 Task: Buy 2 Antiperspirants from Deodorants & Antiperspirants section under best seller category for shipping address: Jorge Perez, 2760 Fieldcrest Road, New York, New York 10005, Cell Number 6318992398. Pay from credit card ending with 7965, CVV 549
Action: Mouse moved to (448, 58)
Screenshot: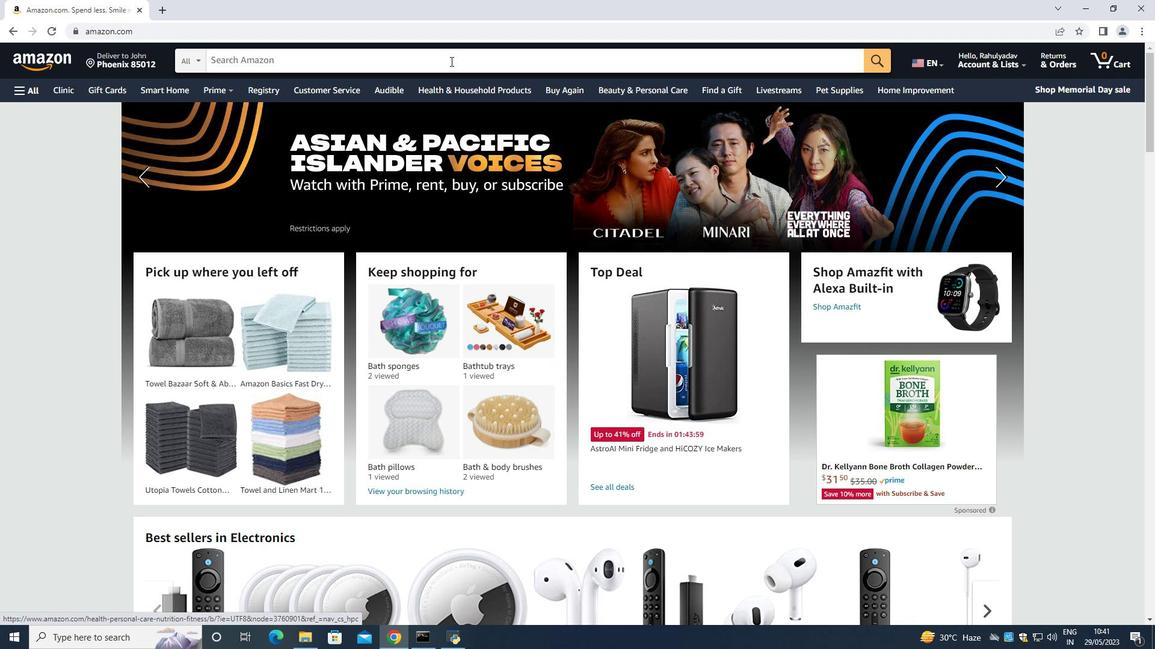 
Action: Mouse pressed left at (448, 58)
Screenshot: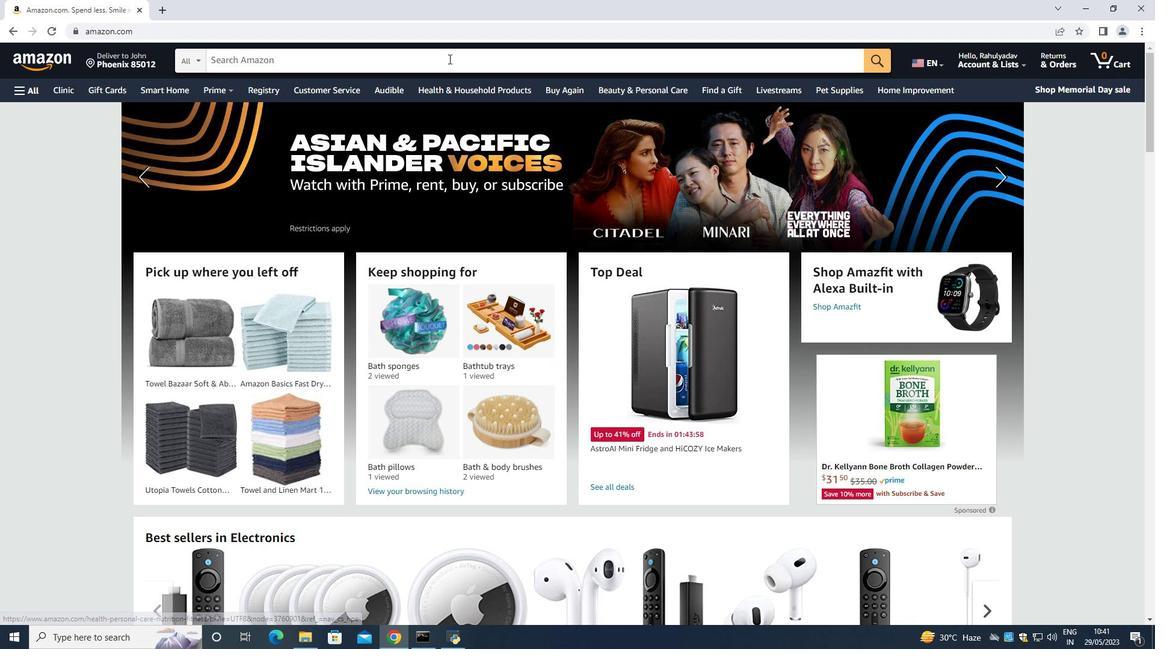 
Action: Mouse moved to (446, 57)
Screenshot: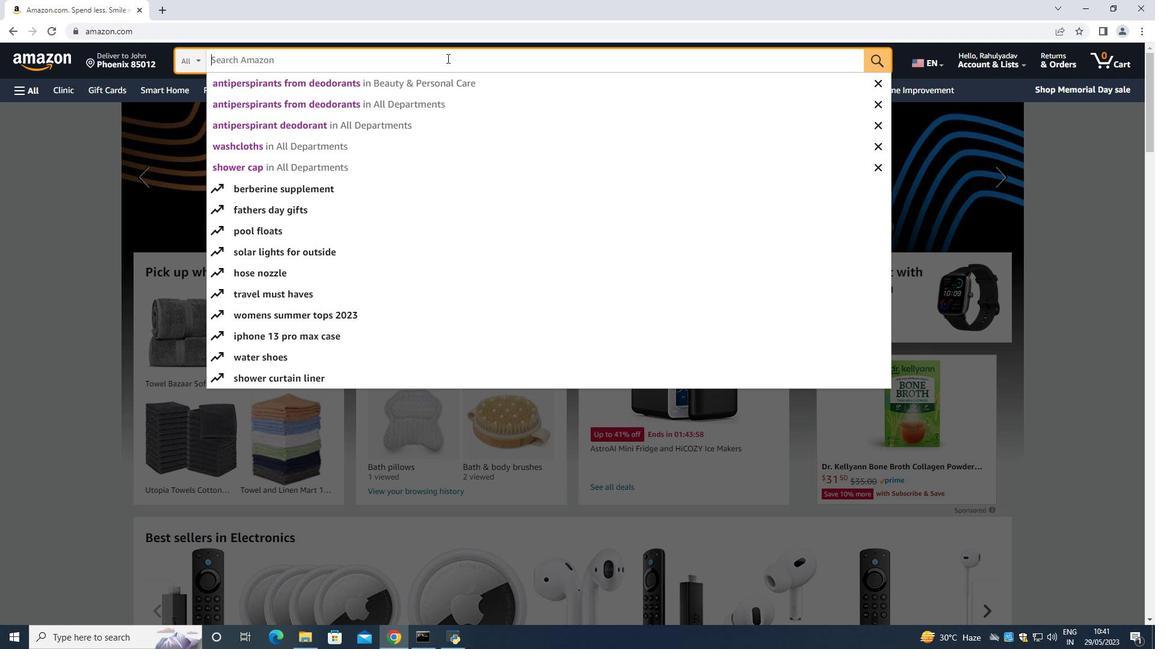 
Action: Key pressed <Key.shift><Key.shift><Key.shift><Key.shift><Key.shift><Key.shift>N<Key.backspace><Key.shift><Key.shift><Key.shift><Key.shift><Key.shift><Key.shift><Key.shift>Antiperspirant<Key.space><Key.enter>
Screenshot: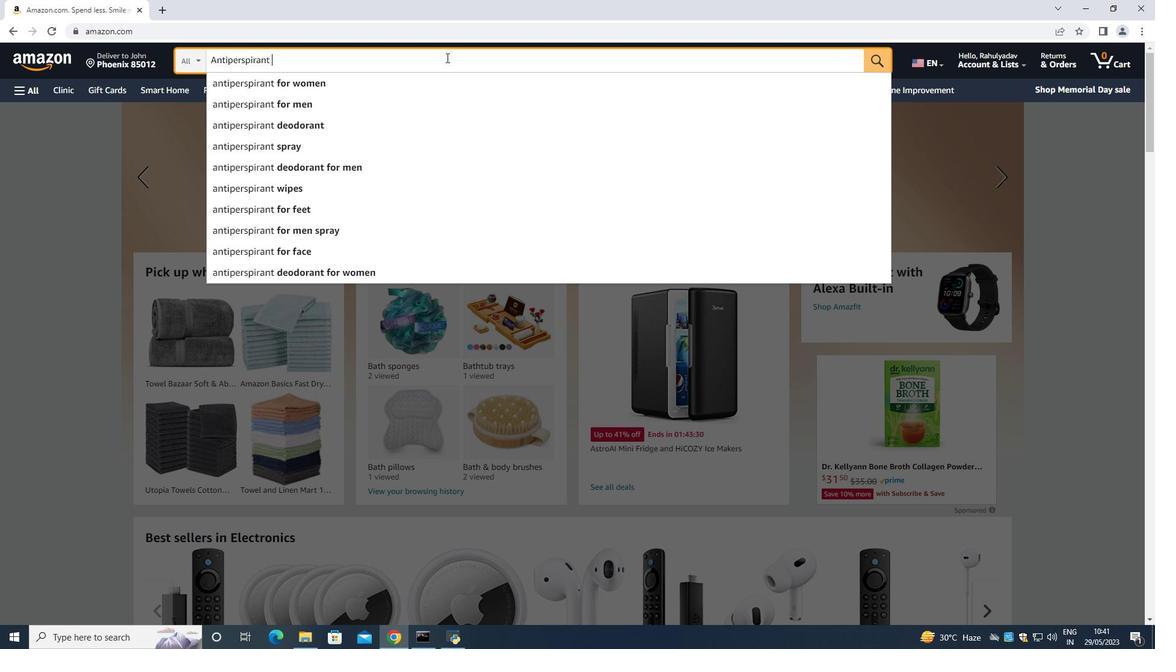 
Action: Mouse moved to (86, 296)
Screenshot: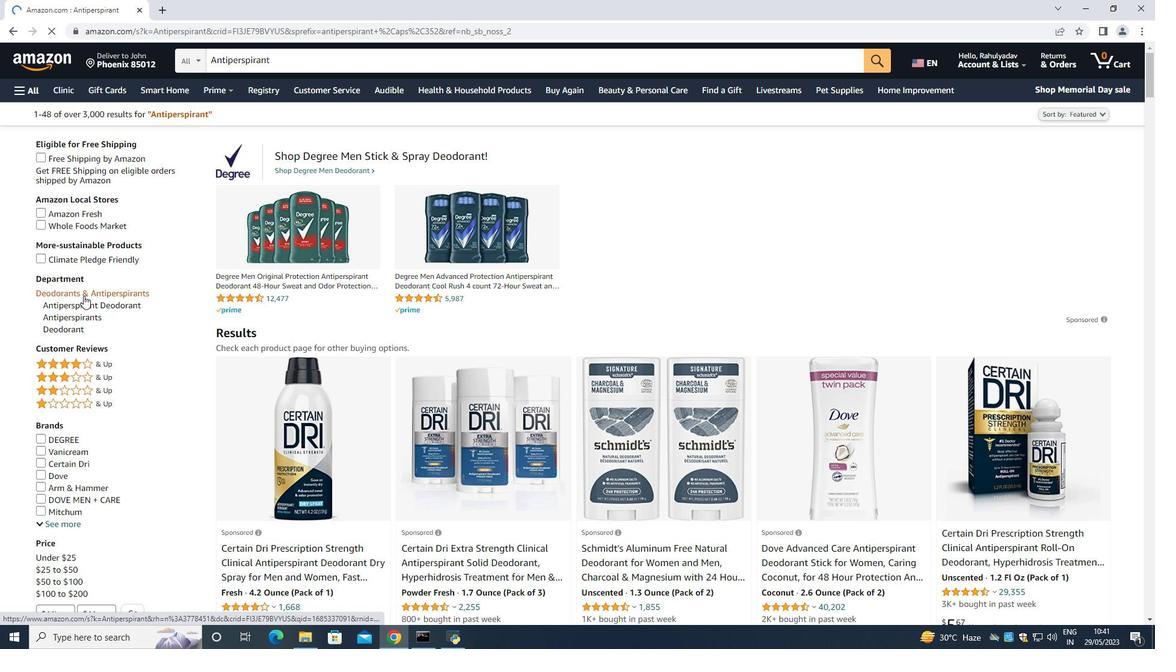 
Action: Mouse pressed left at (86, 296)
Screenshot: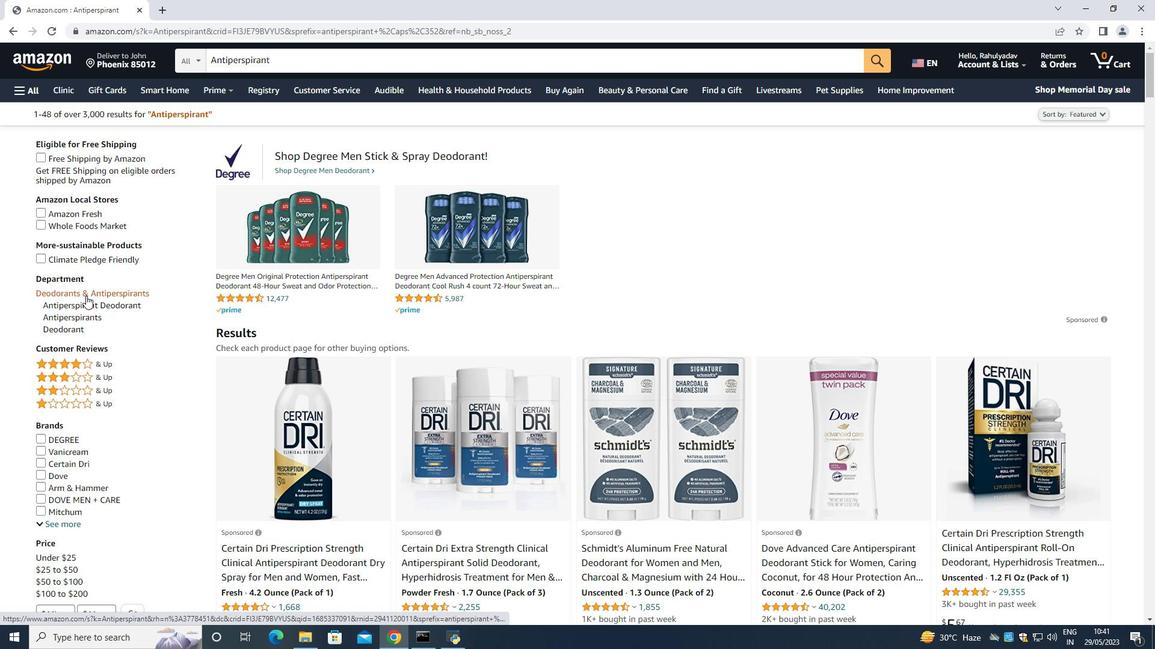 
Action: Mouse moved to (342, 443)
Screenshot: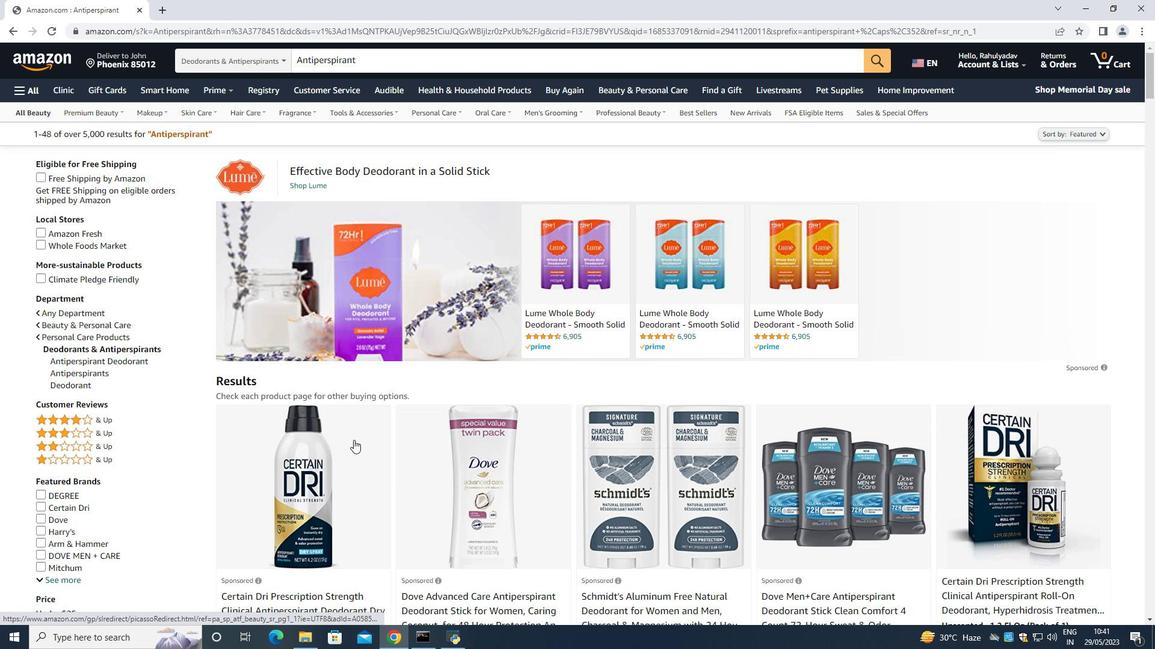 
Action: Mouse scrolled (343, 442) with delta (0, 0)
Screenshot: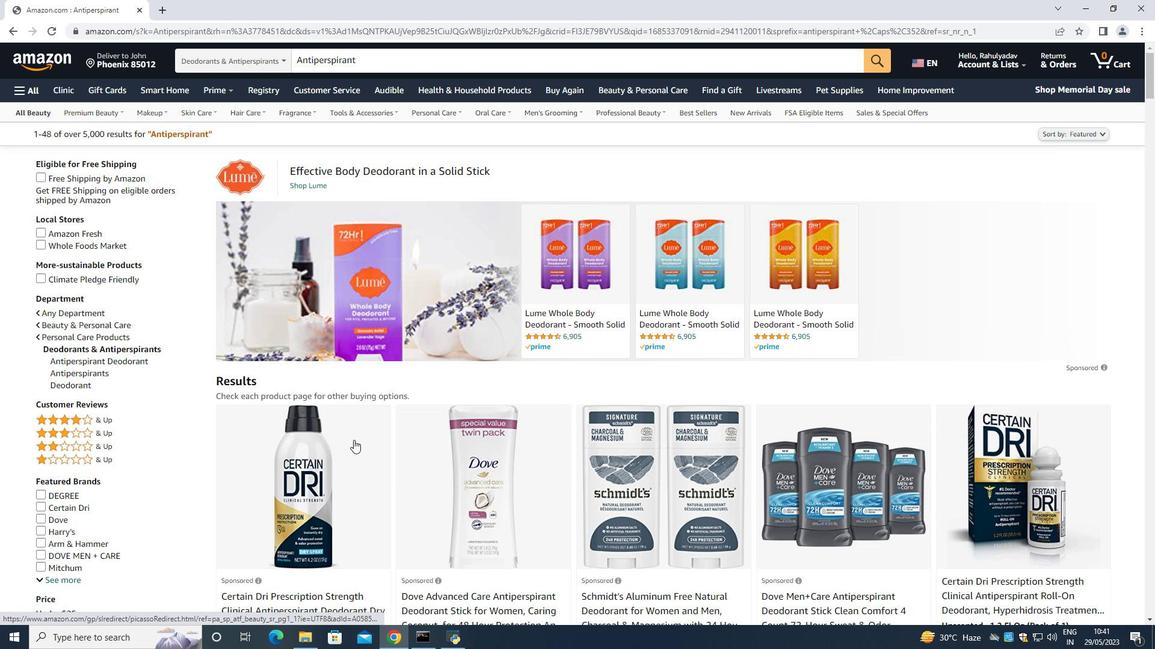 
Action: Mouse scrolled (342, 442) with delta (0, 0)
Screenshot: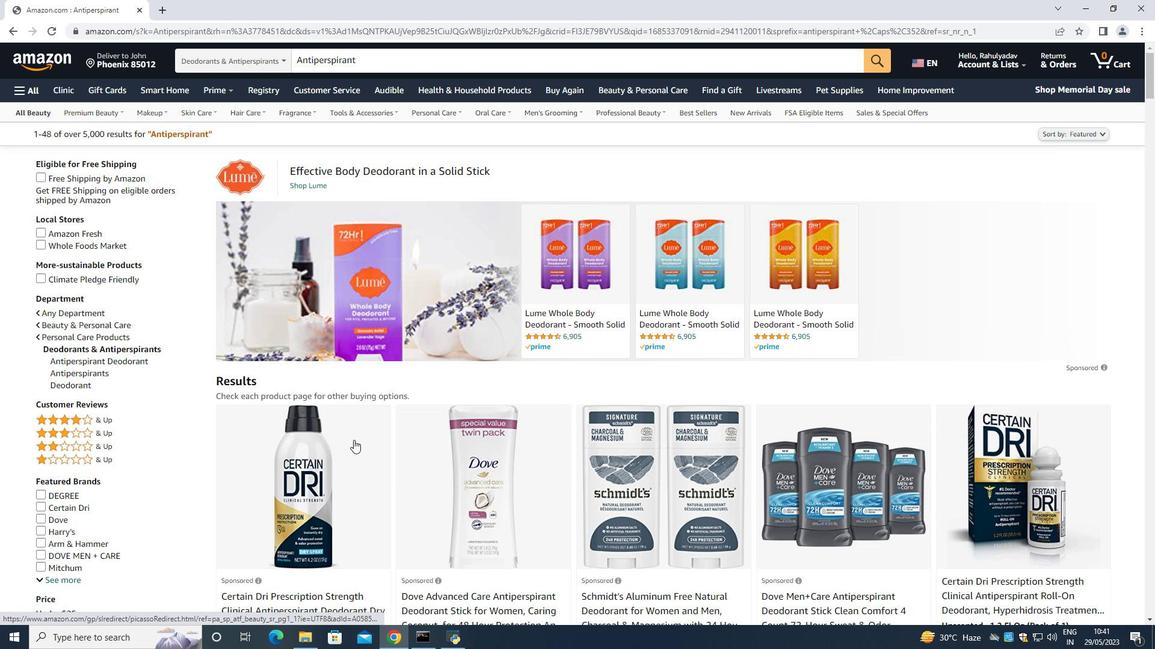 
Action: Mouse moved to (340, 444)
Screenshot: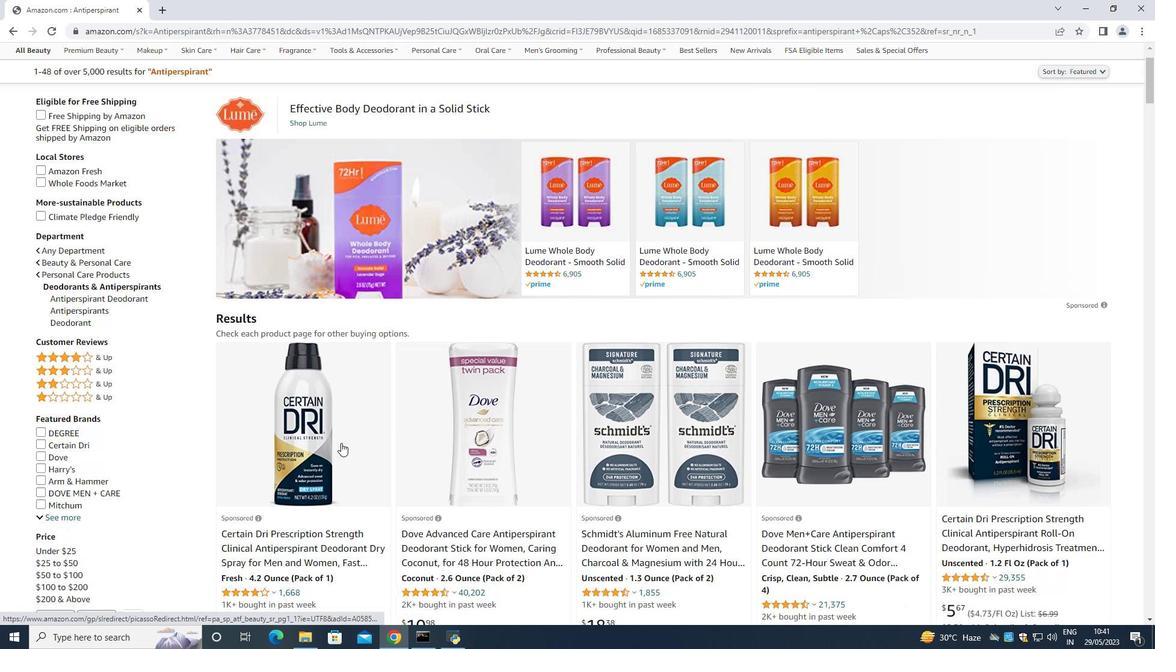 
Action: Mouse scrolled (340, 443) with delta (0, 0)
Screenshot: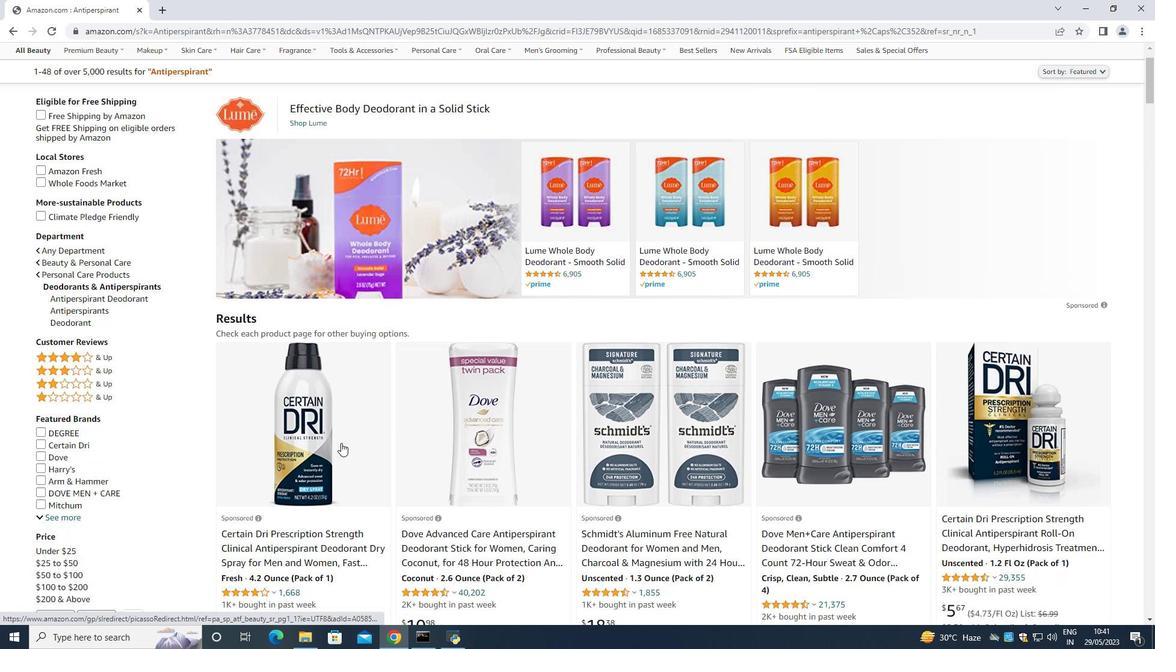 
Action: Mouse moved to (482, 424)
Screenshot: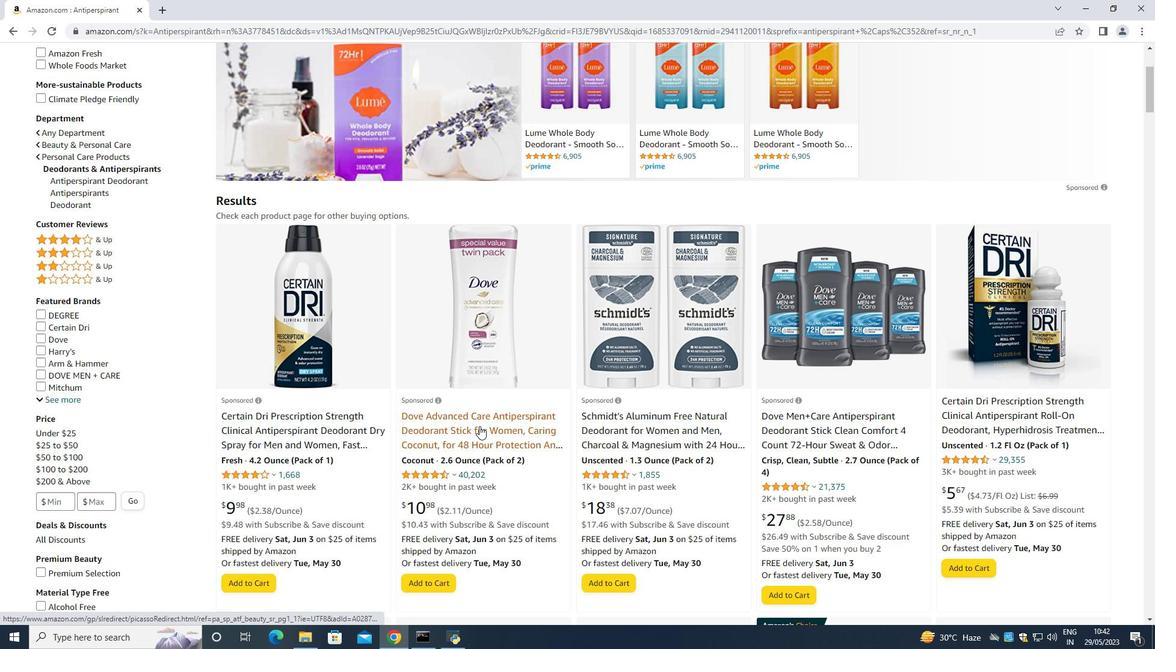 
Action: Mouse scrolled (482, 424) with delta (0, 0)
Screenshot: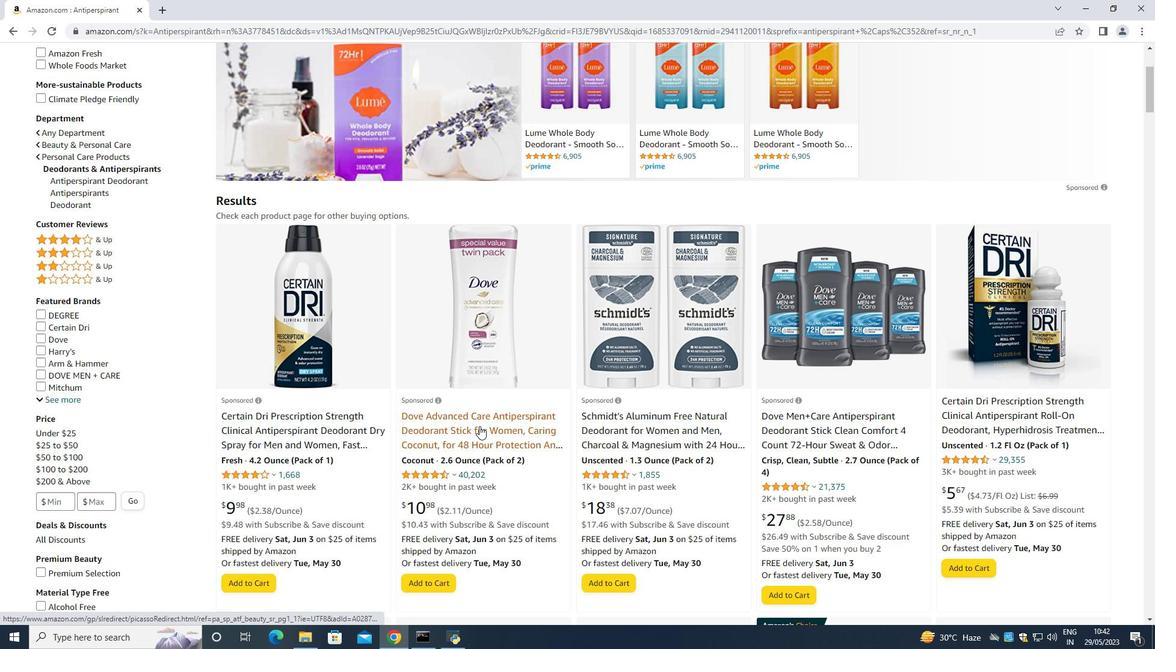 
Action: Mouse moved to (314, 385)
Screenshot: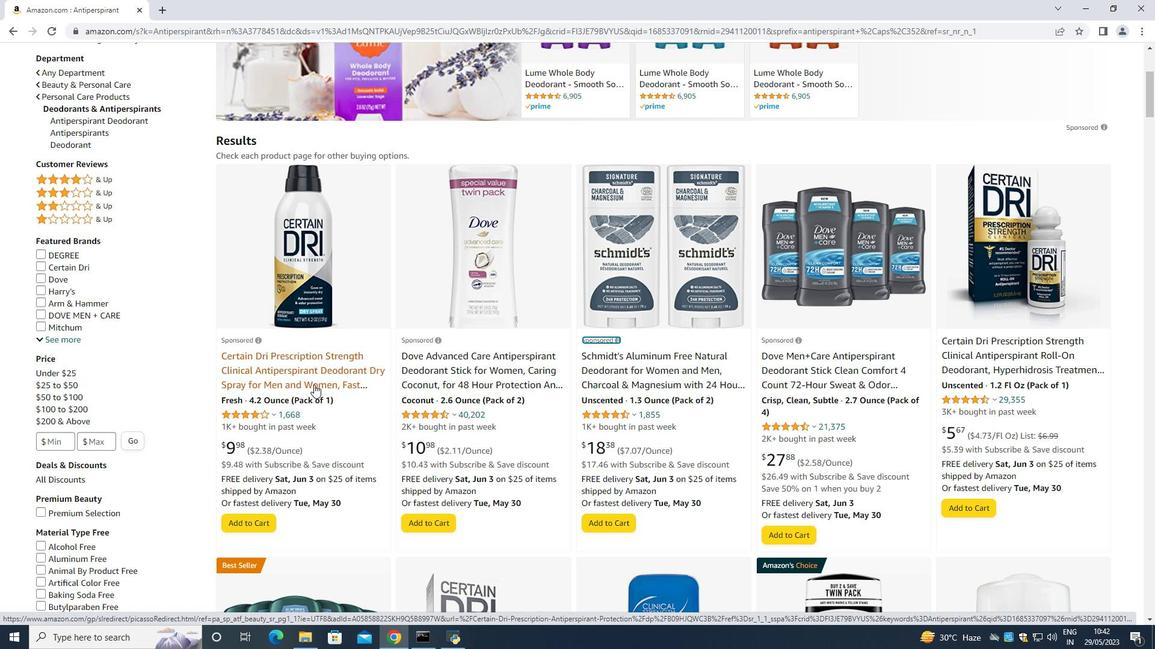 
Action: Mouse scrolled (314, 385) with delta (0, 0)
Screenshot: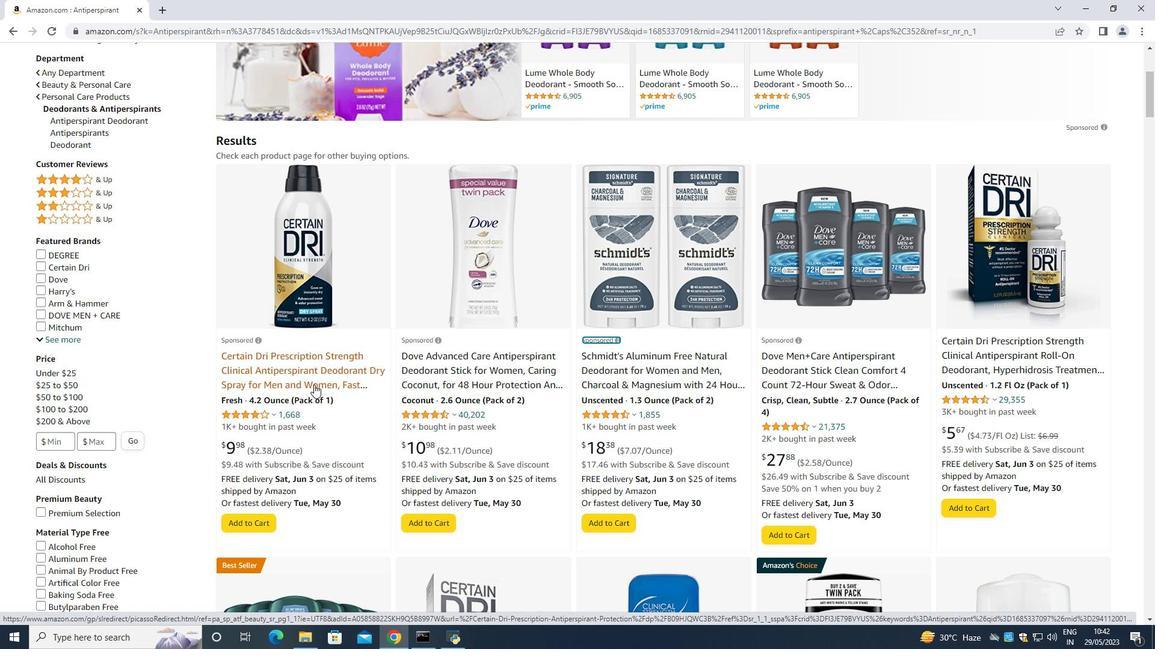 
Action: Mouse scrolled (314, 385) with delta (0, 0)
Screenshot: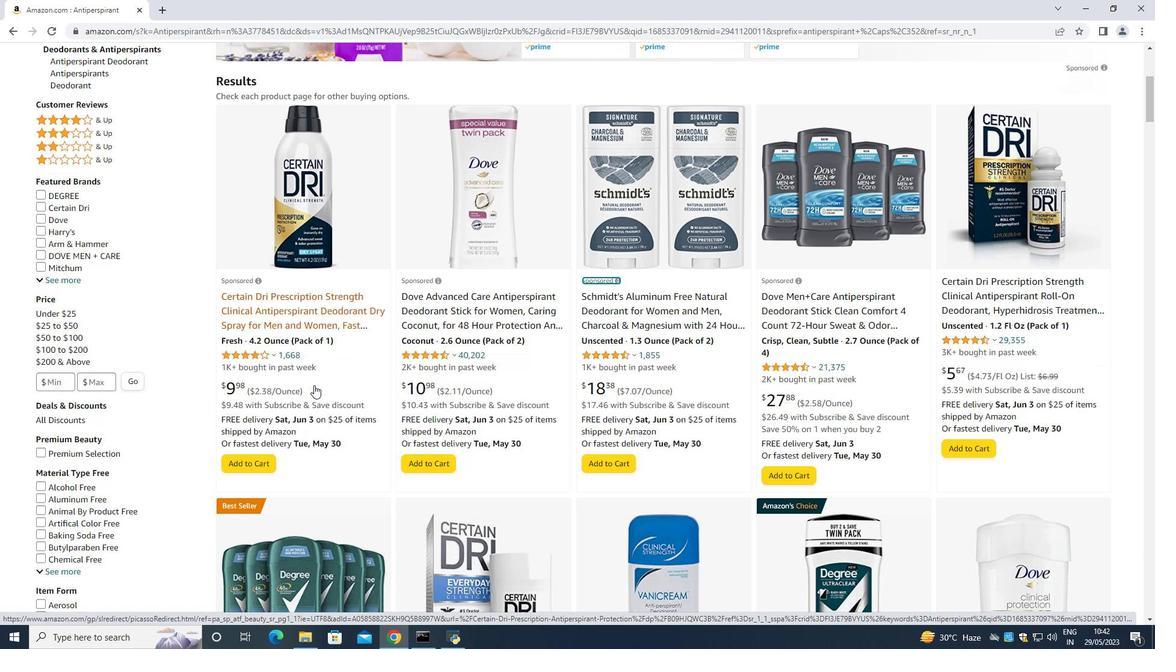 
Action: Mouse scrolled (314, 385) with delta (0, 0)
Screenshot: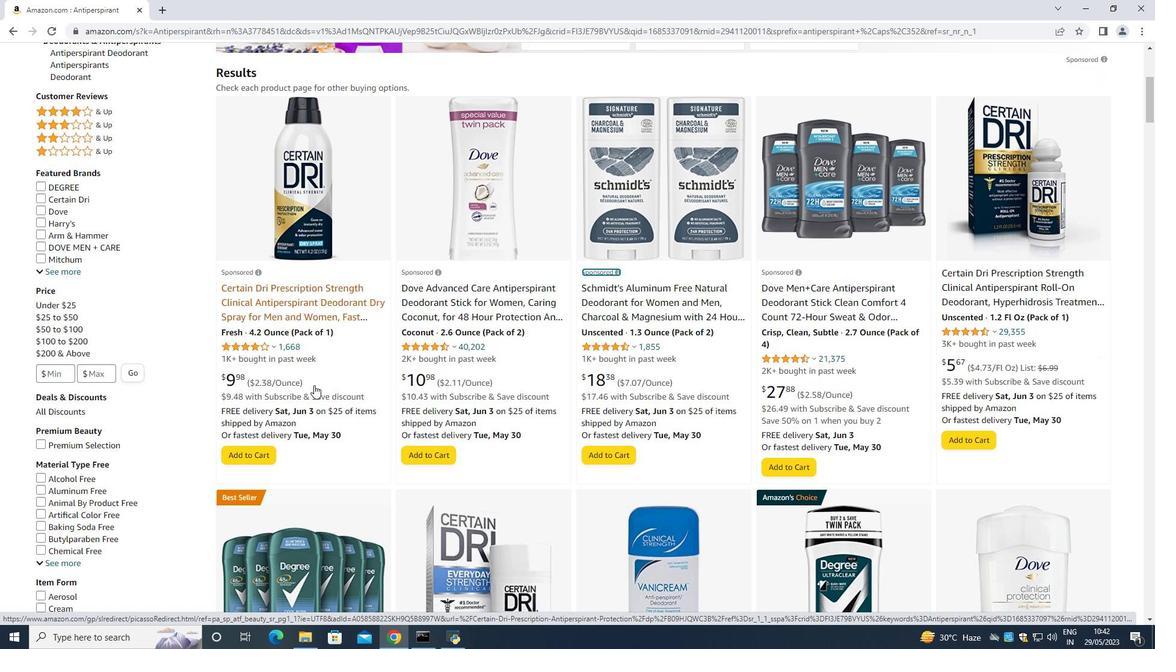 
Action: Mouse scrolled (314, 385) with delta (0, 0)
Screenshot: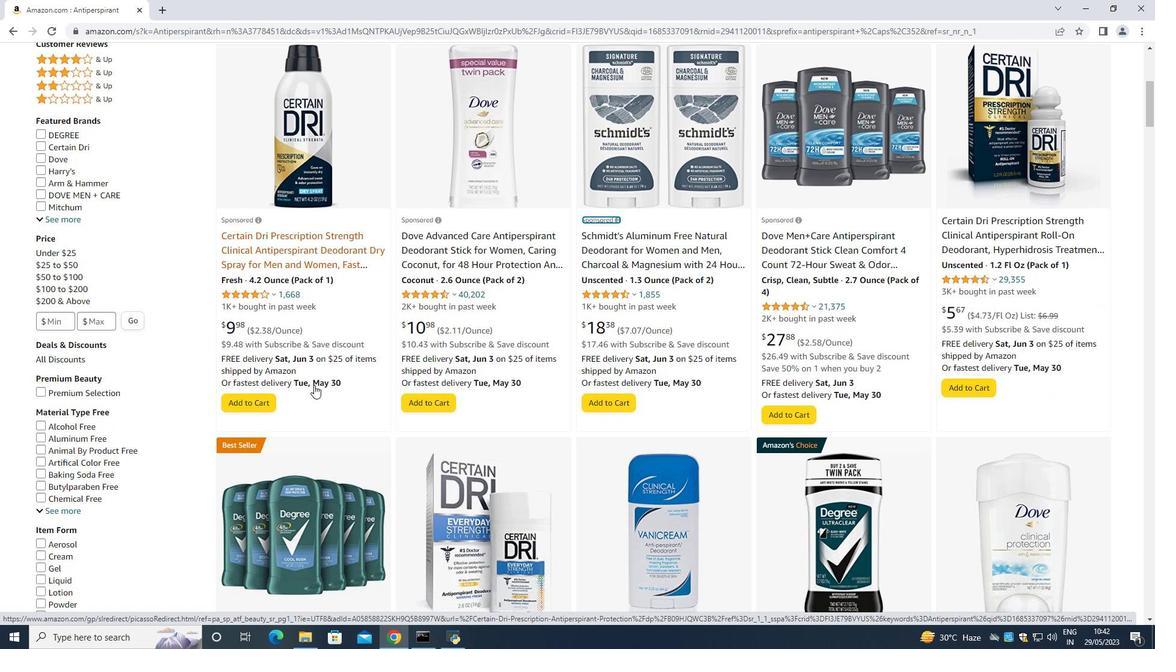 
Action: Mouse scrolled (314, 385) with delta (0, 0)
Screenshot: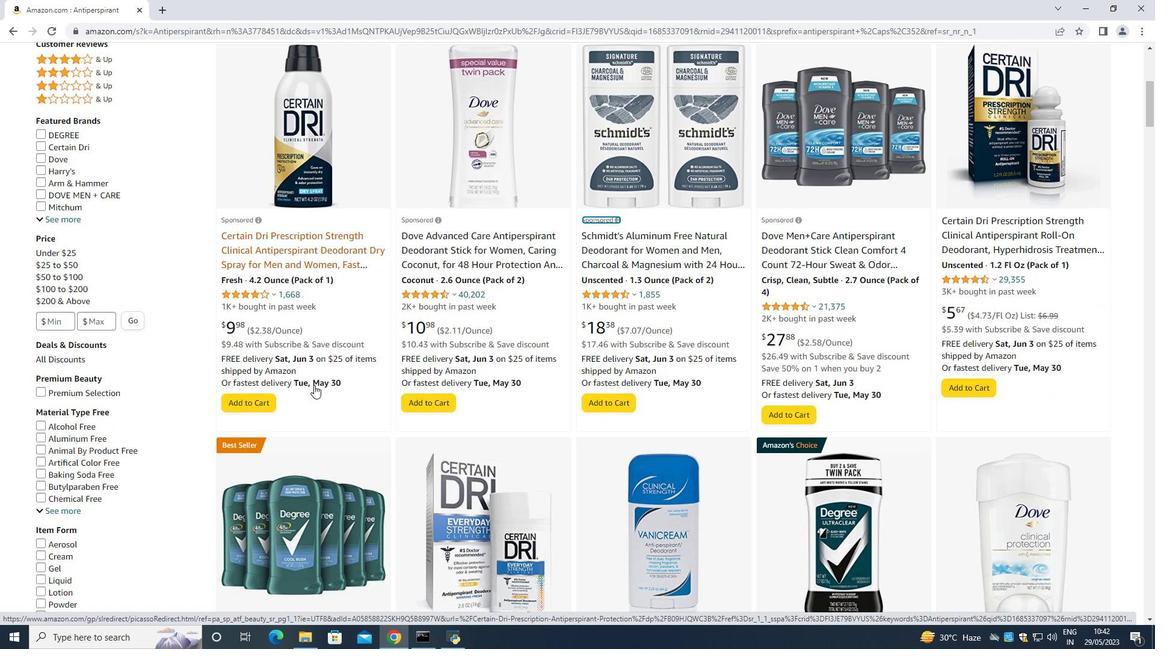
Action: Mouse moved to (283, 469)
Screenshot: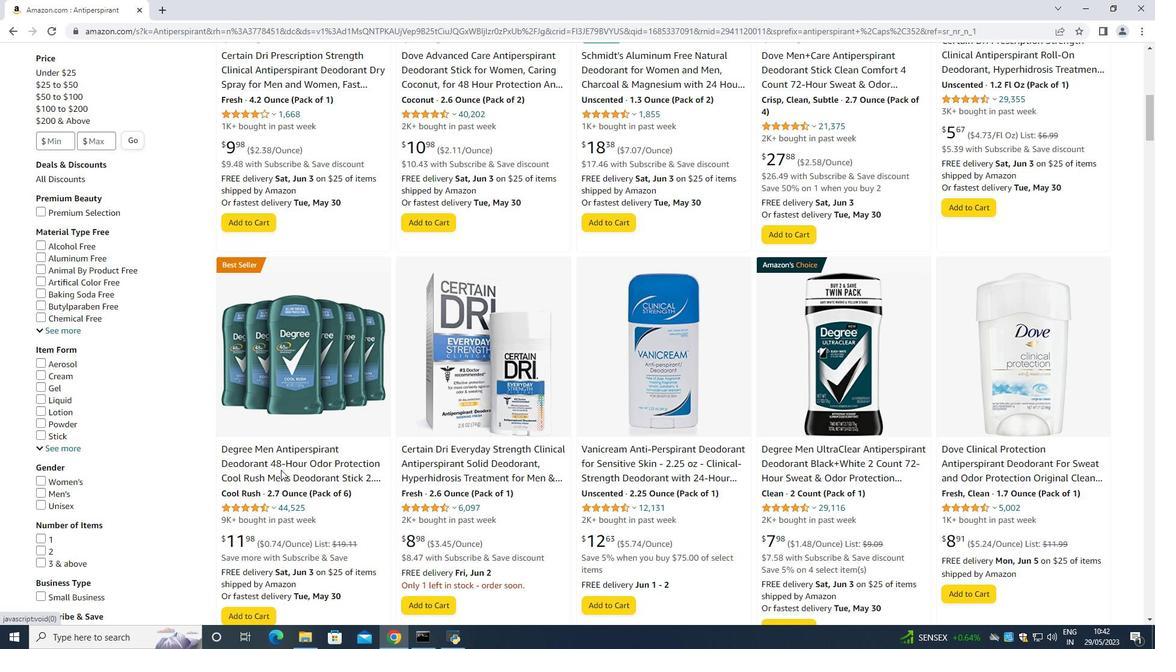 
Action: Mouse scrolled (283, 469) with delta (0, 0)
Screenshot: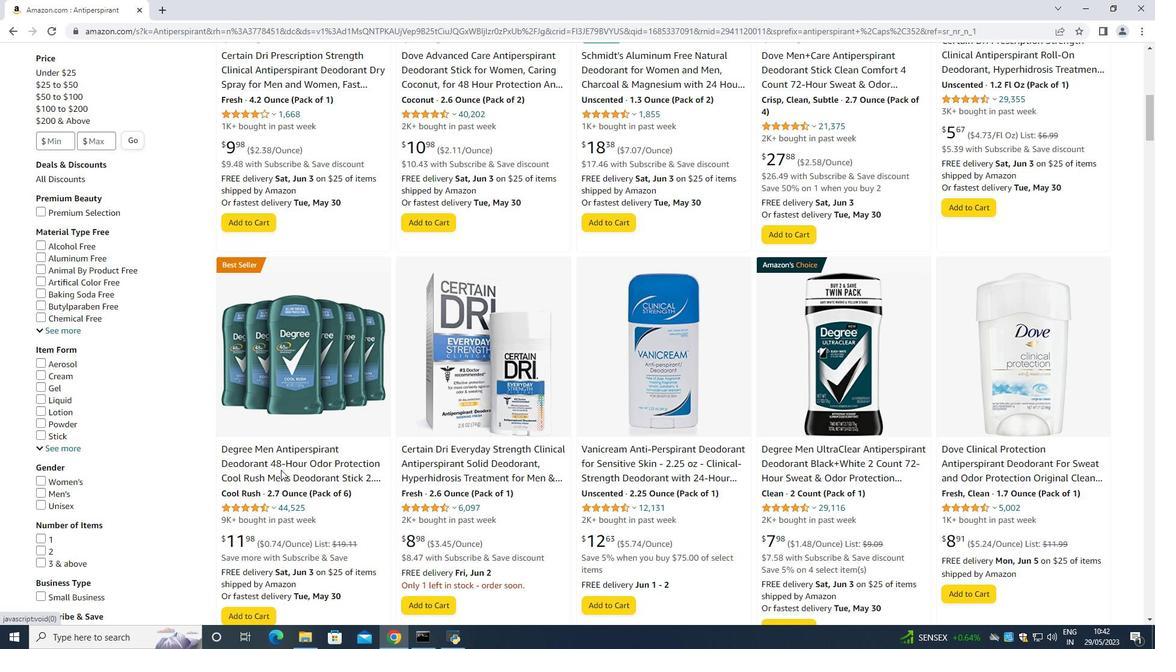
Action: Mouse moved to (198, 457)
Screenshot: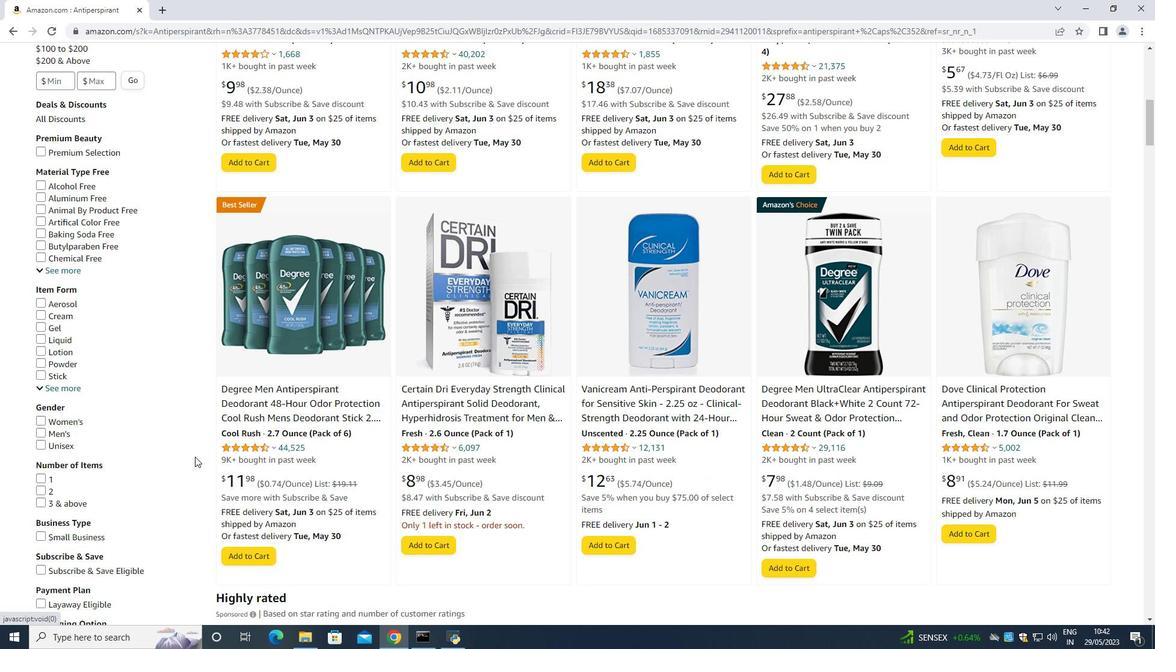 
Action: Mouse scrolled (196, 457) with delta (0, 0)
Screenshot: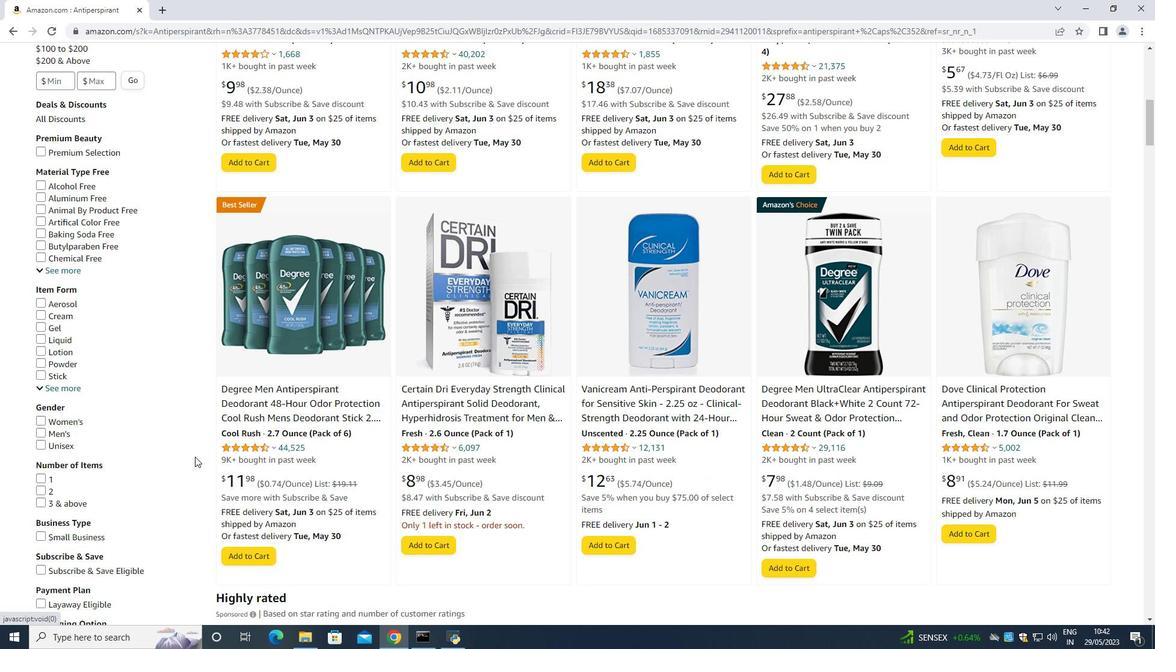 
Action: Mouse moved to (308, 447)
Screenshot: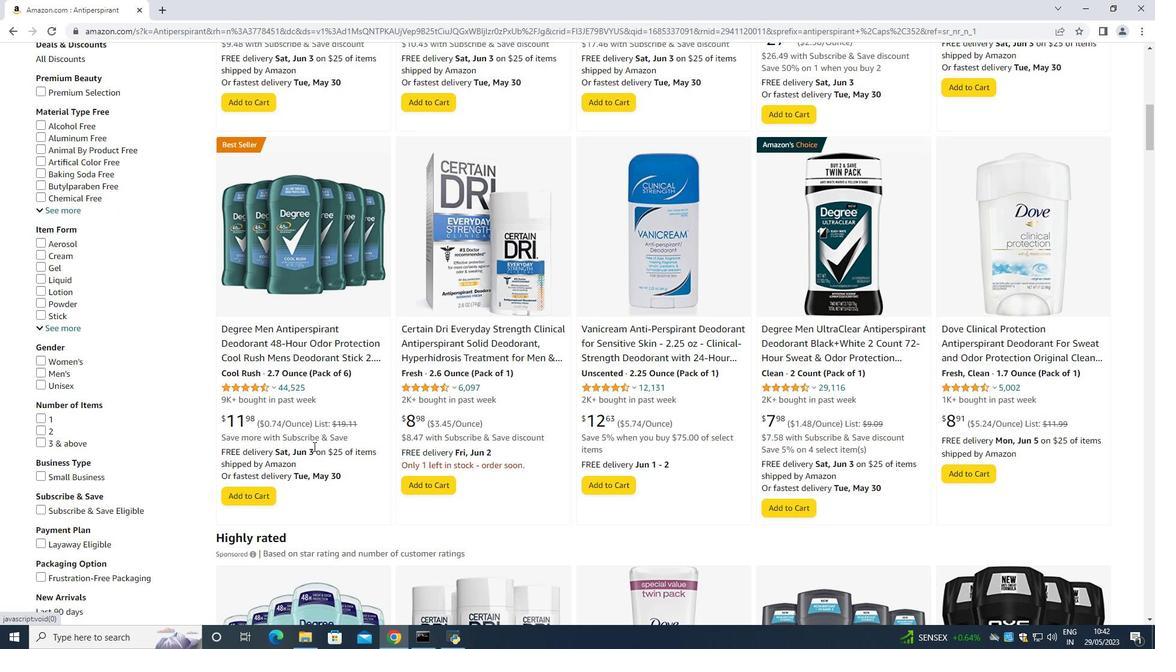 
Action: Mouse scrolled (308, 446) with delta (0, 0)
Screenshot: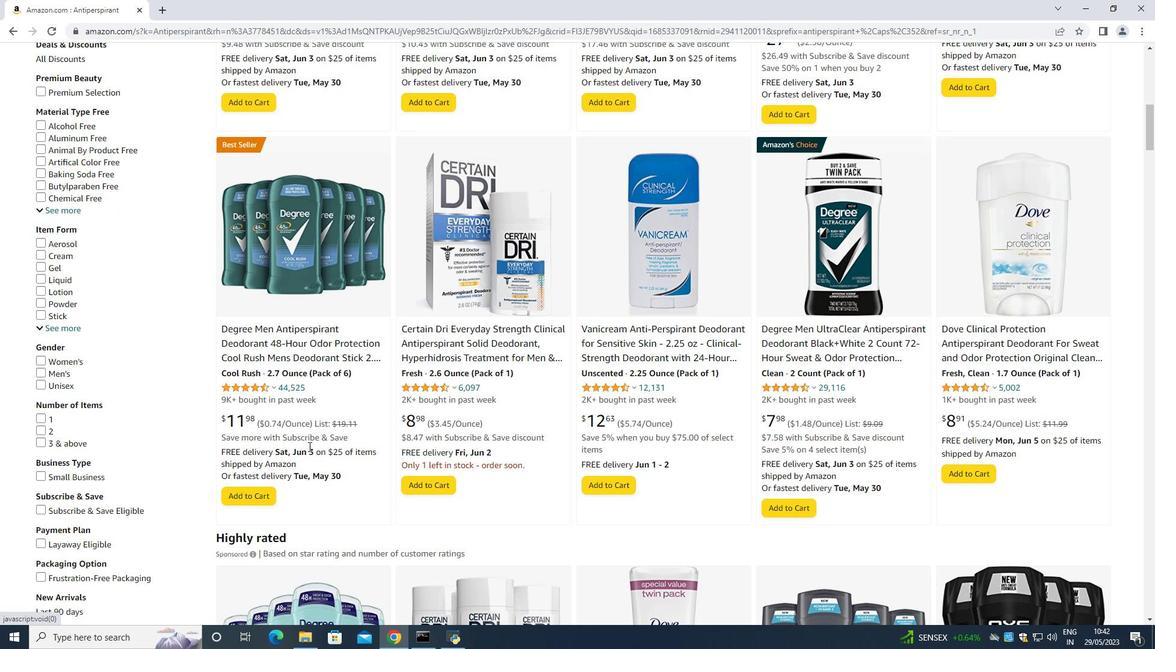 
Action: Mouse moved to (306, 451)
Screenshot: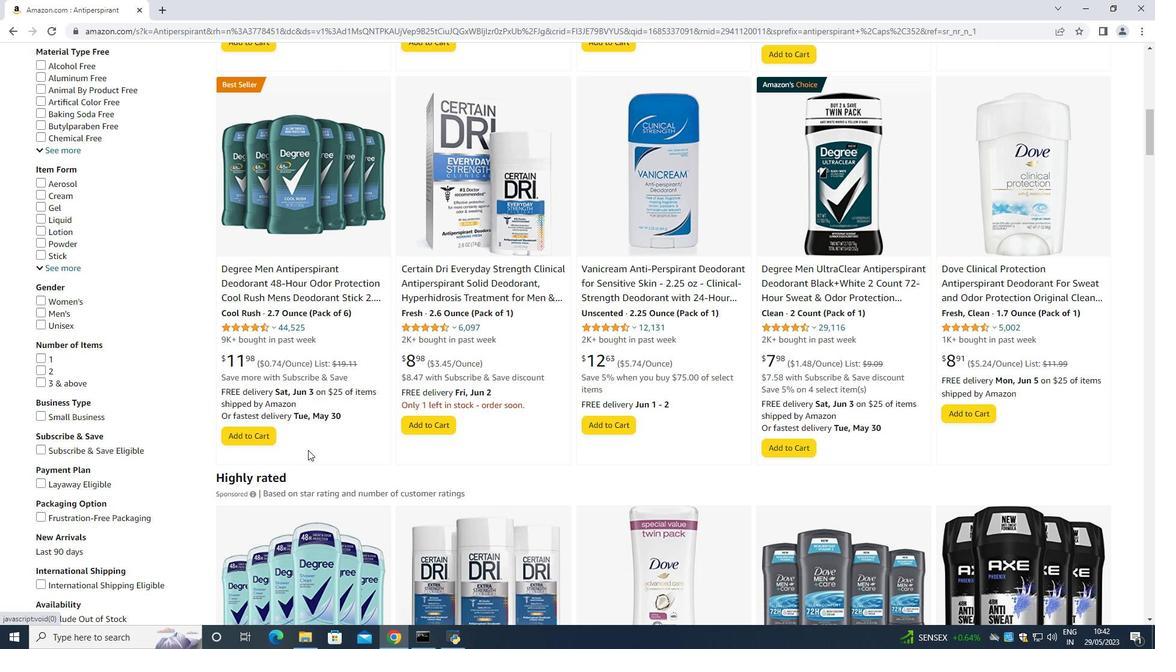 
Action: Mouse scrolled (306, 450) with delta (0, 0)
Screenshot: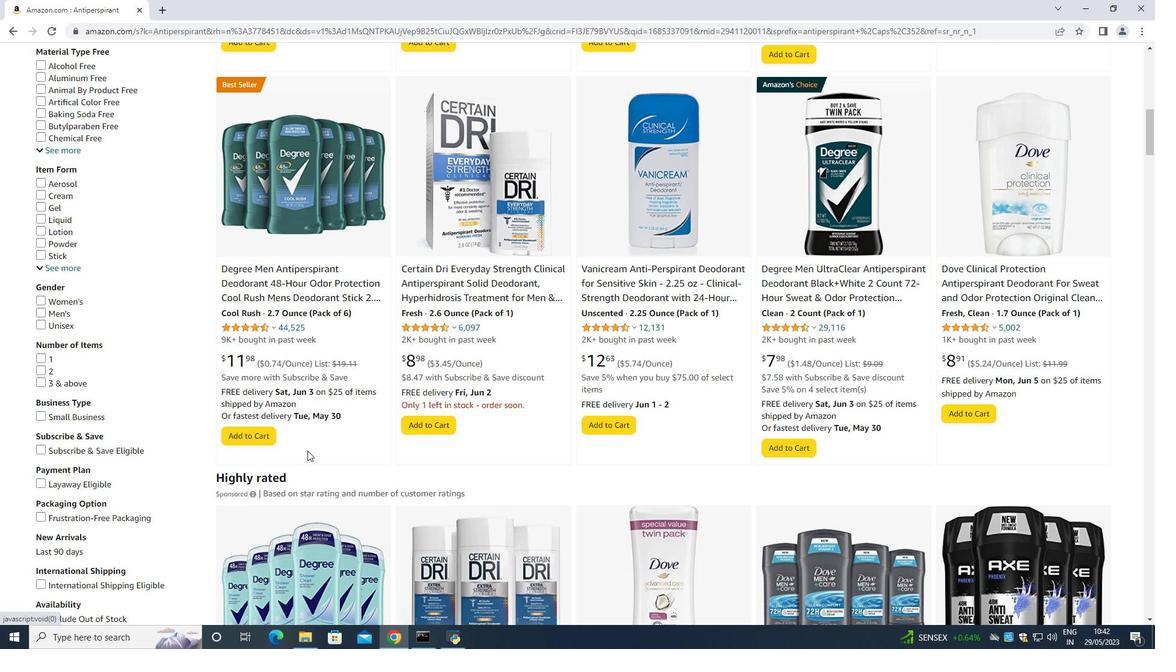 
Action: Mouse moved to (391, 338)
Screenshot: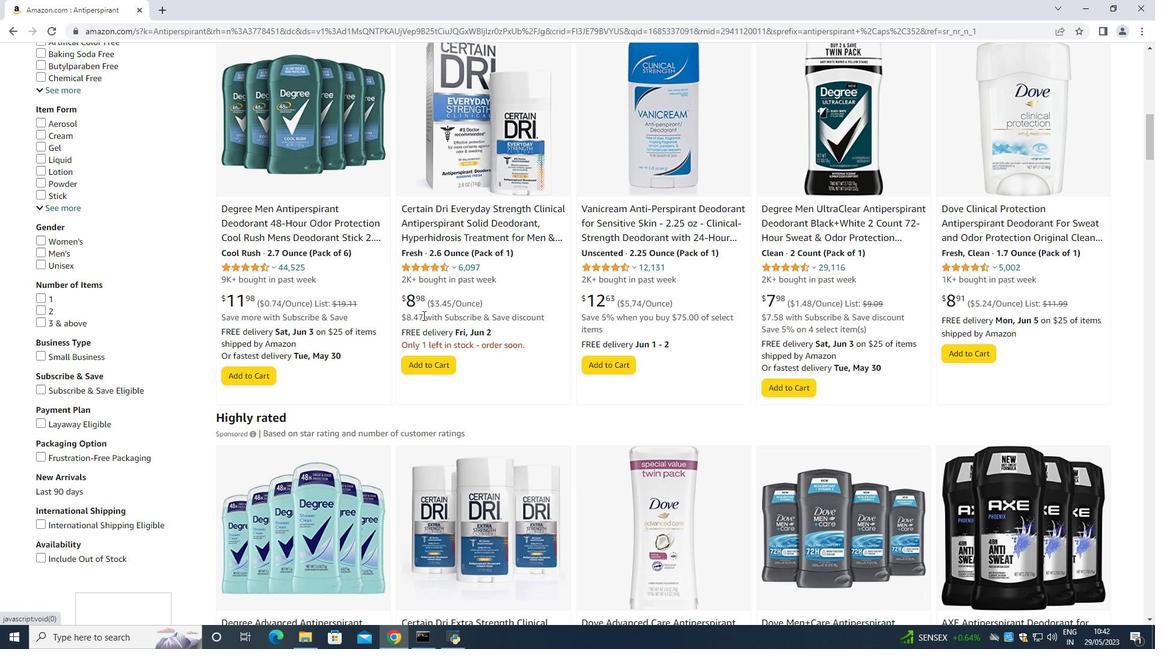 
Action: Mouse scrolled (391, 338) with delta (0, 0)
Screenshot: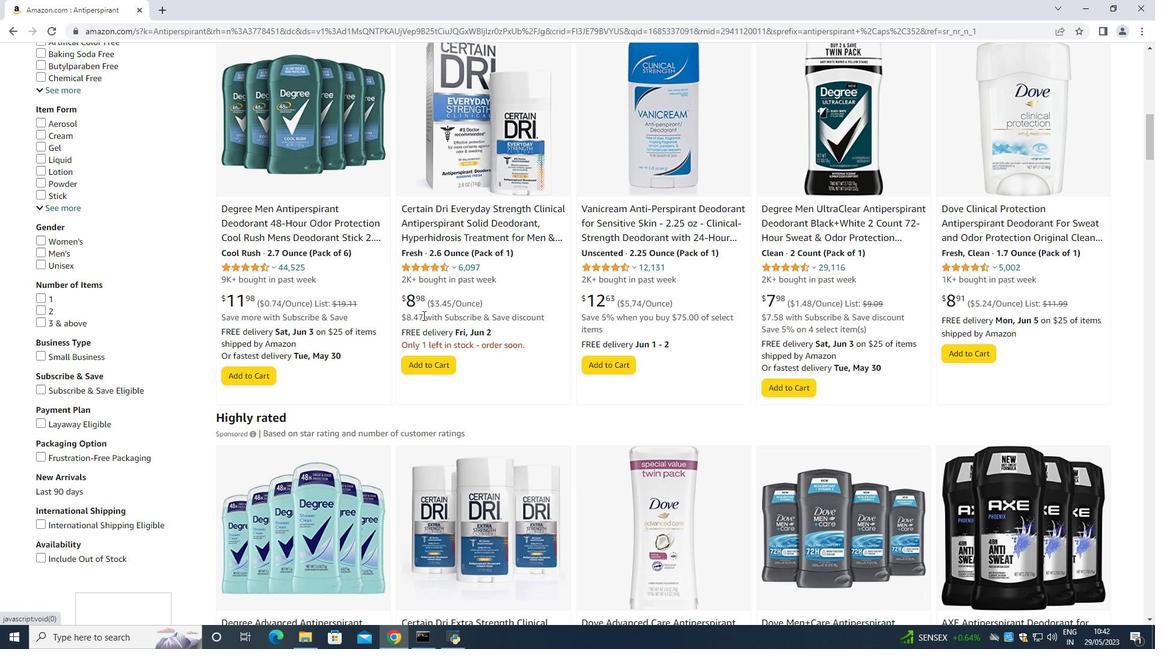 
Action: Mouse moved to (441, 526)
Screenshot: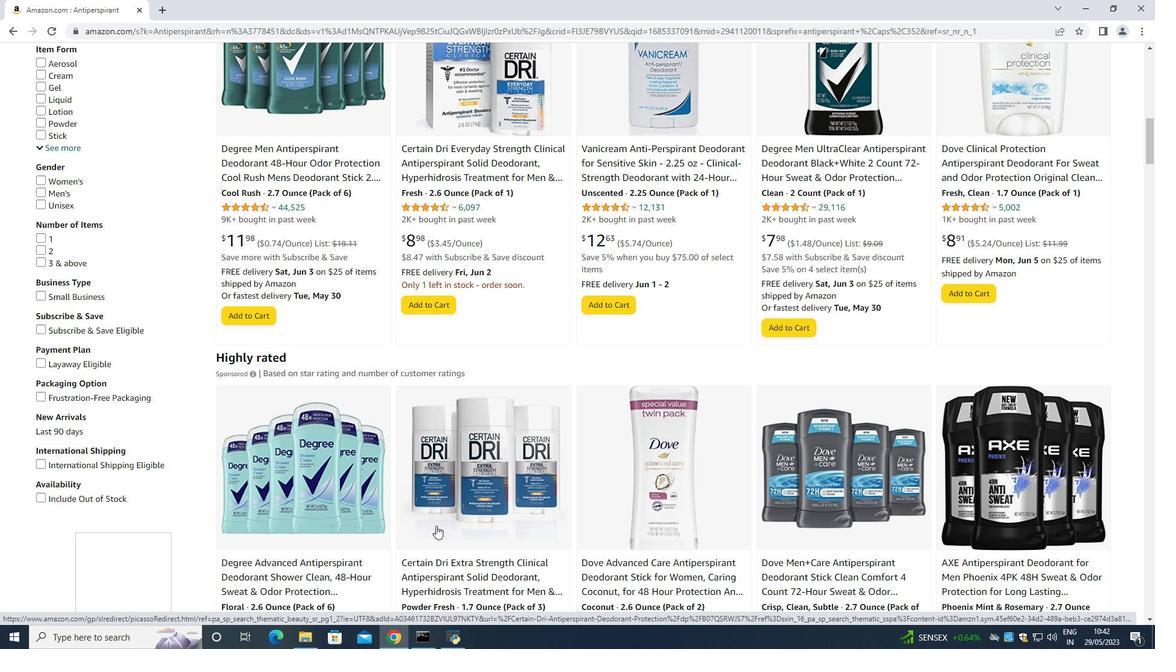 
Action: Mouse scrolled (441, 525) with delta (0, 0)
Screenshot: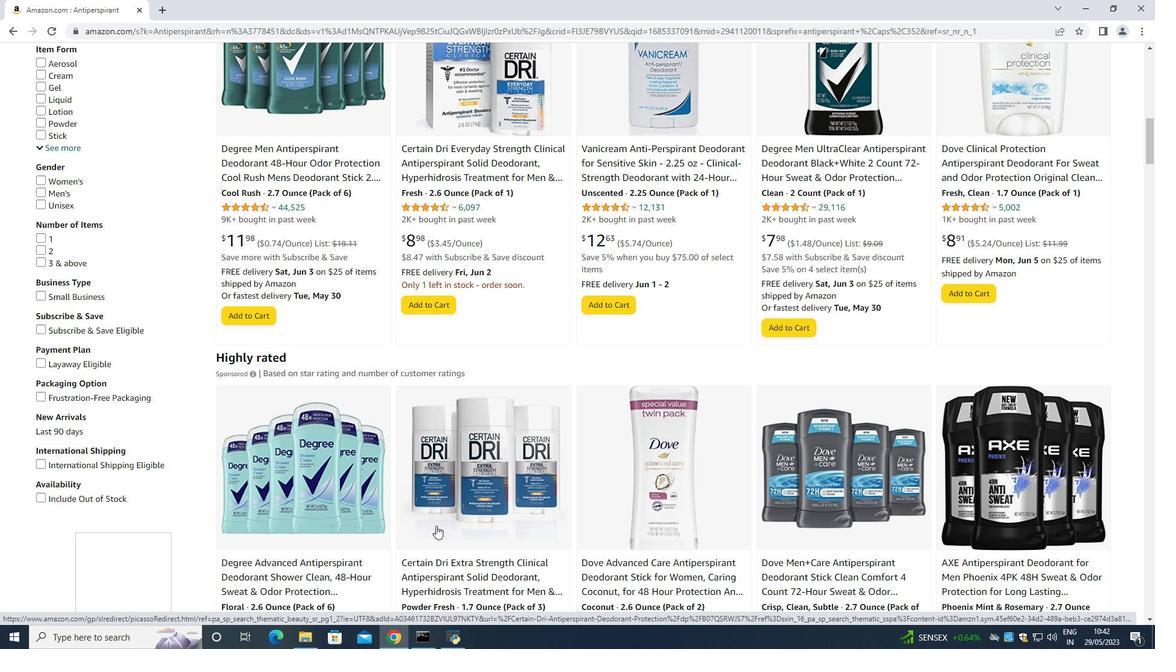 
Action: Mouse moved to (818, 493)
Screenshot: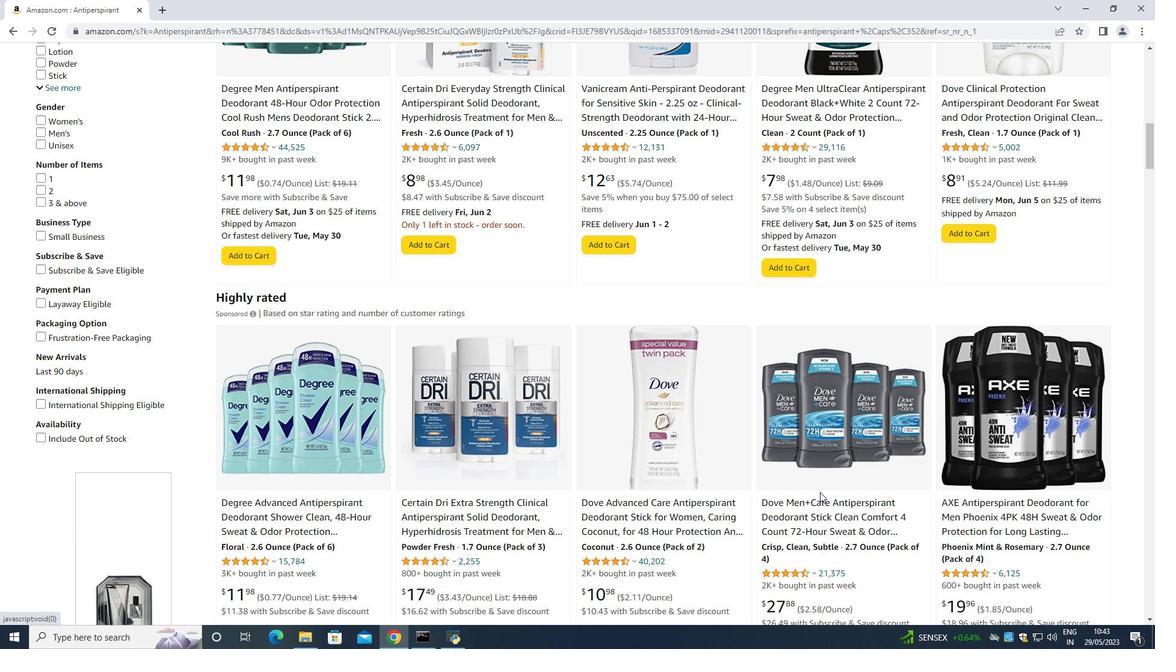 
Action: Mouse scrolled (818, 492) with delta (0, 0)
Screenshot: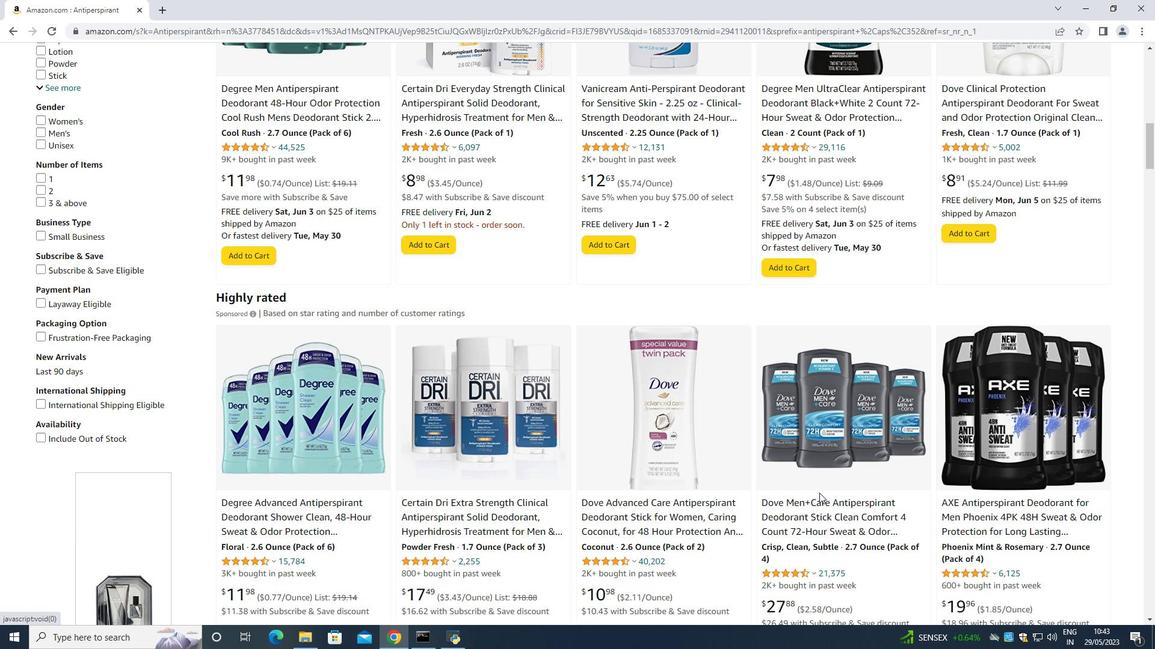 
Action: Mouse moved to (480, 457)
Screenshot: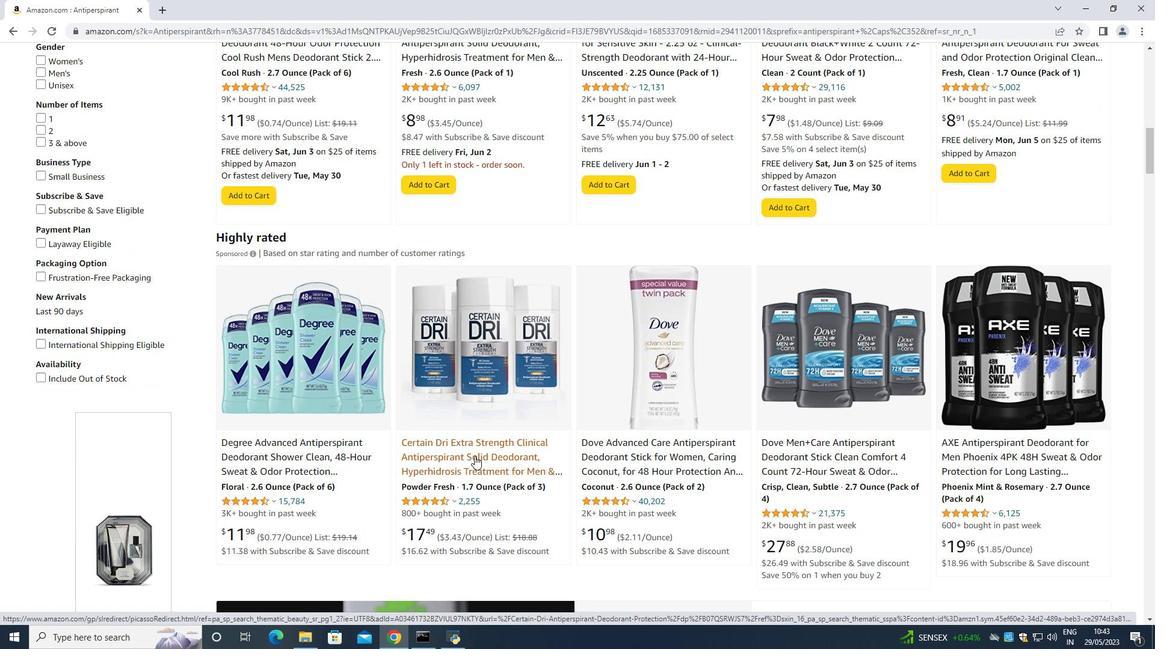 
Action: Mouse scrolled (480, 456) with delta (0, 0)
Screenshot: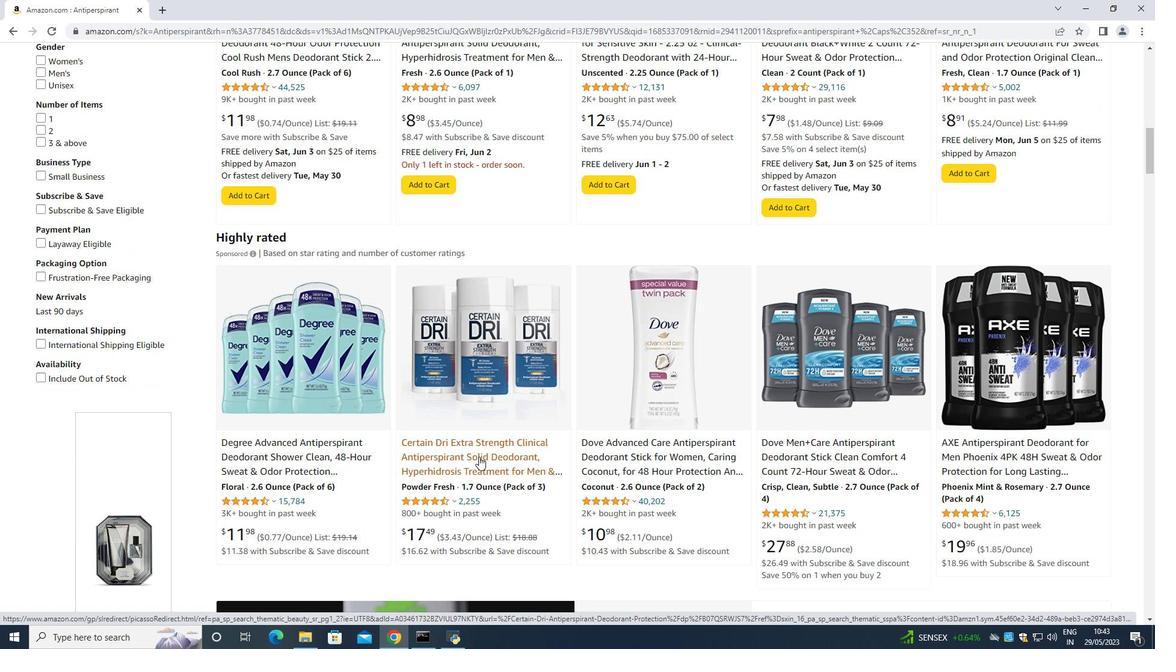 
Action: Mouse moved to (639, 424)
Screenshot: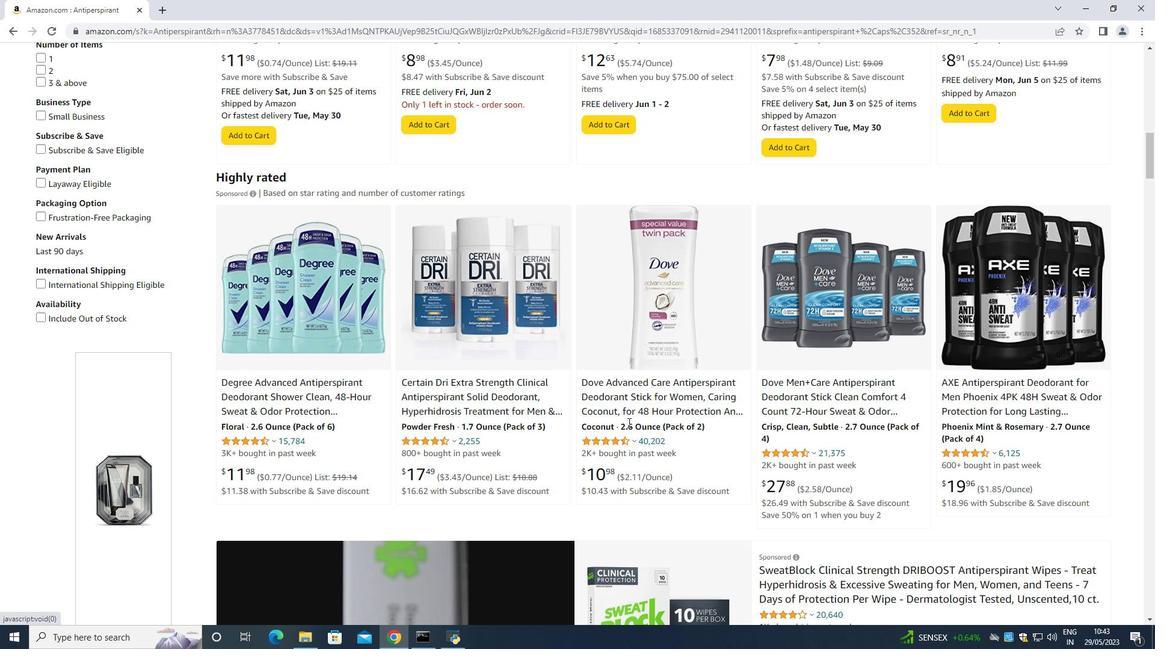
Action: Mouse scrolled (639, 423) with delta (0, 0)
Screenshot: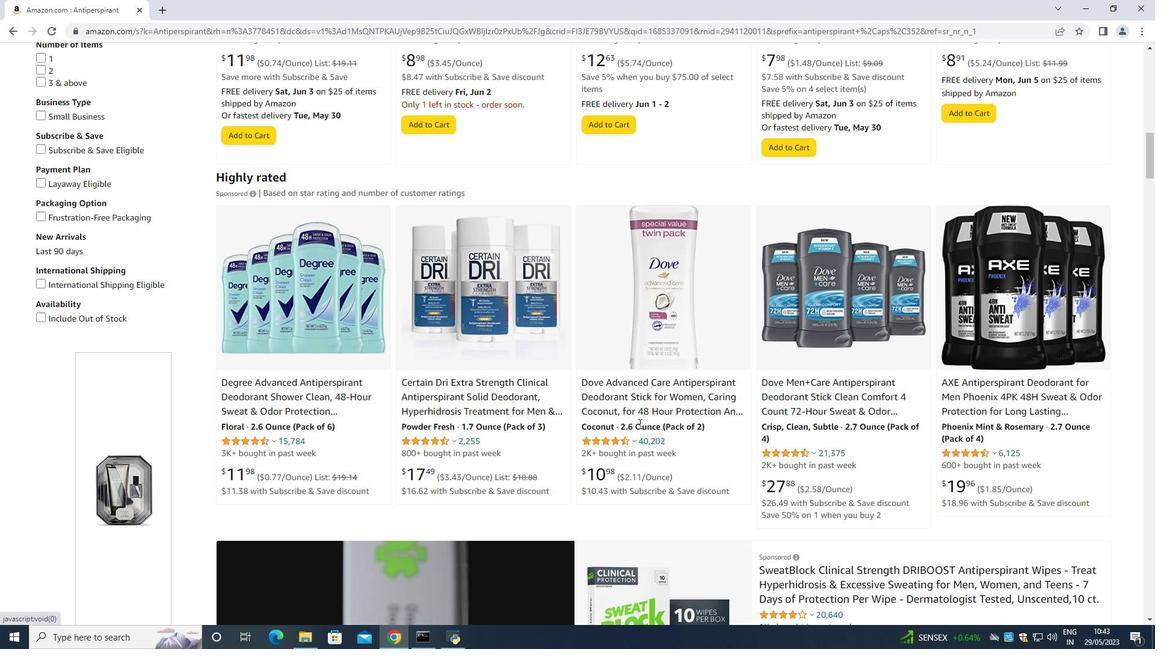 
Action: Mouse scrolled (639, 423) with delta (0, 0)
Screenshot: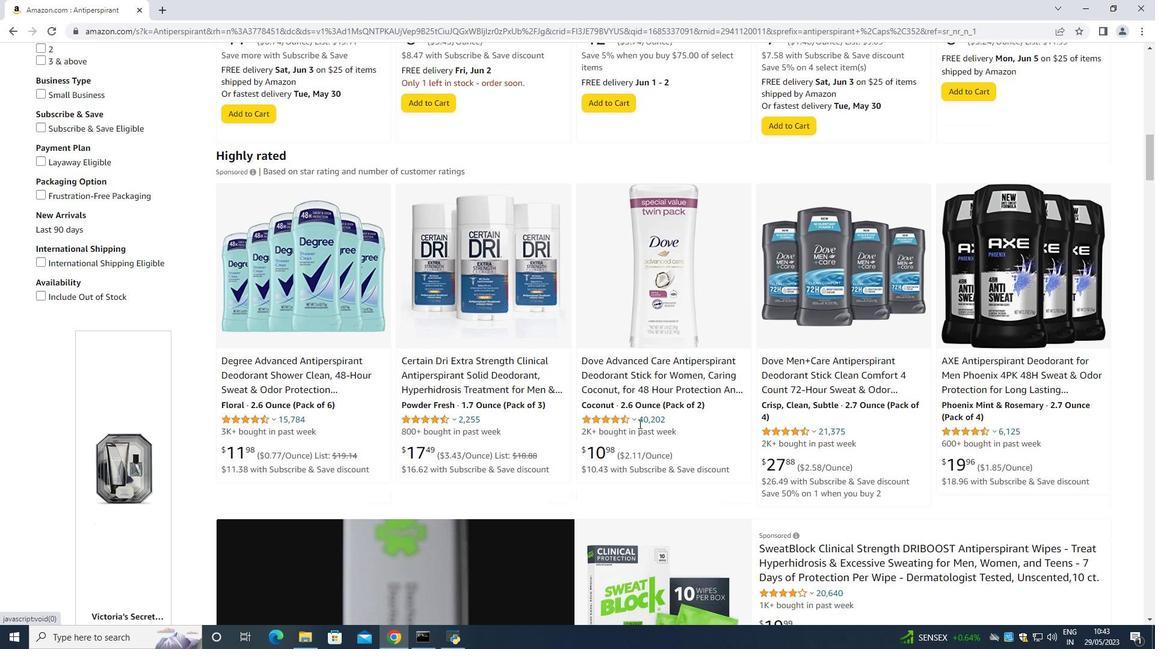 
Action: Mouse moved to (645, 426)
Screenshot: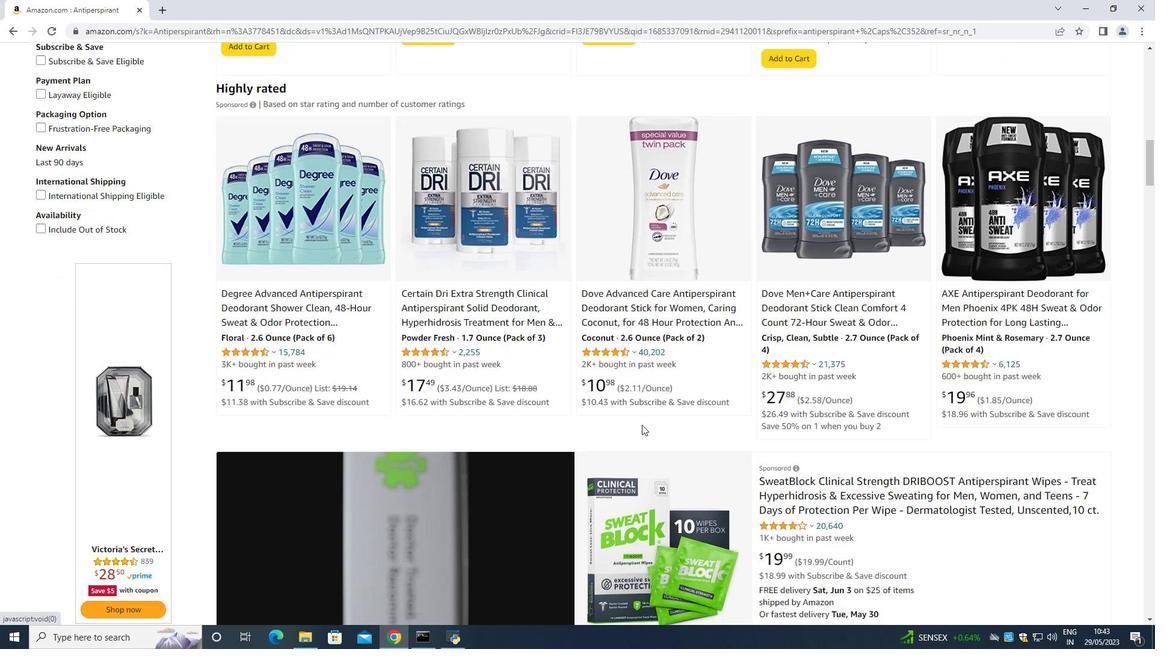 
Action: Mouse scrolled (645, 426) with delta (0, 0)
Screenshot: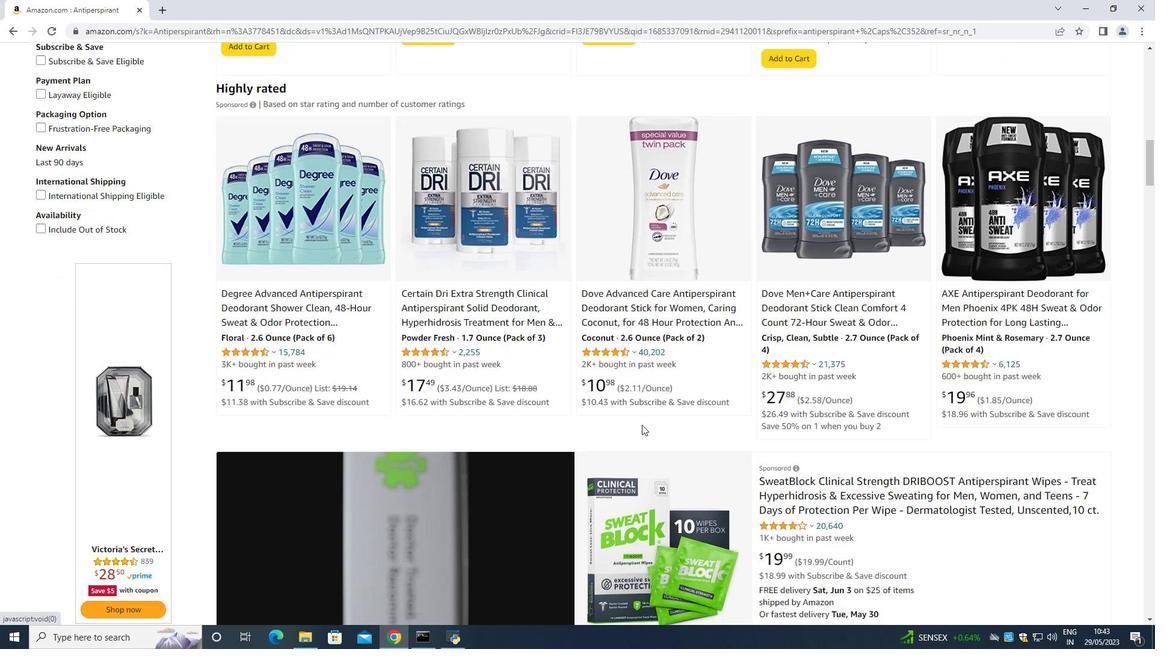 
Action: Mouse scrolled (645, 426) with delta (0, 0)
Screenshot: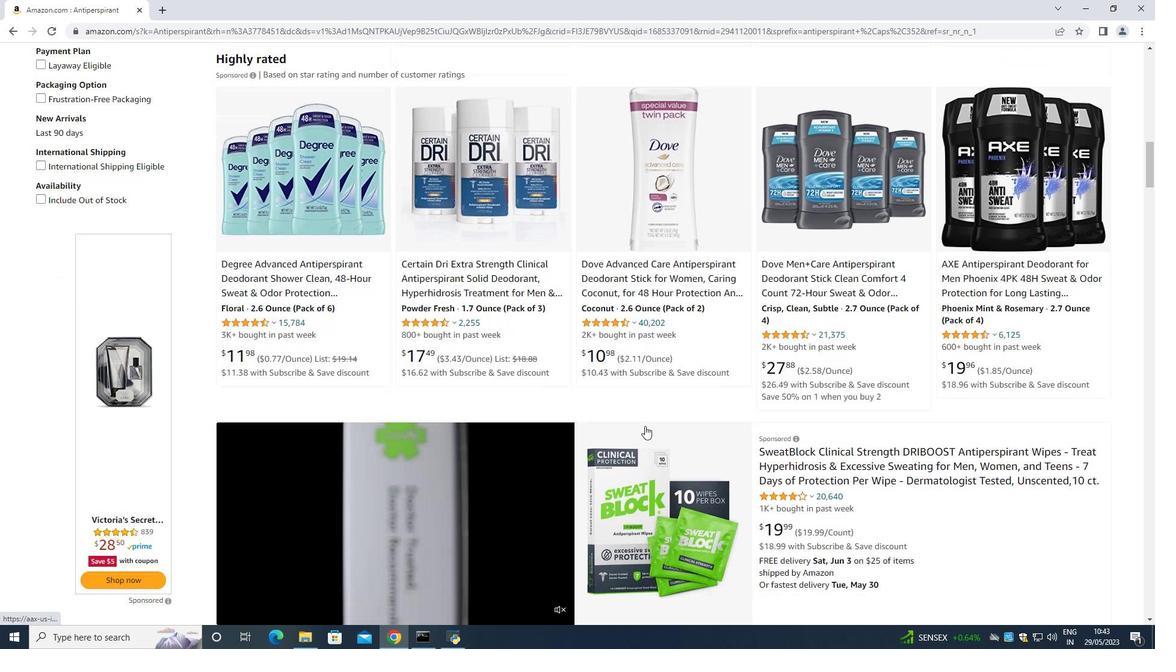 
Action: Mouse scrolled (645, 426) with delta (0, 0)
Screenshot: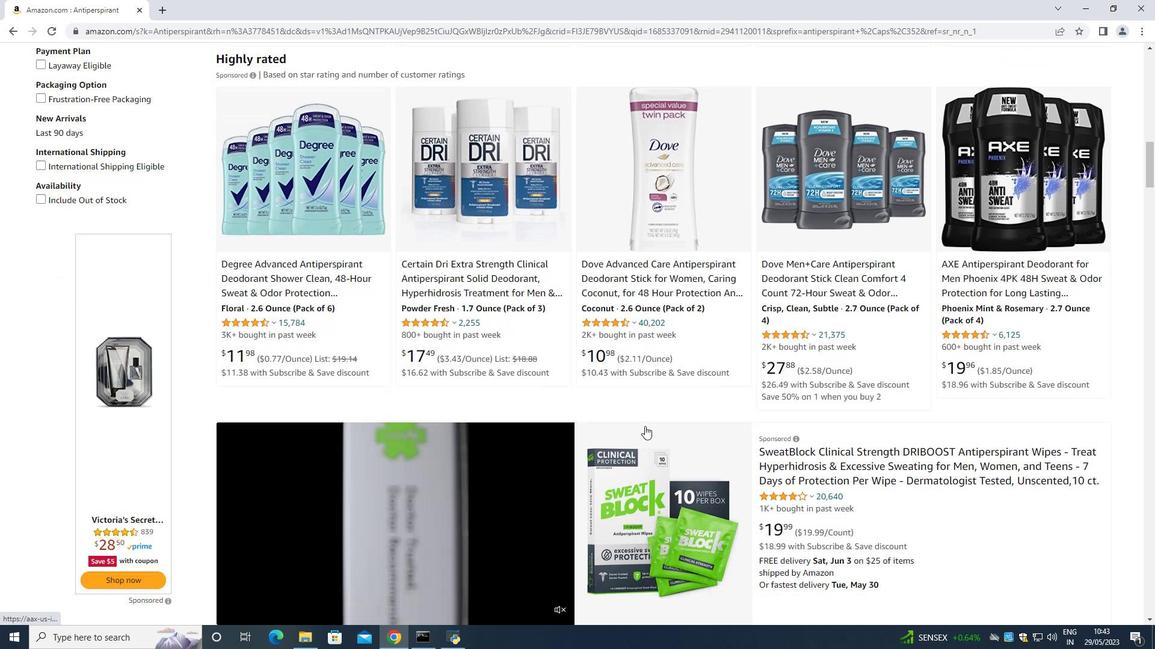 
Action: Mouse scrolled (645, 426) with delta (0, 0)
Screenshot: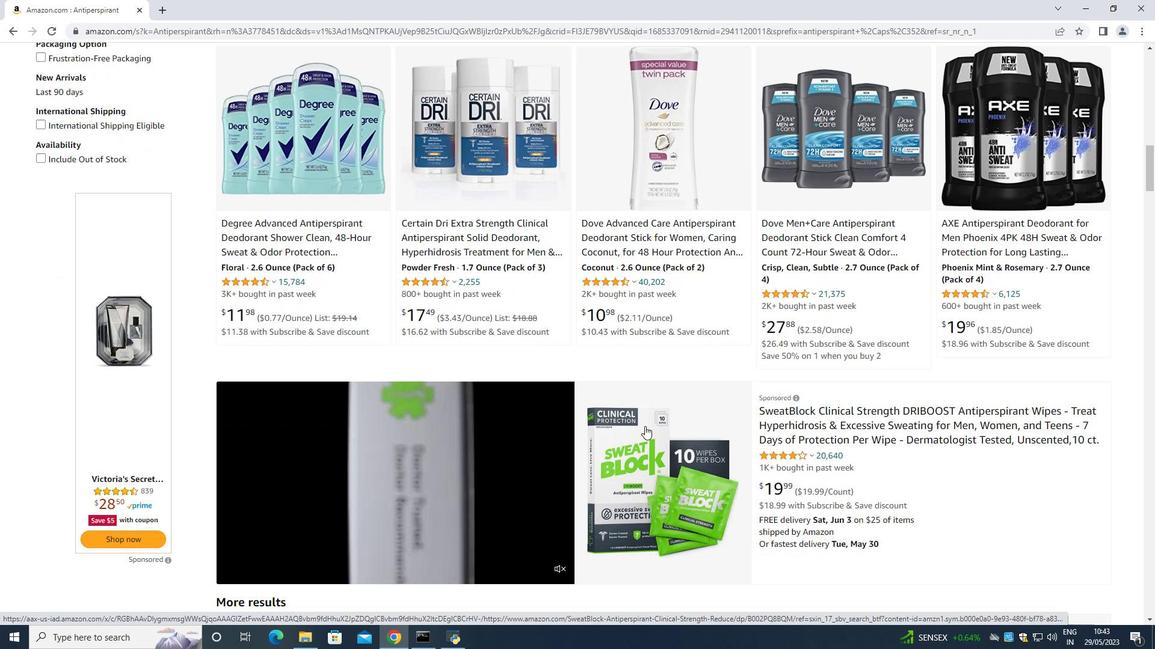 
Action: Mouse scrolled (645, 426) with delta (0, 0)
Screenshot: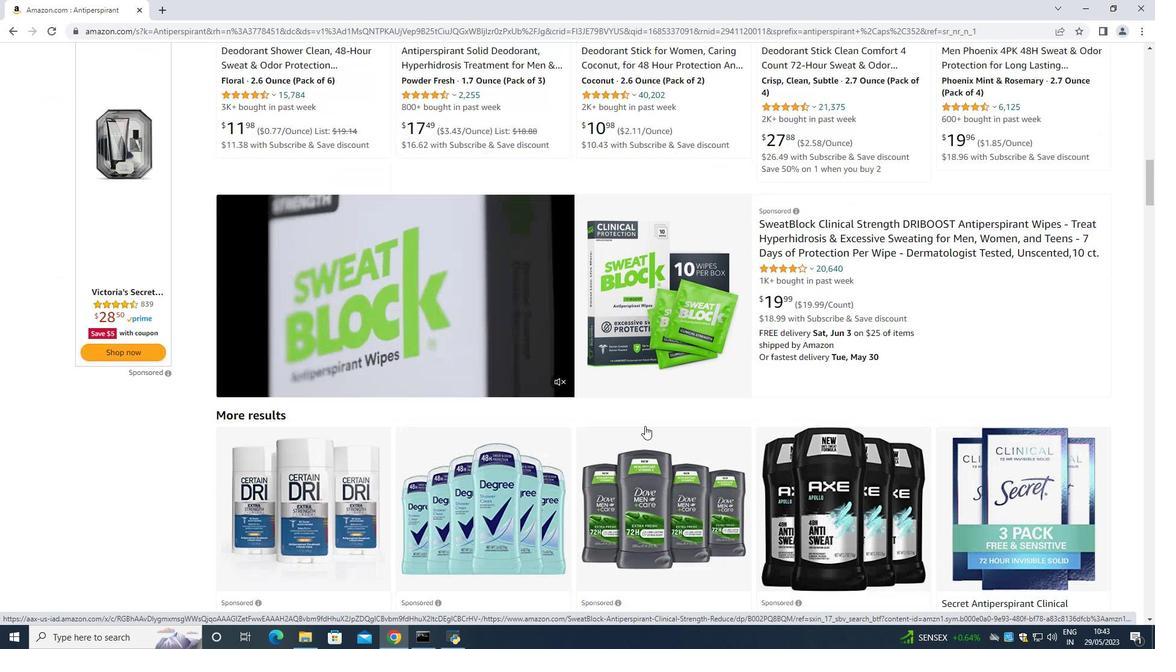 
Action: Mouse scrolled (645, 426) with delta (0, 0)
Screenshot: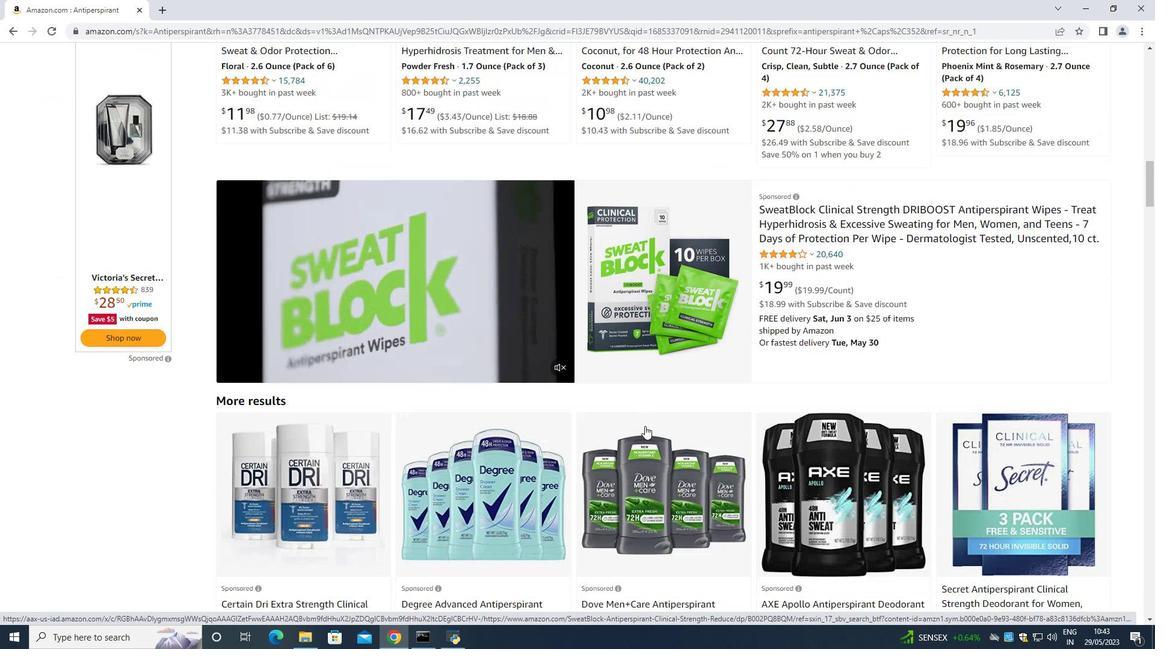 
Action: Mouse moved to (463, 494)
Screenshot: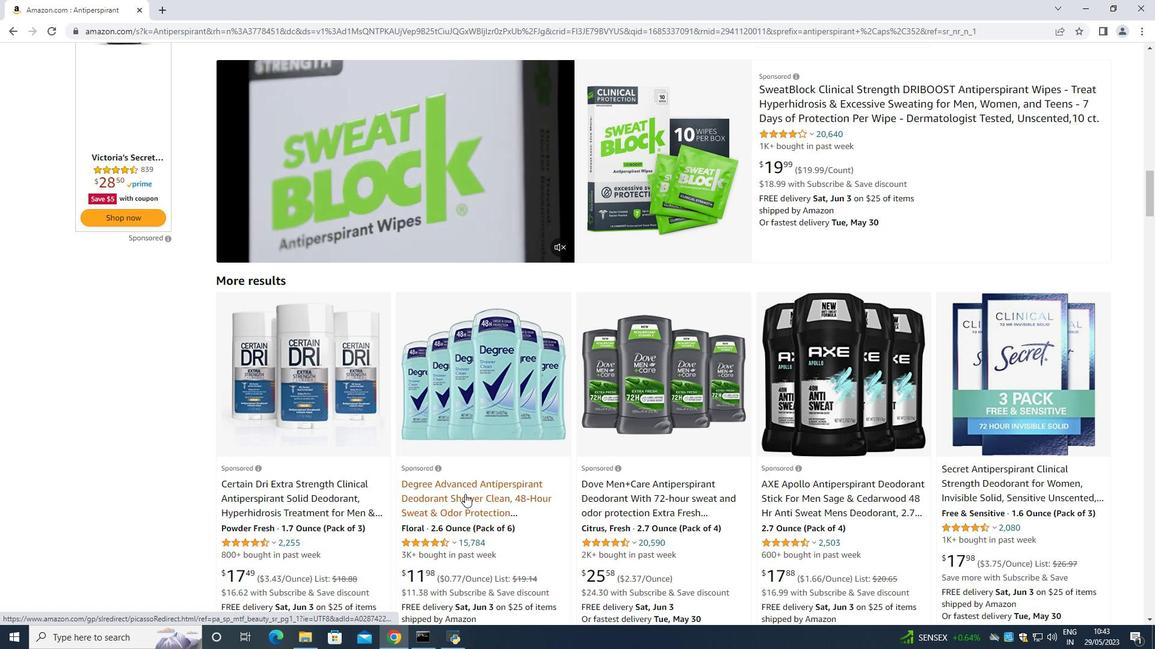 
Action: Mouse scrolled (463, 493) with delta (0, 0)
Screenshot: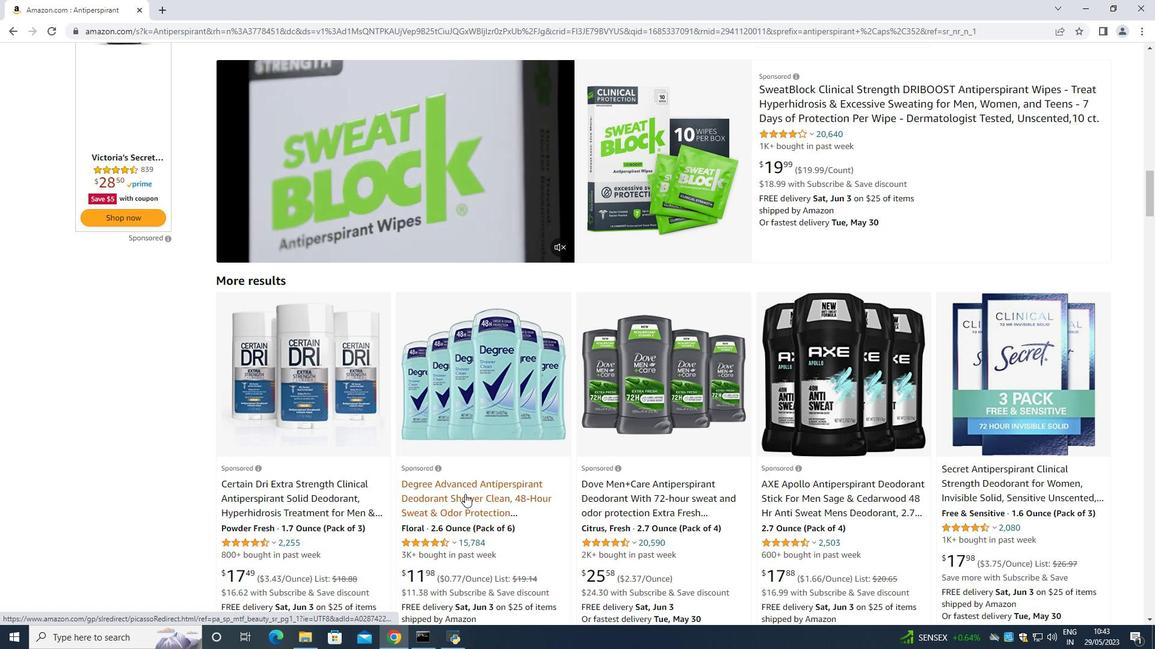 
Action: Mouse moved to (462, 493)
Screenshot: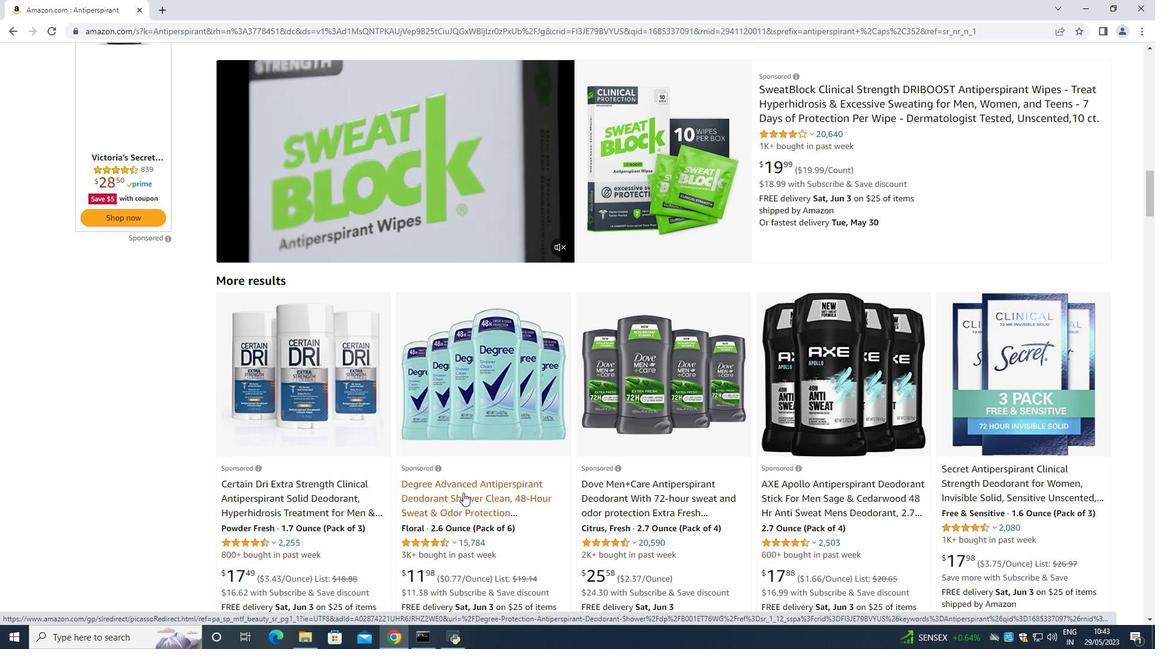 
Action: Mouse scrolled (462, 492) with delta (0, 0)
Screenshot: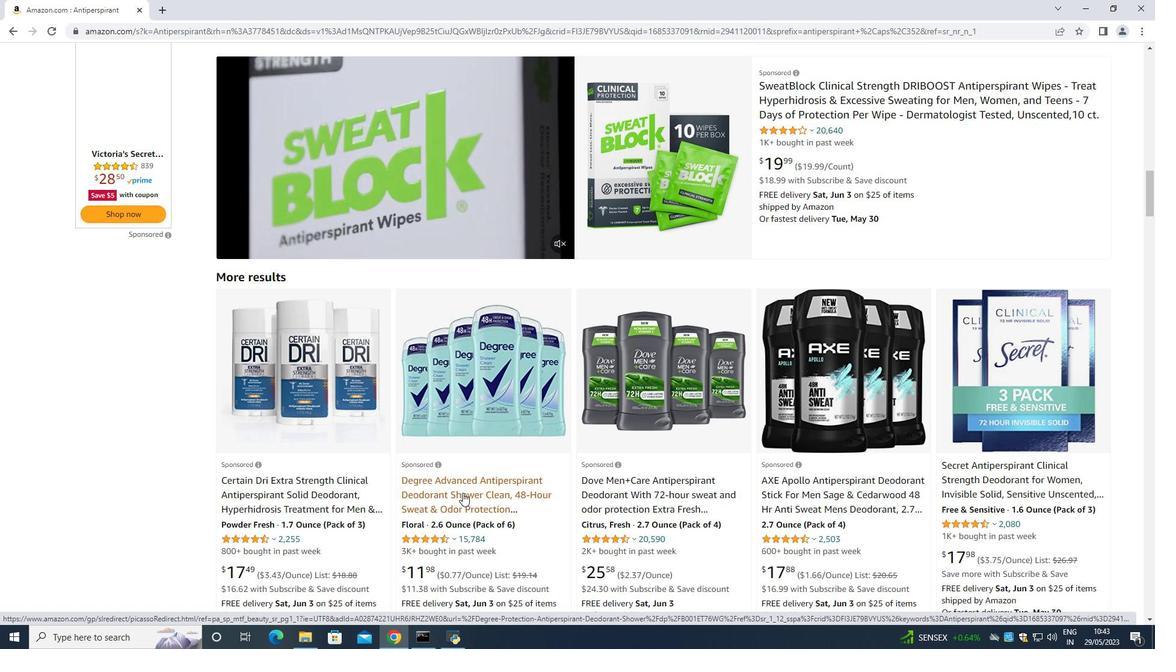 
Action: Mouse moved to (989, 447)
Screenshot: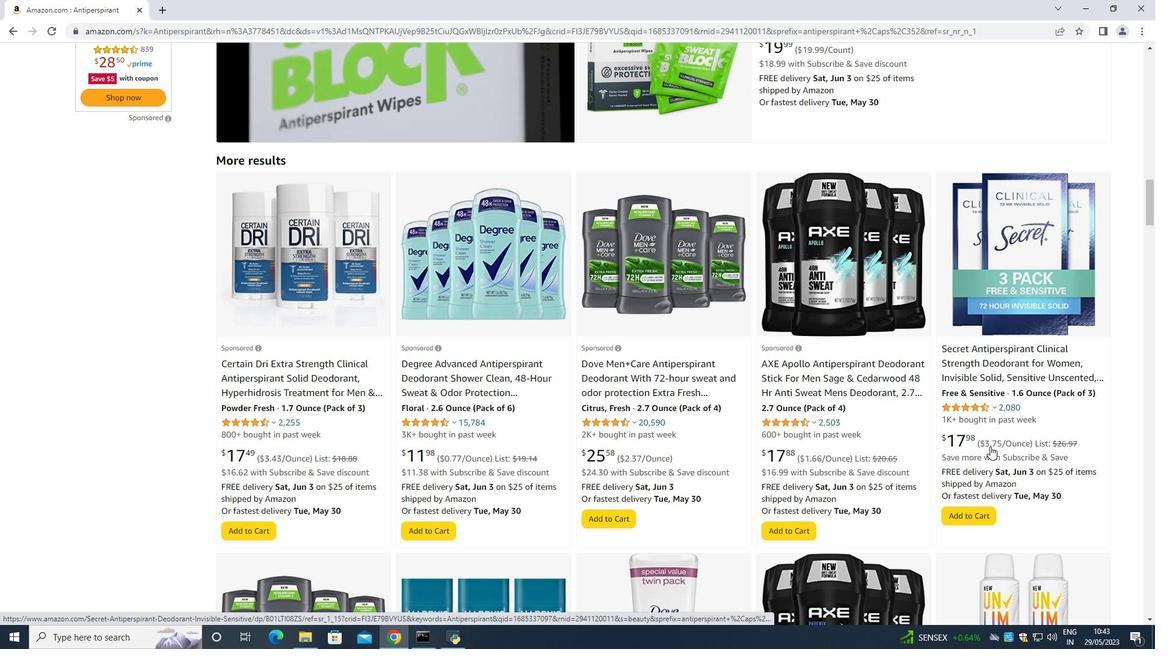 
Action: Mouse scrolled (989, 447) with delta (0, 0)
Screenshot: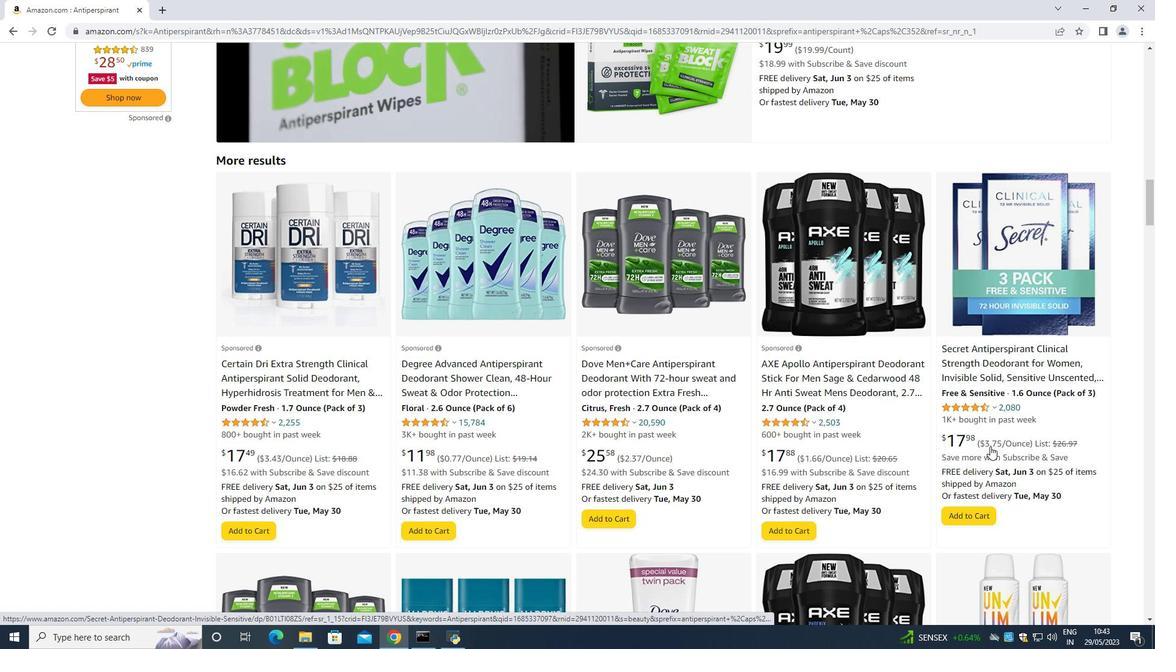 
Action: Mouse moved to (991, 453)
Screenshot: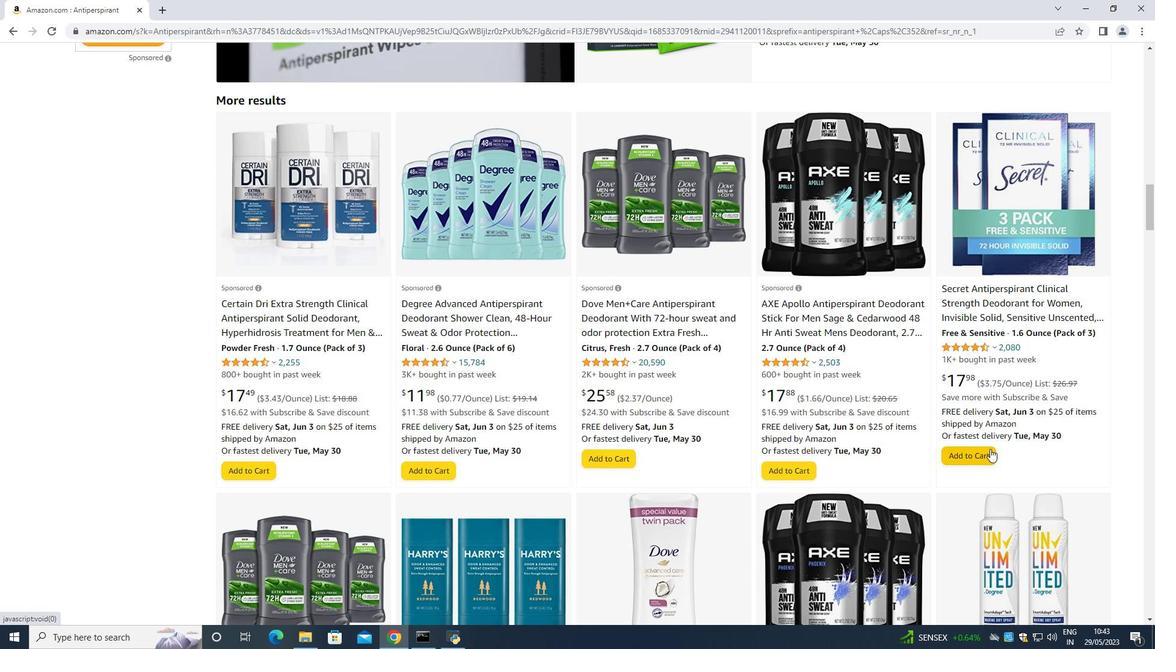 
Action: Mouse scrolled (991, 453) with delta (0, 0)
Screenshot: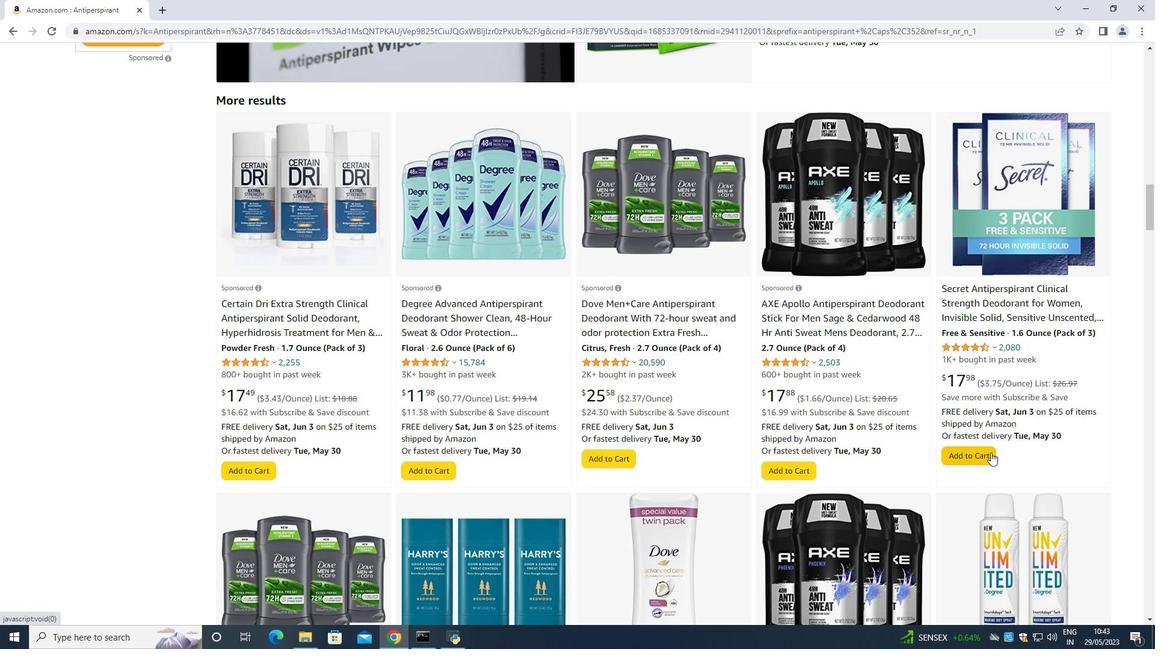 
Action: Mouse moved to (989, 456)
Screenshot: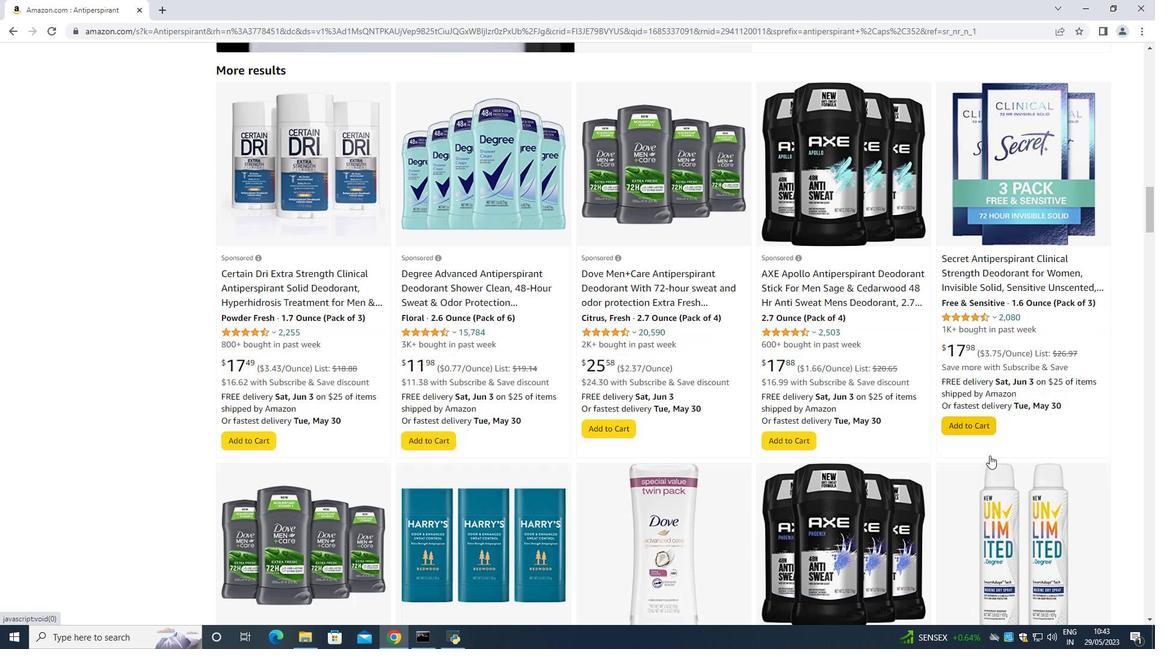 
Action: Mouse scrolled (989, 455) with delta (0, 0)
Screenshot: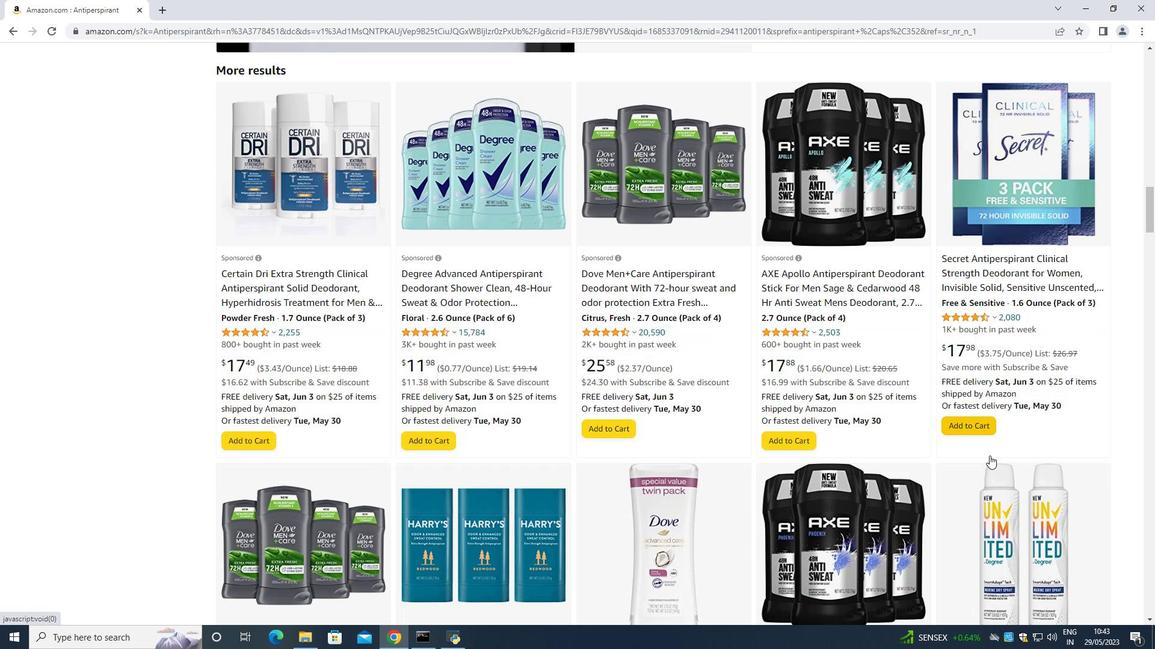 
Action: Mouse moved to (986, 459)
Screenshot: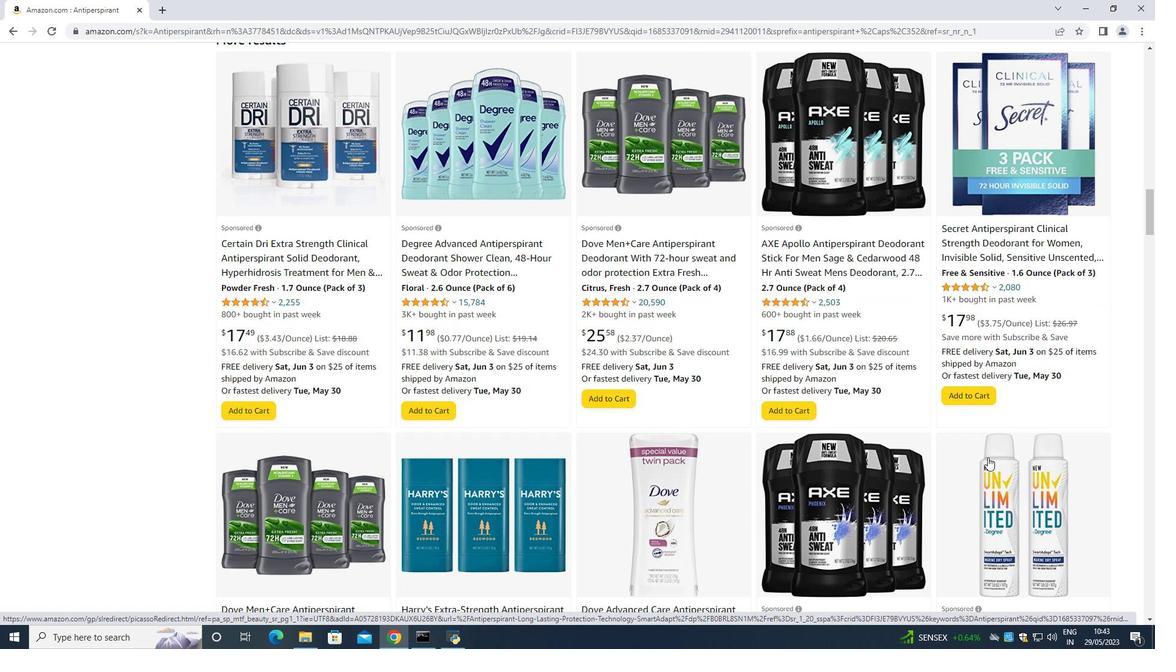 
Action: Mouse scrolled (986, 459) with delta (0, 0)
Screenshot: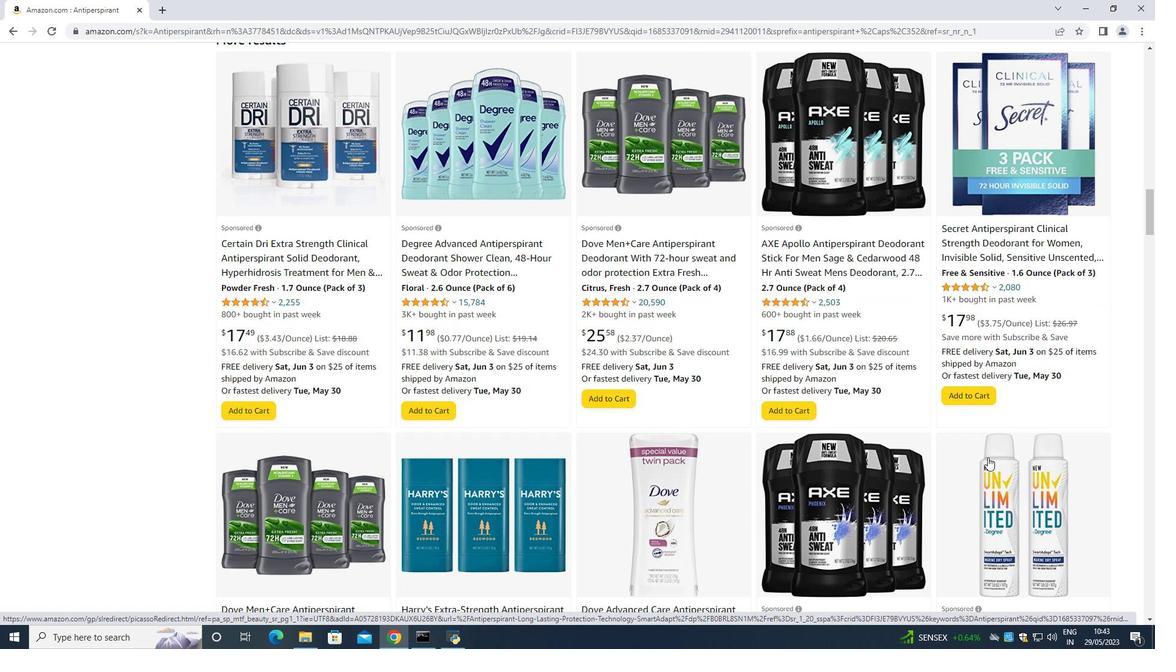 
Action: Mouse moved to (308, 507)
Screenshot: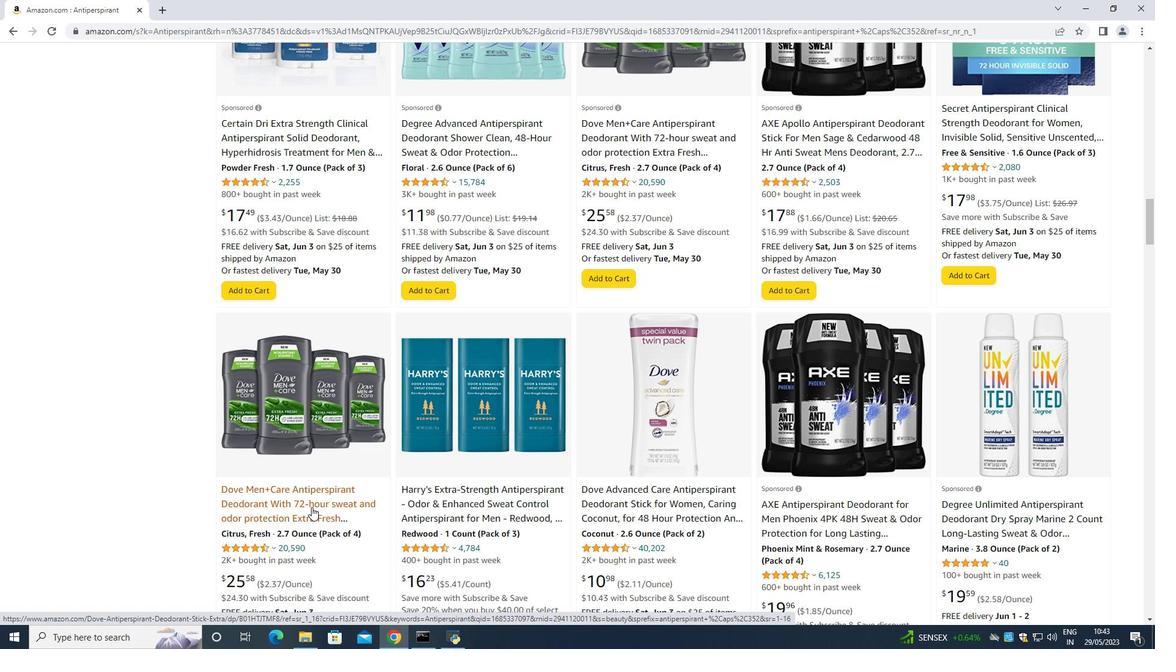 
Action: Mouse scrolled (308, 507) with delta (0, 0)
Screenshot: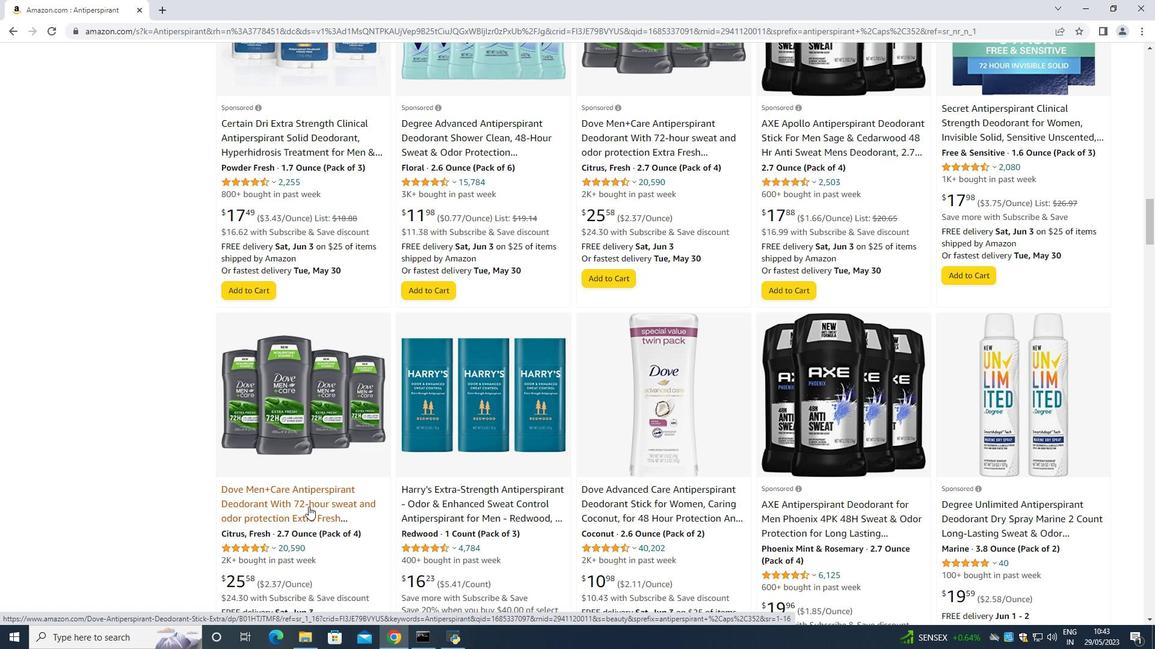 
Action: Mouse scrolled (308, 507) with delta (0, 0)
Screenshot: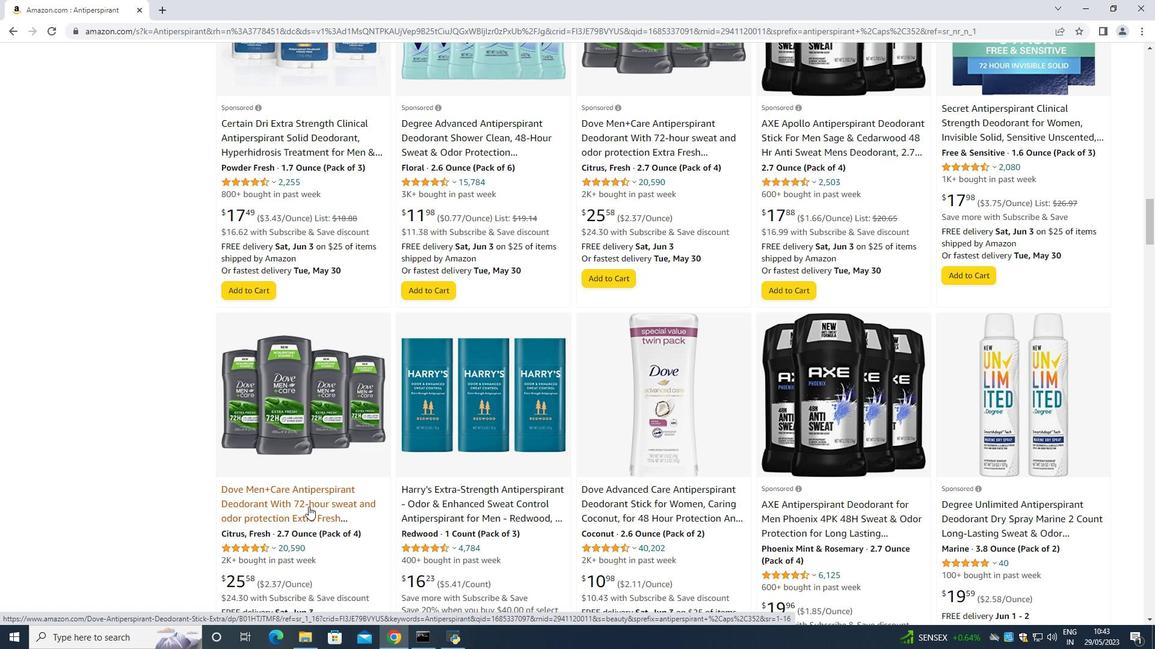 
Action: Mouse scrolled (308, 507) with delta (0, 0)
Screenshot: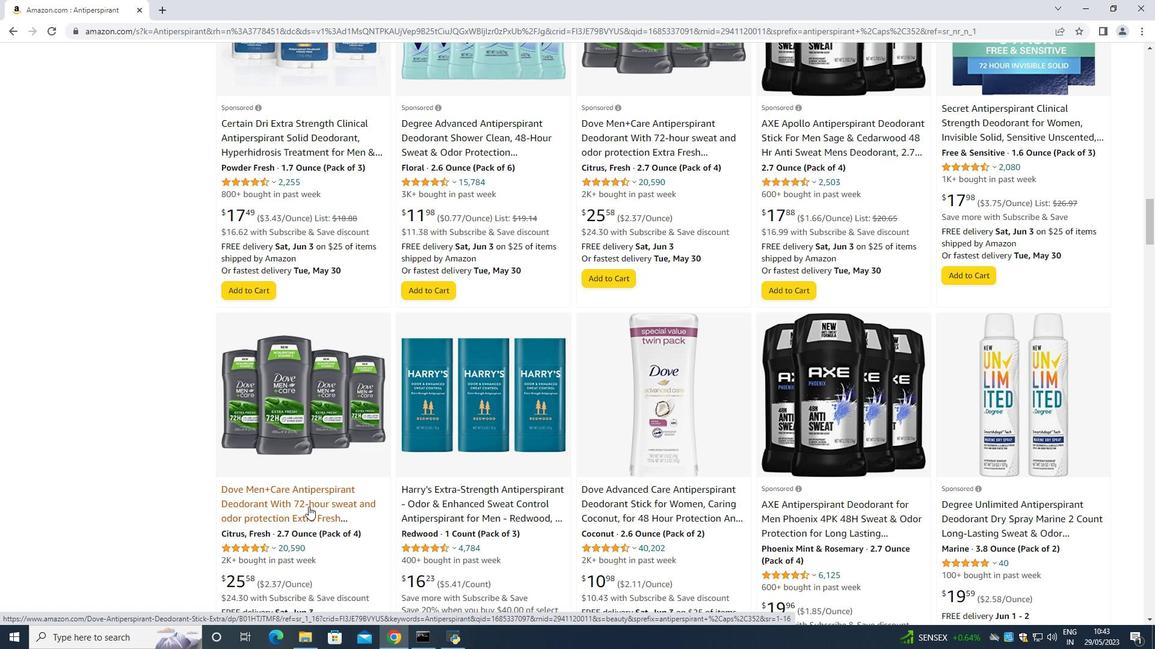 
Action: Mouse scrolled (308, 507) with delta (0, 0)
Screenshot: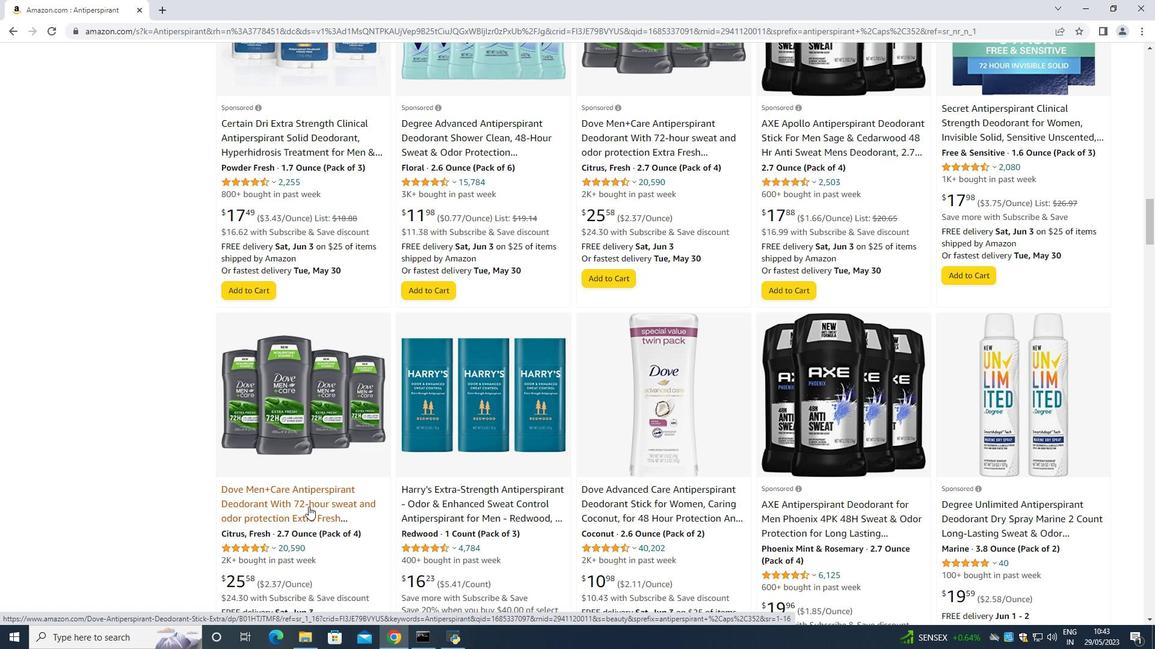 
Action: Mouse moved to (302, 503)
Screenshot: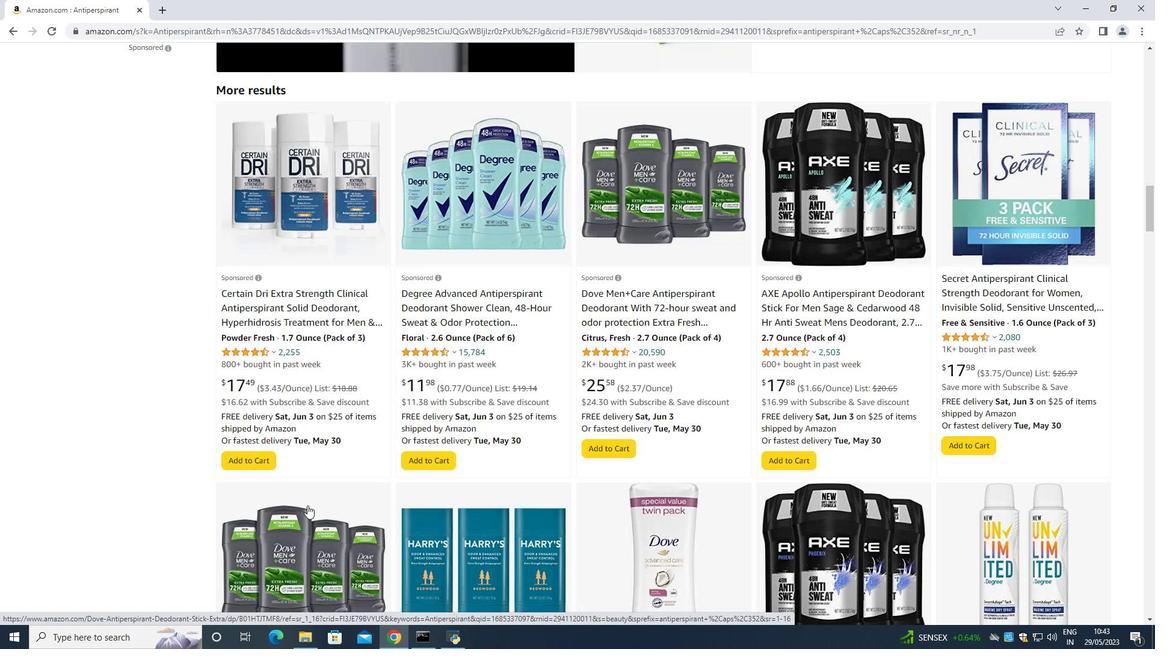 
Action: Mouse scrolled (302, 503) with delta (0, 0)
Screenshot: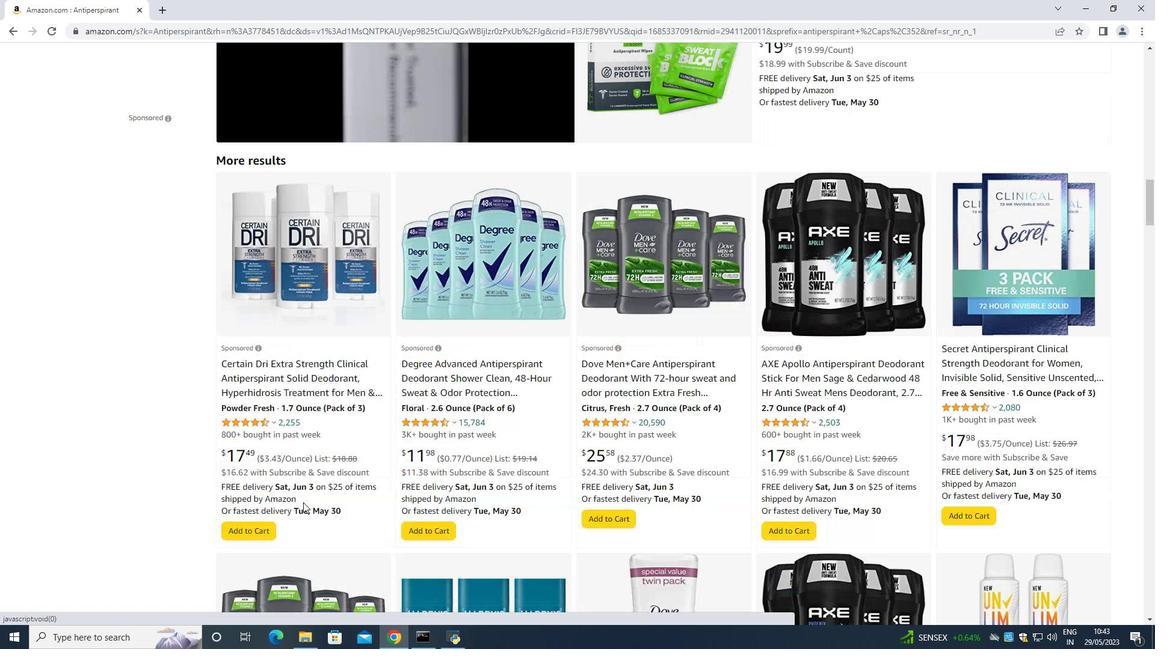 
Action: Mouse scrolled (302, 503) with delta (0, 0)
Screenshot: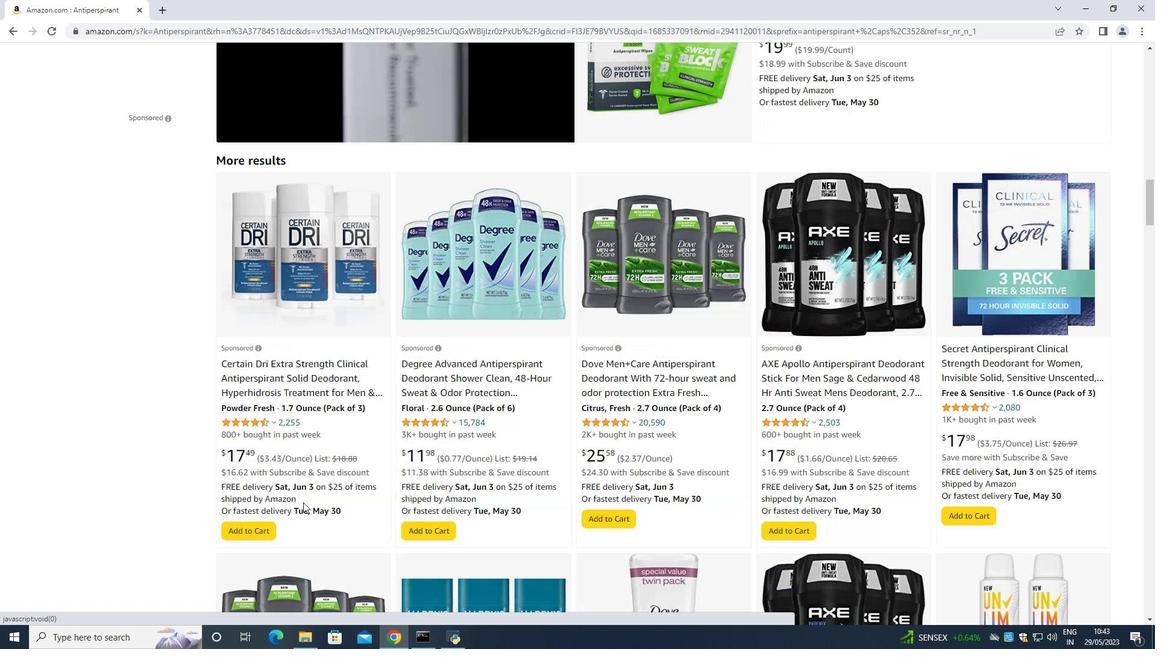 
Action: Mouse scrolled (302, 503) with delta (0, 0)
Screenshot: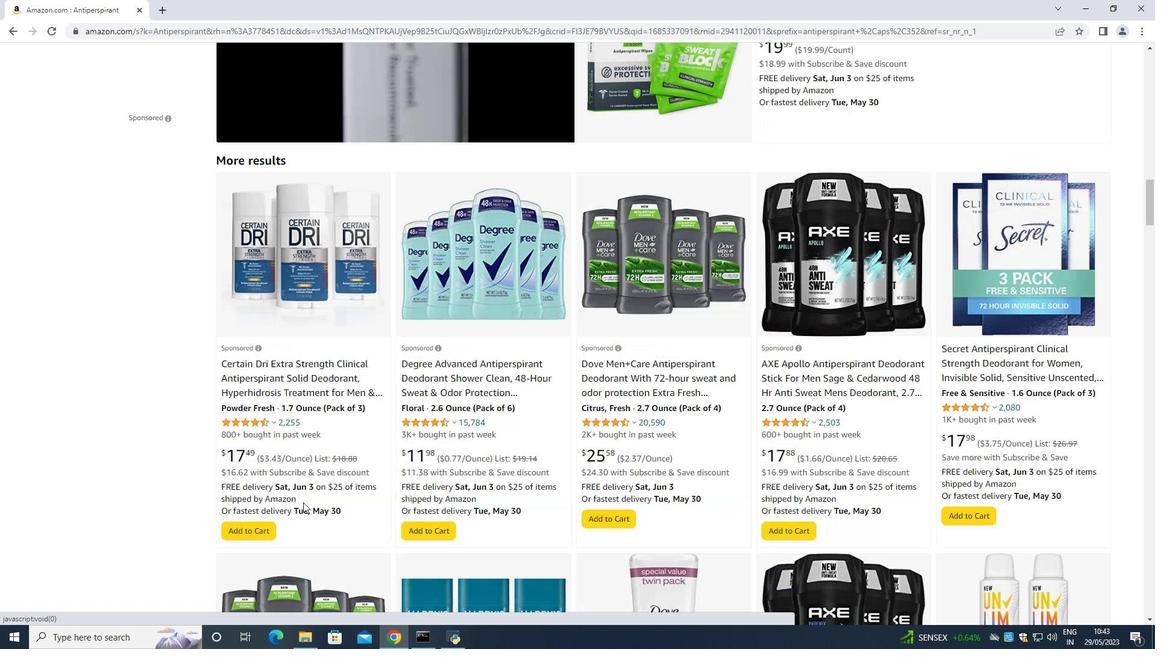 
Action: Mouse scrolled (302, 503) with delta (0, 0)
Screenshot: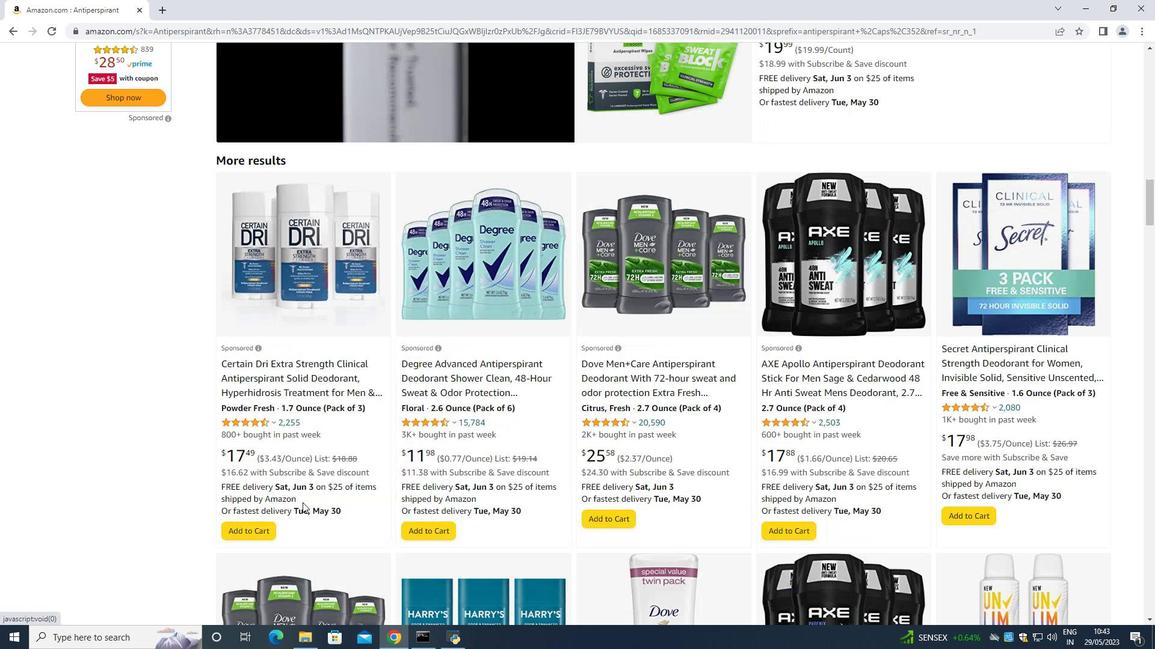 
Action: Mouse scrolled (302, 503) with delta (0, 0)
Screenshot: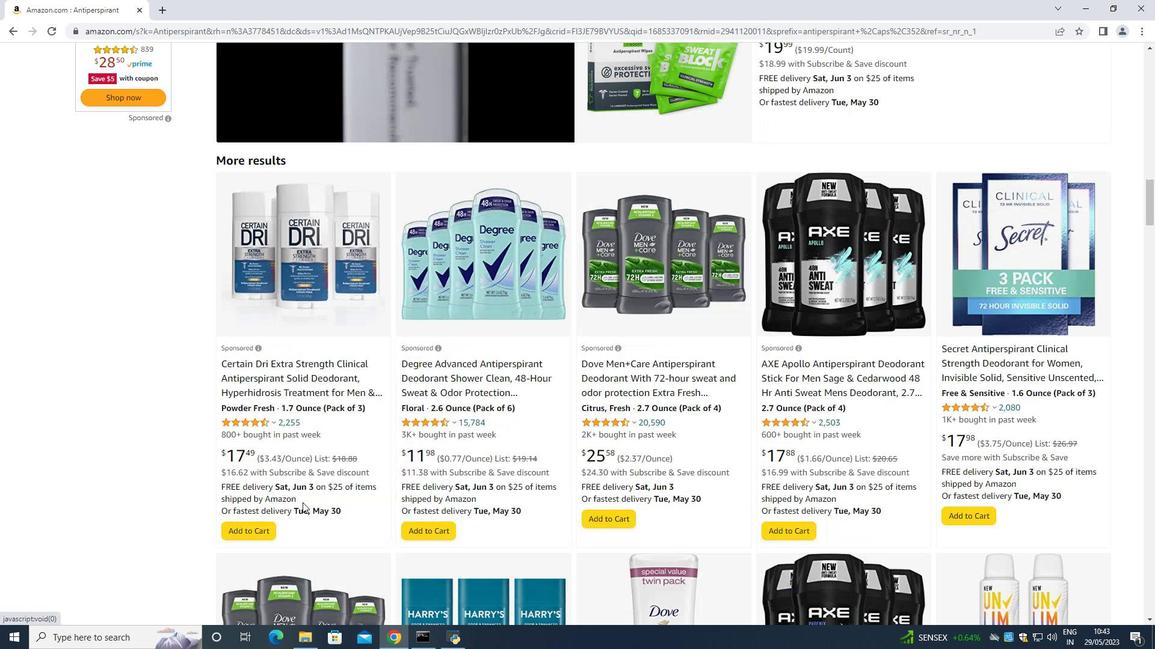
Action: Mouse scrolled (302, 503) with delta (0, 0)
Screenshot: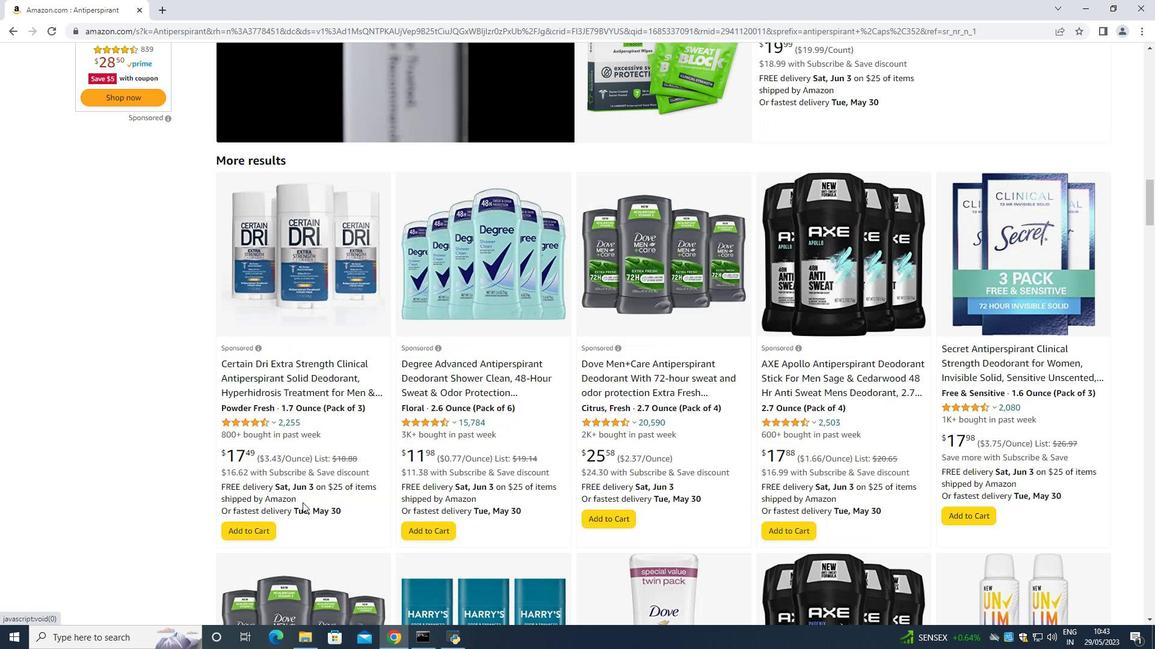 
Action: Mouse scrolled (302, 503) with delta (0, 0)
Screenshot: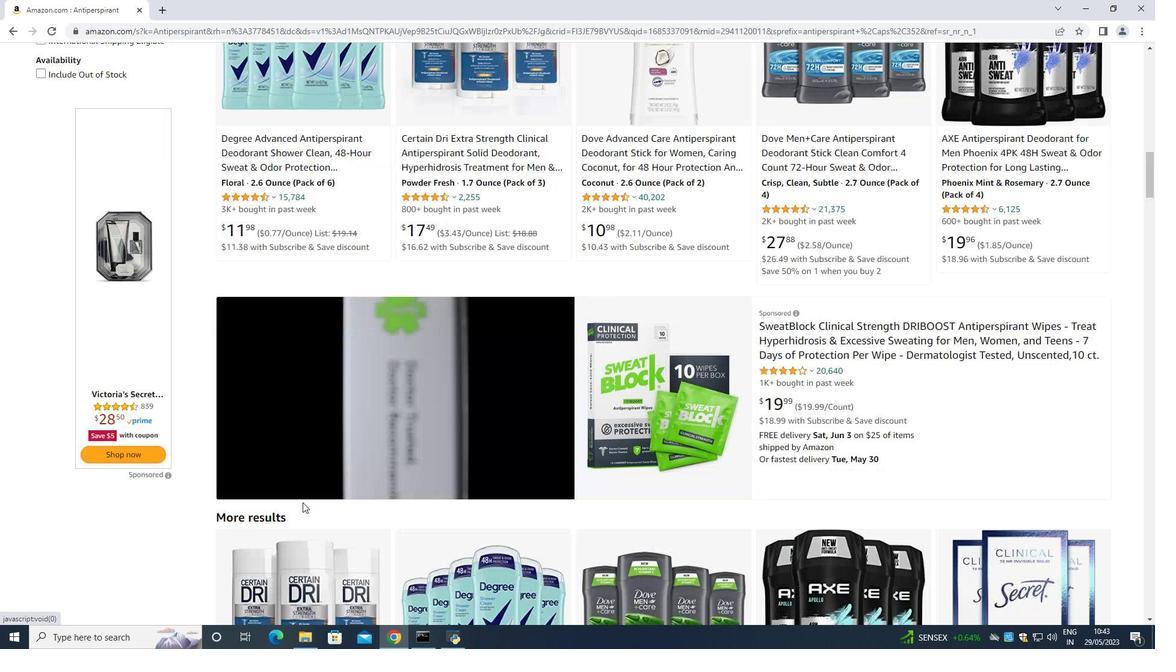 
Action: Mouse scrolled (302, 503) with delta (0, 0)
Screenshot: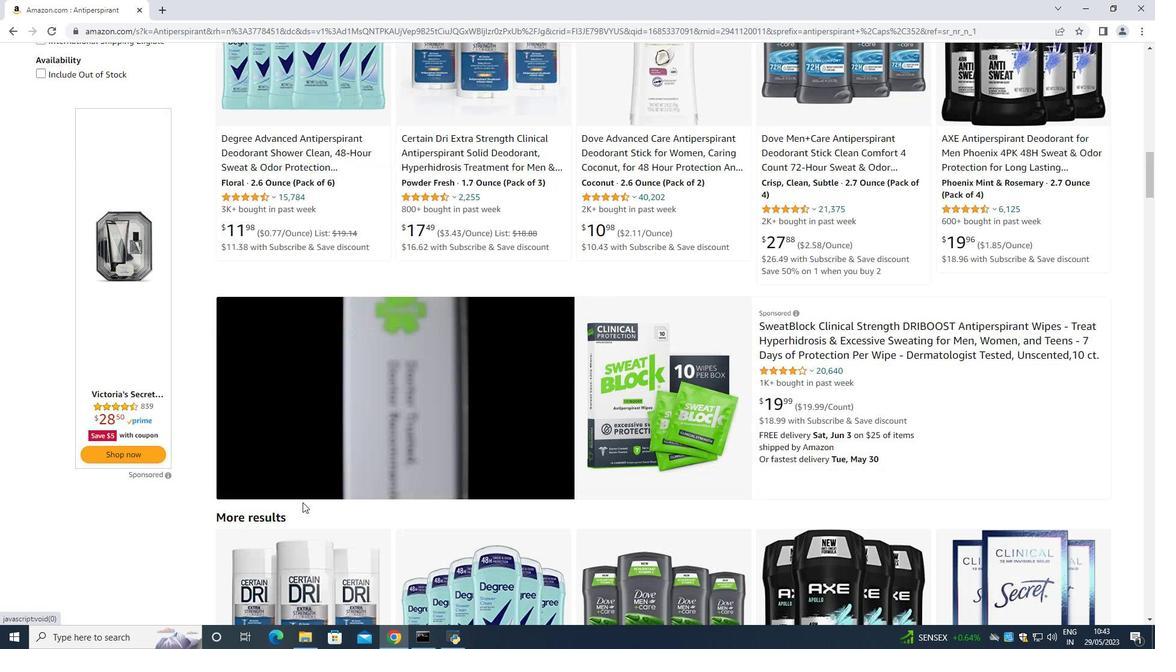 
Action: Mouse scrolled (302, 503) with delta (0, 0)
Screenshot: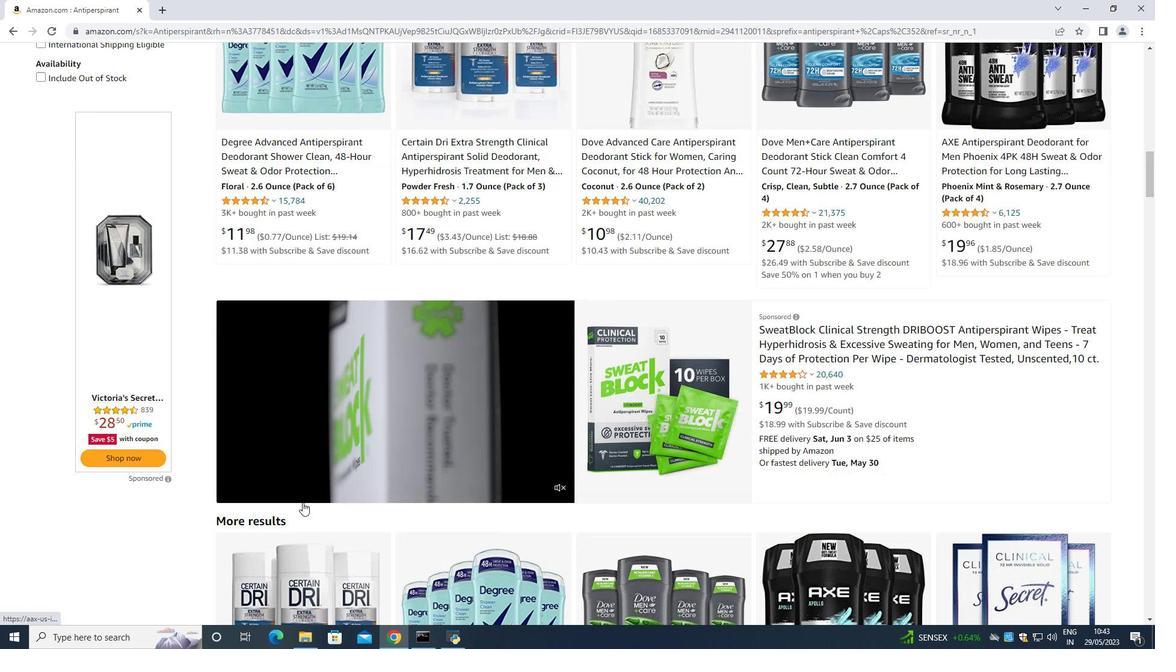 
Action: Mouse scrolled (302, 503) with delta (0, 0)
Screenshot: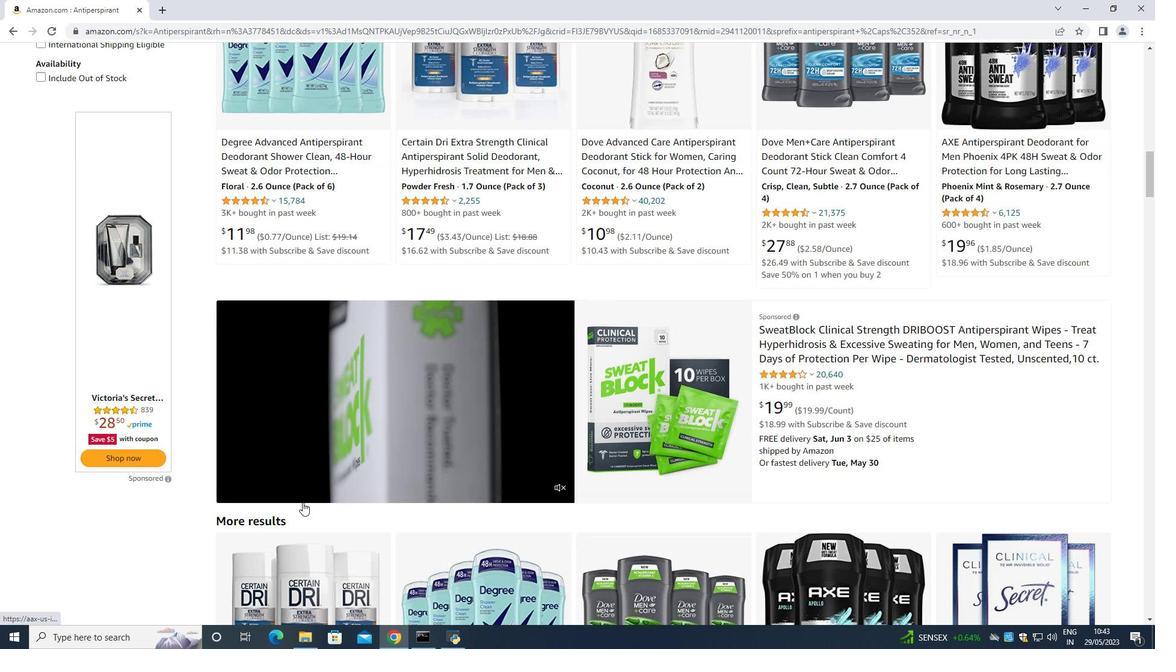 
Action: Mouse moved to (302, 502)
Screenshot: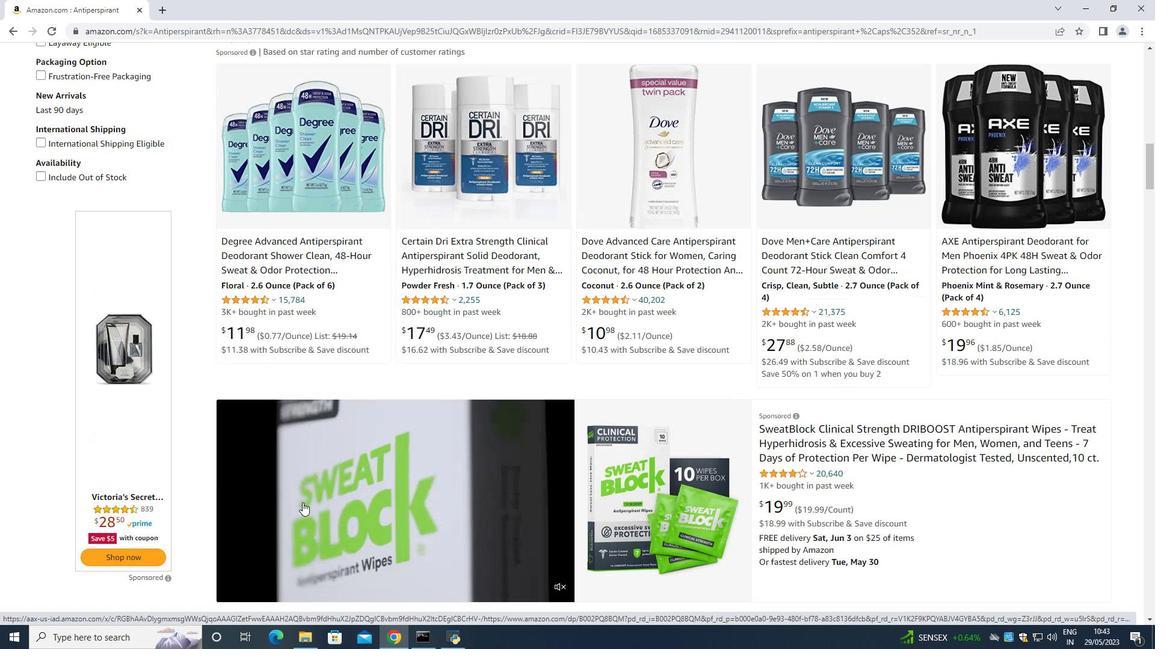 
Action: Mouse scrolled (302, 503) with delta (0, 0)
Screenshot: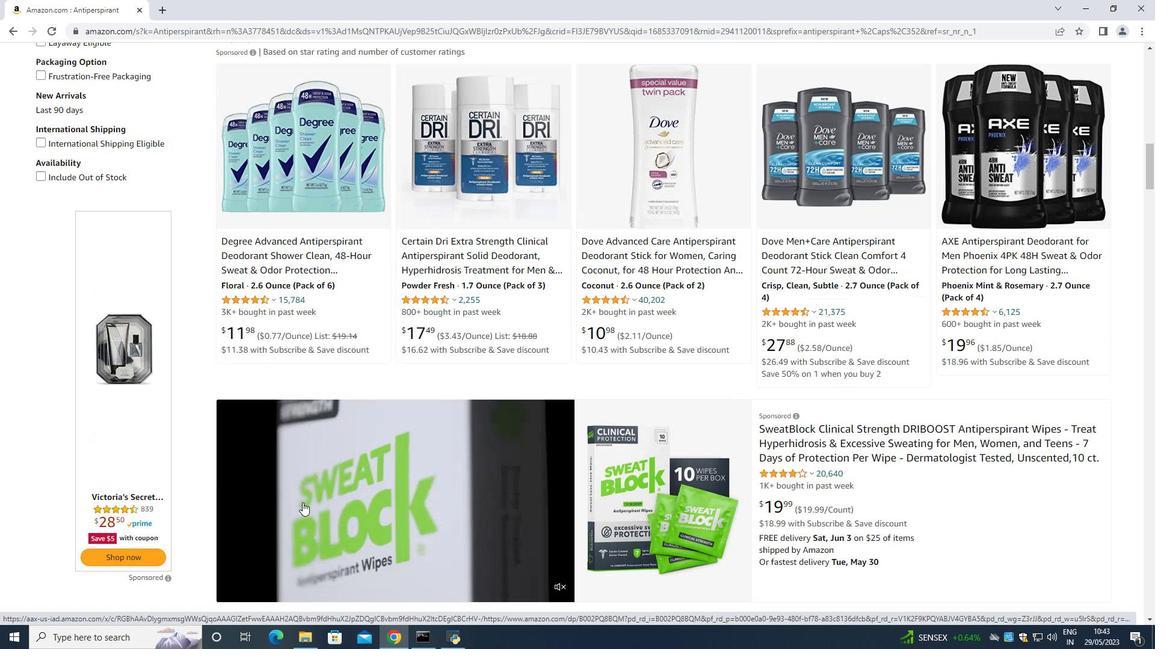 
Action: Mouse scrolled (302, 503) with delta (0, 0)
Screenshot: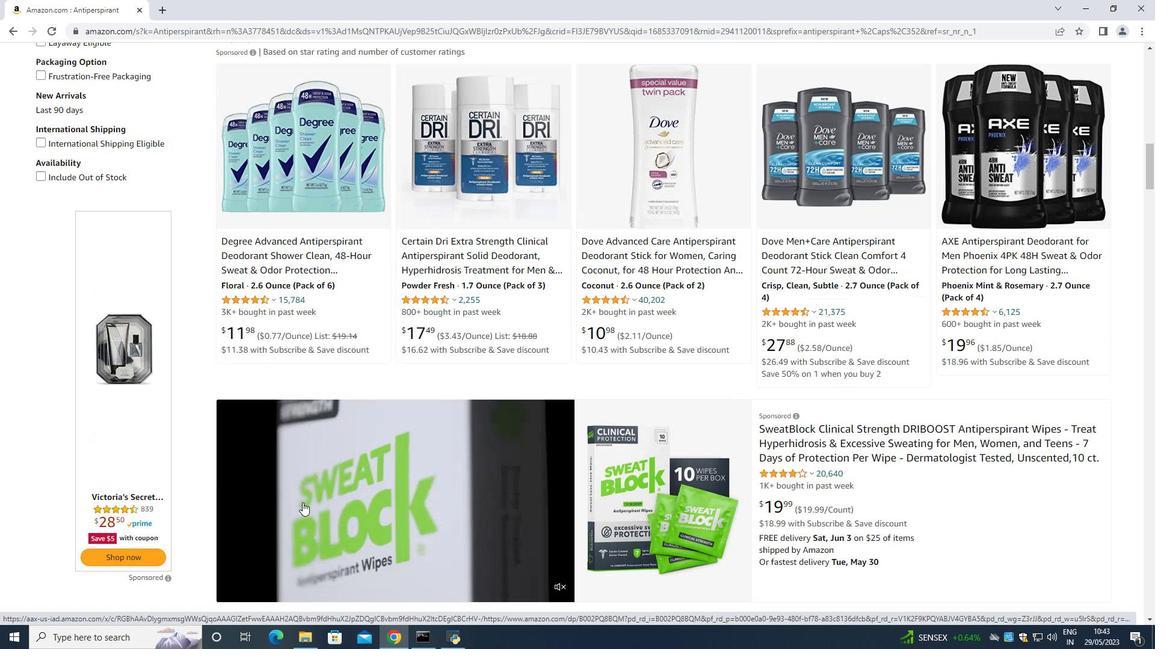 
Action: Mouse scrolled (302, 503) with delta (0, 0)
Screenshot: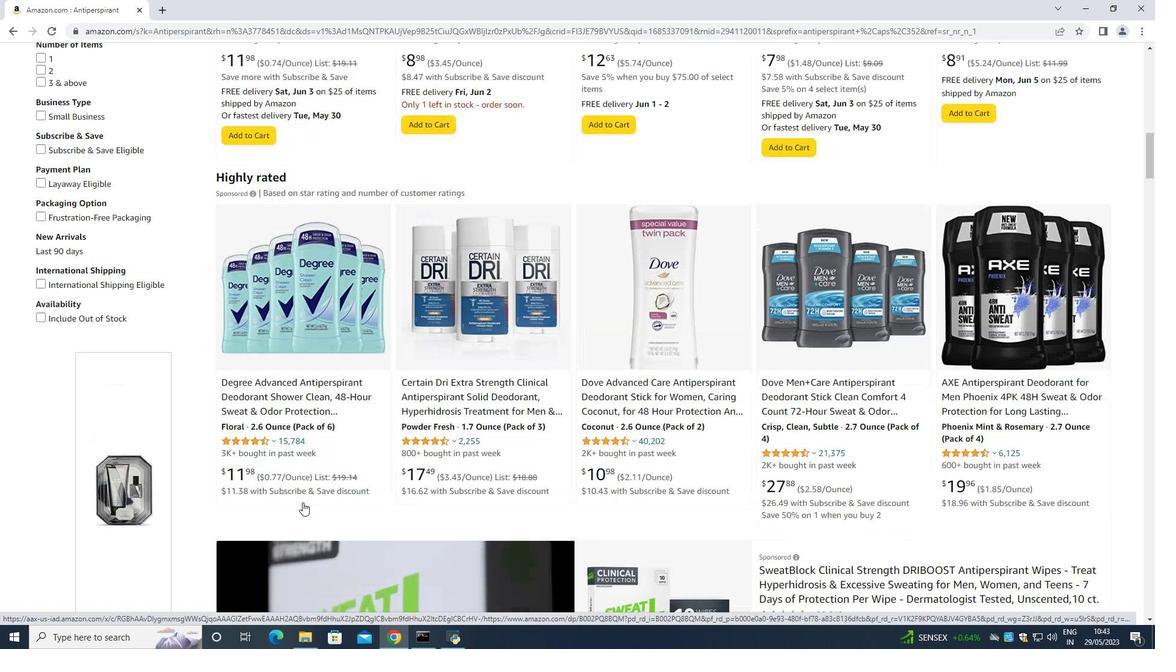
Action: Mouse scrolled (302, 503) with delta (0, 0)
Screenshot: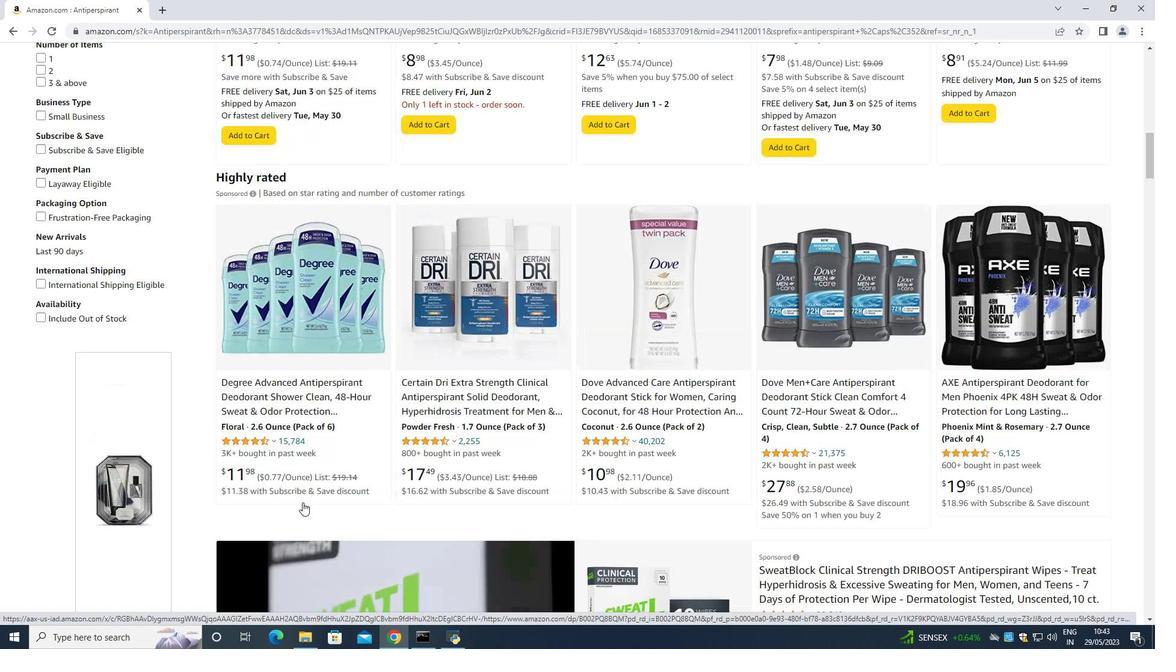 
Action: Mouse scrolled (302, 503) with delta (0, 0)
Screenshot: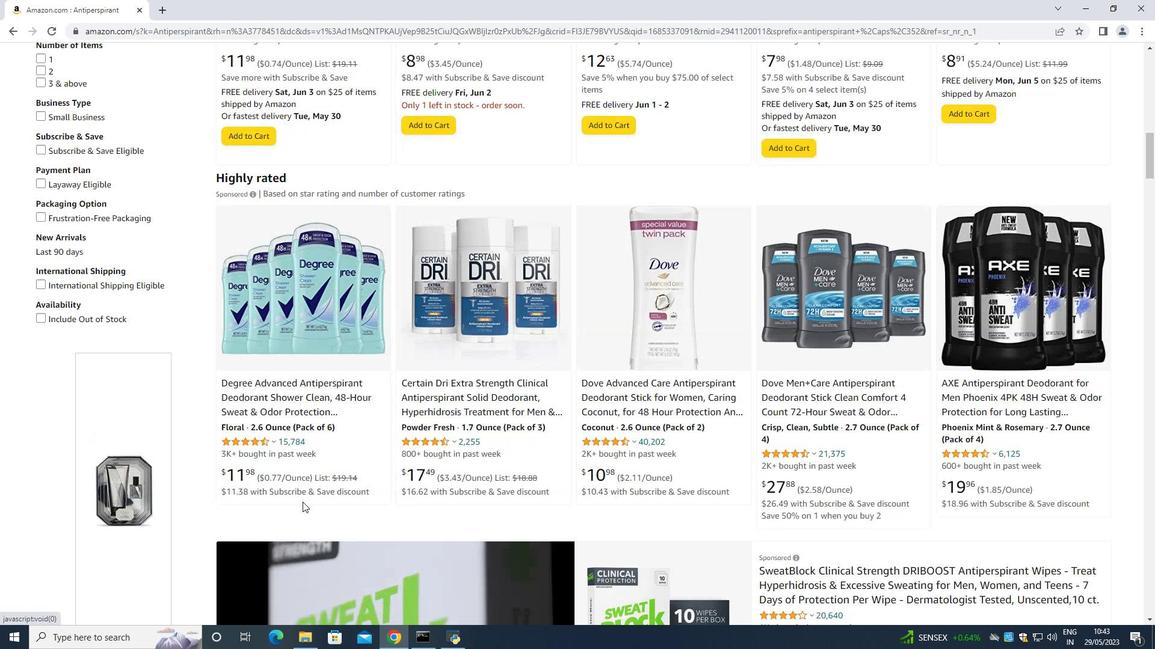 
Action: Mouse scrolled (302, 503) with delta (0, 0)
Screenshot: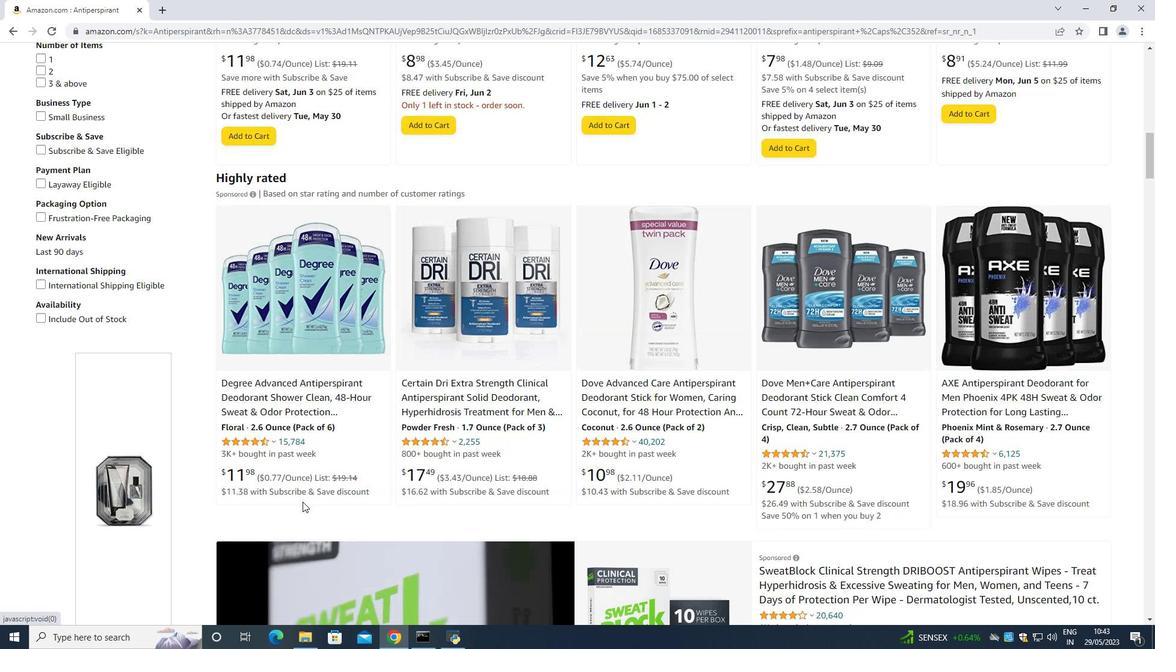 
Action: Mouse moved to (300, 502)
Screenshot: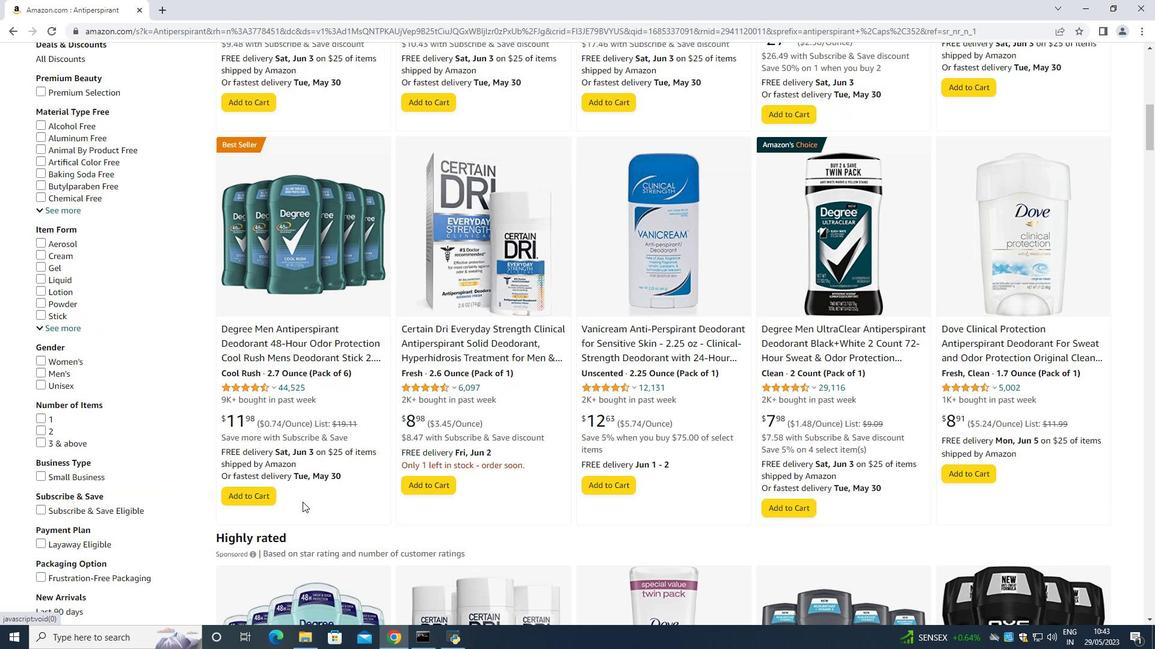 
Action: Mouse scrolled (300, 503) with delta (0, 0)
Screenshot: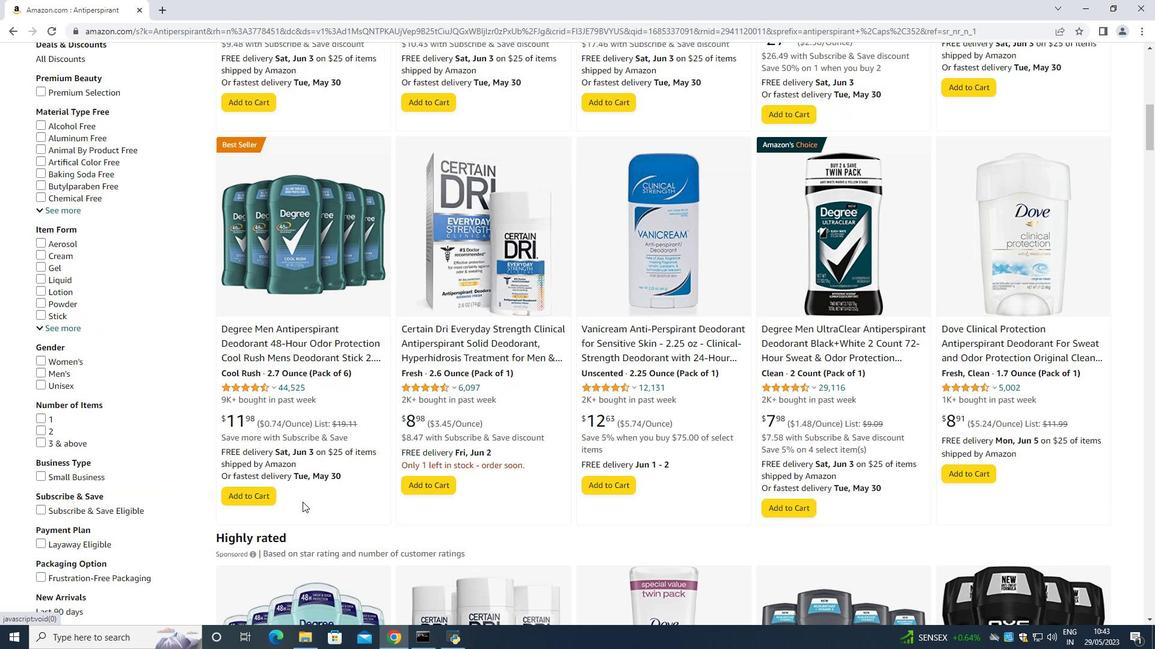 
Action: Mouse scrolled (300, 503) with delta (0, 0)
Screenshot: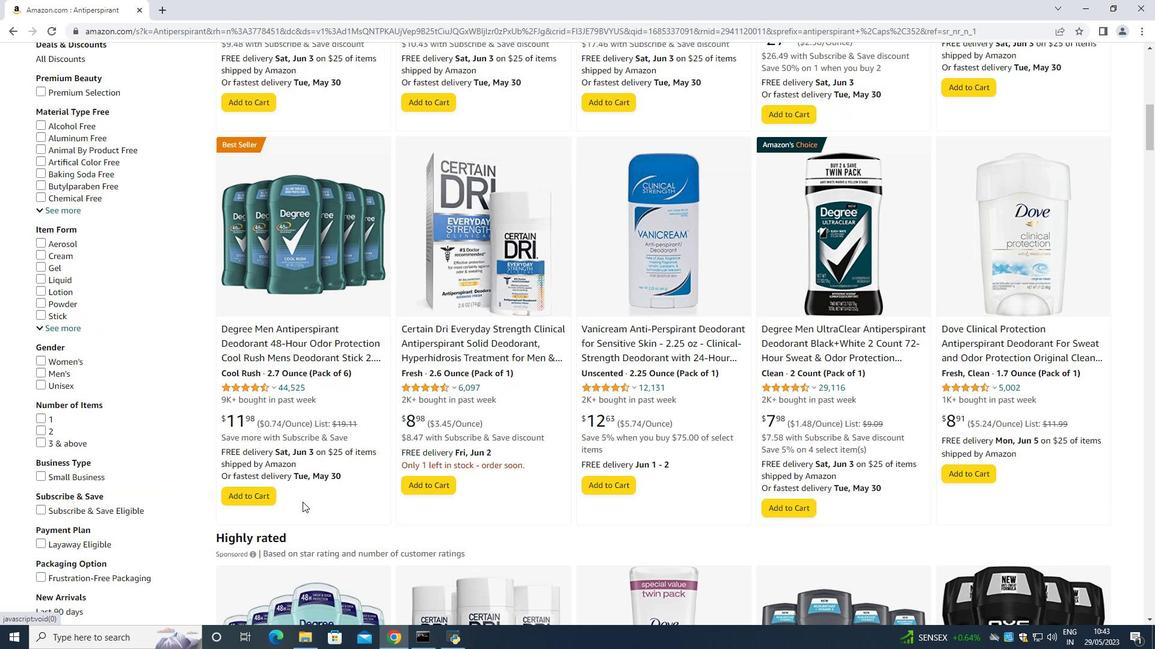 
Action: Mouse scrolled (300, 503) with delta (0, 0)
Screenshot: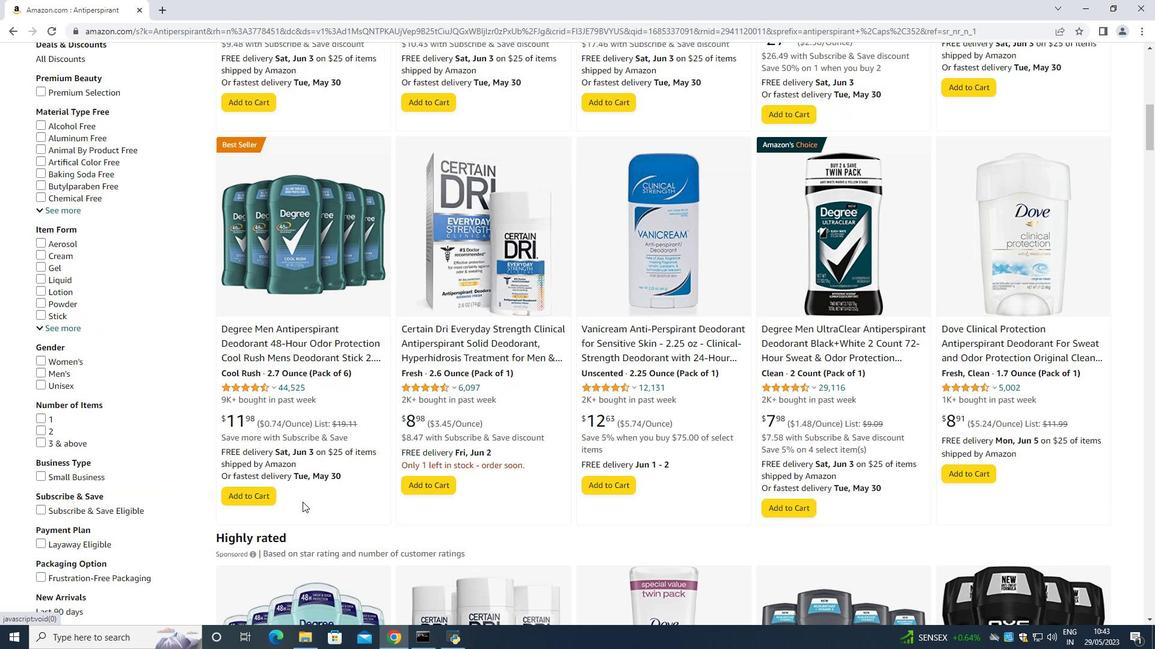 
Action: Mouse scrolled (300, 503) with delta (0, 0)
Screenshot: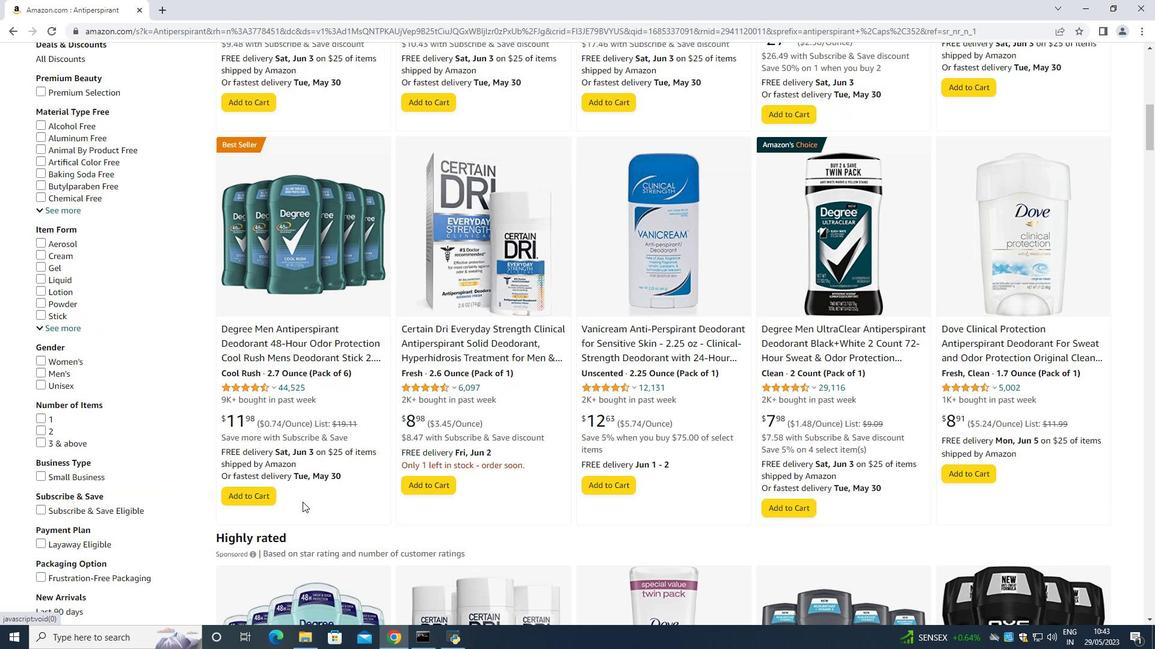 
Action: Mouse moved to (404, 448)
Screenshot: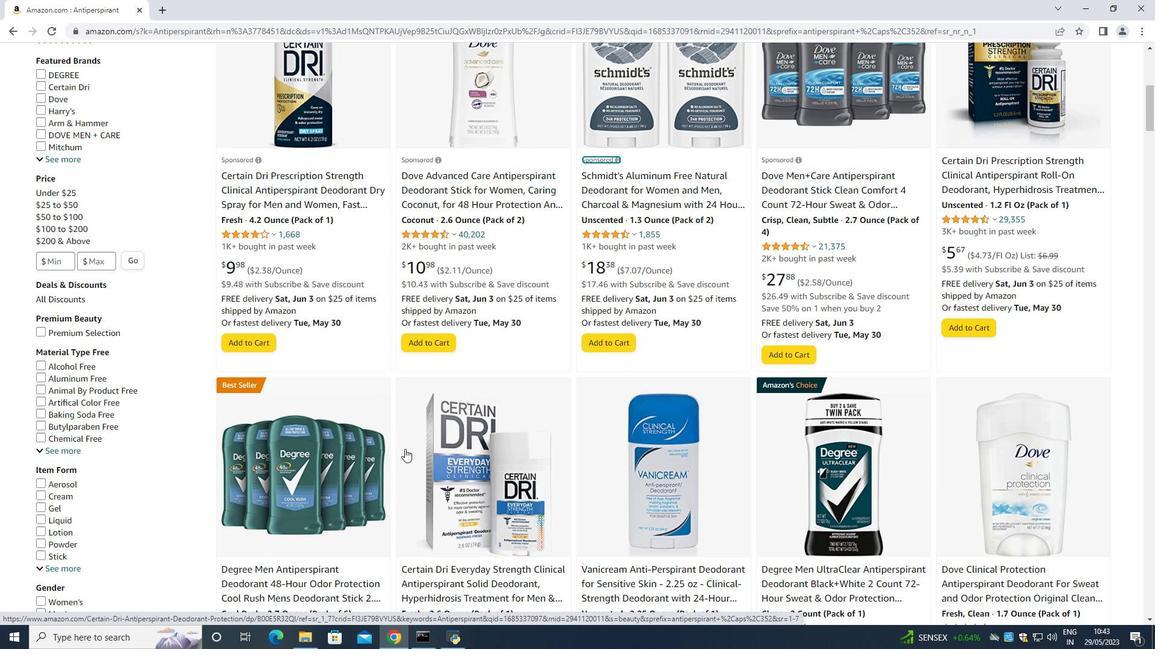 
Action: Mouse scrolled (404, 449) with delta (0, 0)
Screenshot: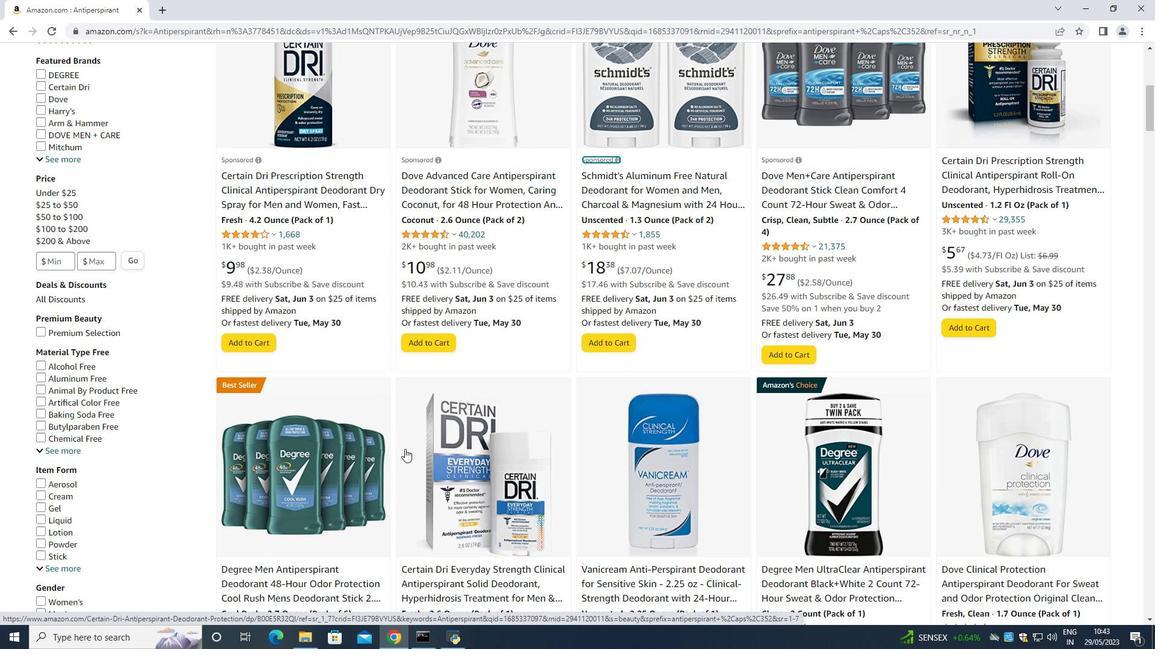 
Action: Mouse moved to (404, 448)
Screenshot: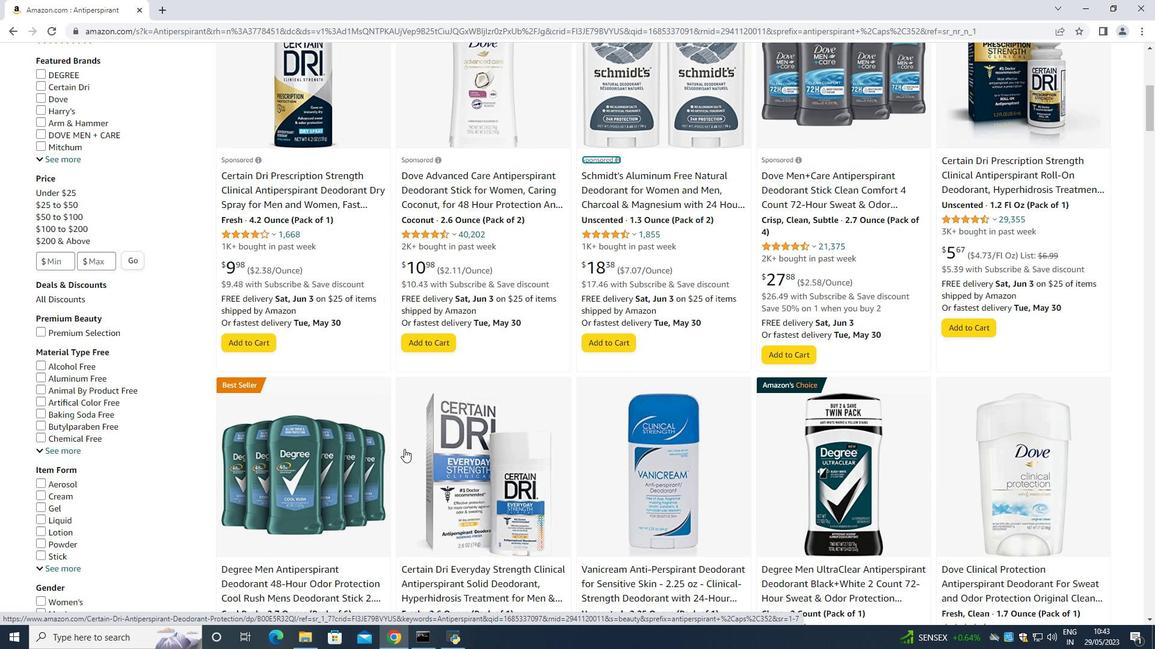 
Action: Mouse scrolled (404, 449) with delta (0, 0)
Screenshot: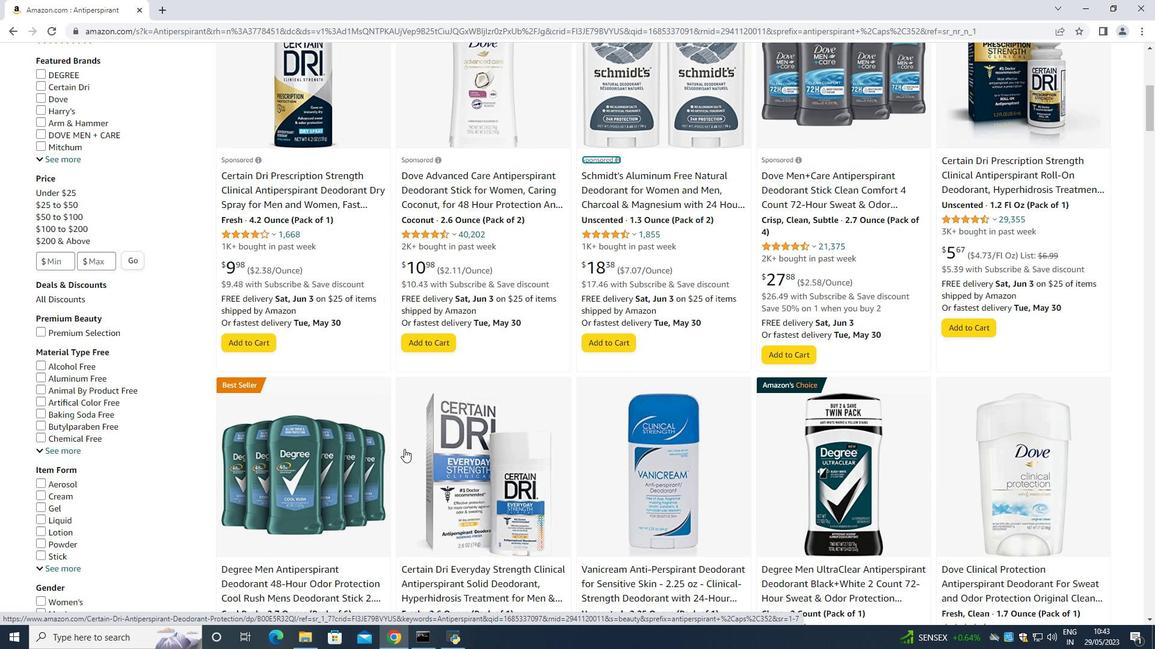 
Action: Mouse moved to (403, 448)
Screenshot: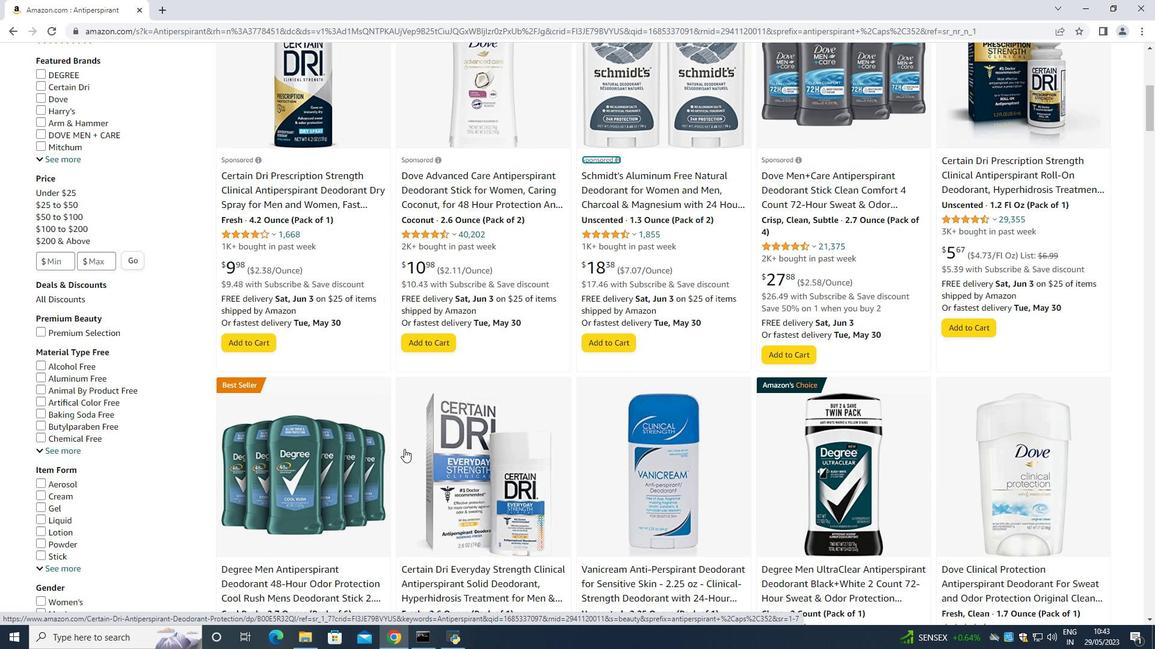 
Action: Mouse scrolled (403, 448) with delta (0, 0)
Screenshot: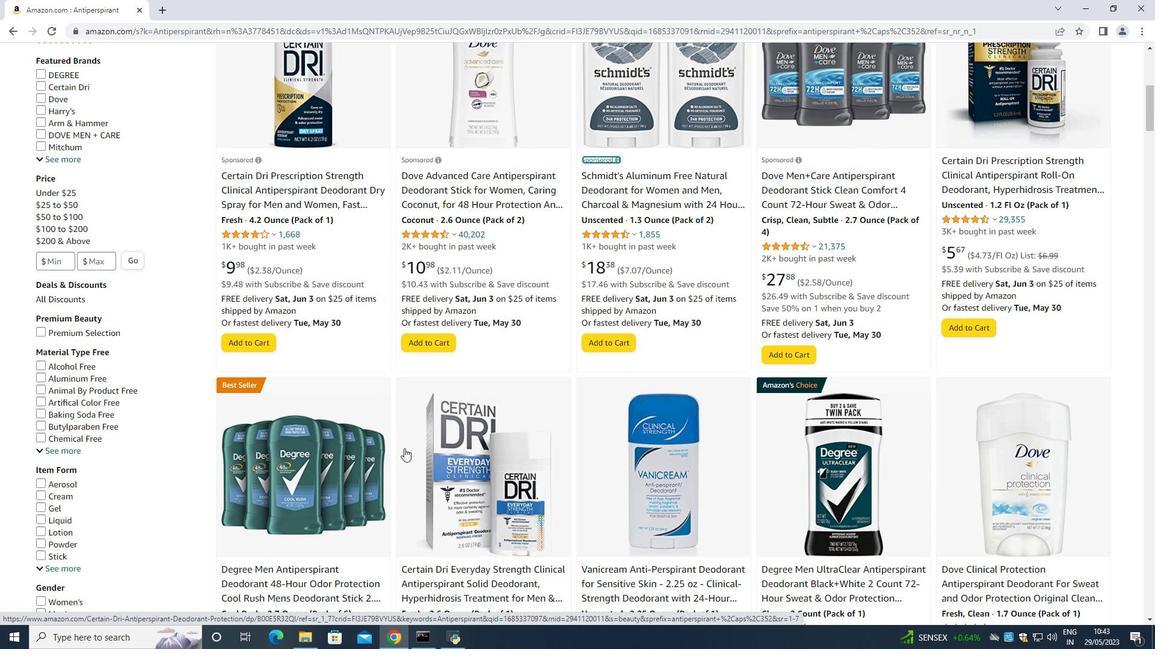 
Action: Mouse scrolled (403, 448) with delta (0, 0)
Screenshot: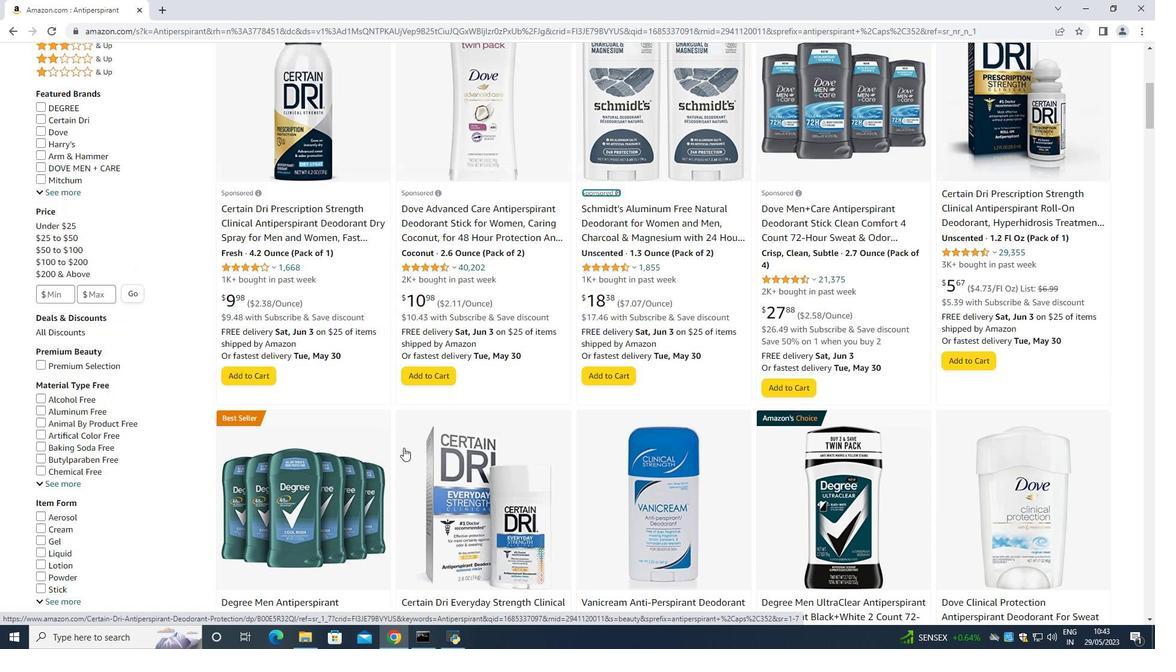
Action: Mouse moved to (578, 435)
Screenshot: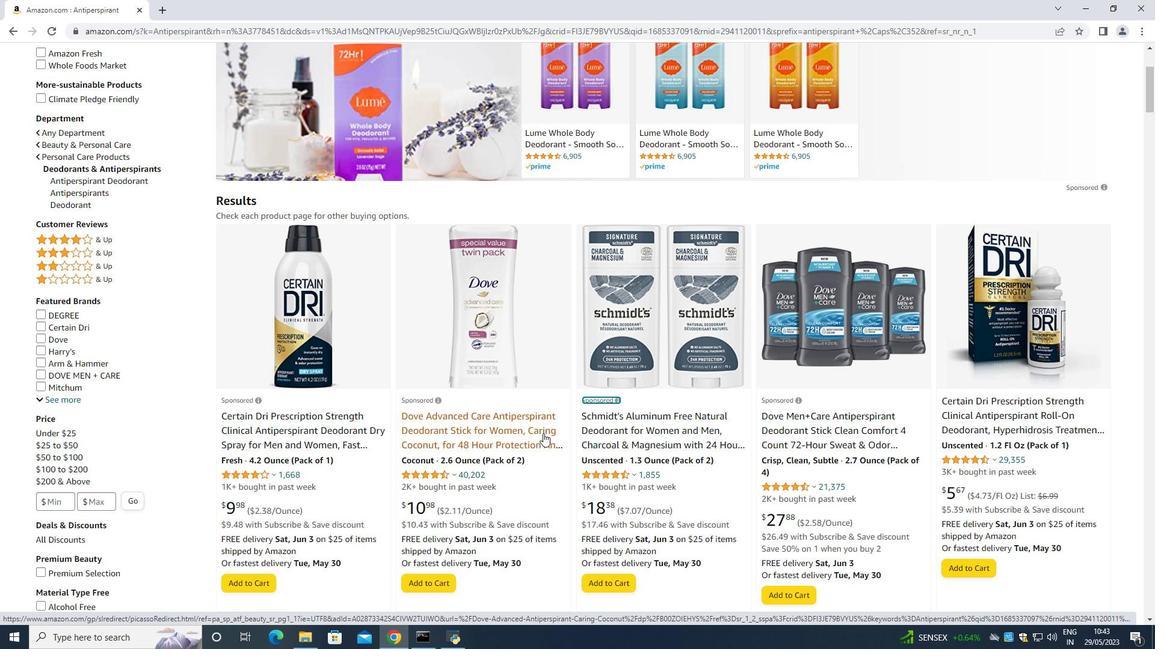 
Action: Mouse scrolled (578, 434) with delta (0, 0)
Screenshot: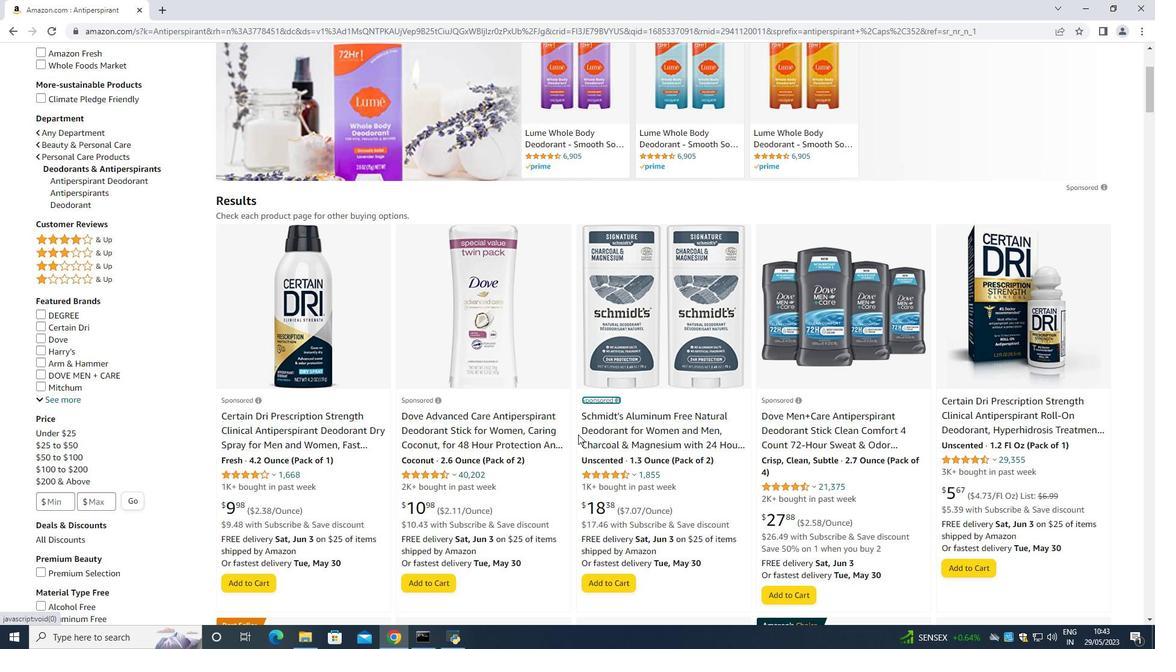 
Action: Mouse moved to (577, 435)
Screenshot: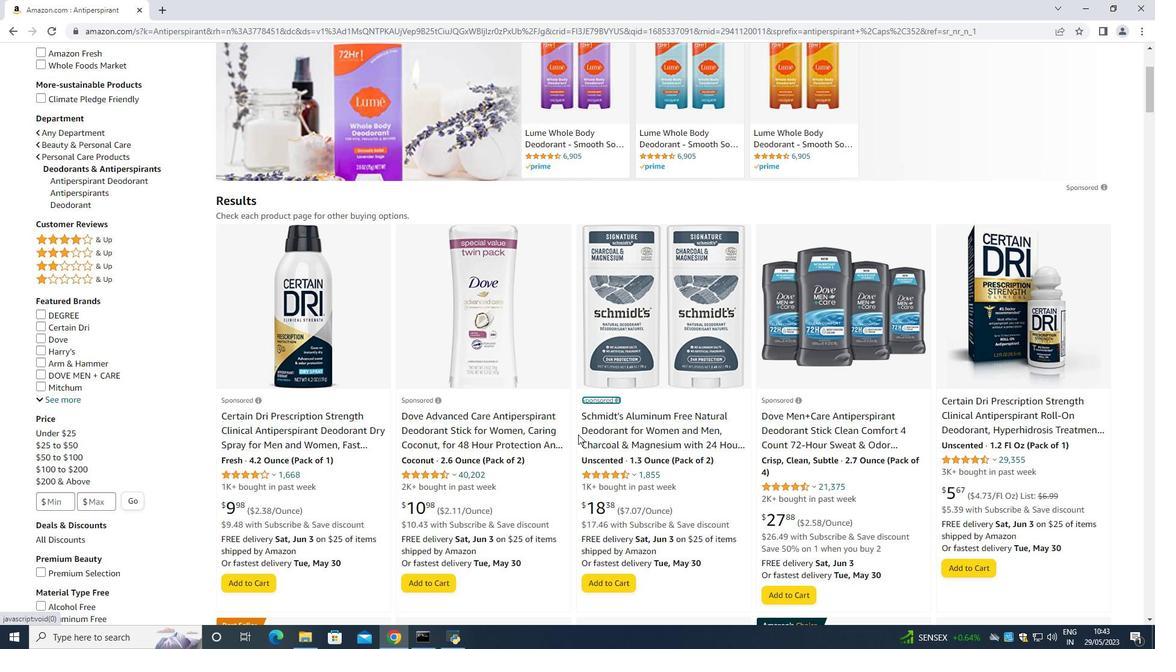 
Action: Mouse scrolled (578, 434) with delta (0, 0)
Screenshot: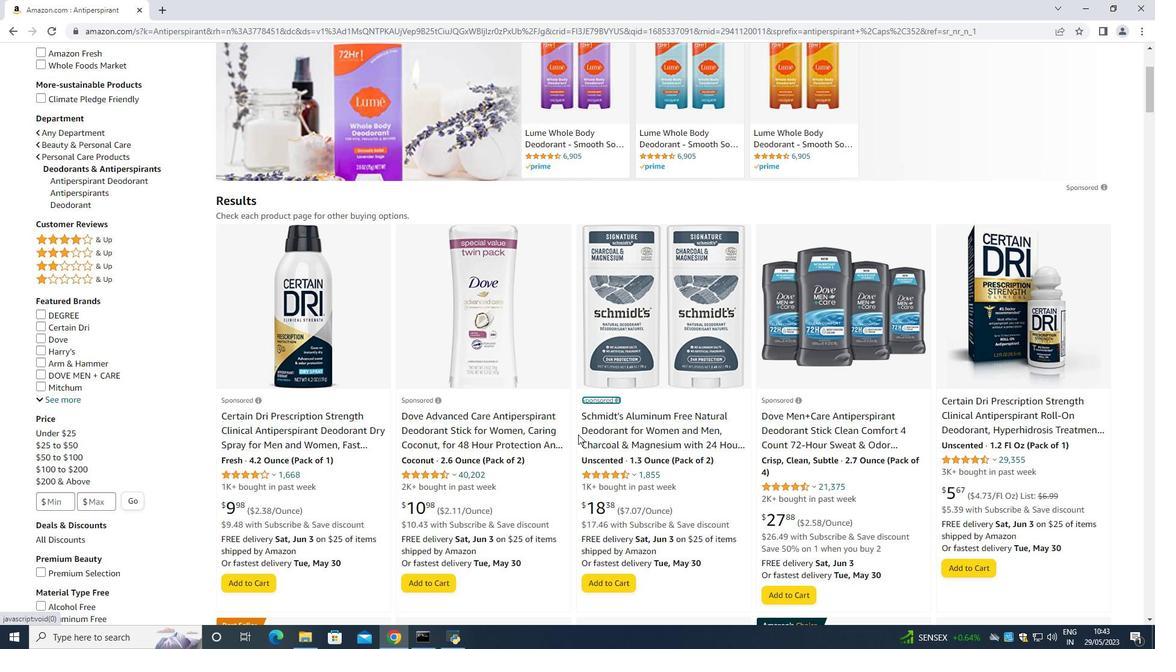 
Action: Mouse moved to (572, 430)
Screenshot: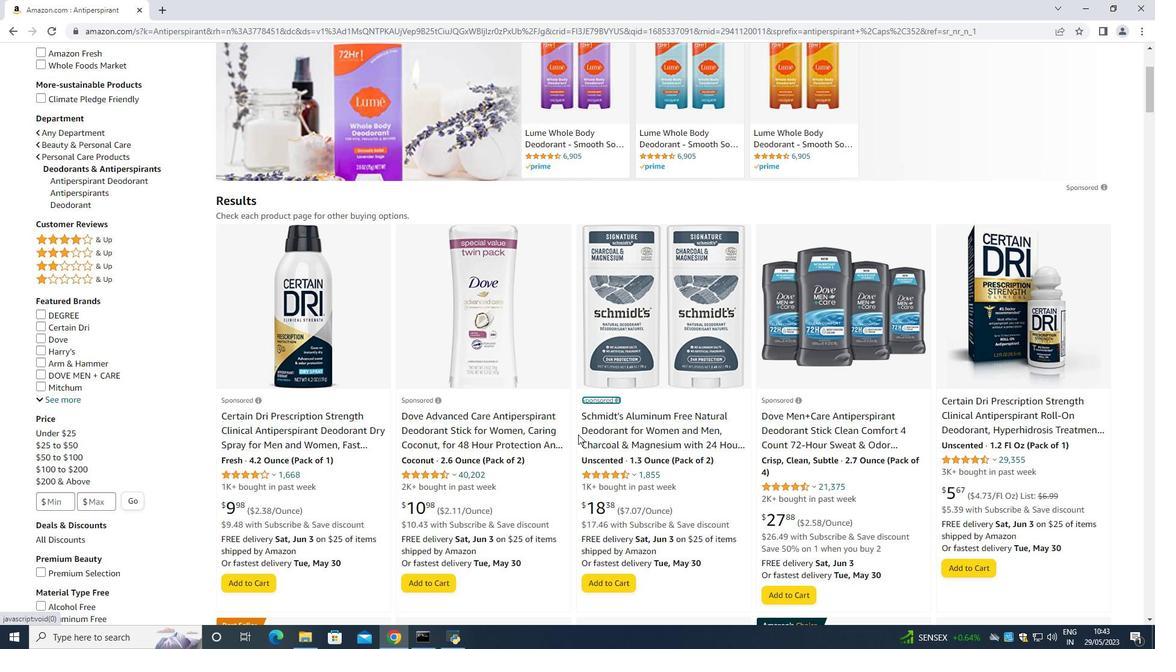 
Action: Mouse scrolled (578, 434) with delta (0, 0)
Screenshot: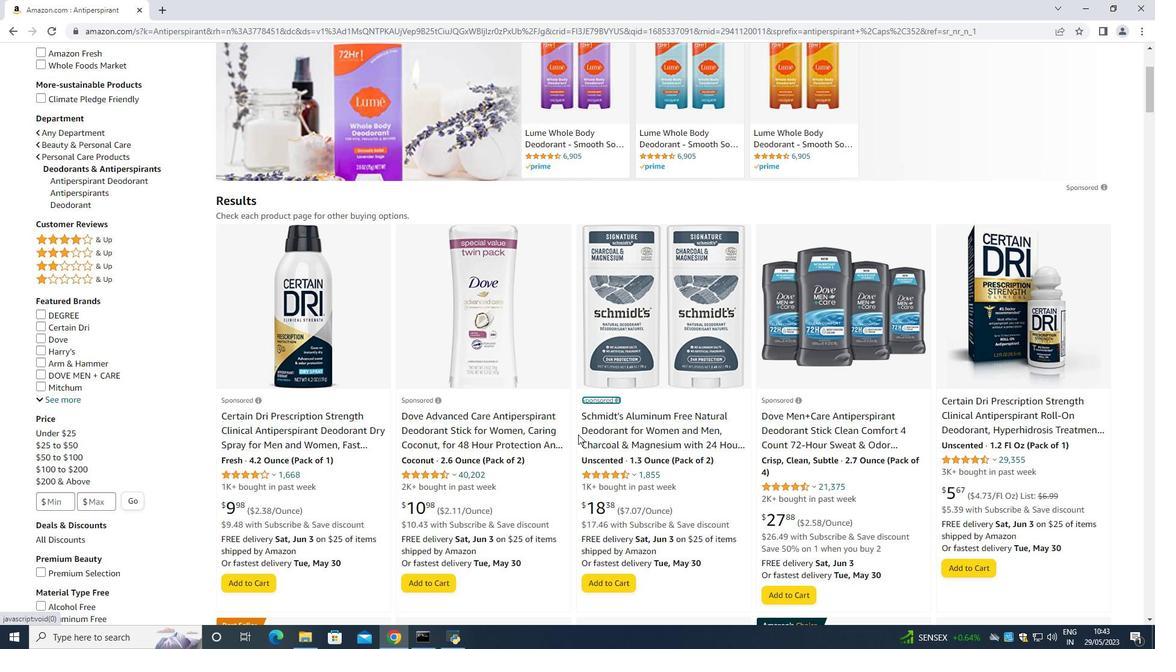 
Action: Mouse moved to (568, 429)
Screenshot: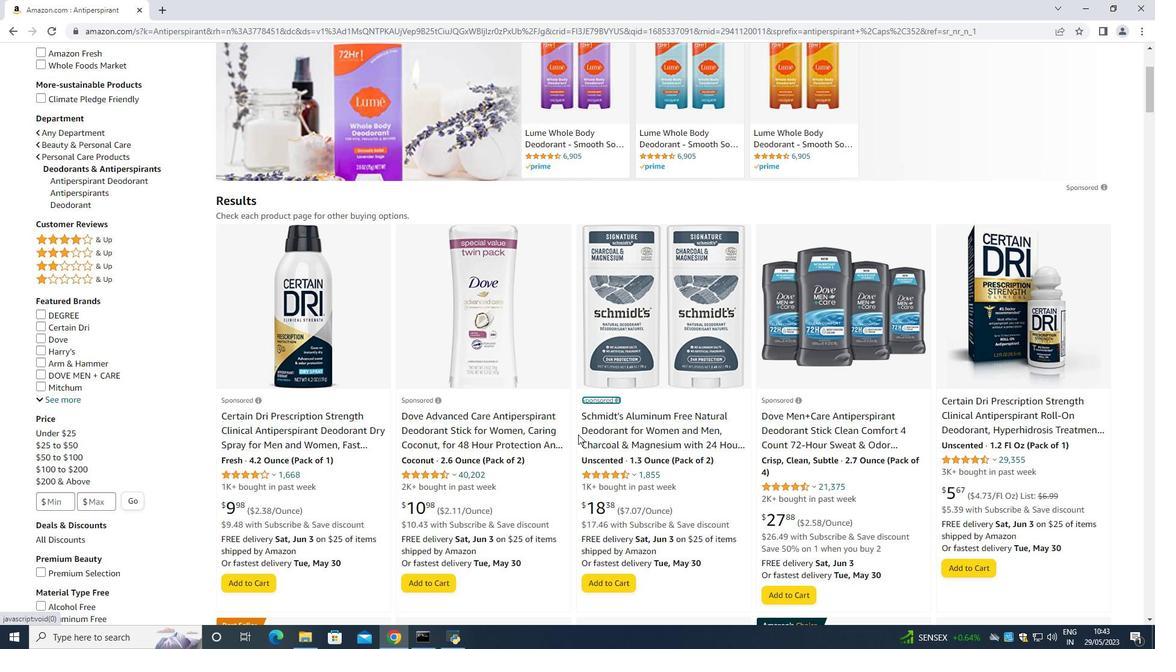 
Action: Mouse scrolled (578, 434) with delta (0, 0)
Screenshot: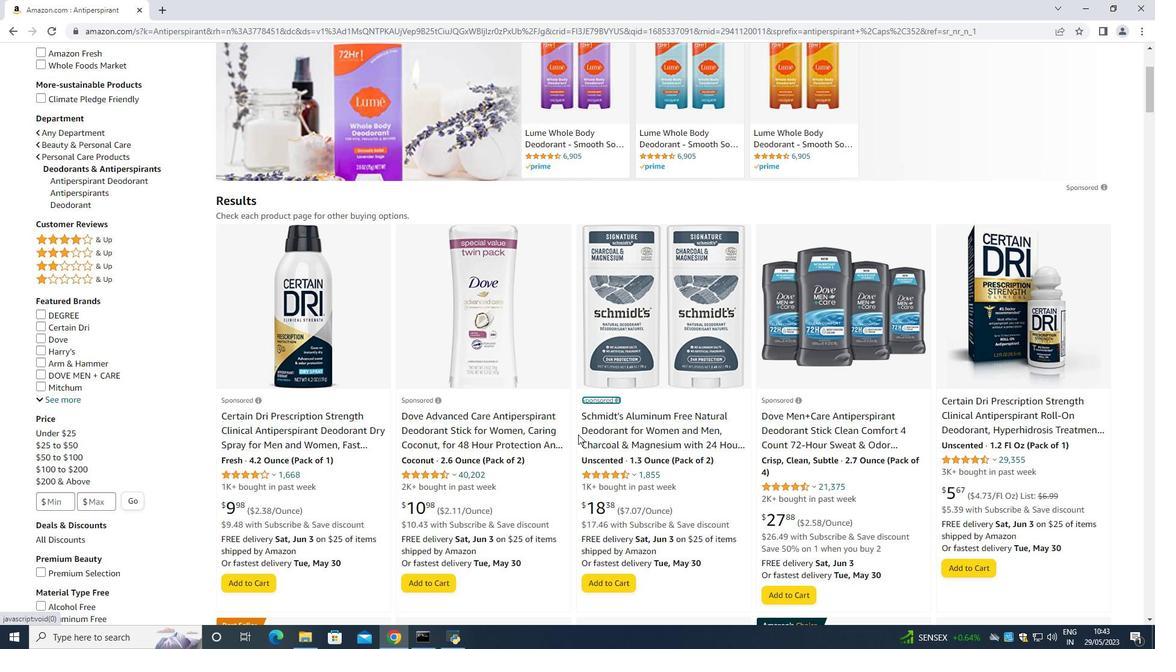 
Action: Mouse moved to (424, 428)
Screenshot: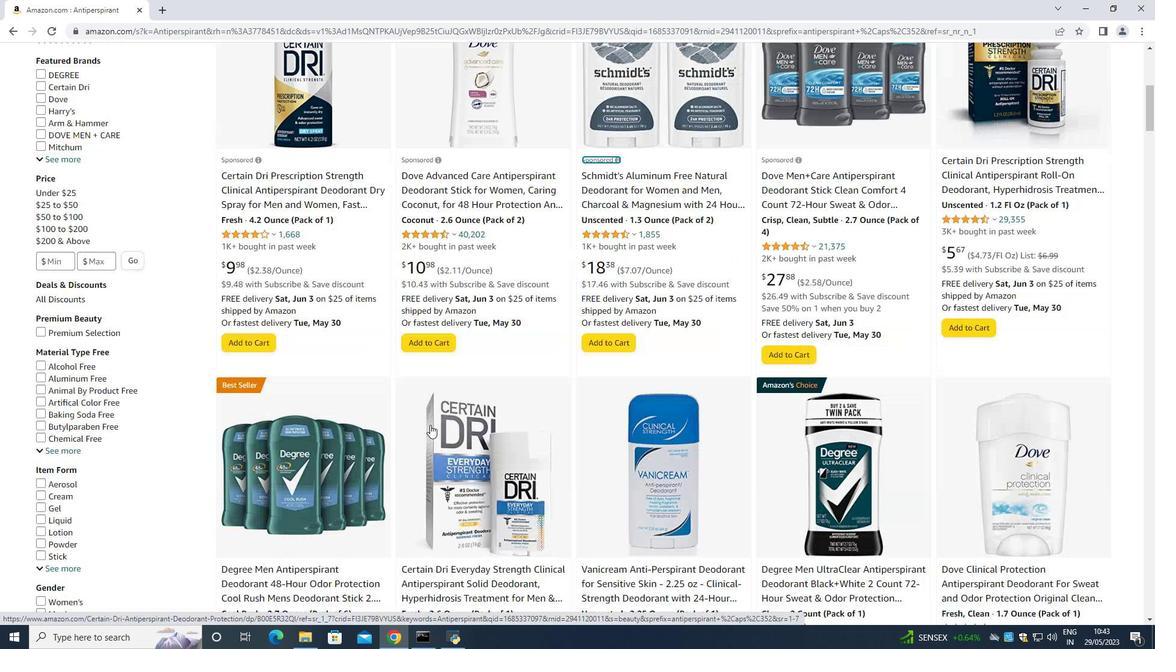 
Action: Mouse scrolled (424, 427) with delta (0, 0)
Screenshot: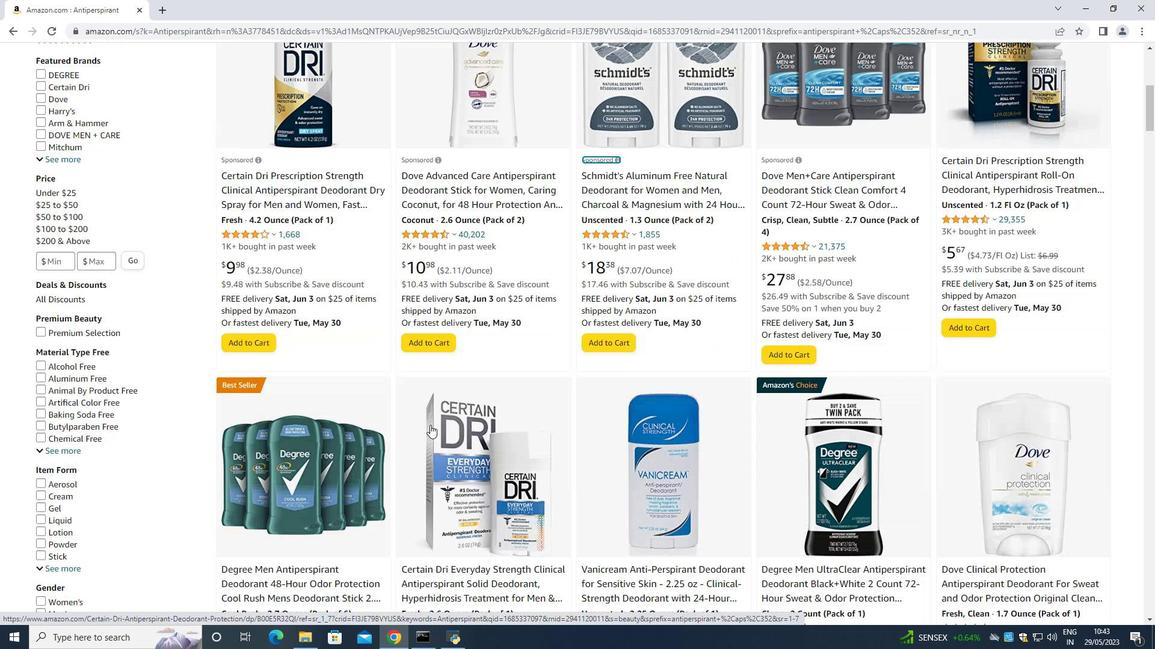 
Action: Mouse moved to (424, 429)
Screenshot: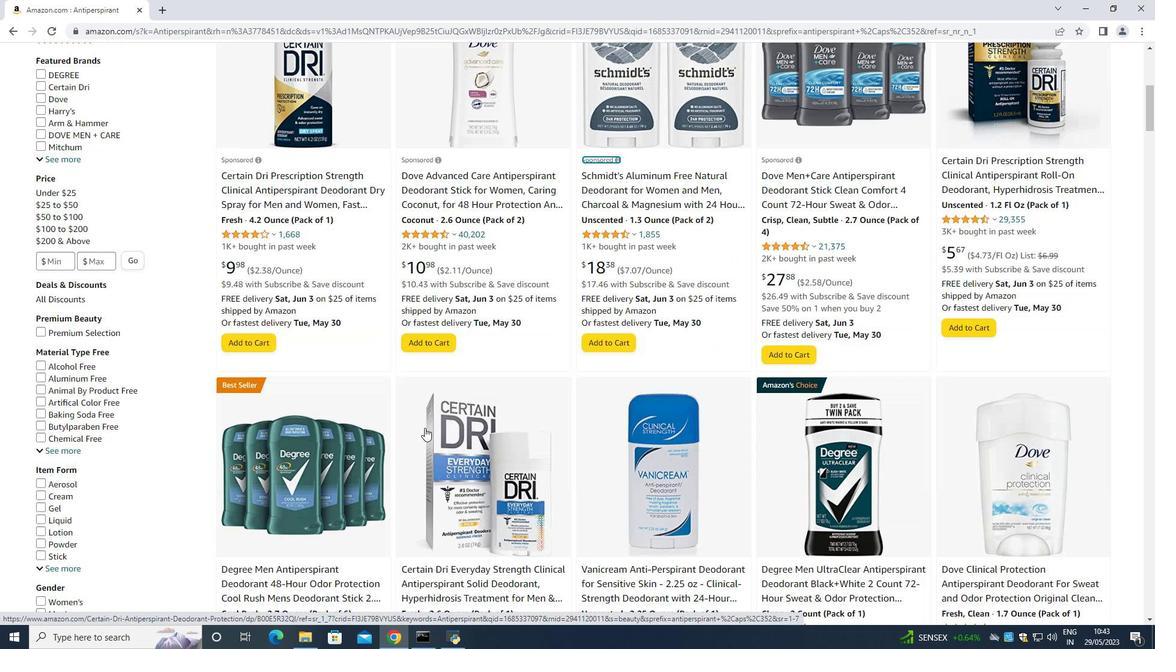 
Action: Mouse scrolled (424, 429) with delta (0, 0)
Screenshot: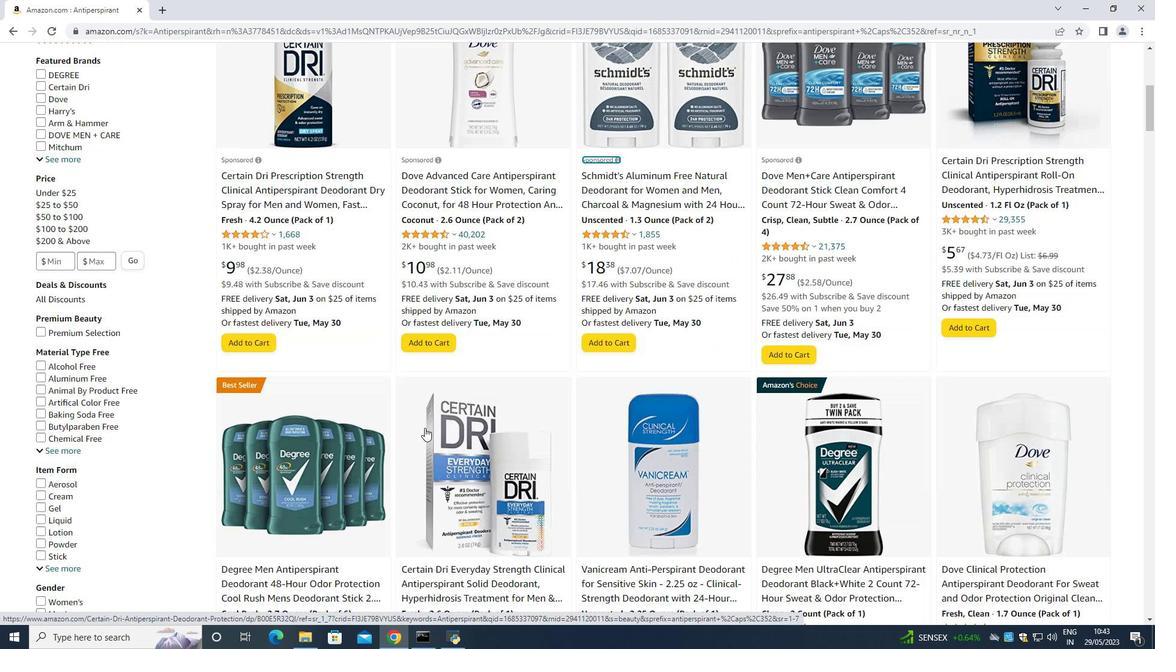
Action: Mouse moved to (98, 439)
Screenshot: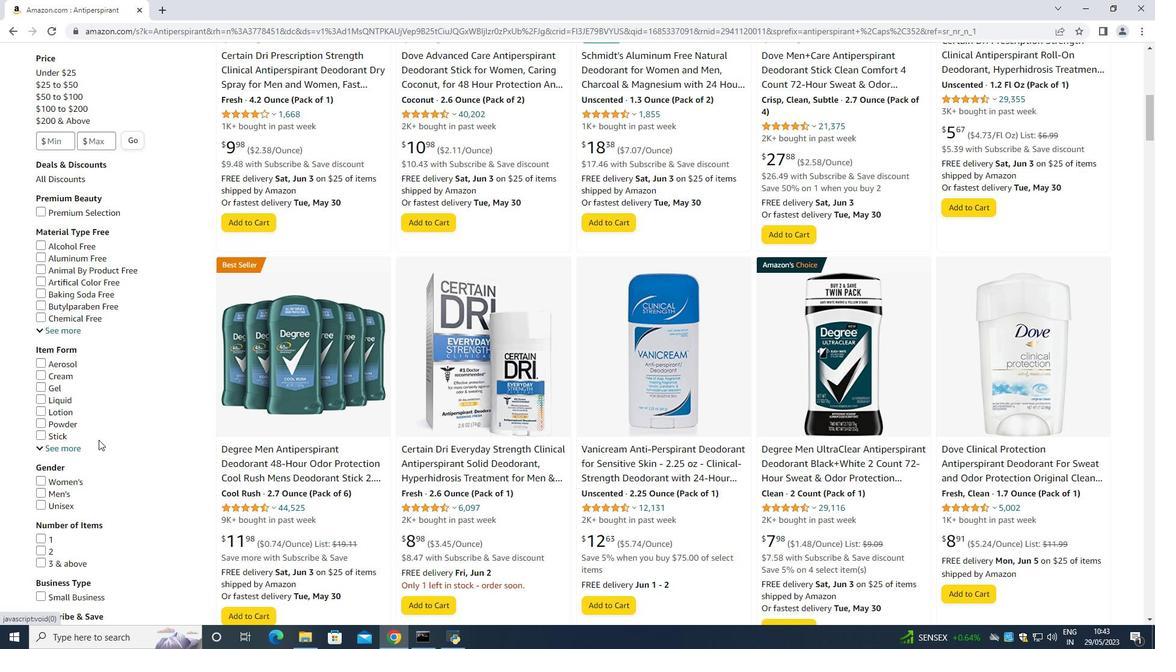 
Action: Mouse scrolled (98, 439) with delta (0, 0)
Screenshot: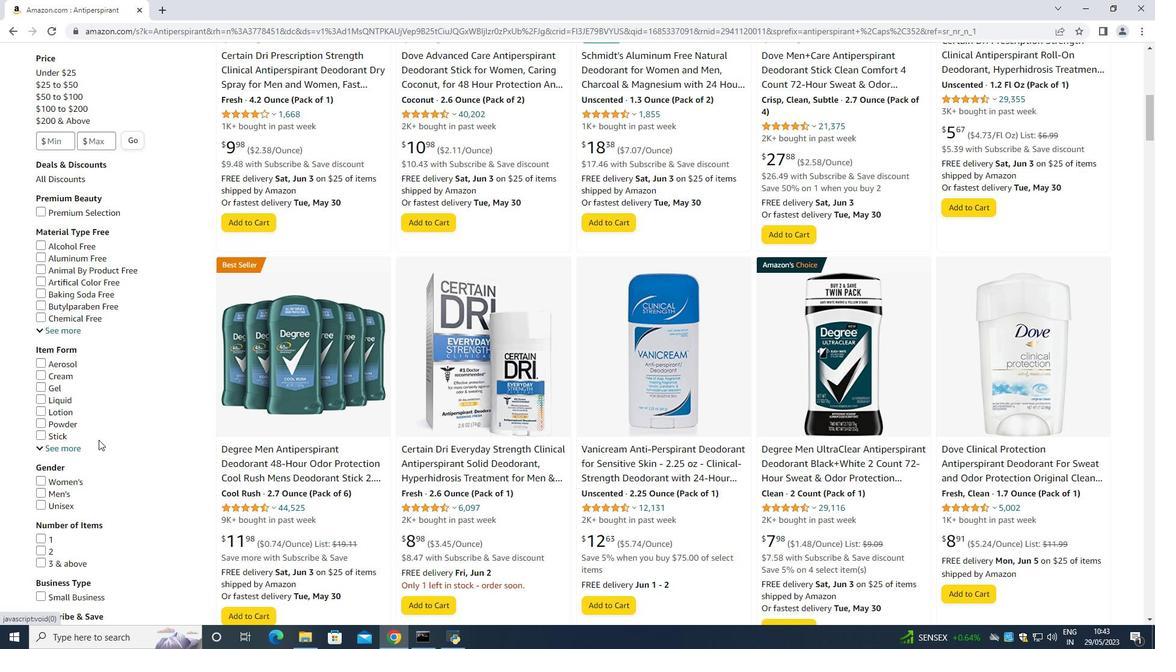 
Action: Mouse moved to (98, 434)
Screenshot: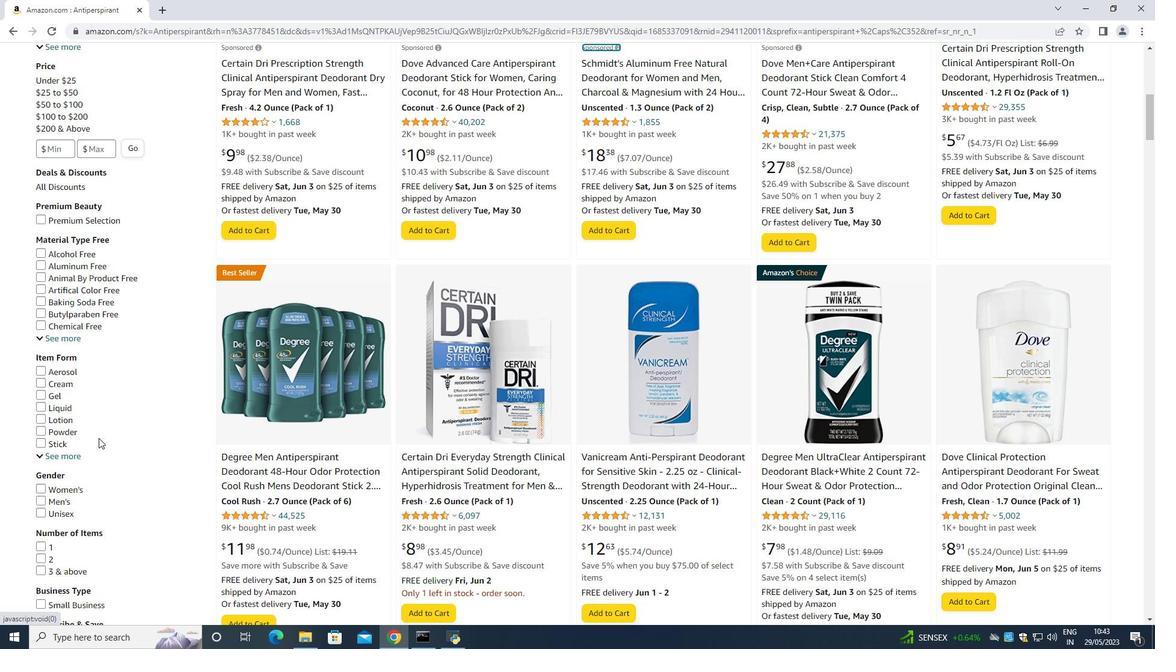 
Action: Mouse scrolled (98, 435) with delta (0, 0)
Screenshot: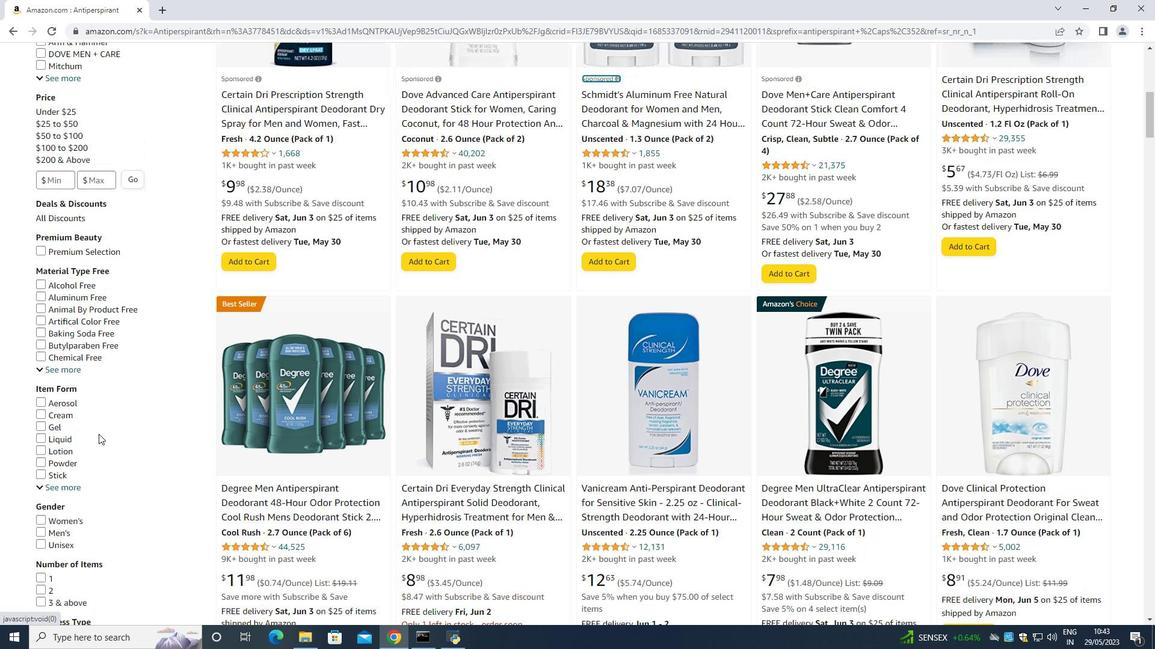 
Action: Mouse moved to (98, 433)
Screenshot: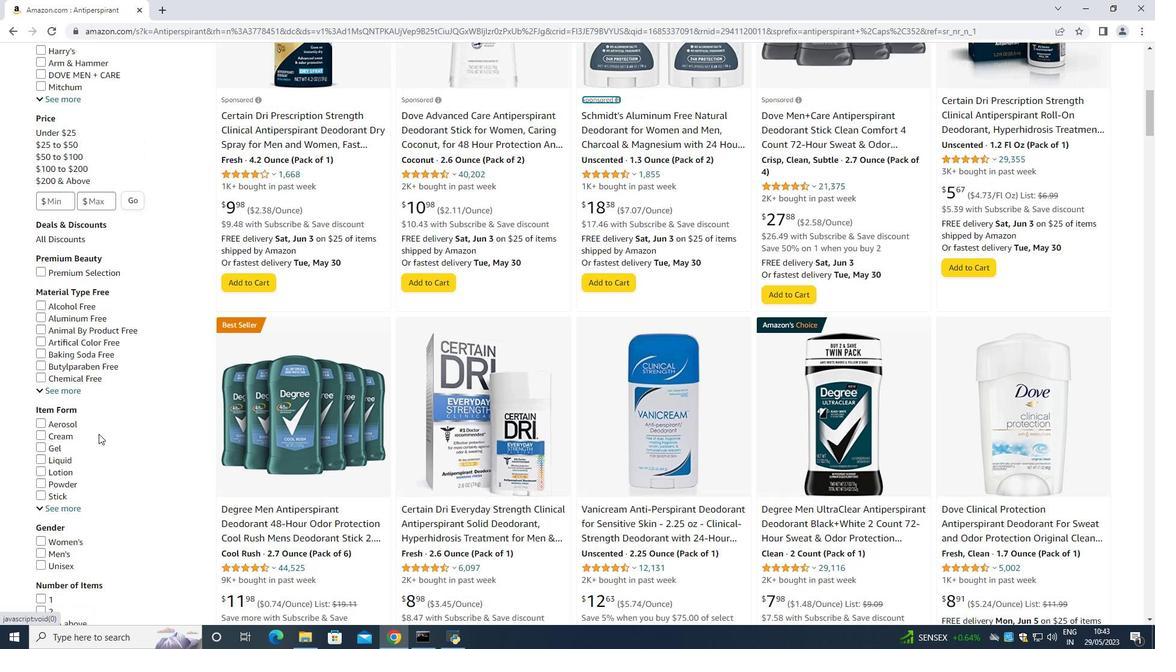 
Action: Mouse scrolled (98, 433) with delta (0, 0)
Screenshot: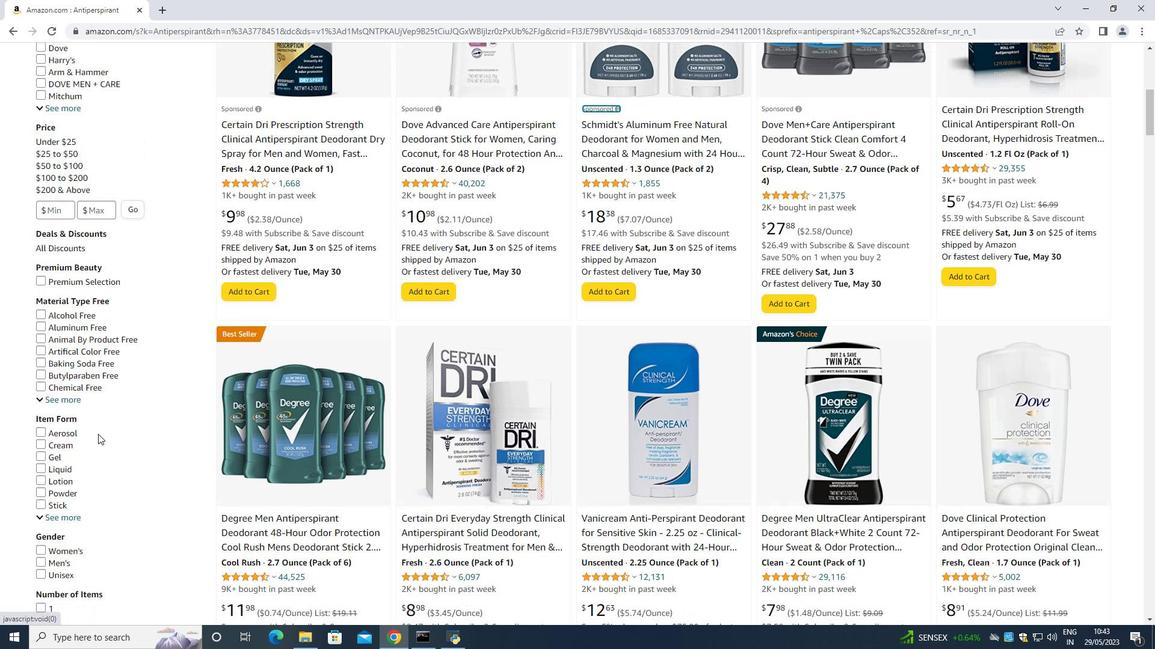 
Action: Mouse moved to (97, 433)
Screenshot: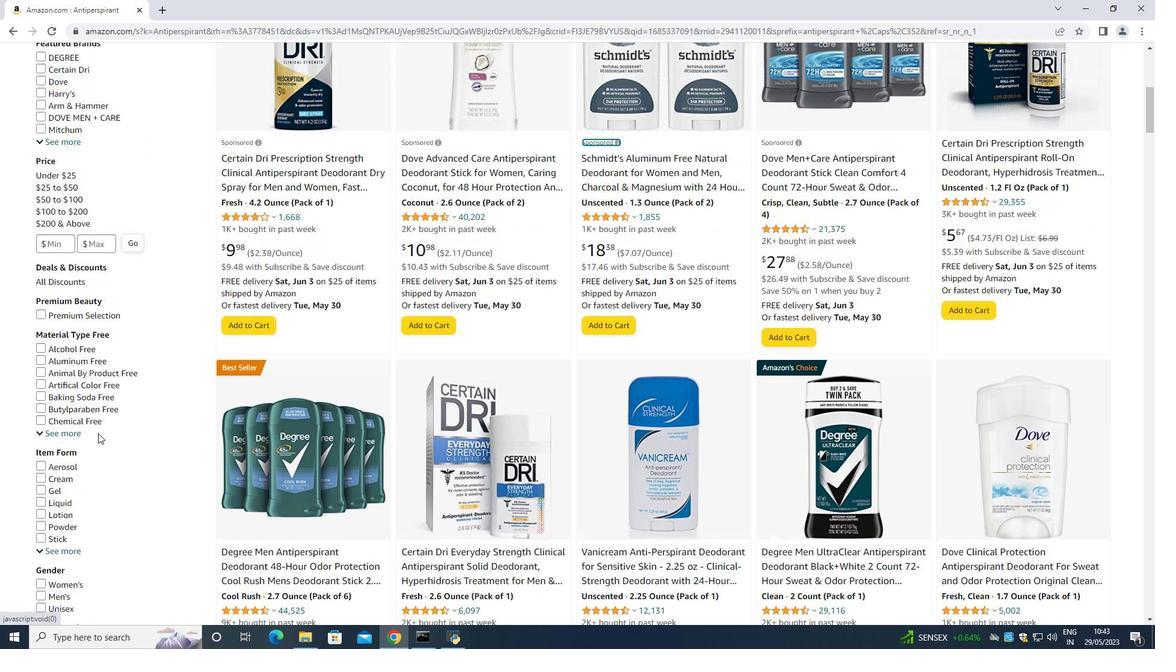 
Action: Mouse scrolled (97, 432) with delta (0, 0)
Screenshot: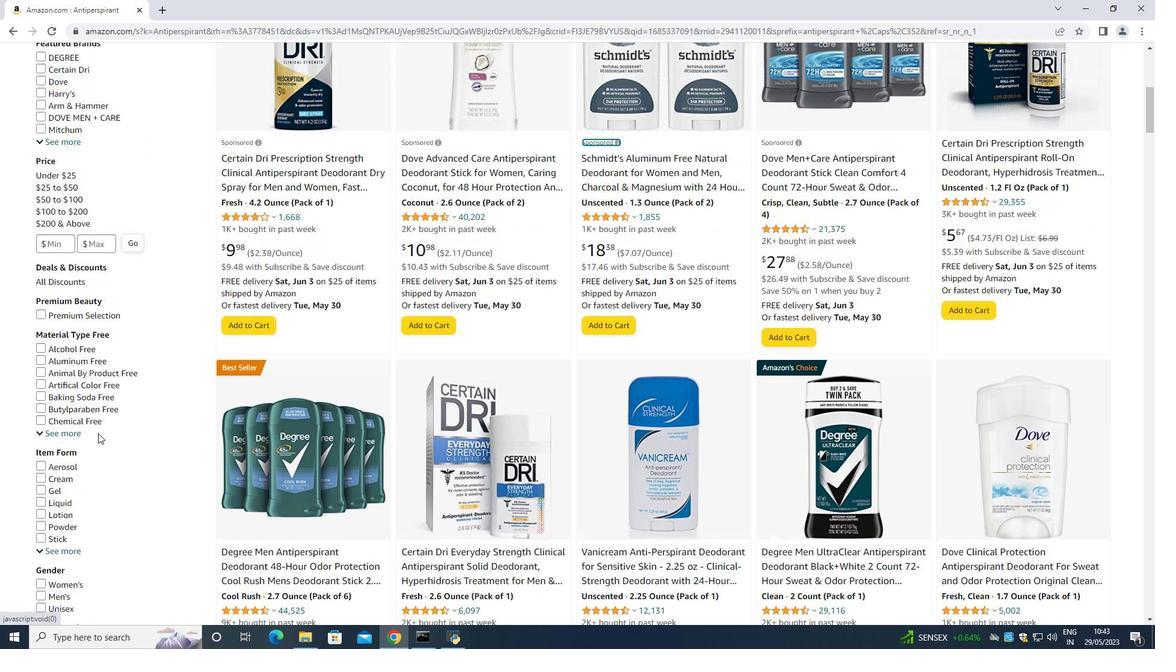 
Action: Mouse moved to (96, 432)
Screenshot: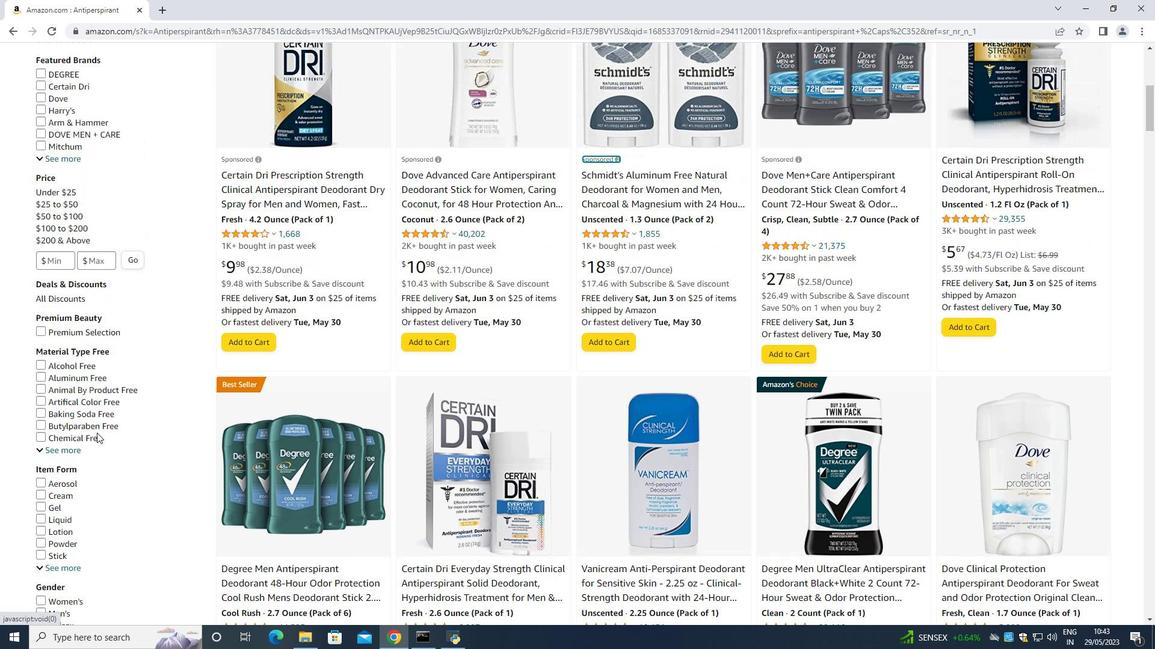 
Action: Mouse scrolled (96, 432) with delta (0, 0)
Screenshot: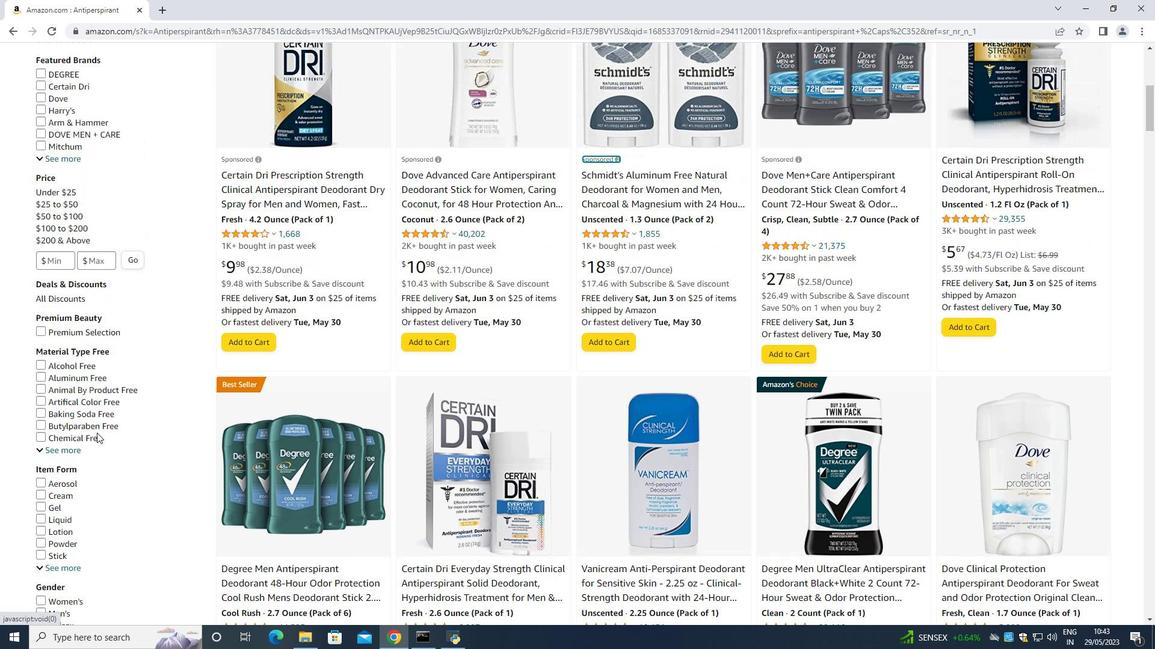 
Action: Mouse moved to (96, 430)
Screenshot: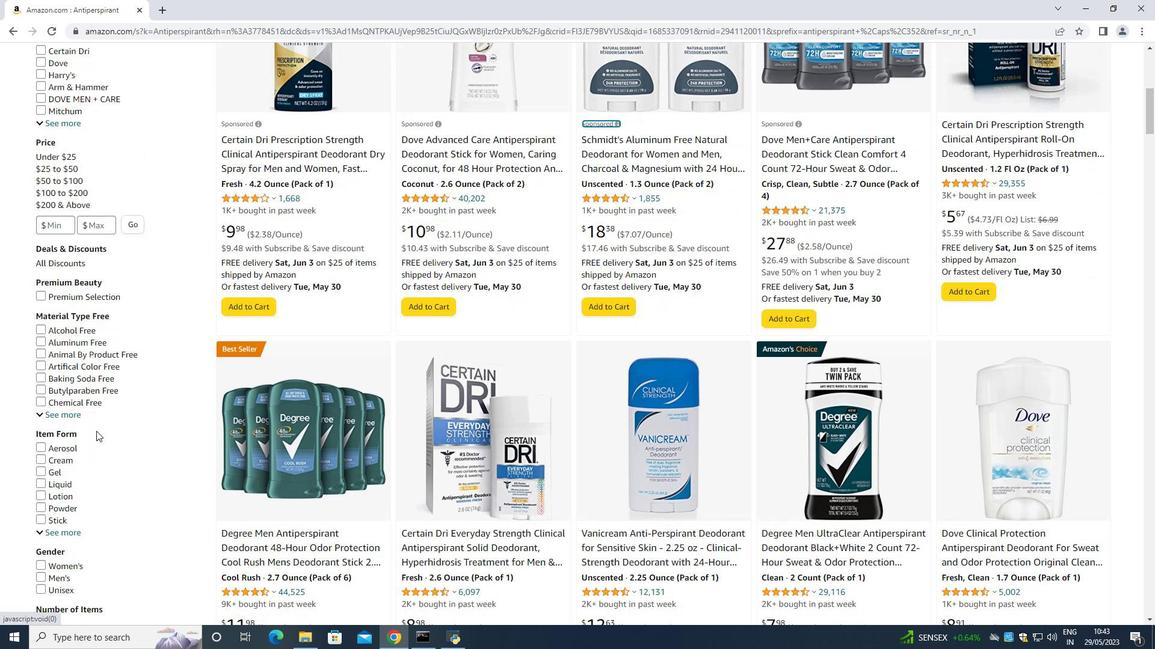 
Action: Mouse scrolled (96, 430) with delta (0, 0)
Screenshot: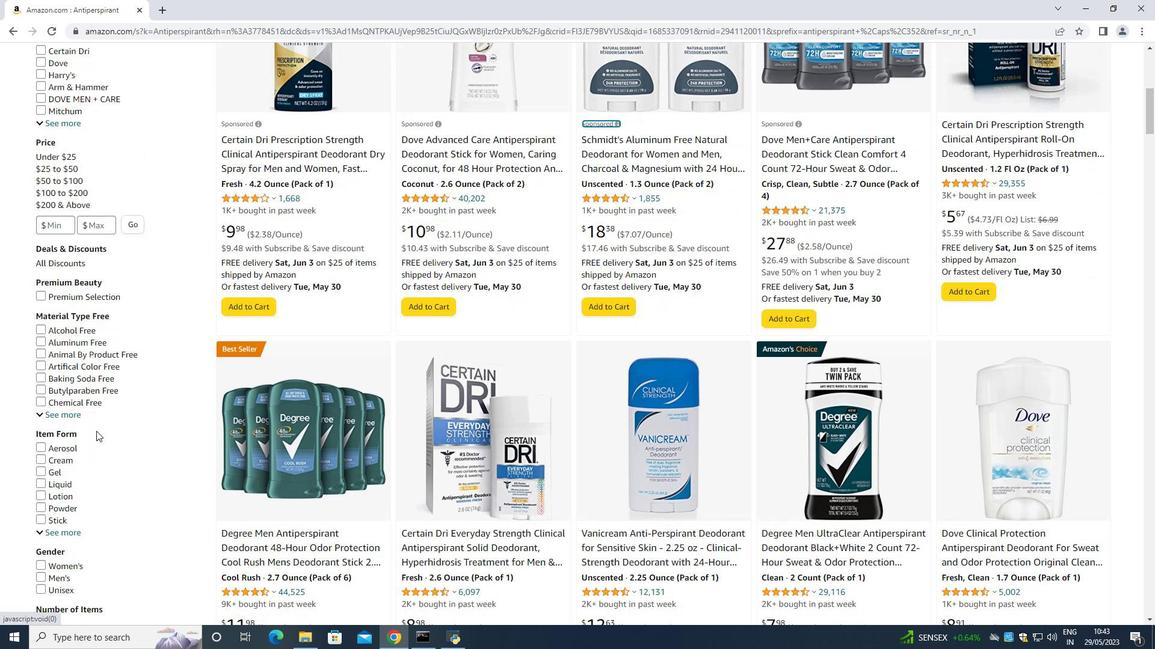 
Action: Mouse moved to (96, 429)
Screenshot: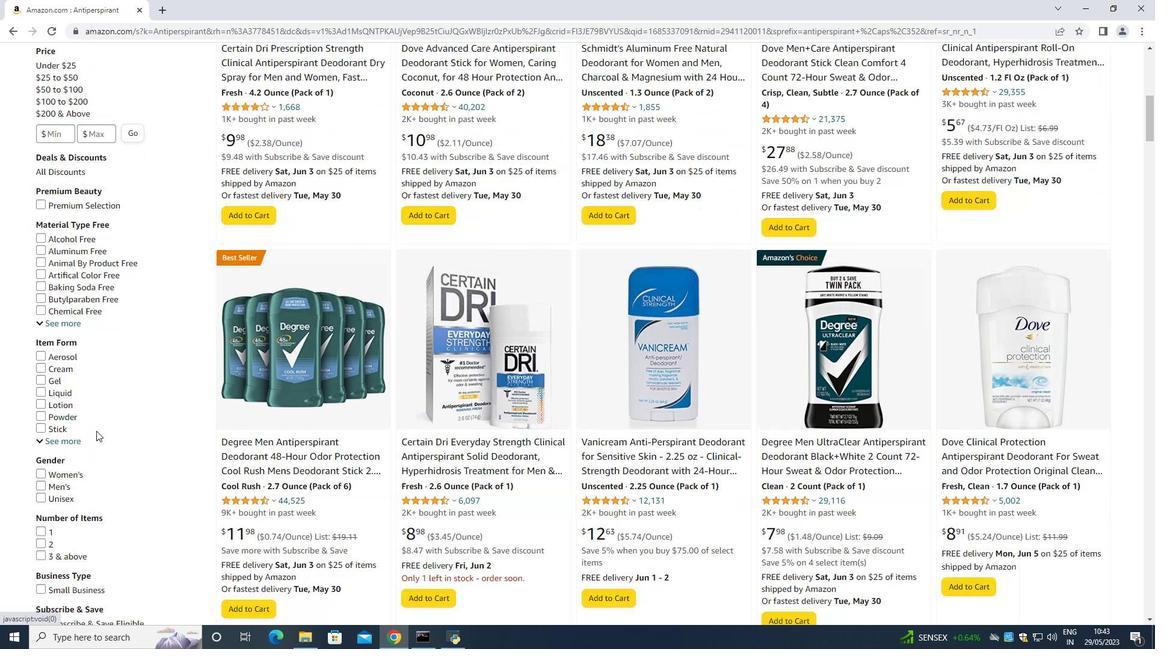 
Action: Mouse scrolled (96, 428) with delta (0, 0)
Screenshot: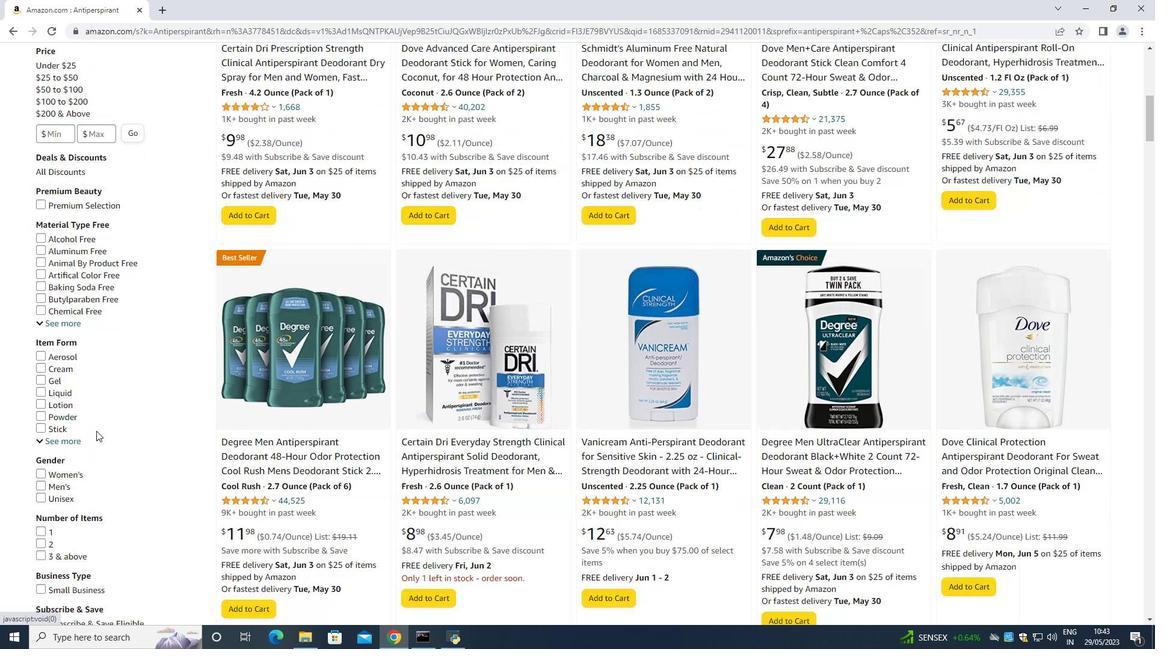 
Action: Mouse moved to (268, 361)
Screenshot: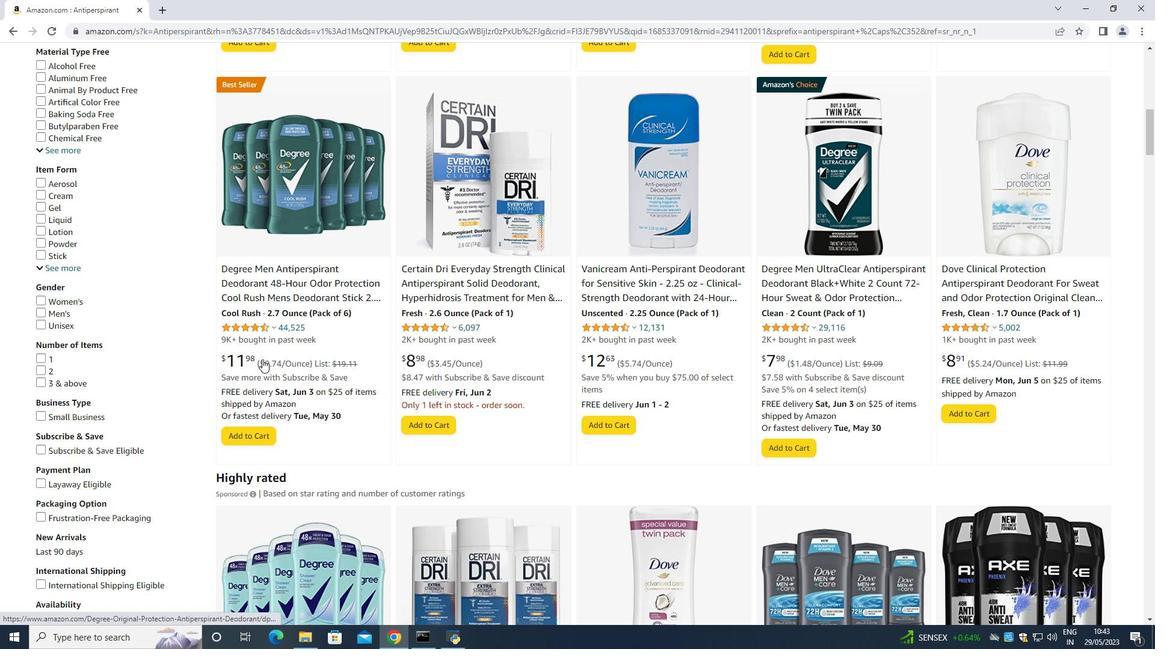 
Action: Mouse scrolled (268, 361) with delta (0, 0)
Screenshot: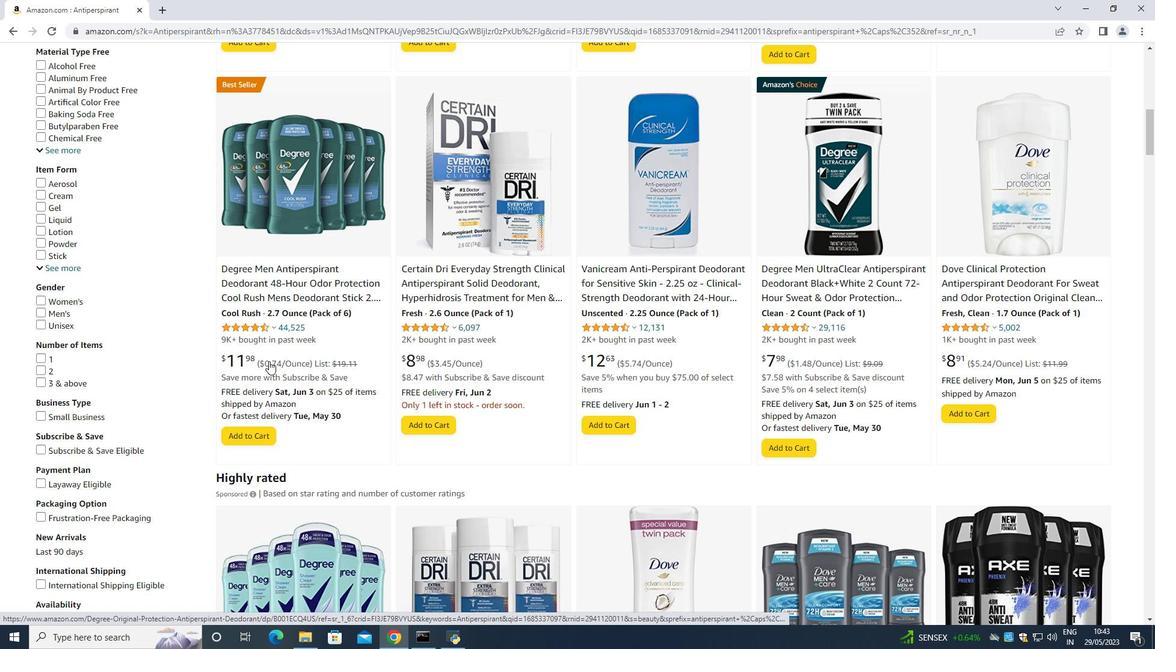 
Action: Mouse scrolled (268, 361) with delta (0, 0)
Screenshot: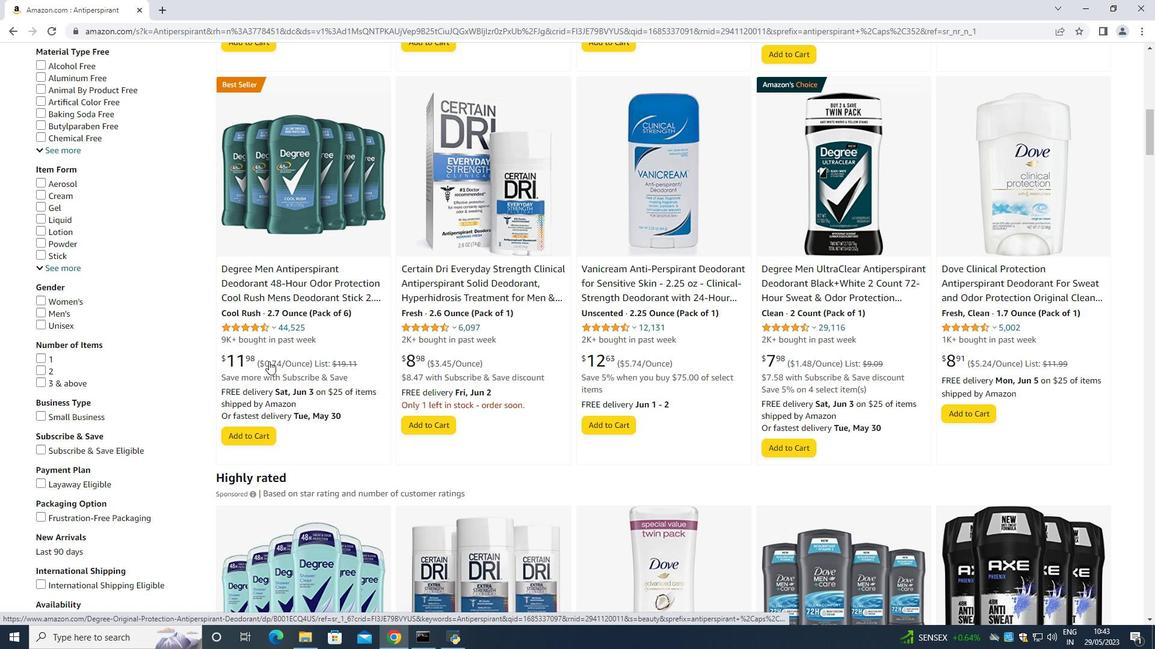 
Action: Mouse scrolled (268, 361) with delta (0, 0)
Screenshot: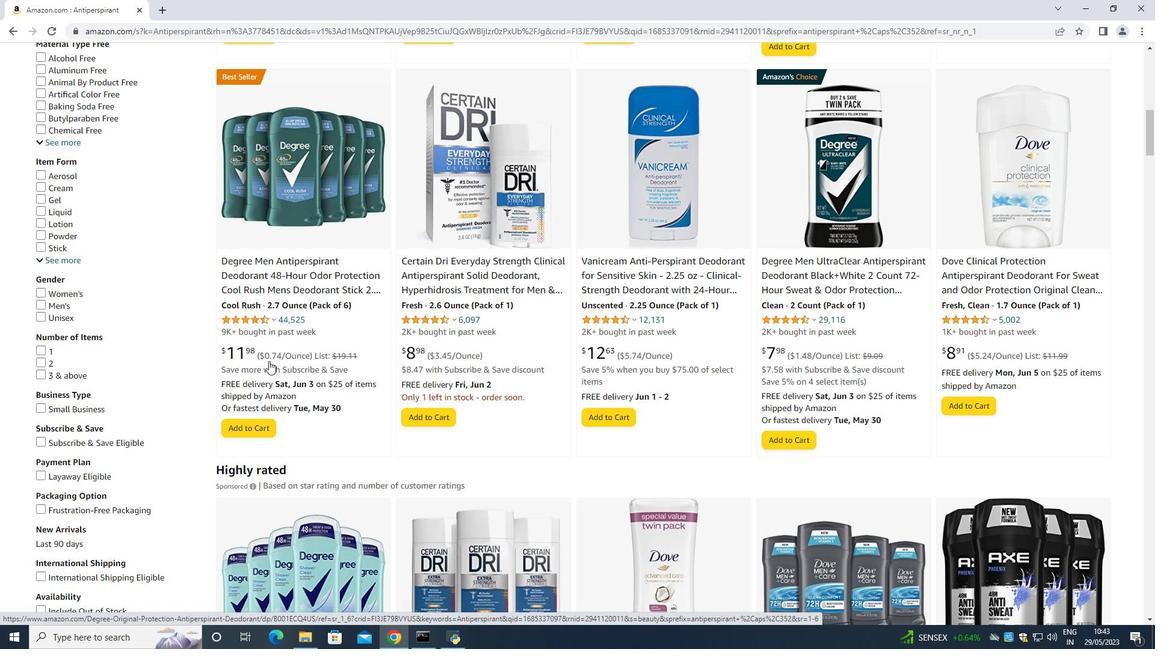 
Action: Mouse moved to (291, 131)
Screenshot: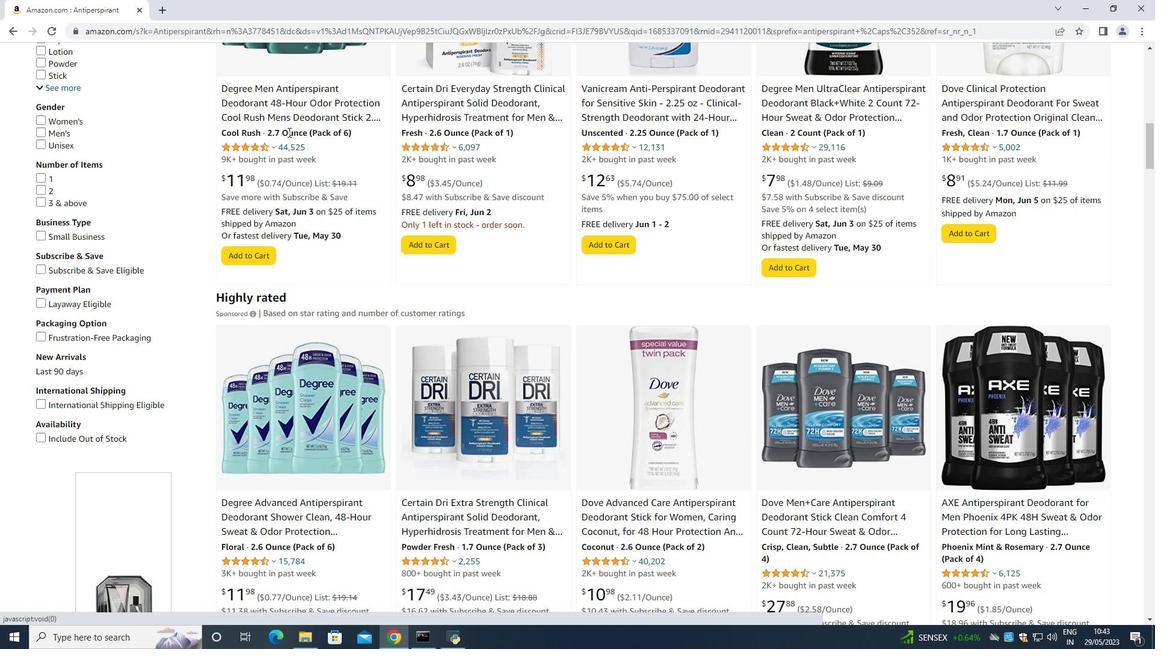 
Action: Mouse scrolled (291, 131) with delta (0, 0)
Screenshot: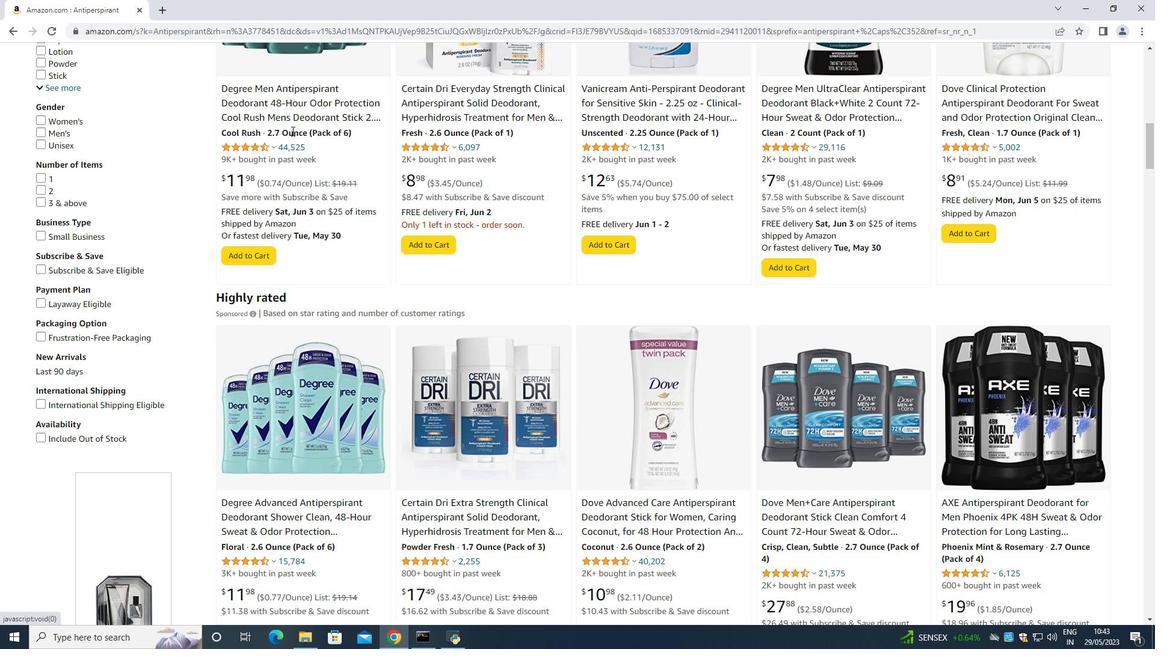 
Action: Mouse scrolled (291, 131) with delta (0, 0)
Screenshot: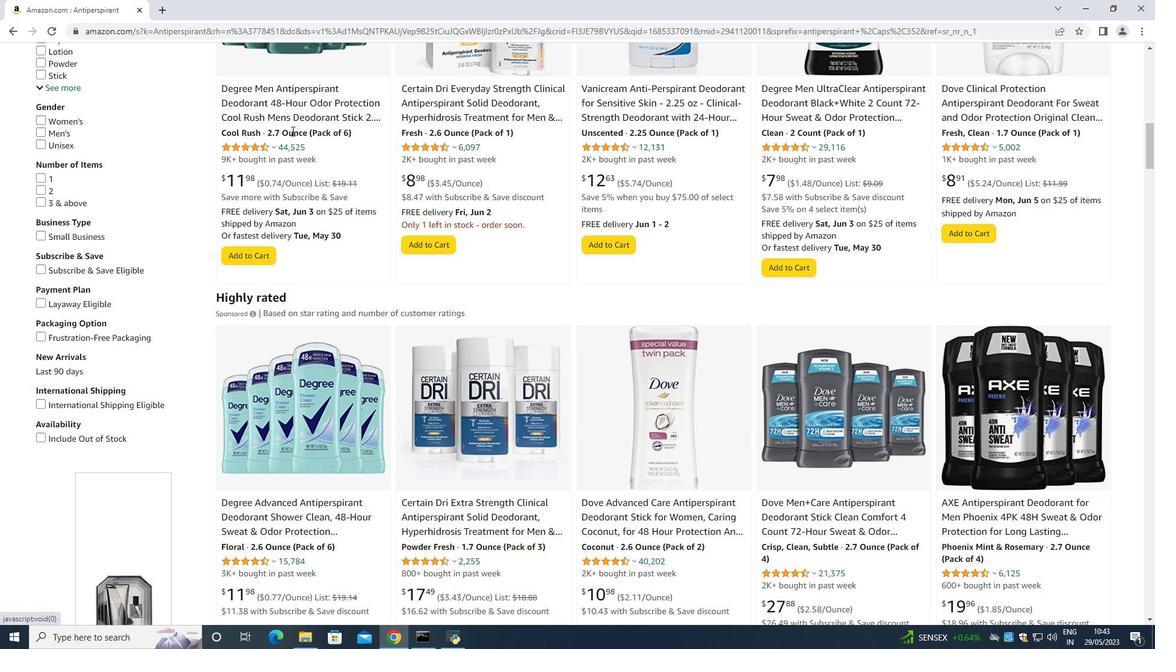 
Action: Mouse scrolled (291, 131) with delta (0, 0)
Screenshot: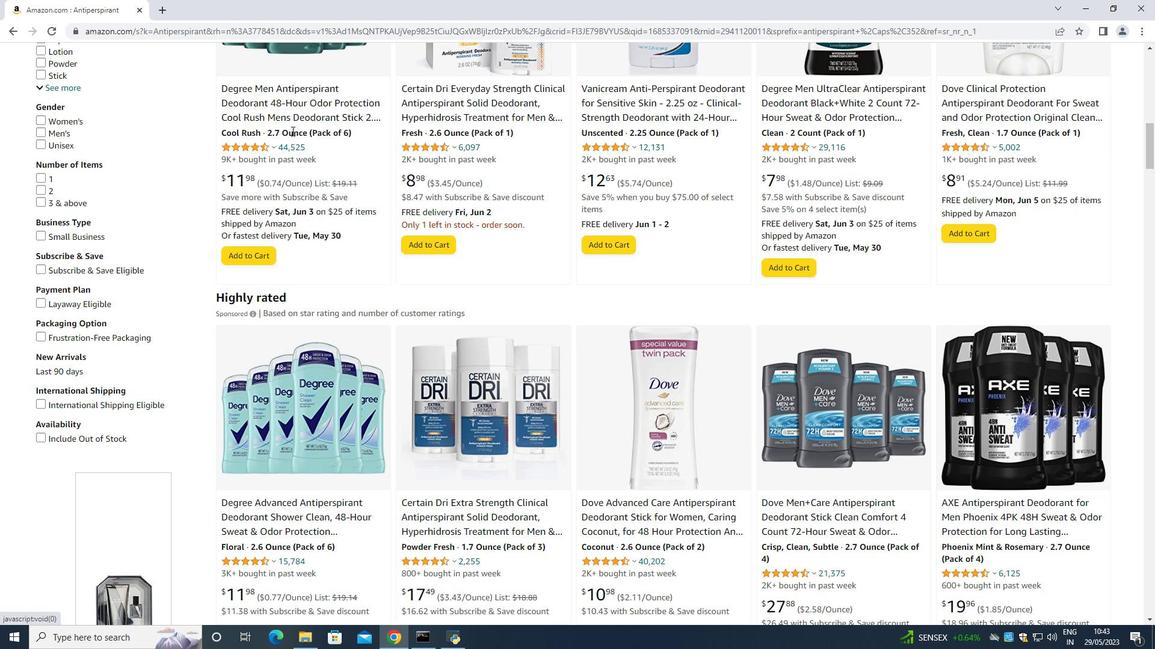 
Action: Mouse moved to (290, 145)
Screenshot: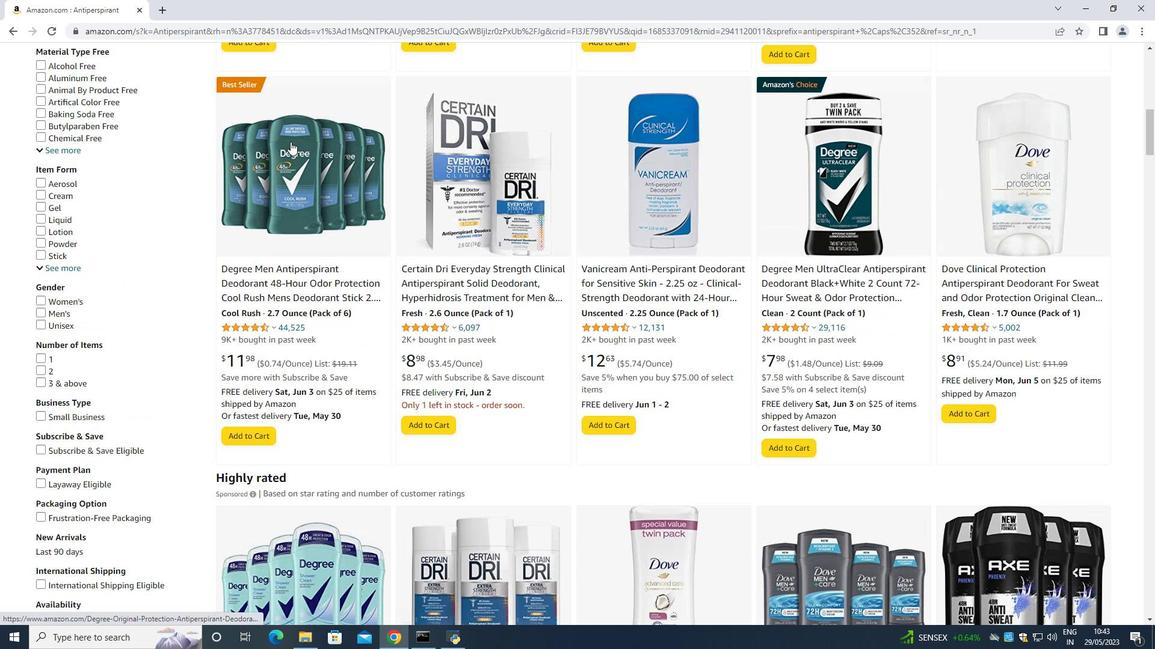
Action: Mouse pressed left at (290, 145)
Screenshot: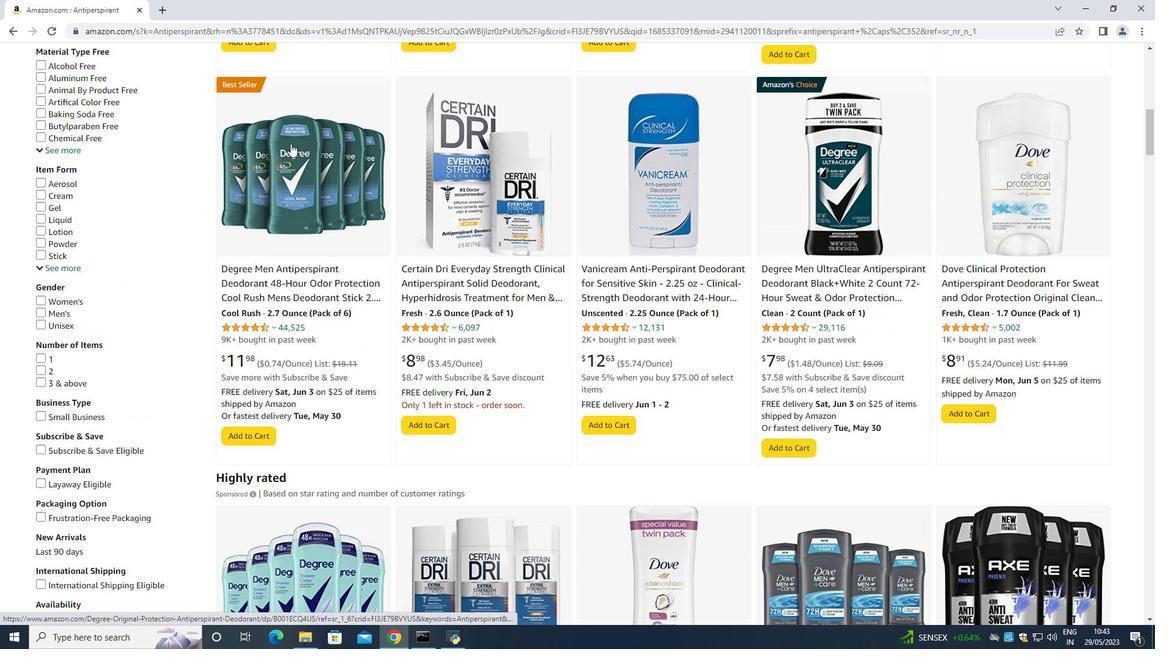 
Action: Mouse moved to (708, 226)
Screenshot: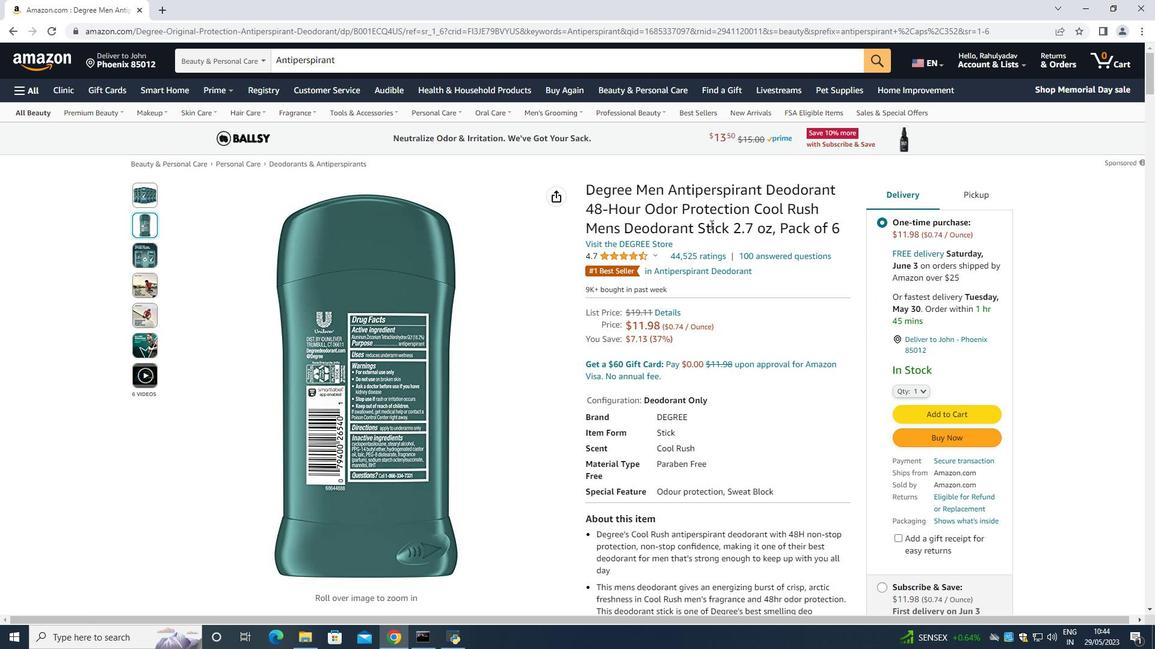 
Action: Mouse scrolled (708, 226) with delta (0, 0)
Screenshot: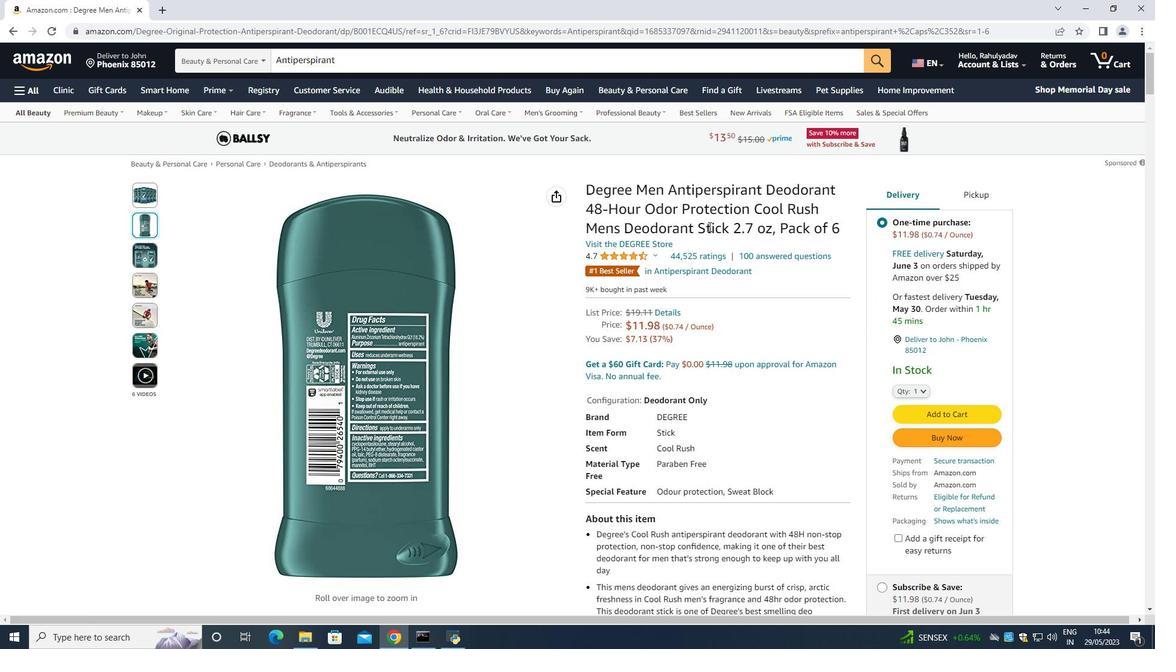 
Action: Mouse moved to (696, 231)
Screenshot: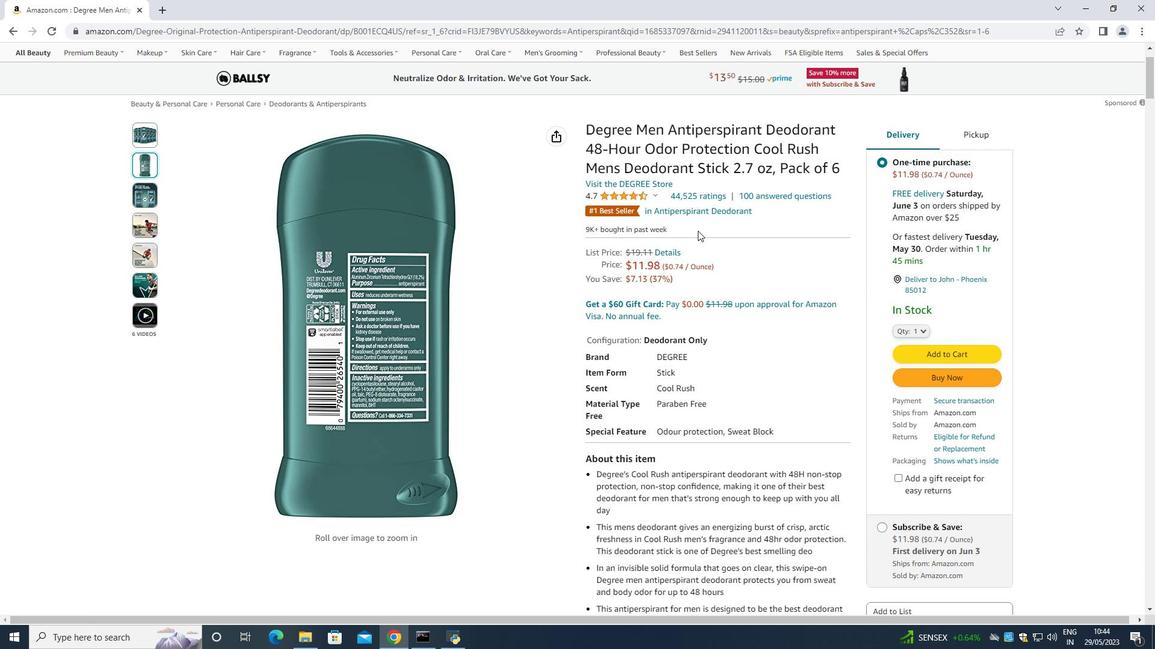 
Action: Mouse scrolled (696, 231) with delta (0, 0)
Screenshot: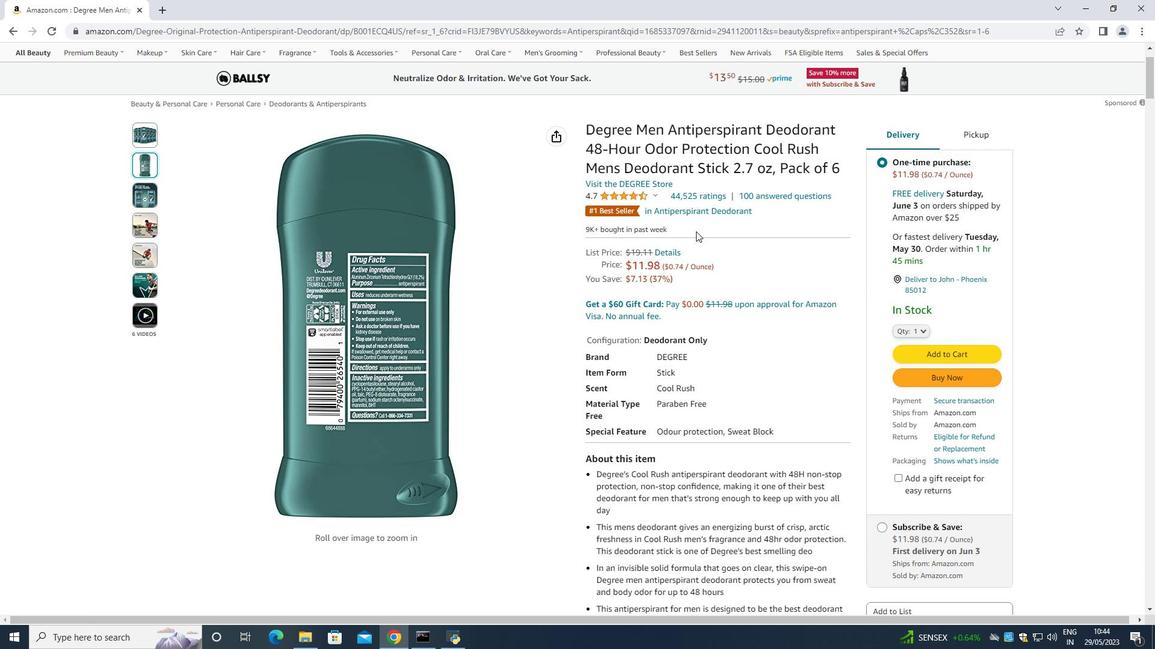 
Action: Mouse moved to (695, 232)
Screenshot: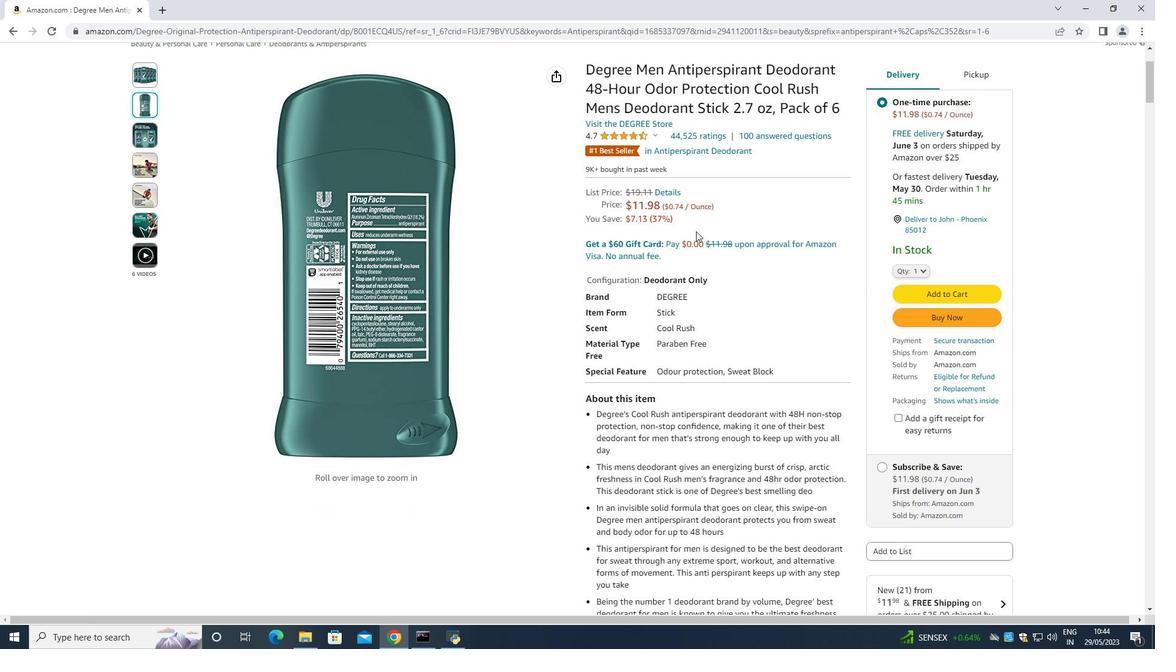 
Action: Mouse scrolled (695, 231) with delta (0, 0)
Screenshot: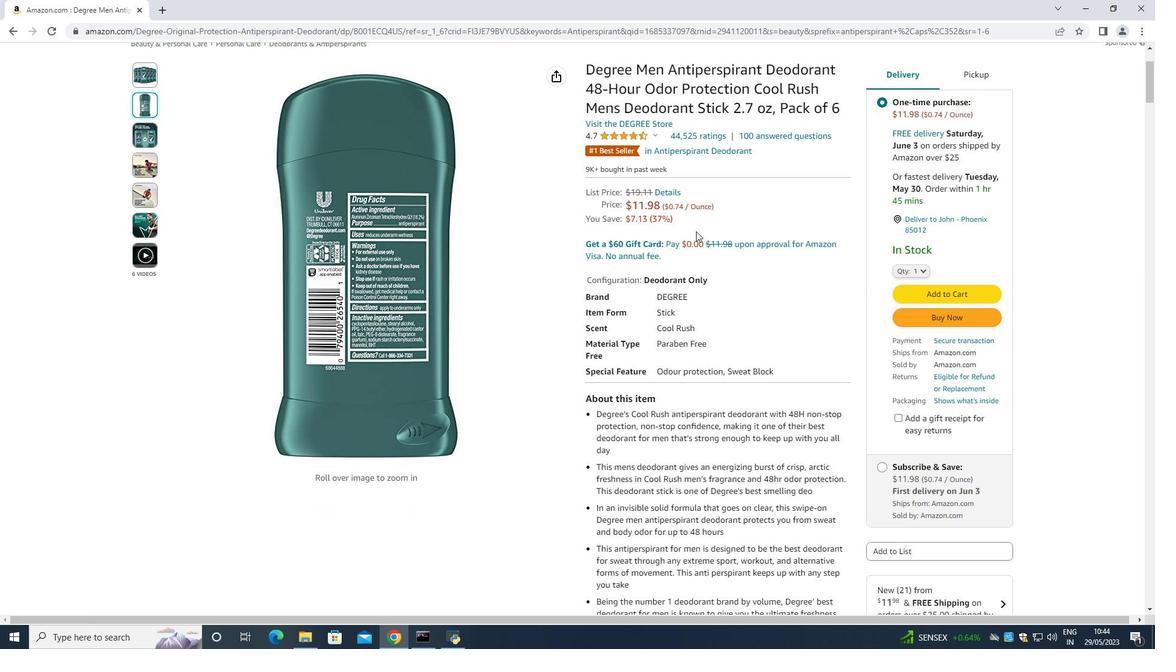 
Action: Mouse moved to (693, 235)
Screenshot: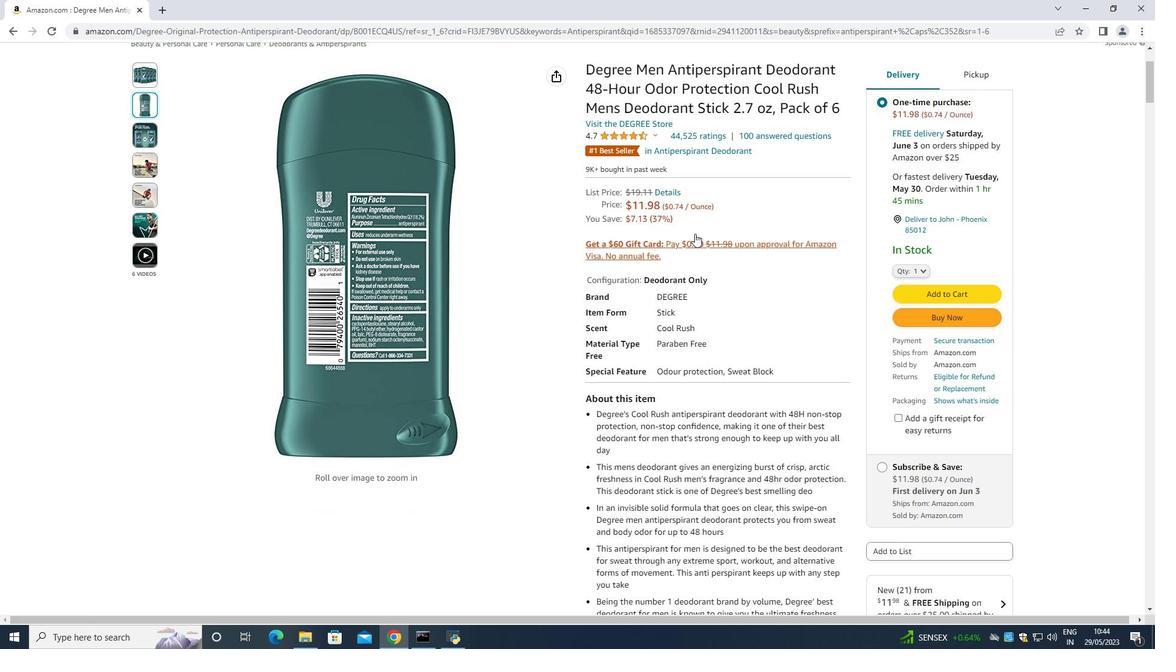 
Action: Mouse scrolled (693, 234) with delta (0, 0)
Screenshot: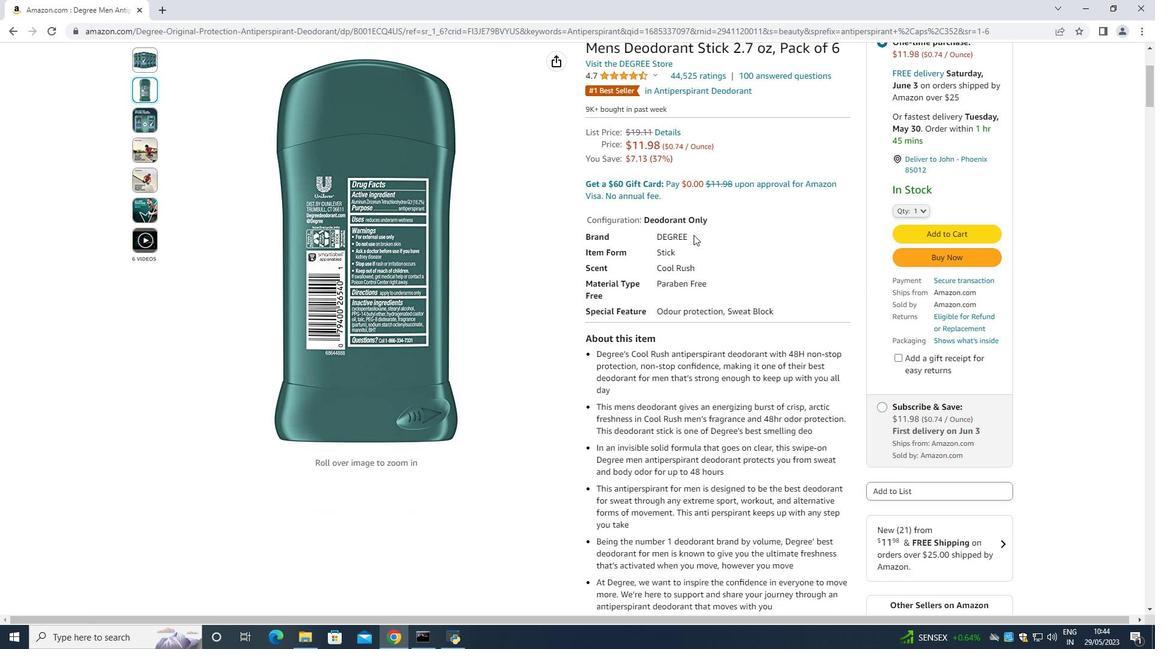 
Action: Mouse scrolled (693, 234) with delta (0, 0)
Screenshot: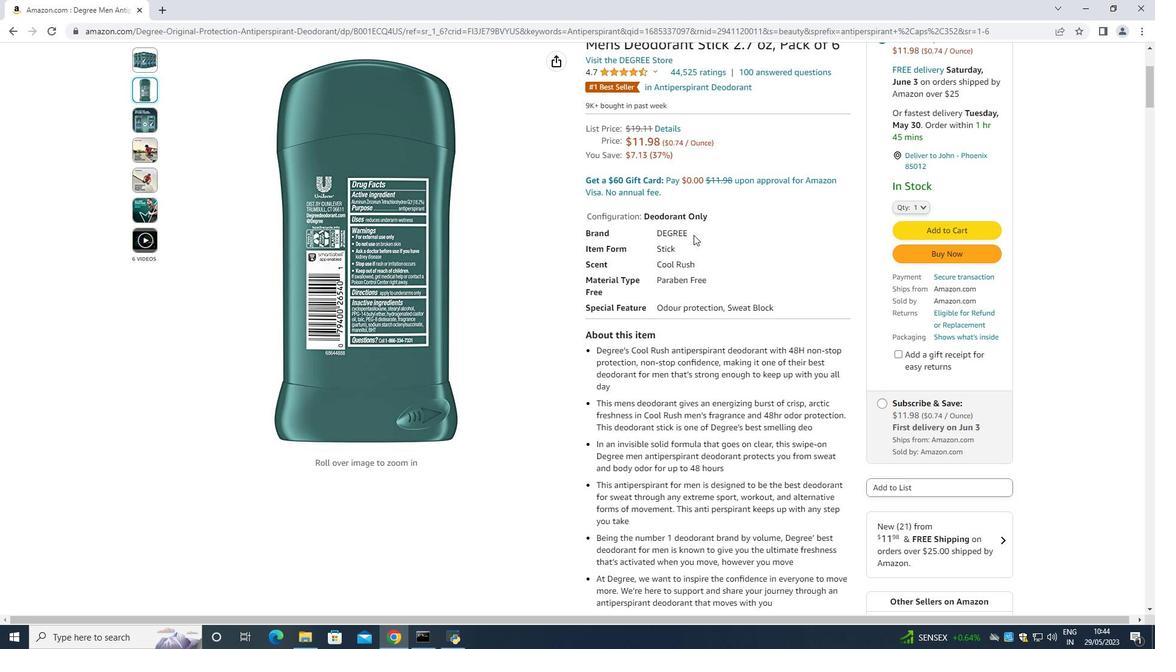 
Action: Mouse scrolled (693, 234) with delta (0, 0)
Screenshot: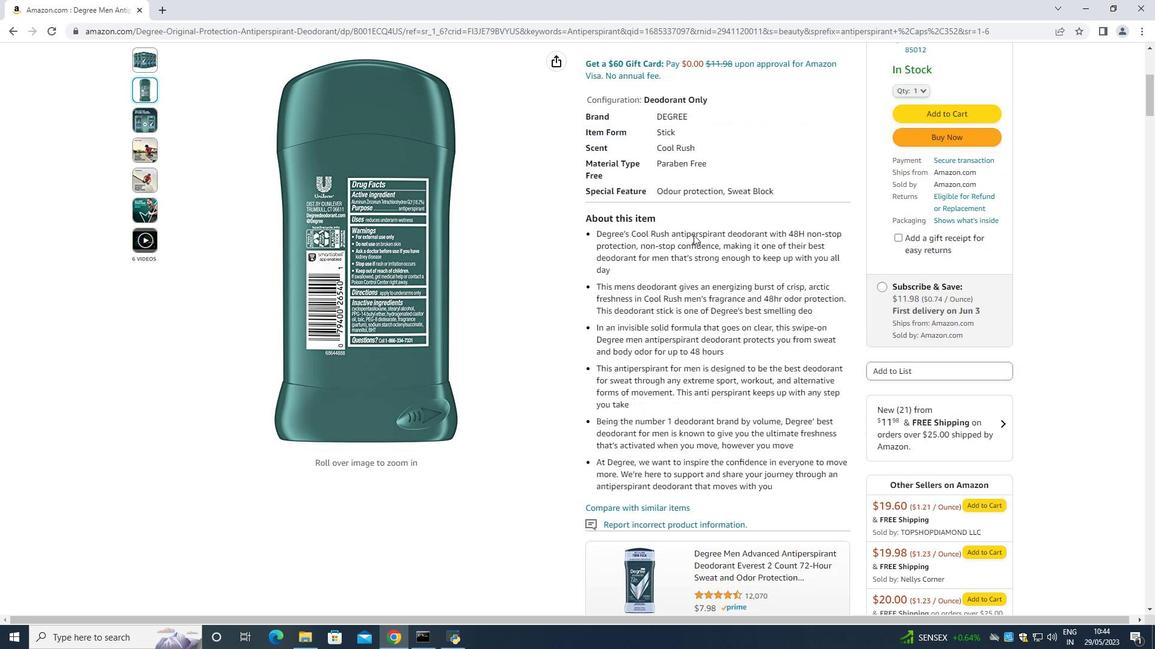 
Action: Mouse scrolled (693, 234) with delta (0, 0)
Screenshot: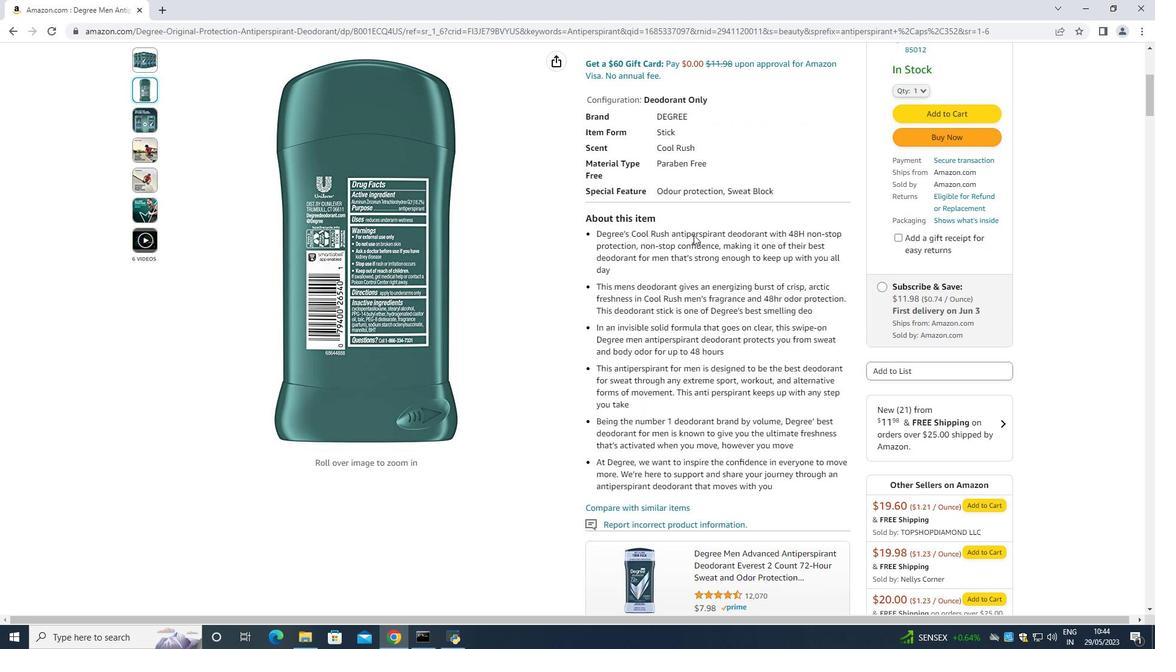 
Action: Mouse pressed middle at (693, 235)
Screenshot: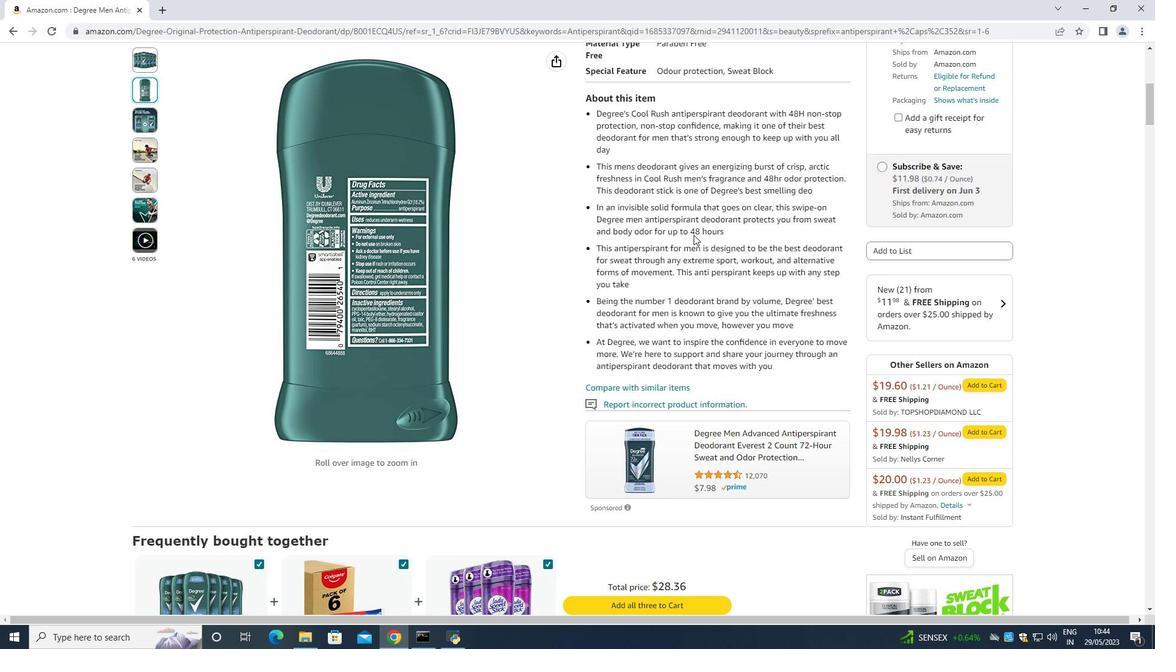 
Action: Mouse scrolled (693, 234) with delta (0, 0)
Screenshot: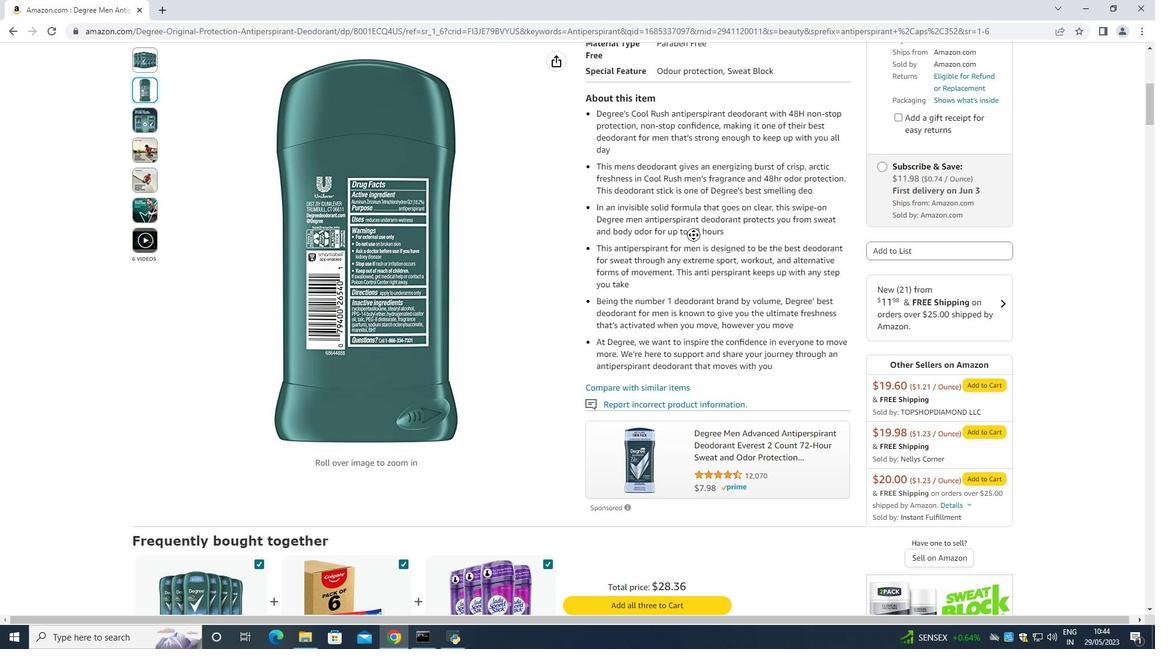 
Action: Mouse moved to (513, 283)
Screenshot: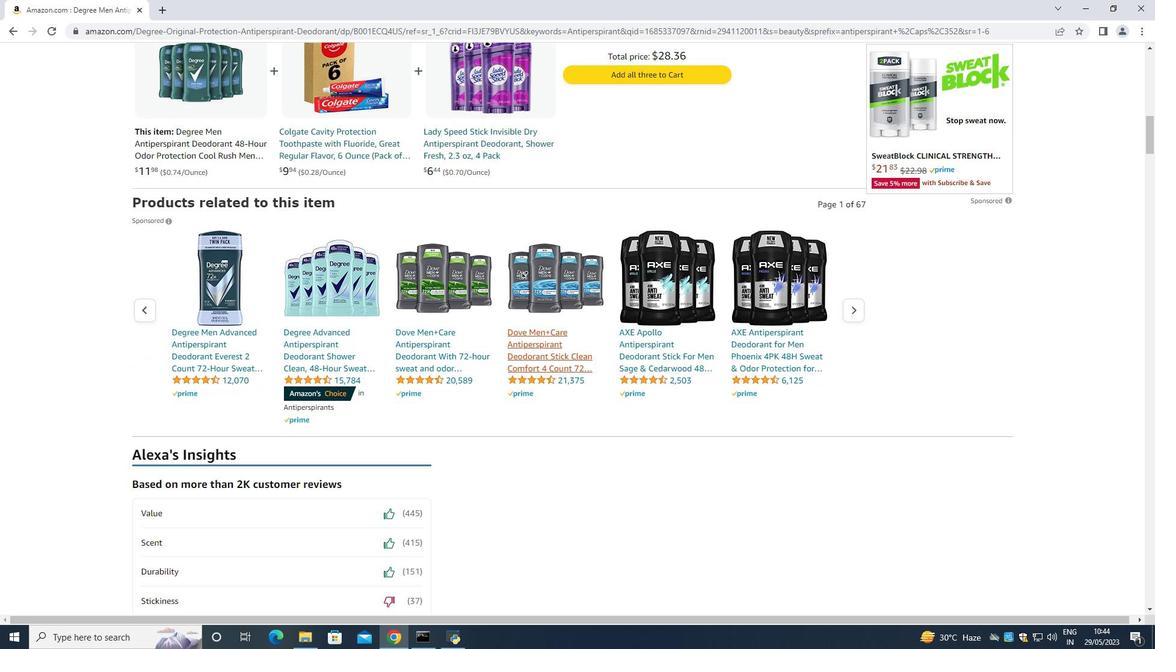 
Action: Mouse scrolled (513, 284) with delta (0, 0)
Screenshot: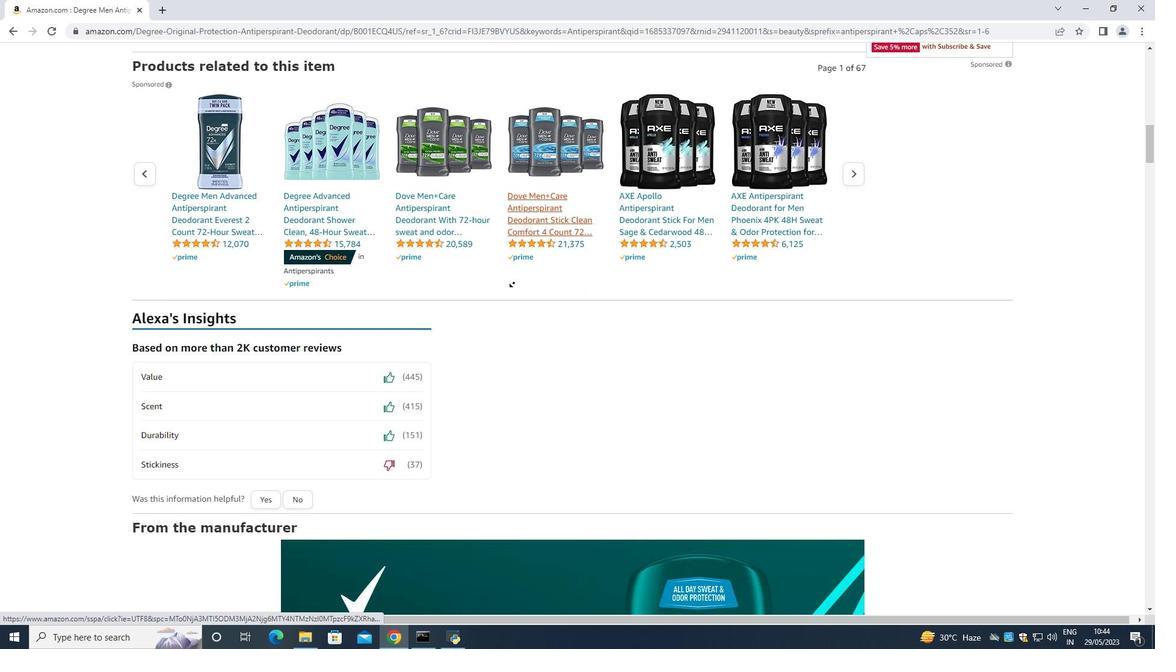 
Action: Mouse scrolled (513, 284) with delta (0, 0)
Screenshot: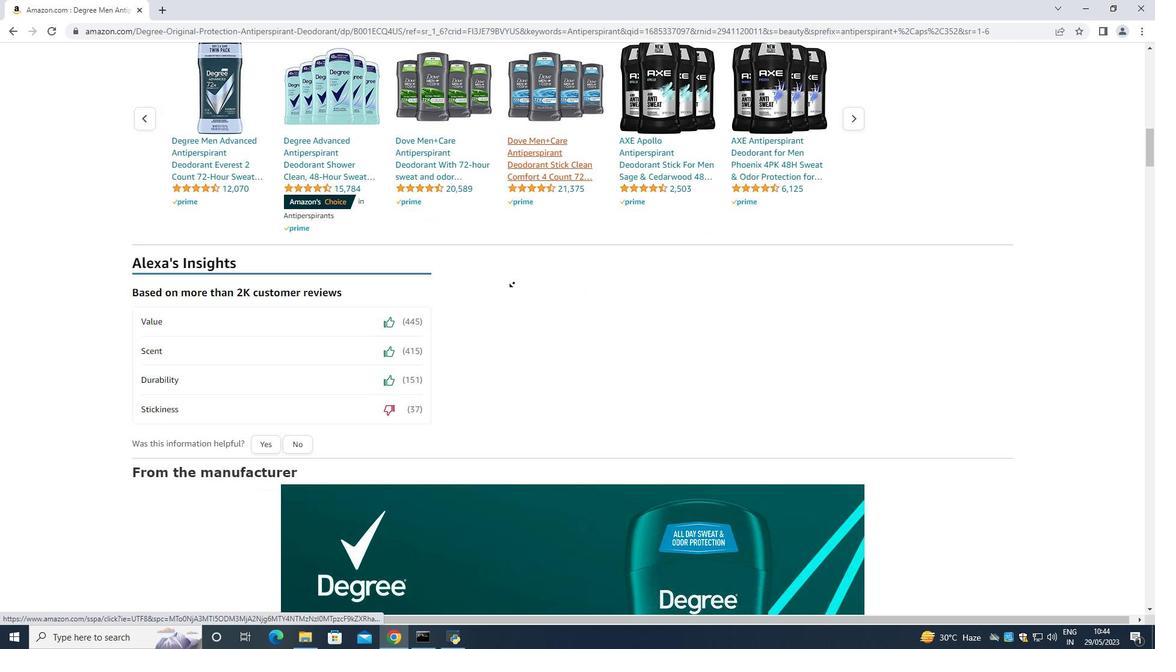 
Action: Mouse pressed middle at (513, 283)
Screenshot: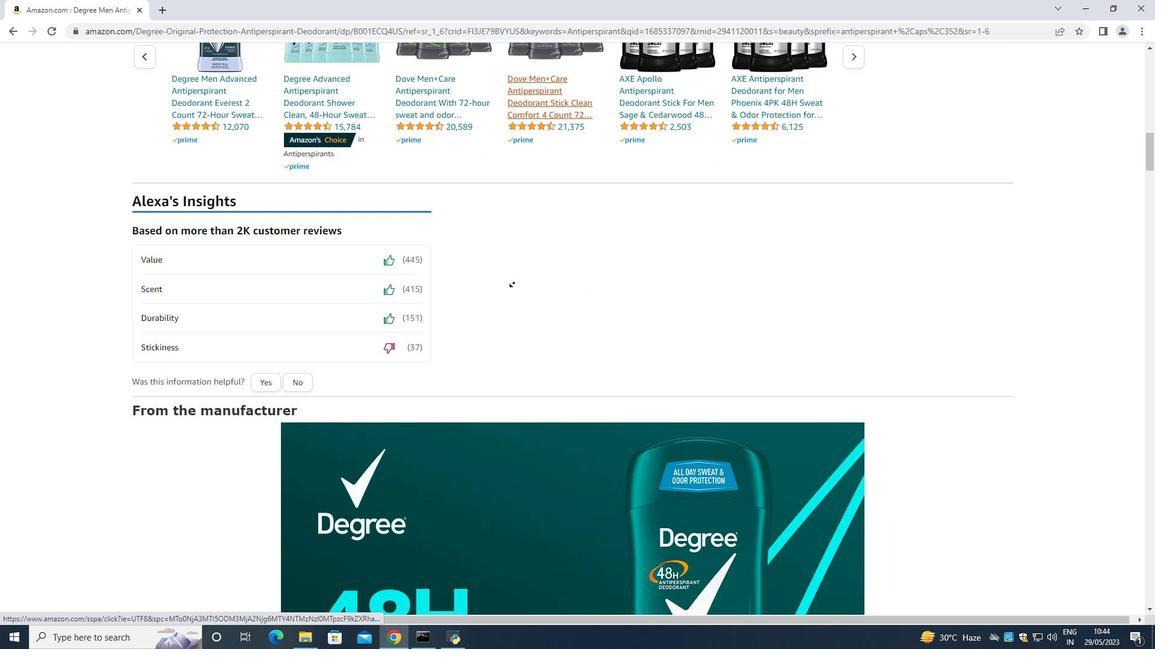 
Action: Mouse moved to (271, 300)
Screenshot: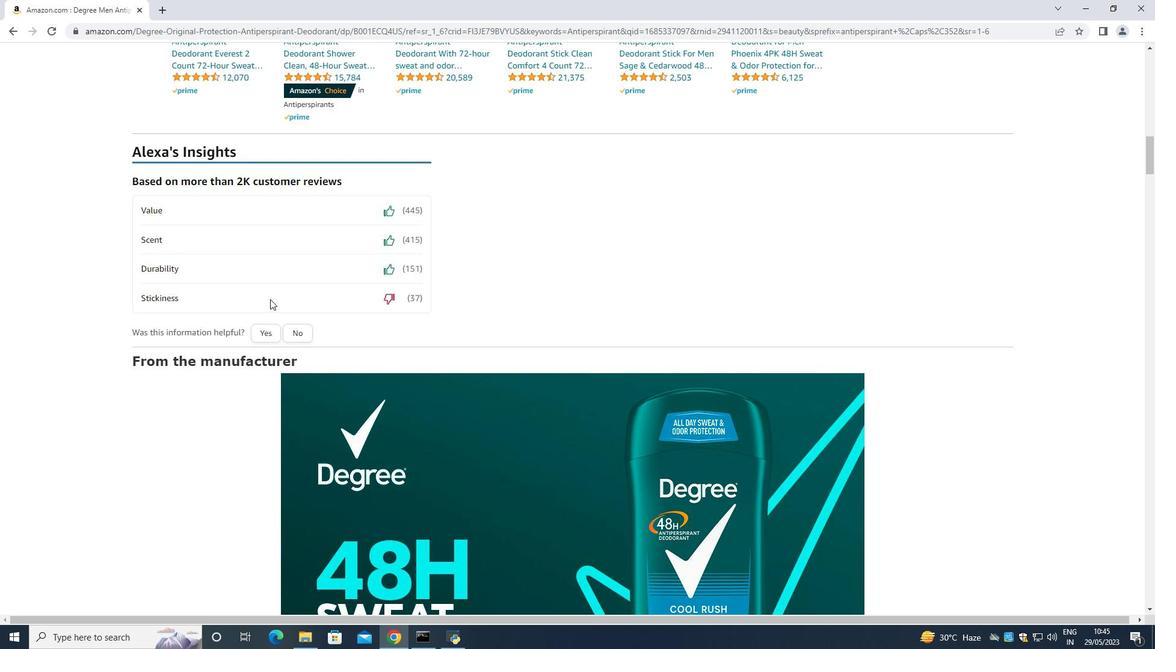 
Action: Mouse scrolled (271, 300) with delta (0, 0)
Screenshot: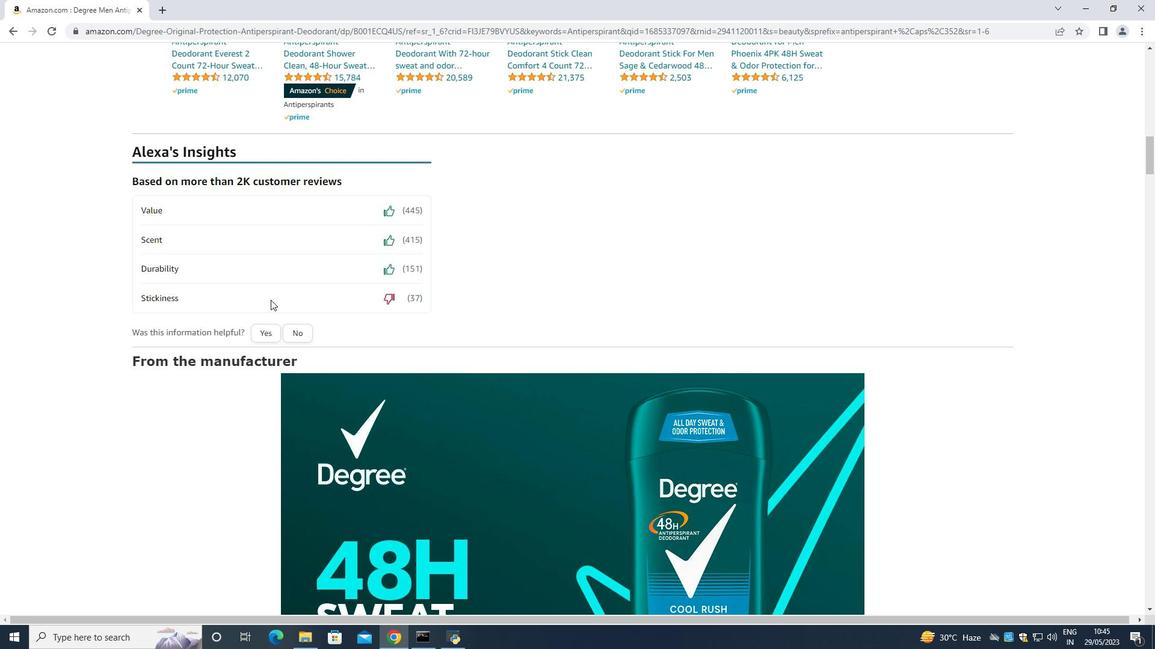 
Action: Mouse moved to (271, 301)
Screenshot: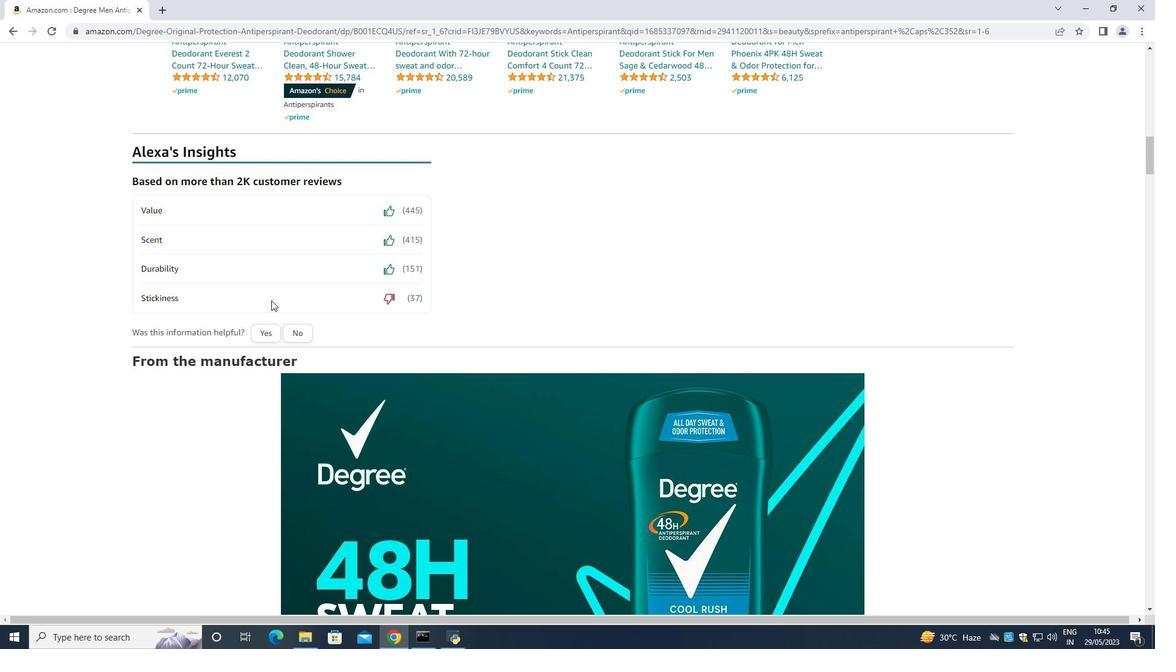 
Action: Mouse scrolled (271, 300) with delta (0, 0)
Screenshot: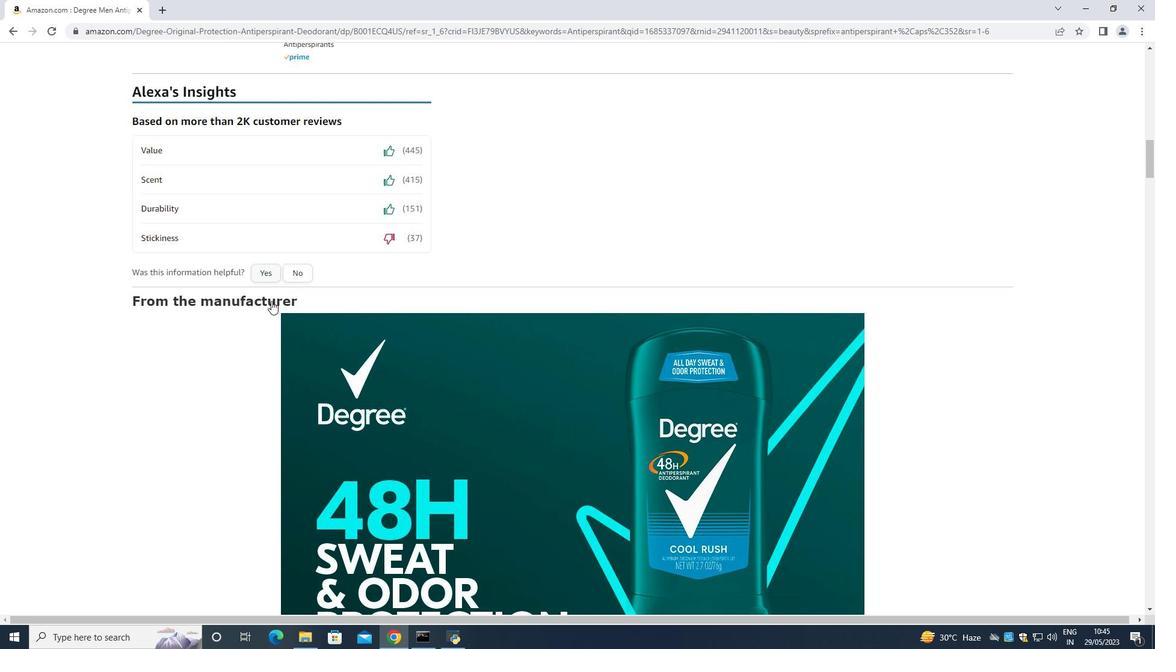 
Action: Mouse scrolled (271, 300) with delta (0, 0)
Screenshot: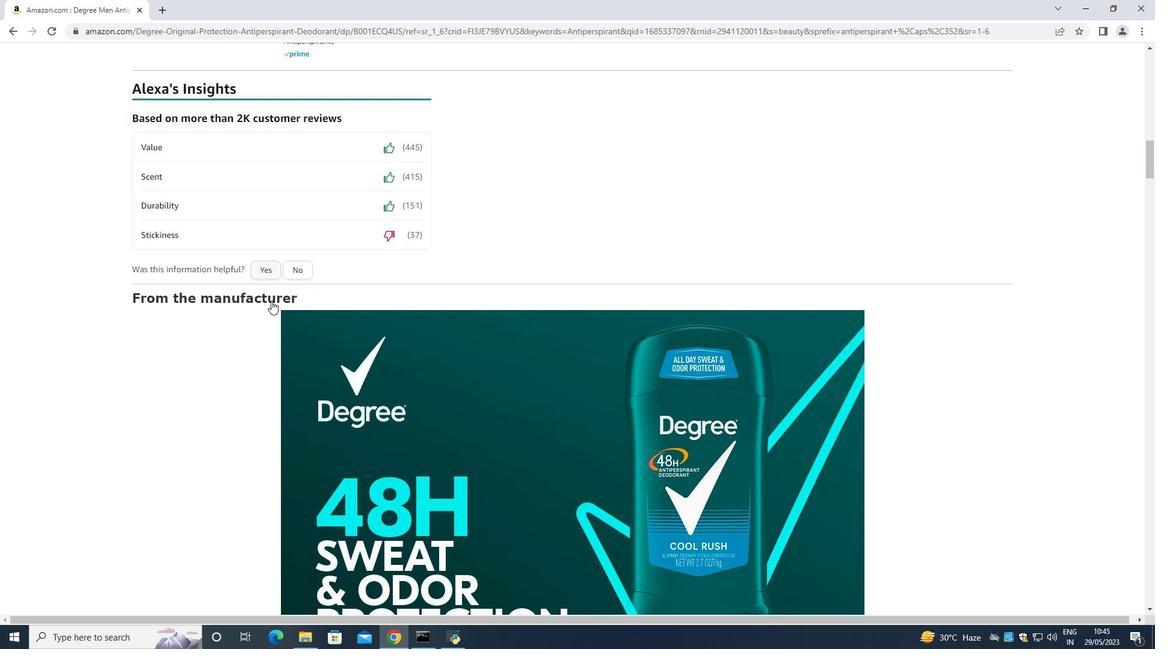 
Action: Mouse moved to (636, 266)
Screenshot: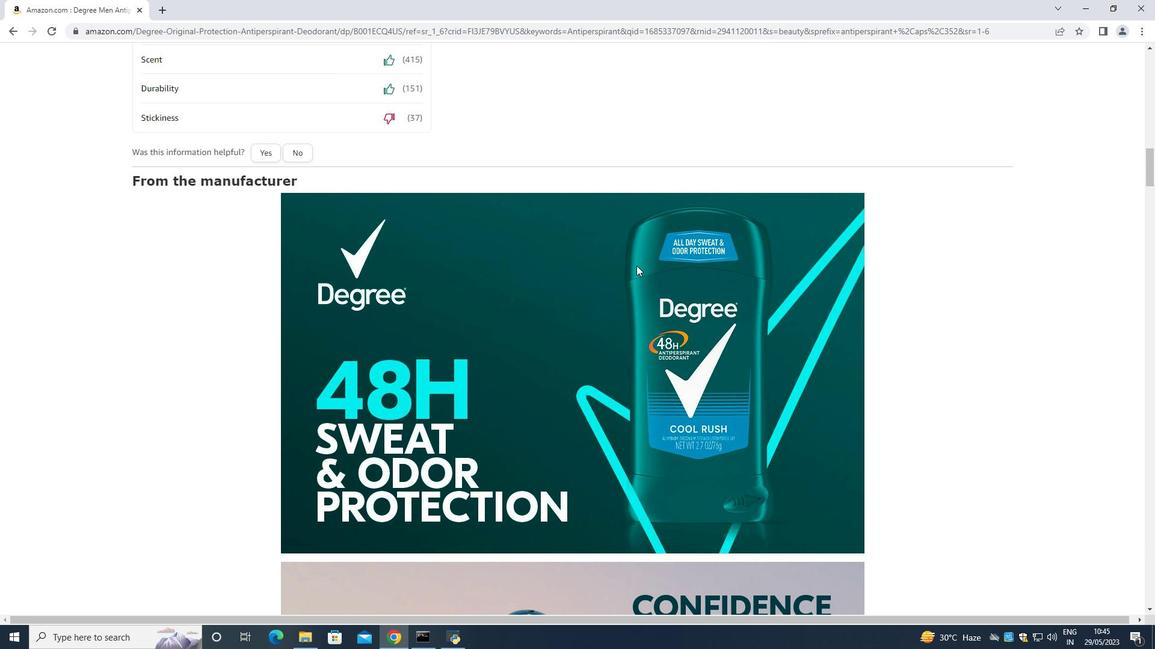 
Action: Mouse scrolled (636, 265) with delta (0, 0)
Screenshot: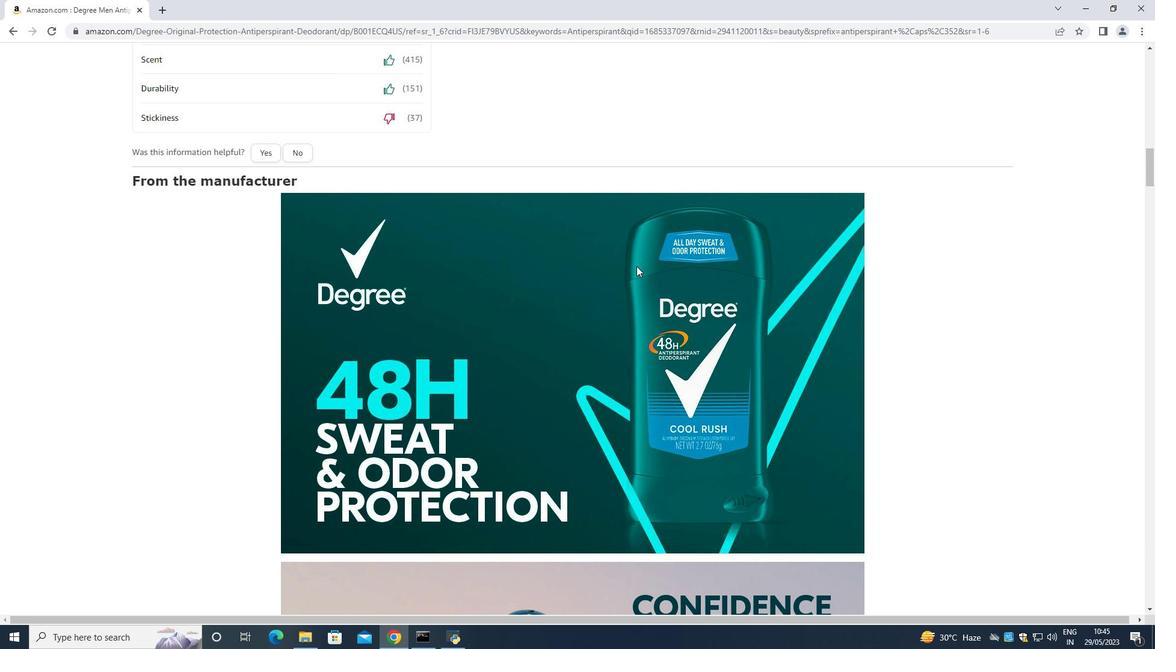 
Action: Mouse moved to (669, 222)
Screenshot: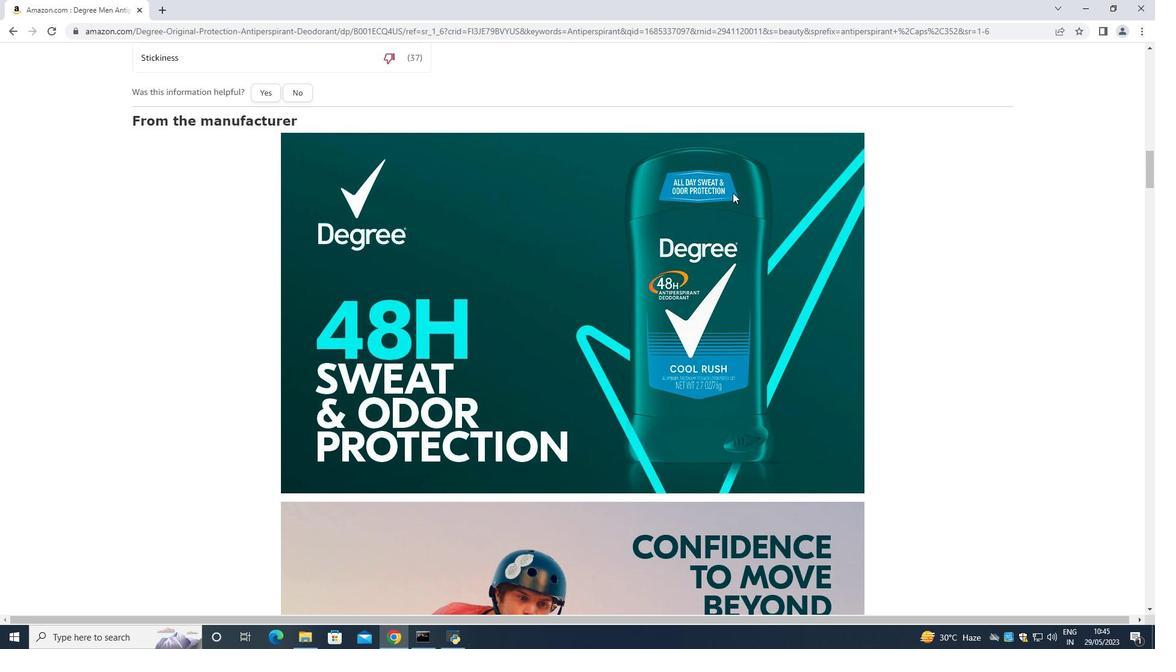 
Action: Mouse scrolled (669, 221) with delta (0, 0)
Screenshot: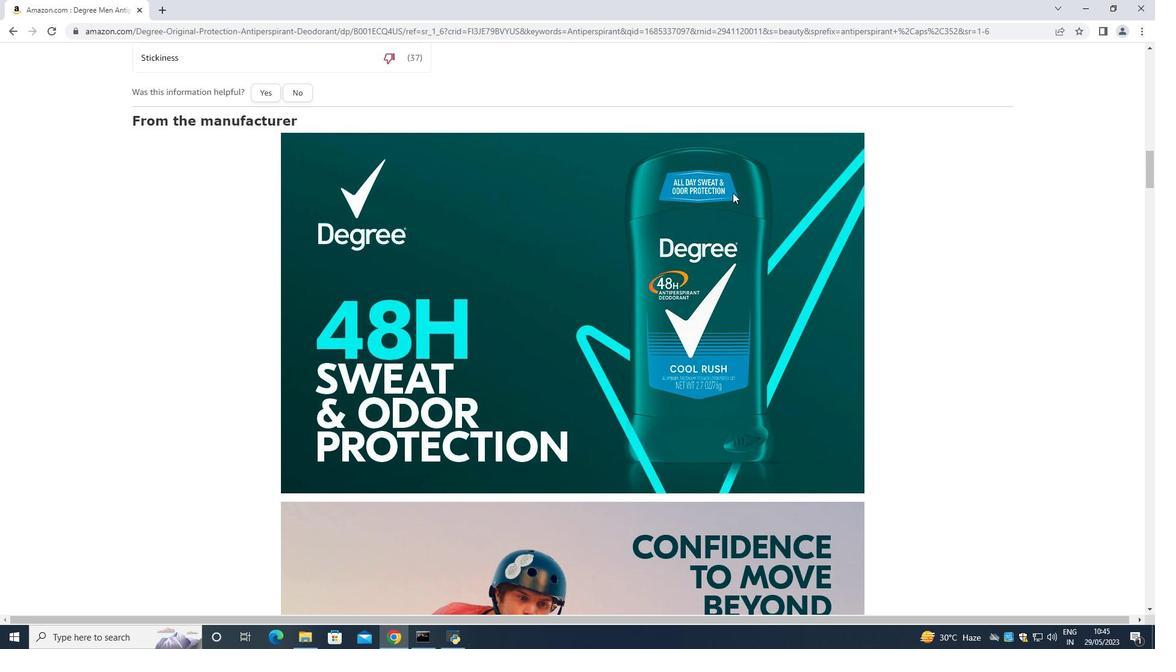 
Action: Mouse moved to (669, 222)
Screenshot: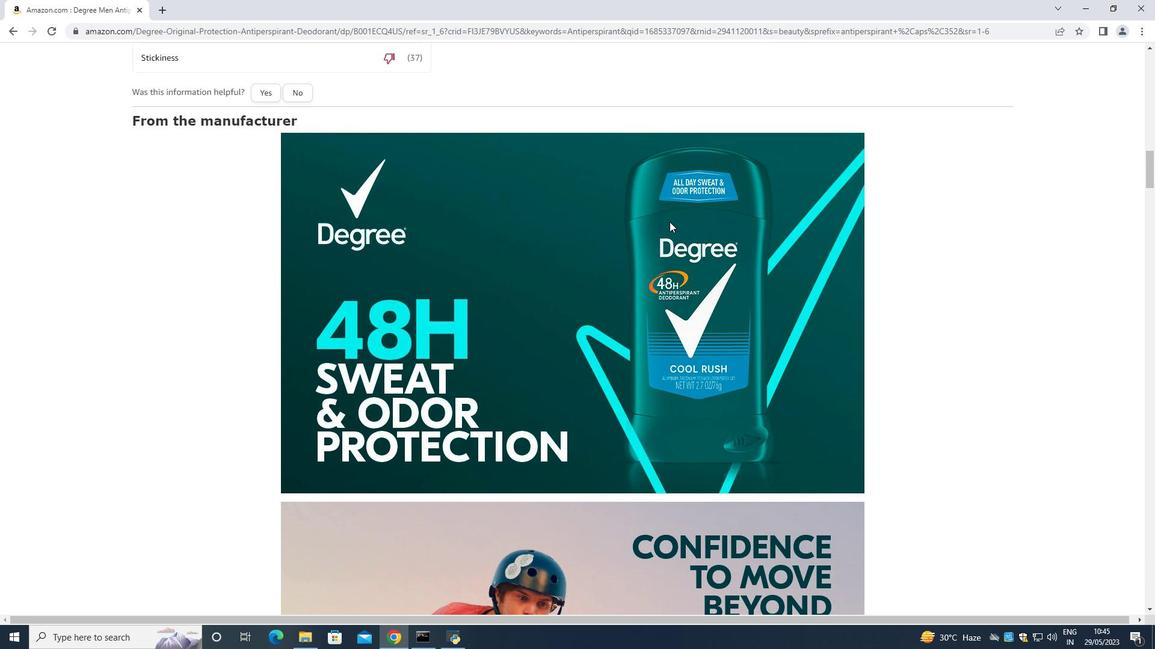 
Action: Mouse scrolled (669, 221) with delta (0, 0)
Screenshot: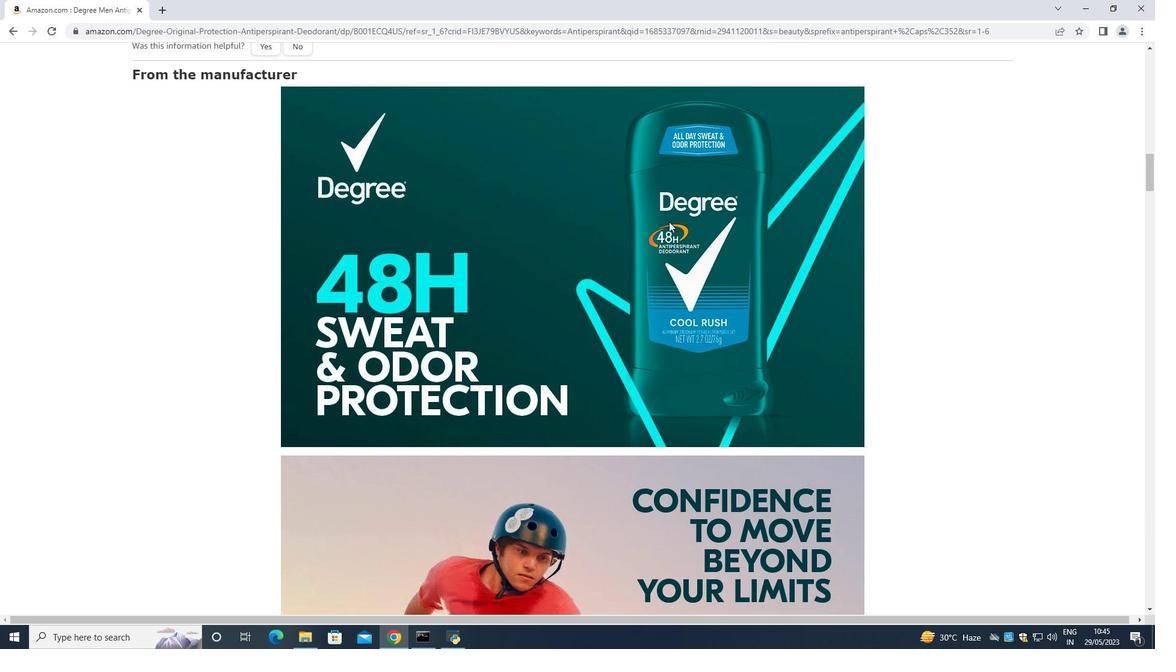 
Action: Mouse moved to (669, 223)
Screenshot: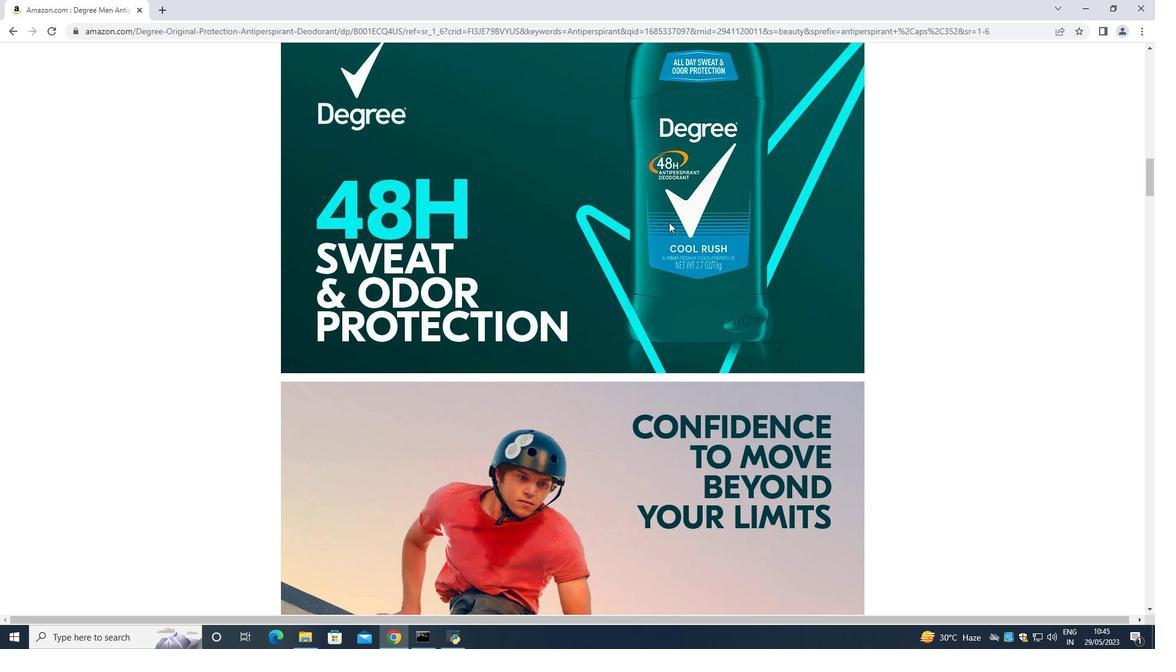 
Action: Mouse scrolled (669, 222) with delta (0, 0)
Screenshot: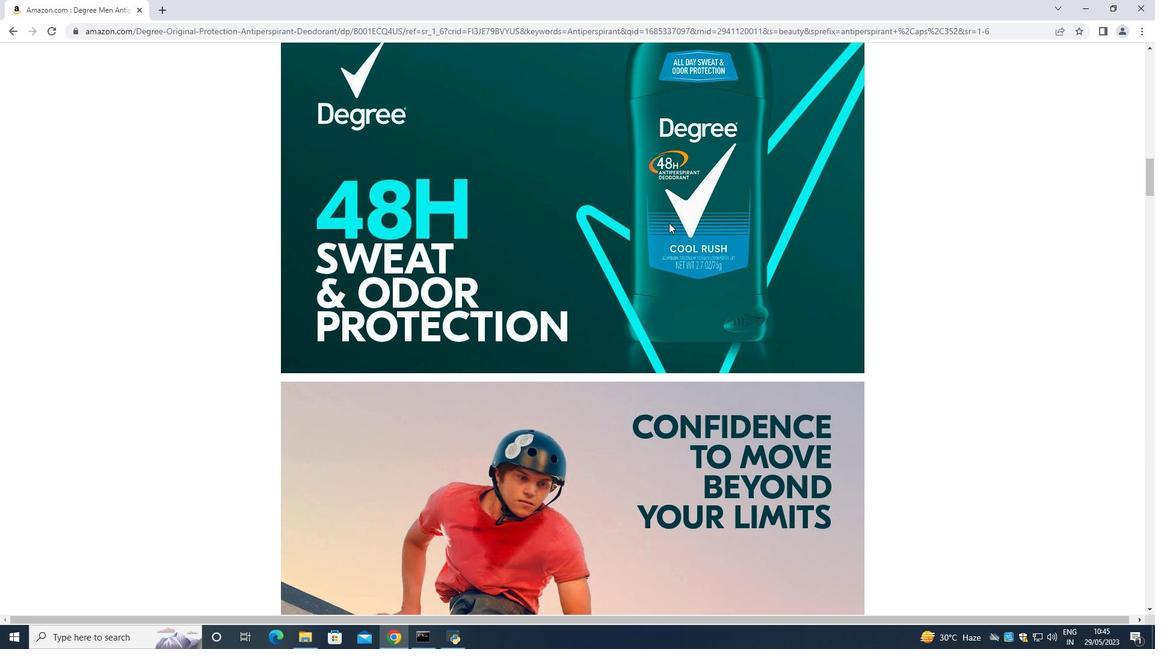 
Action: Mouse moved to (674, 224)
Screenshot: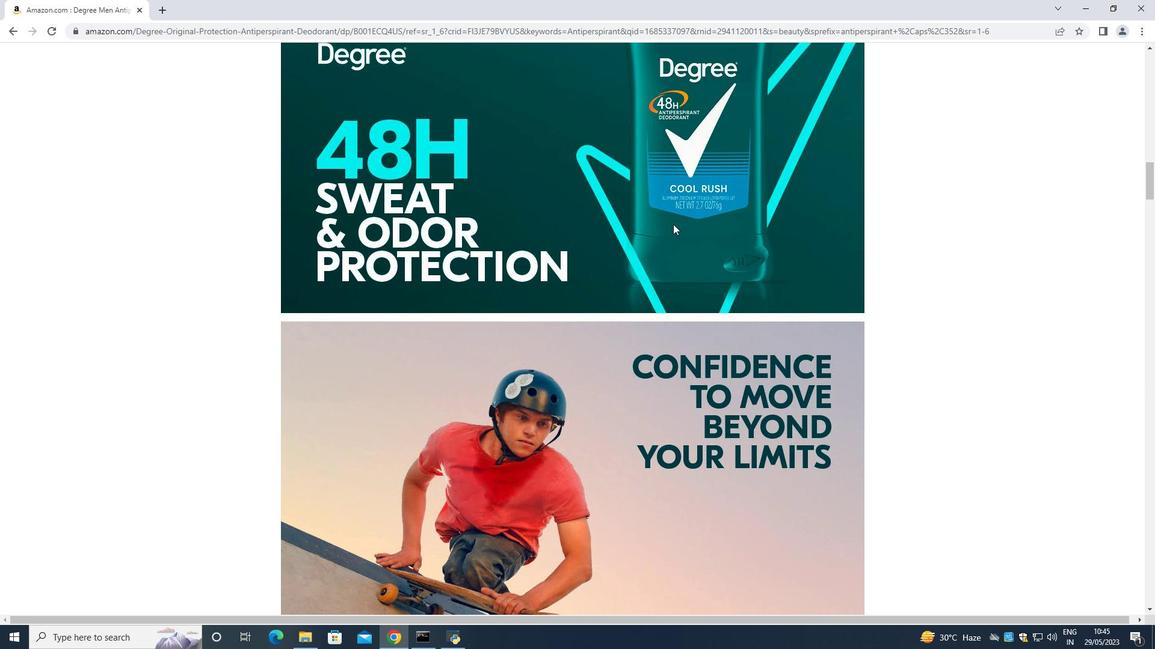 
Action: Mouse scrolled (673, 223) with delta (0, 0)
Screenshot: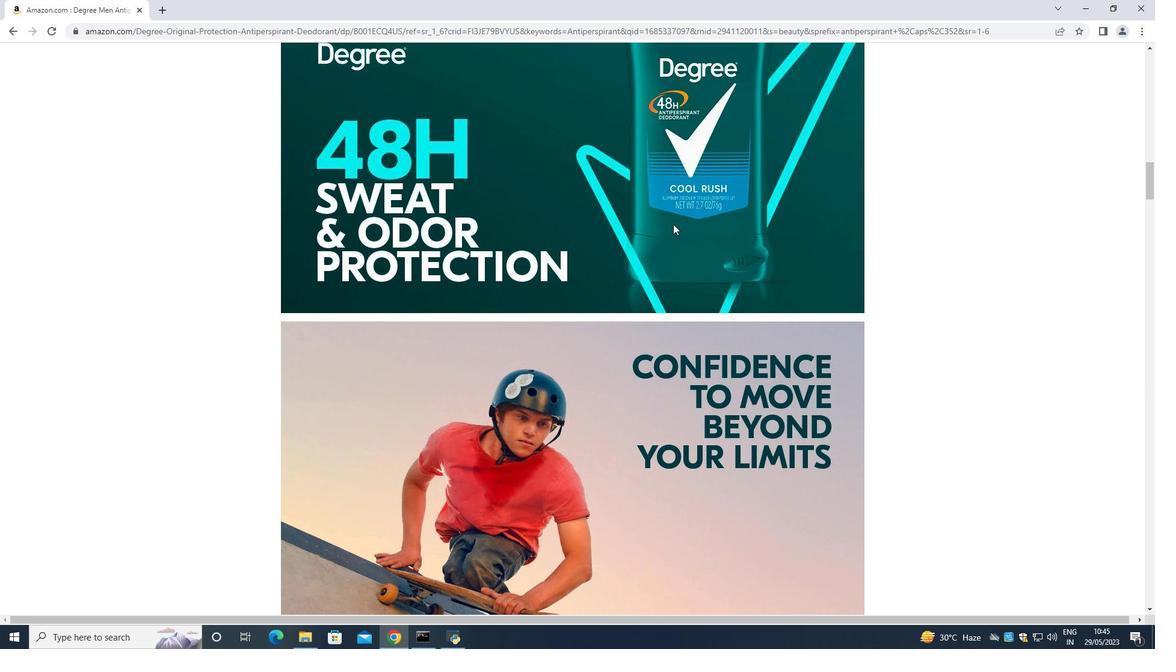 
Action: Mouse moved to (675, 224)
Screenshot: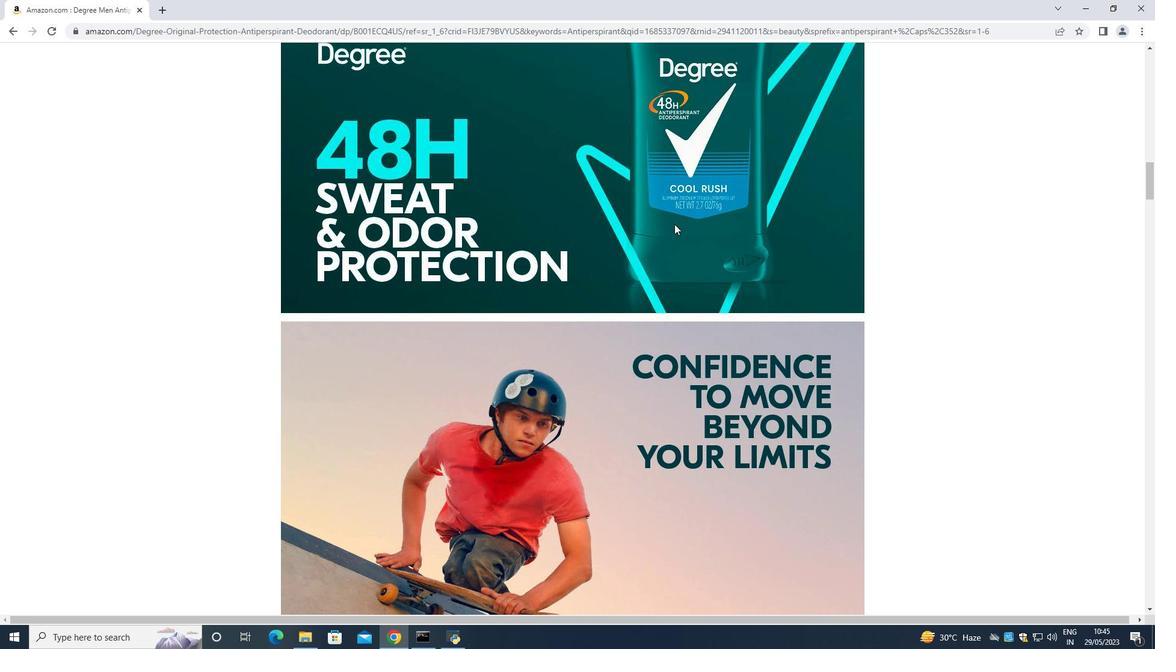 
Action: Mouse scrolled (675, 223) with delta (0, 0)
Screenshot: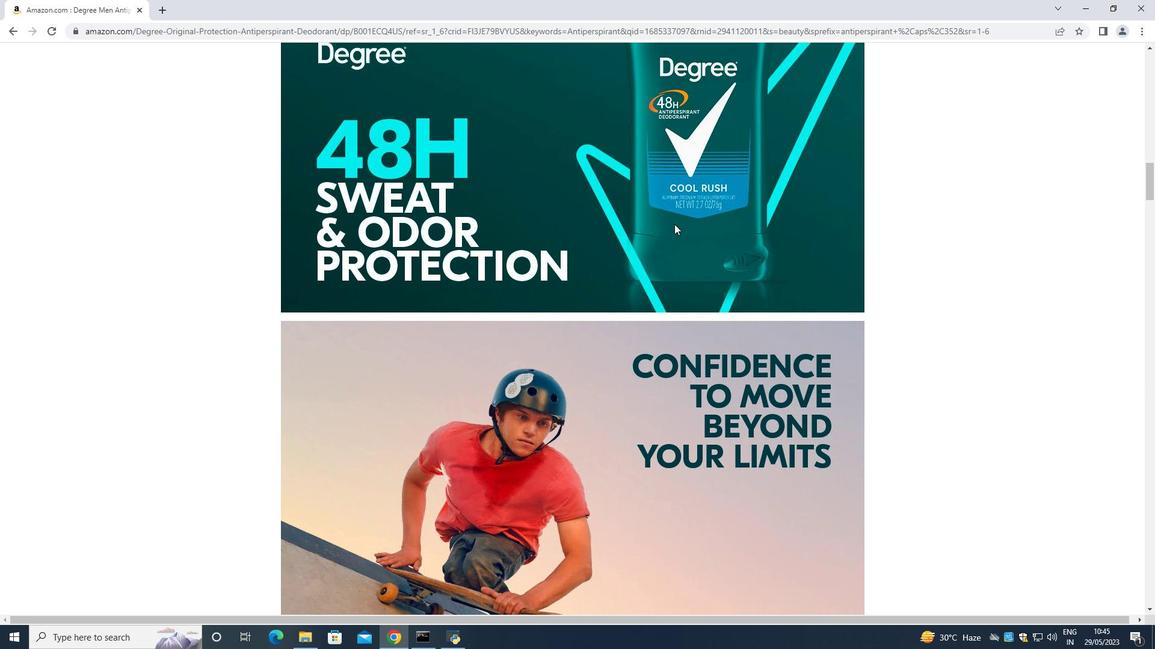 
Action: Mouse moved to (676, 224)
Screenshot: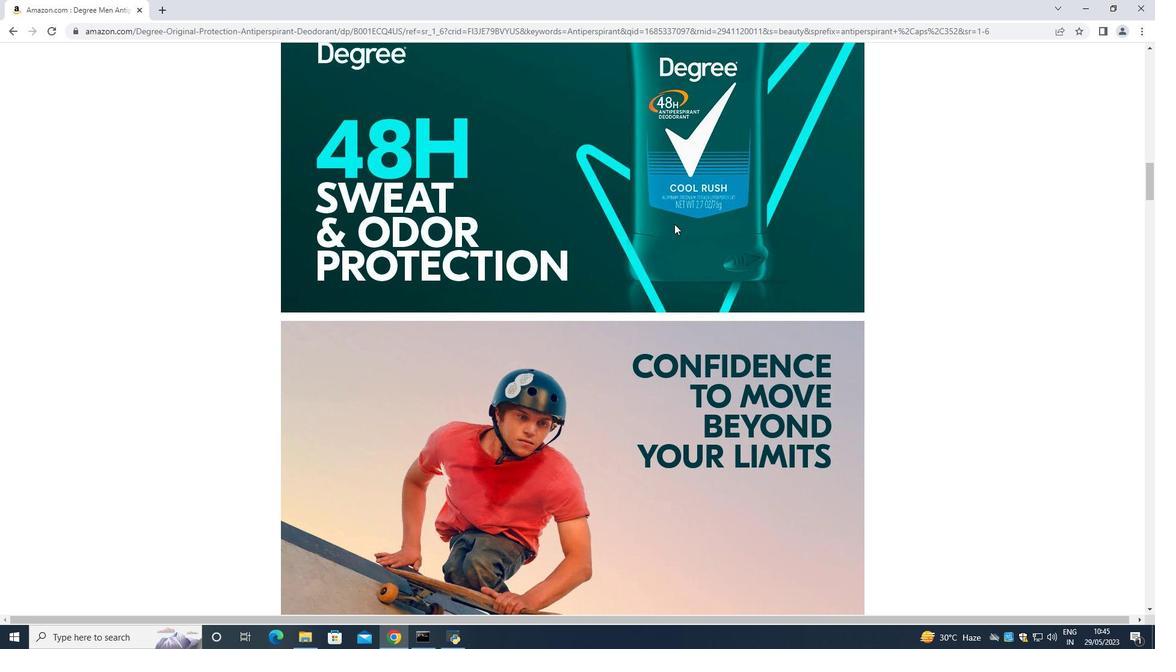 
Action: Mouse scrolled (676, 223) with delta (0, 0)
Screenshot: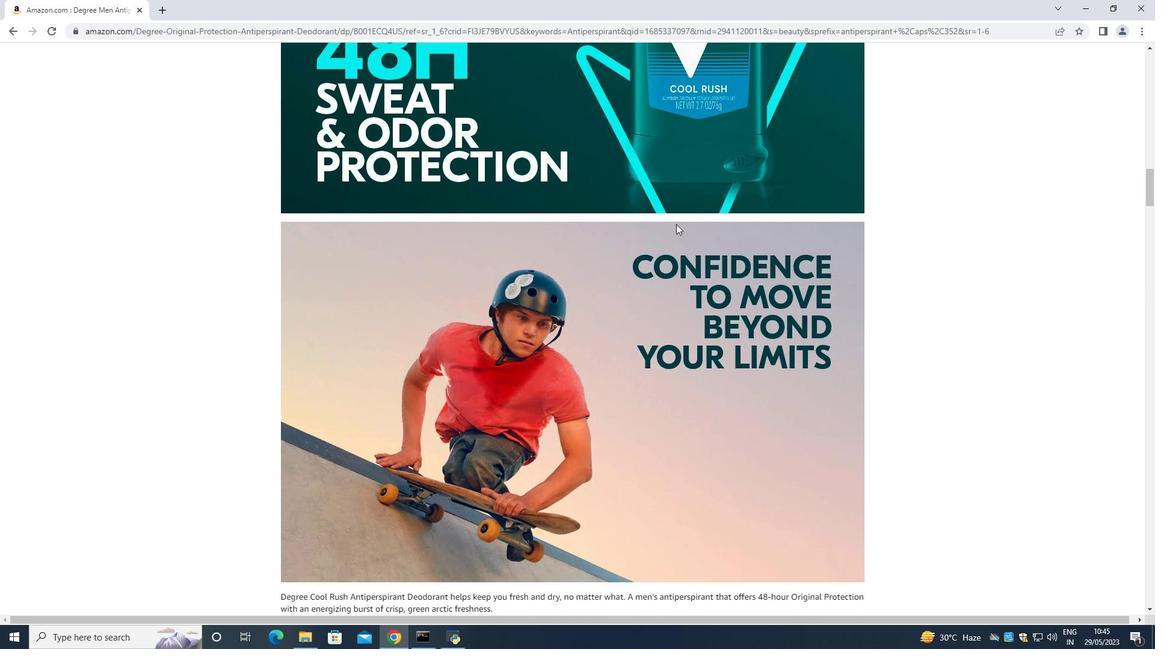 
Action: Mouse moved to (676, 224)
Screenshot: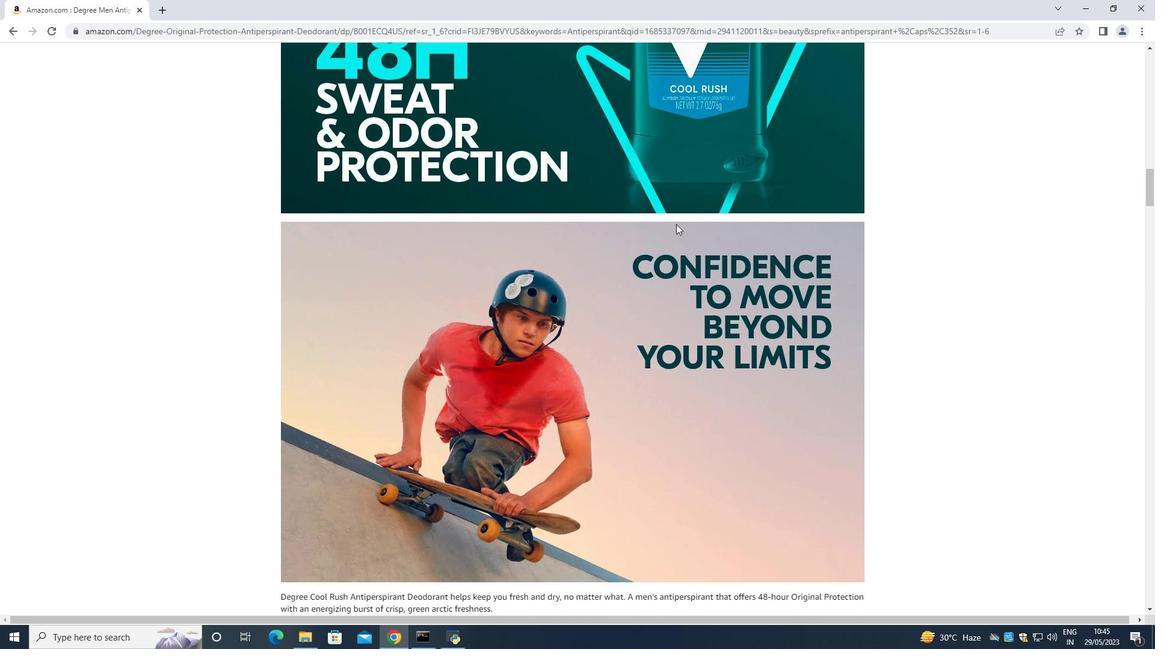
Action: Mouse scrolled (676, 223) with delta (0, 0)
Screenshot: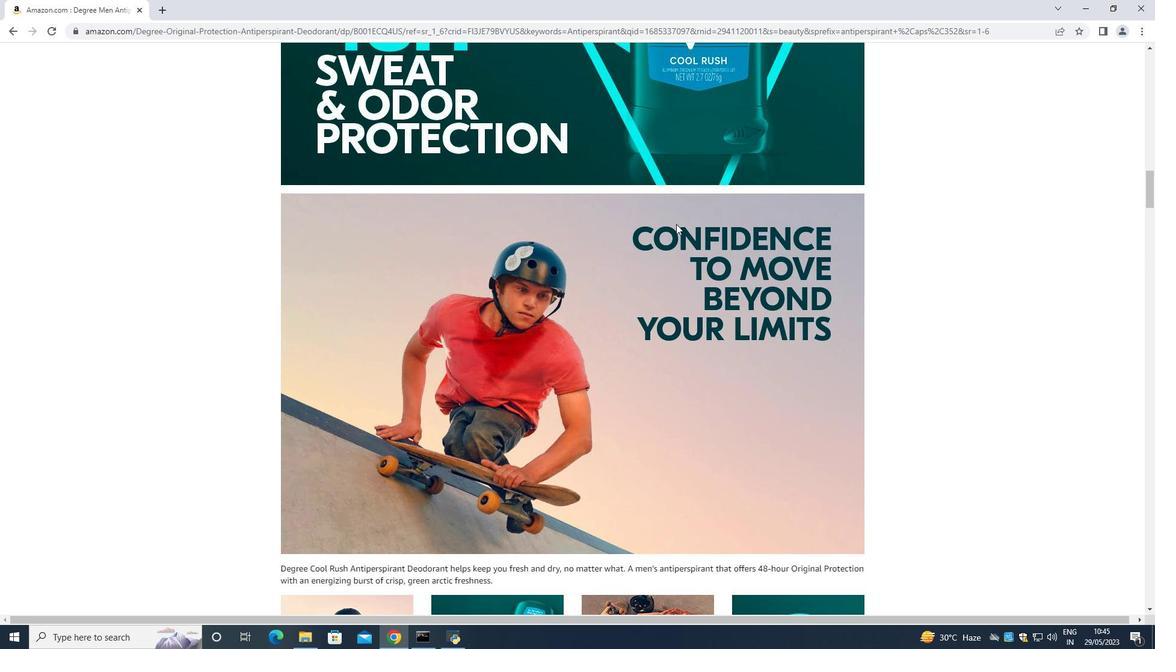 
Action: Mouse moved to (678, 222)
Screenshot: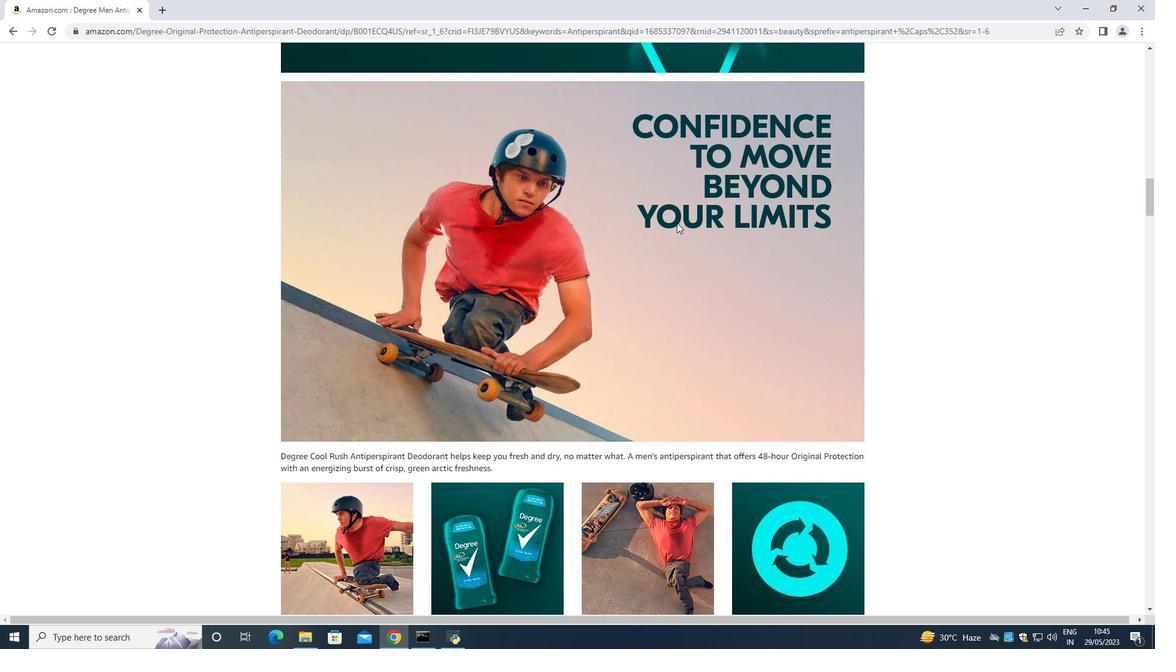 
Action: Mouse scrolled (678, 222) with delta (0, 0)
Screenshot: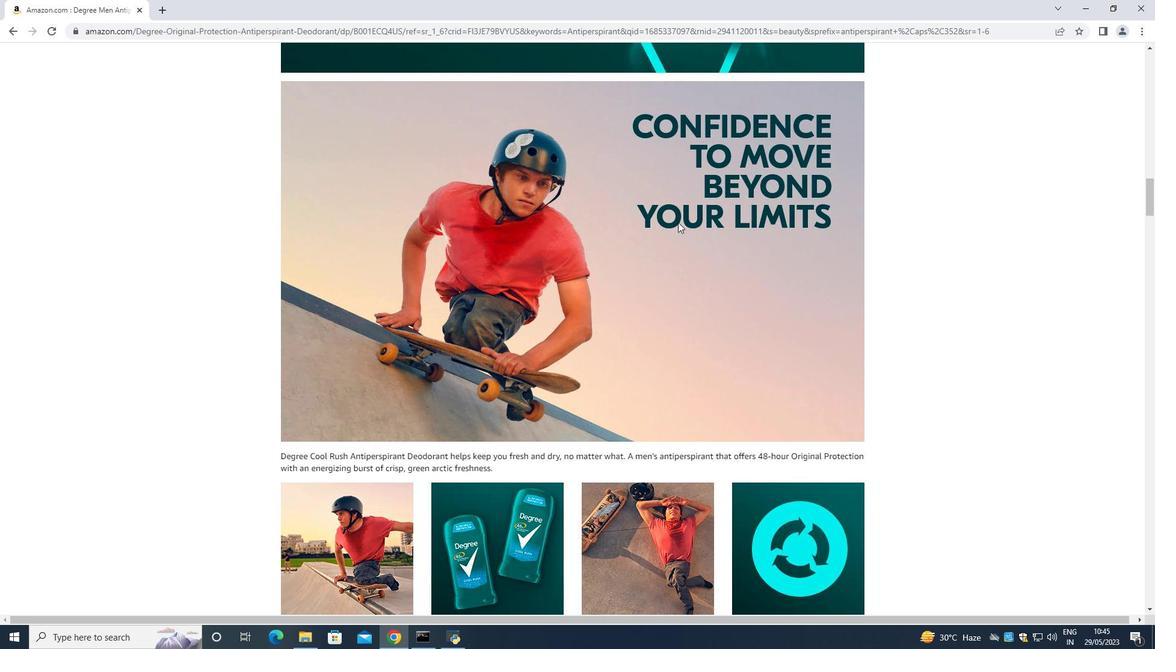 
Action: Mouse scrolled (678, 222) with delta (0, 0)
Screenshot: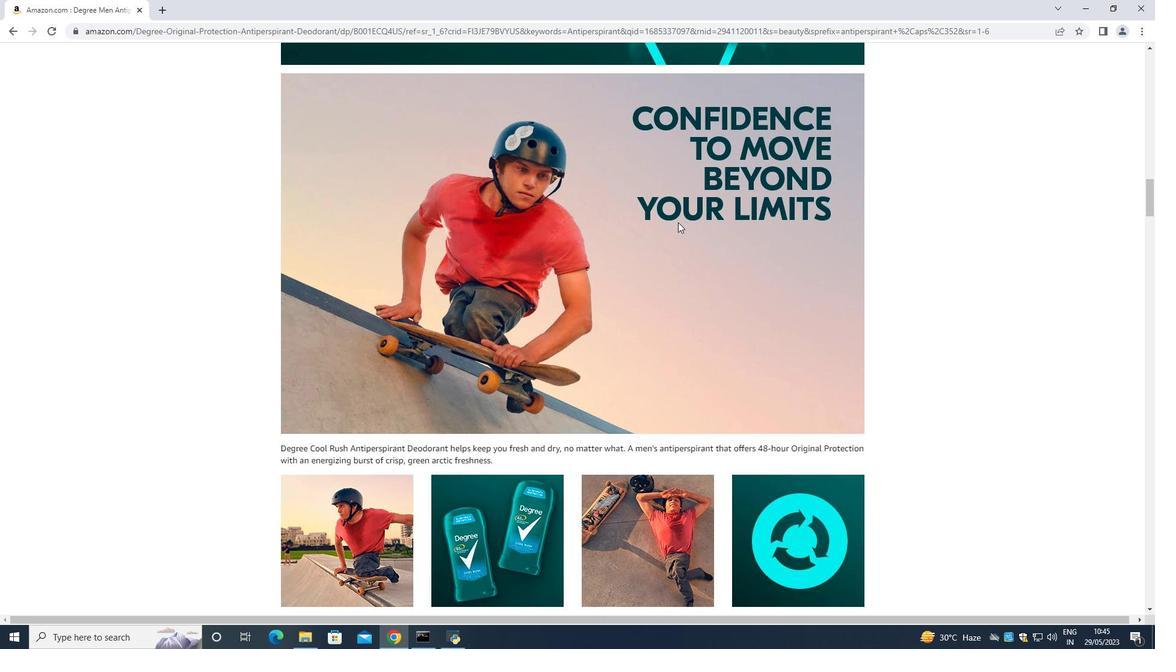 
Action: Mouse scrolled (678, 222) with delta (0, 0)
Screenshot: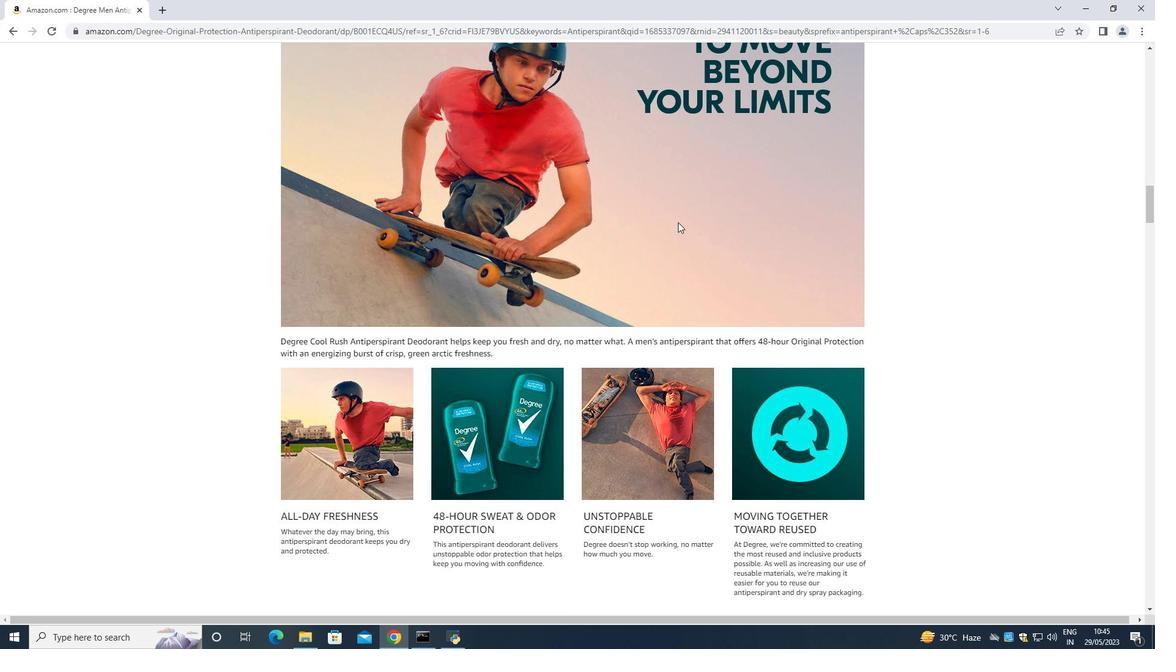 
Action: Mouse scrolled (678, 222) with delta (0, 0)
Screenshot: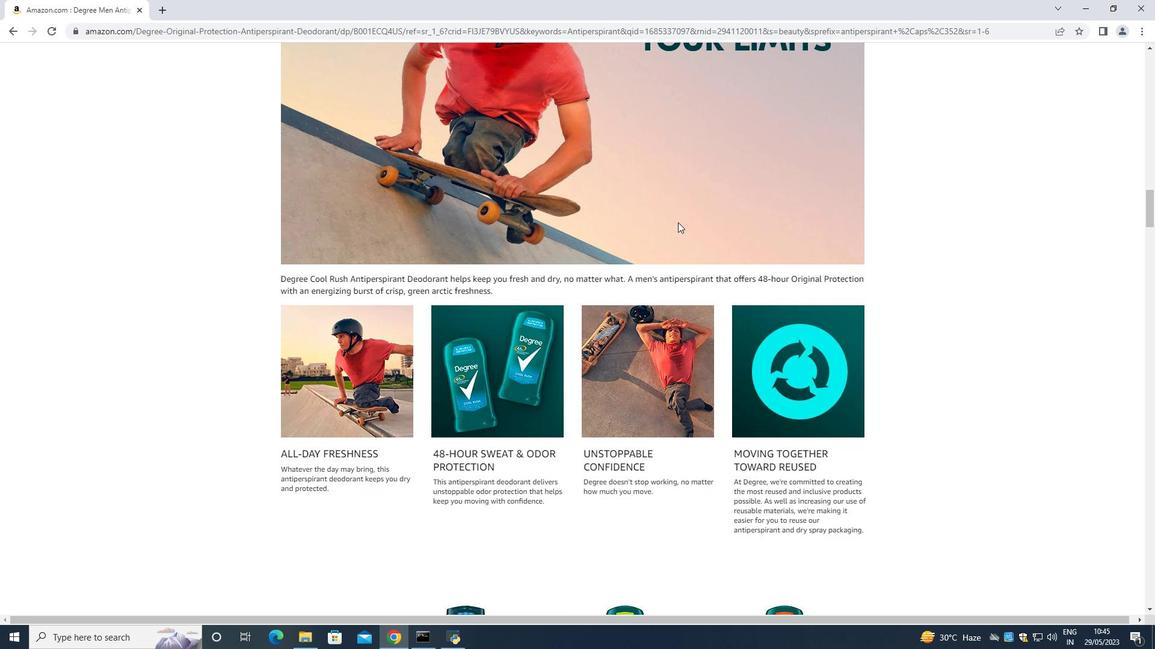 
Action: Mouse moved to (747, 299)
Screenshot: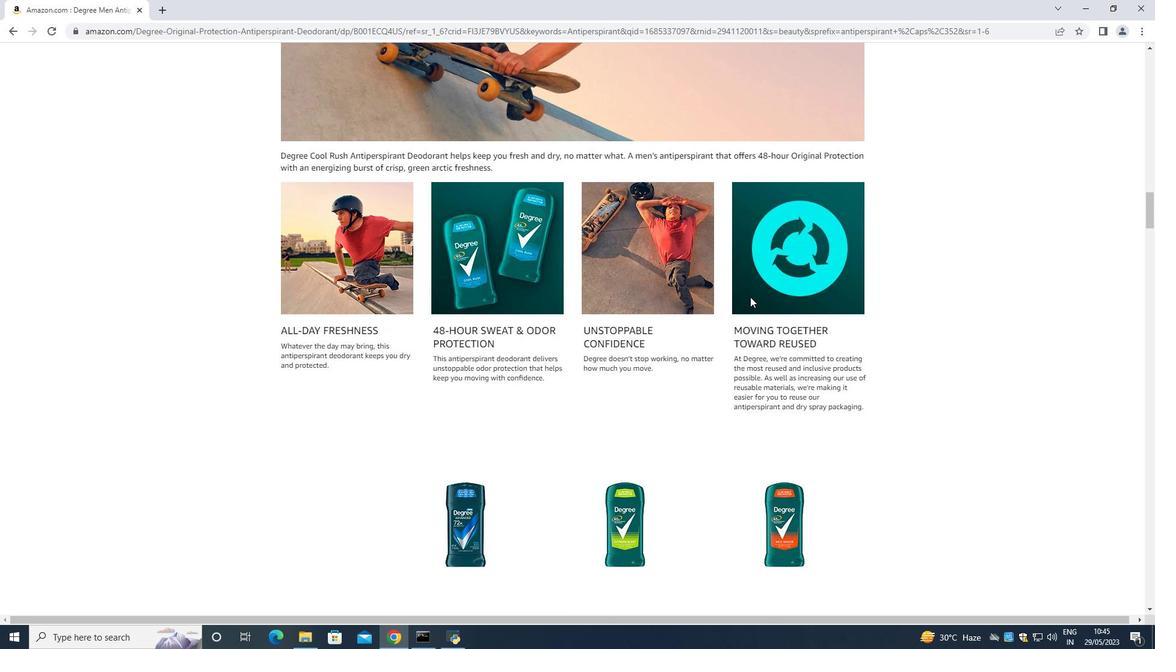 
Action: Mouse scrolled (747, 298) with delta (0, 0)
Screenshot: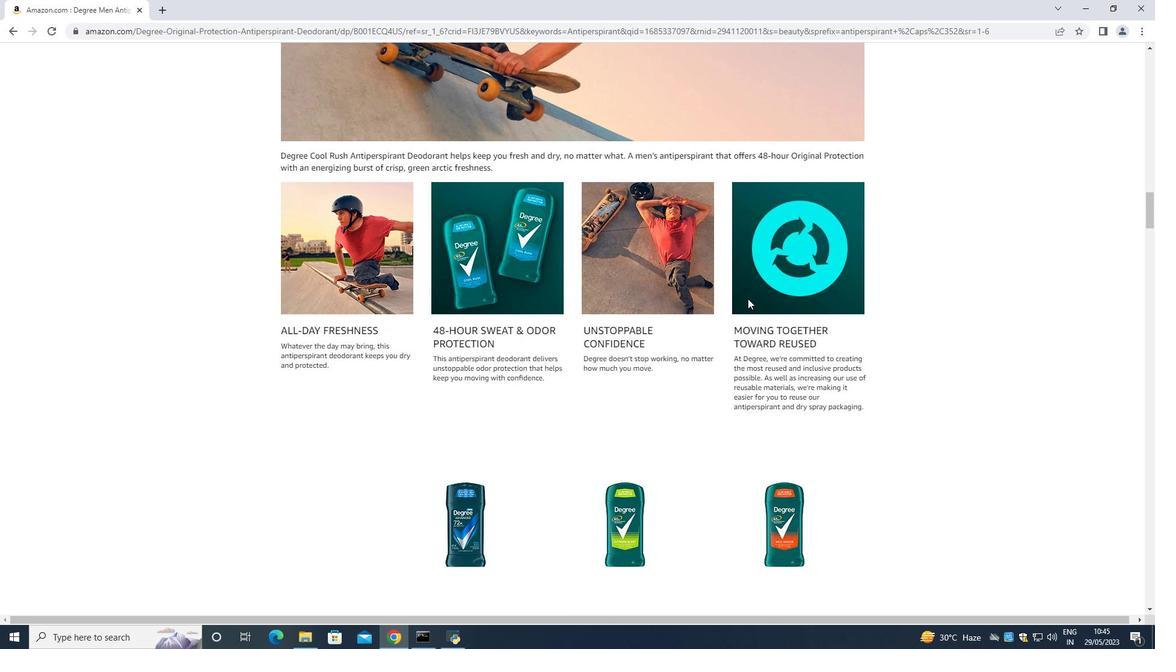 
Action: Mouse scrolled (747, 298) with delta (0, 0)
Screenshot: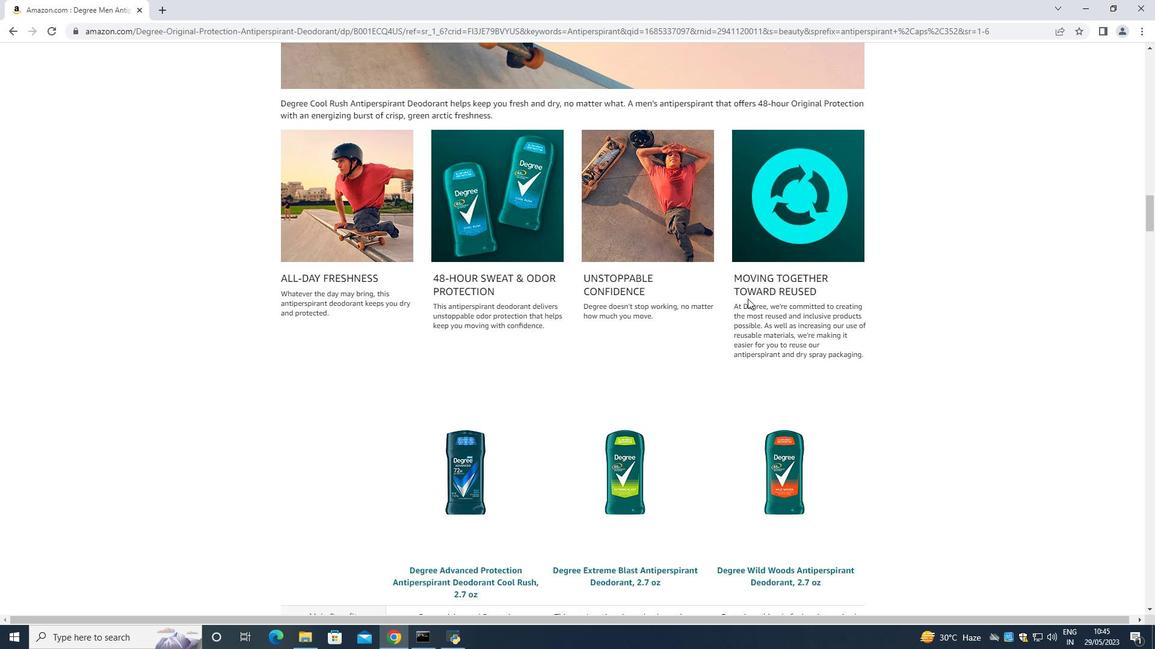 
Action: Mouse scrolled (747, 298) with delta (0, 0)
Screenshot: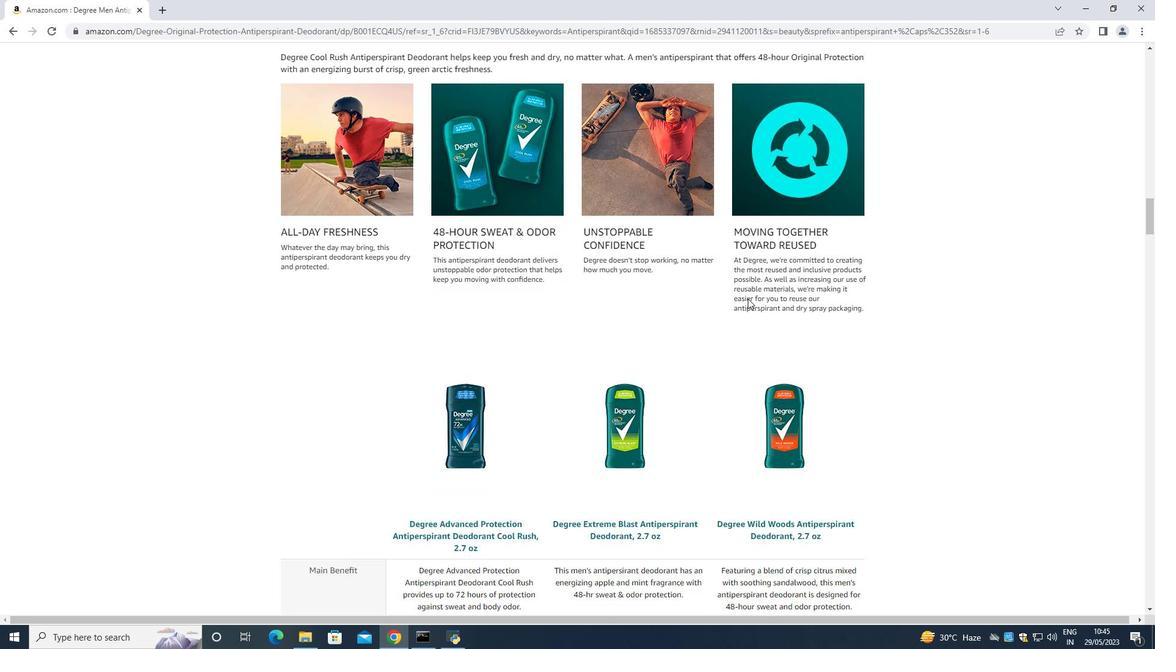 
Action: Mouse moved to (471, 329)
Screenshot: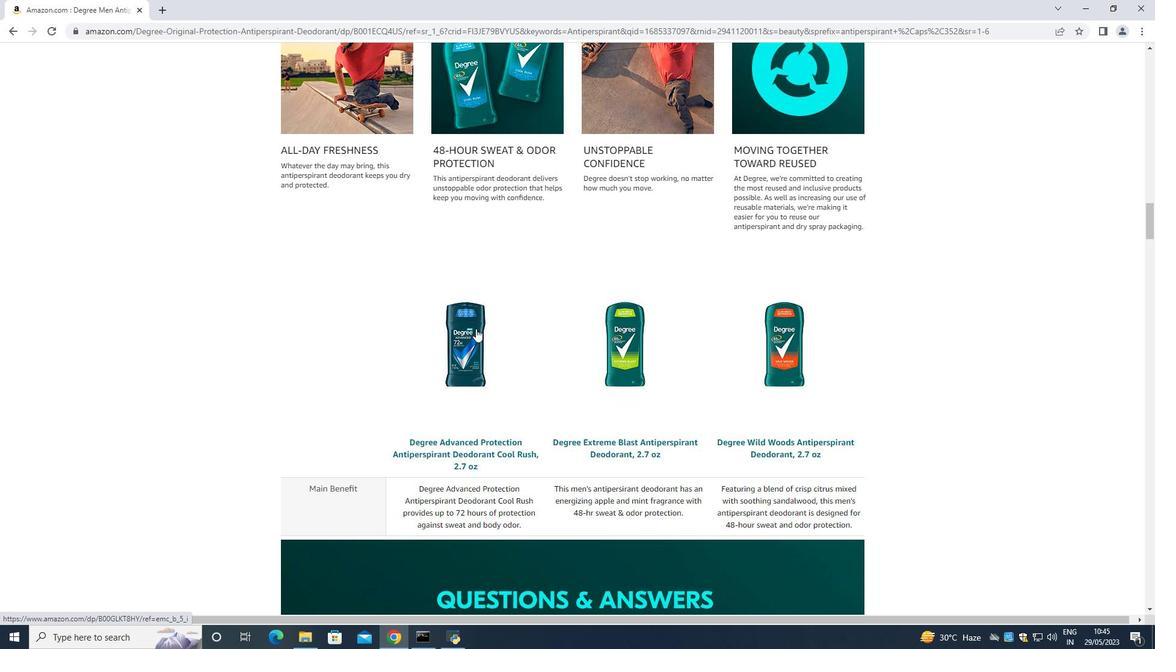 
Action: Mouse scrolled (471, 329) with delta (0, 0)
Screenshot: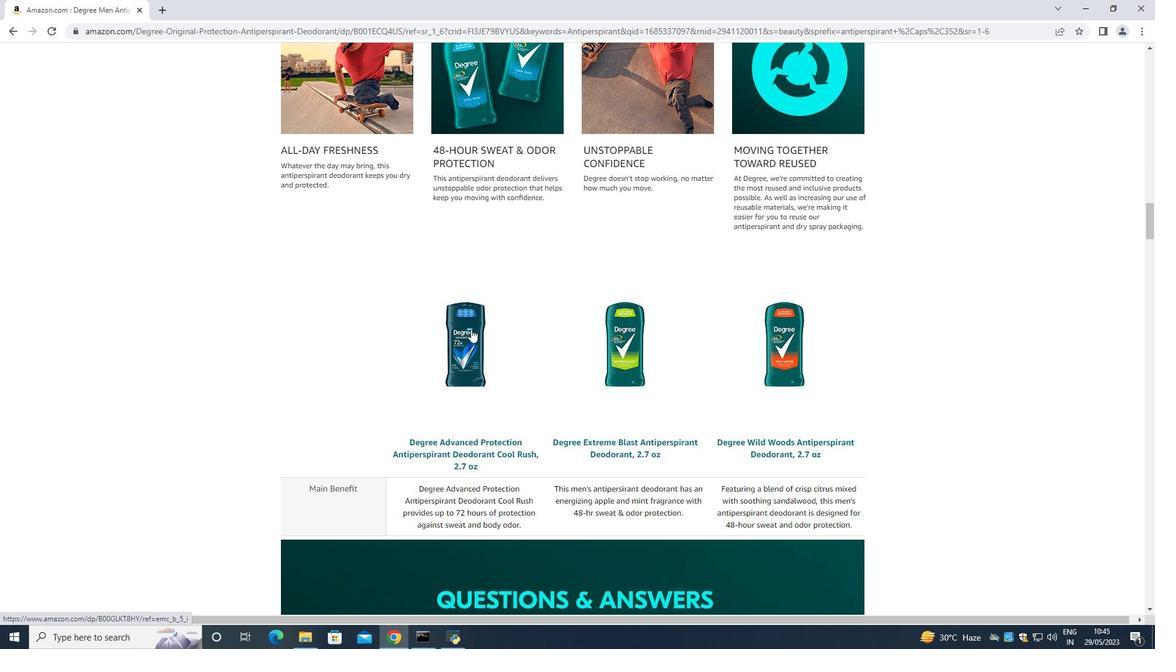 
Action: Mouse scrolled (471, 329) with delta (0, 0)
Screenshot: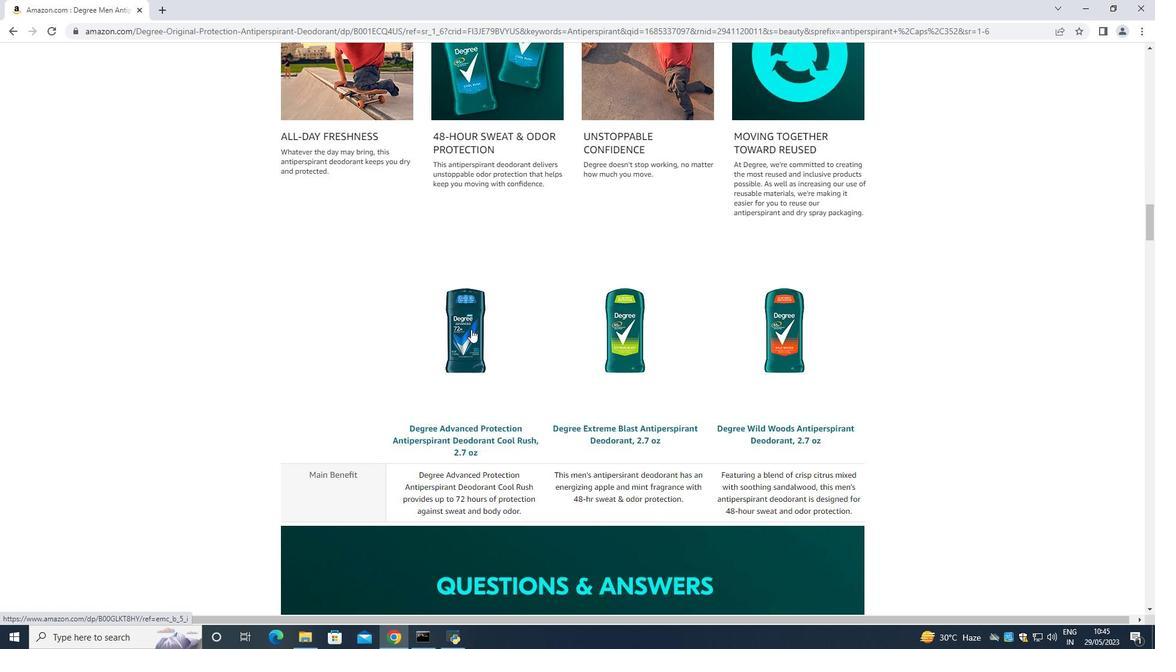 
Action: Mouse scrolled (471, 329) with delta (0, 0)
Screenshot: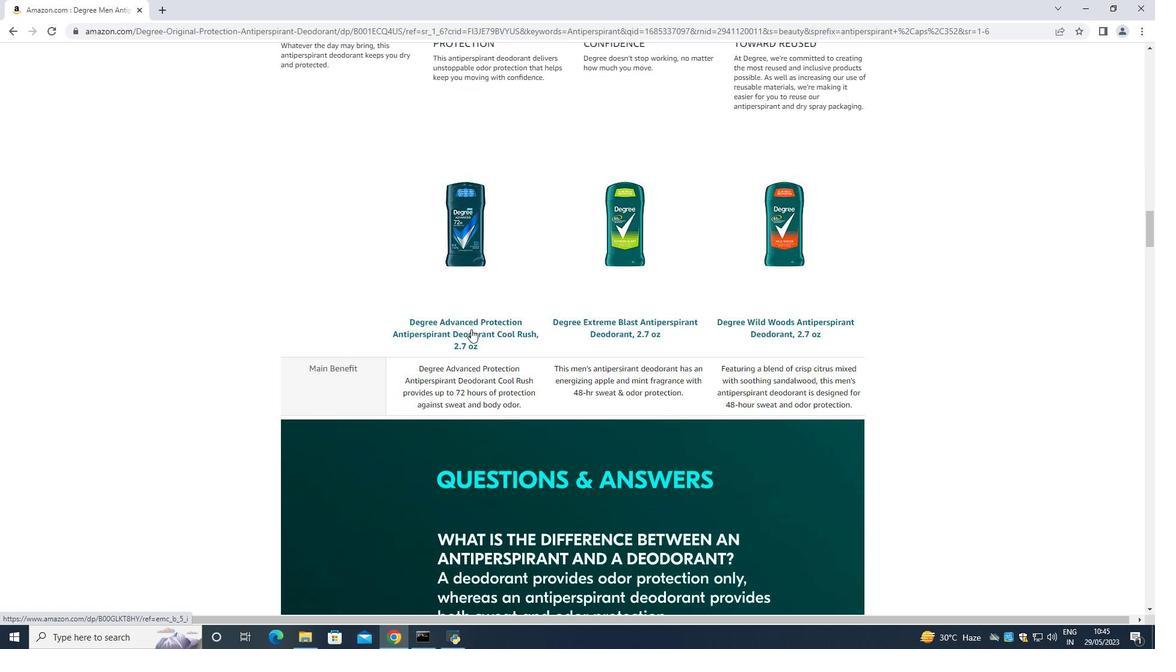 
Action: Mouse scrolled (471, 329) with delta (0, 0)
Screenshot: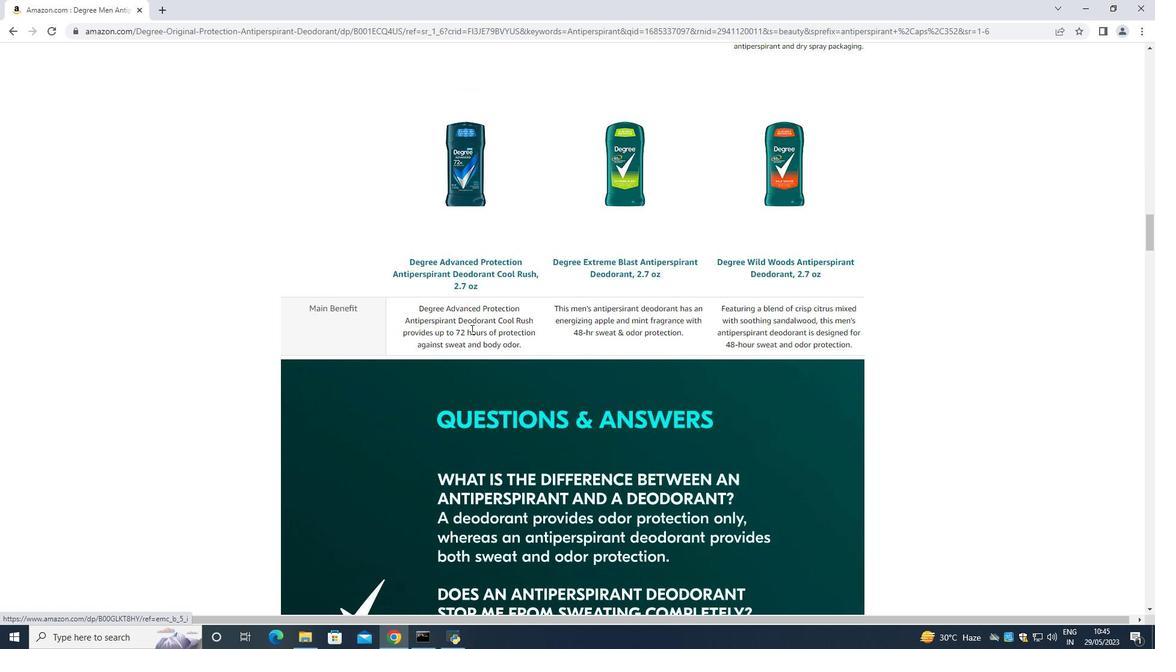 
Action: Mouse moved to (469, 329)
Screenshot: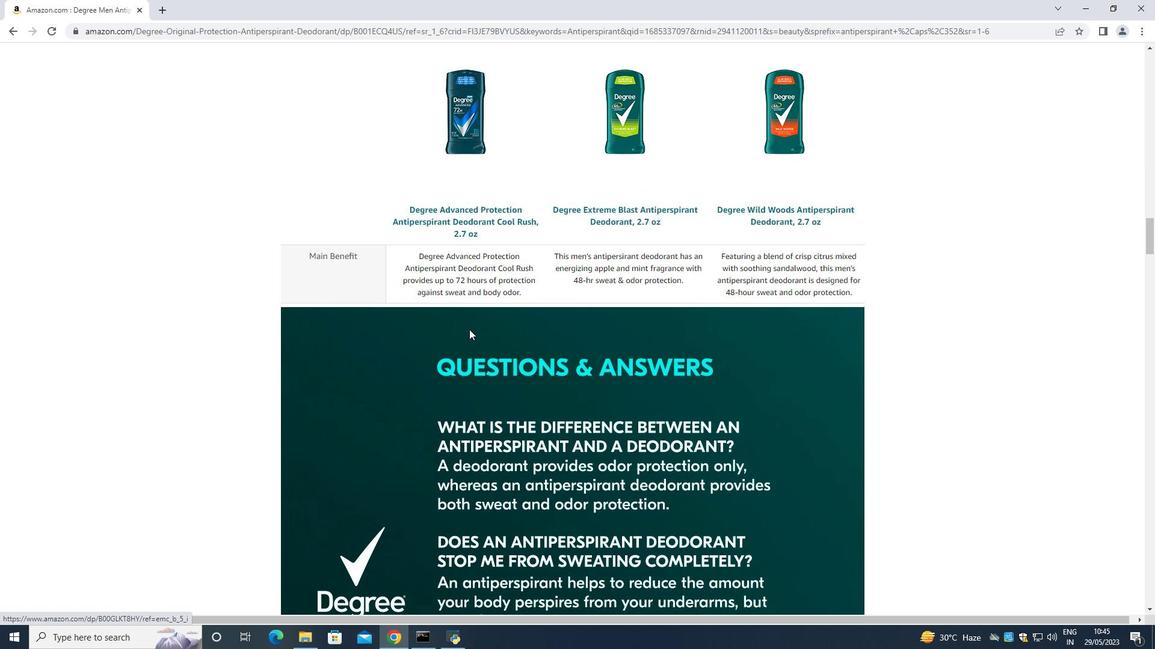 
Action: Mouse scrolled (469, 329) with delta (0, 0)
Screenshot: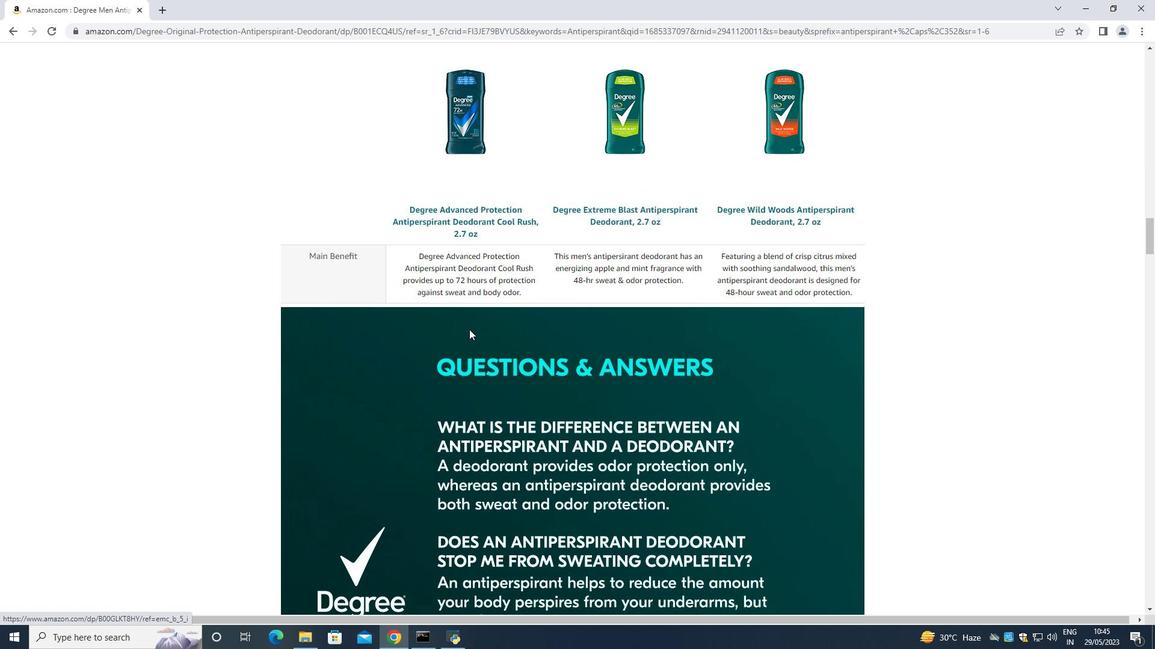 
Action: Mouse moved to (467, 329)
Screenshot: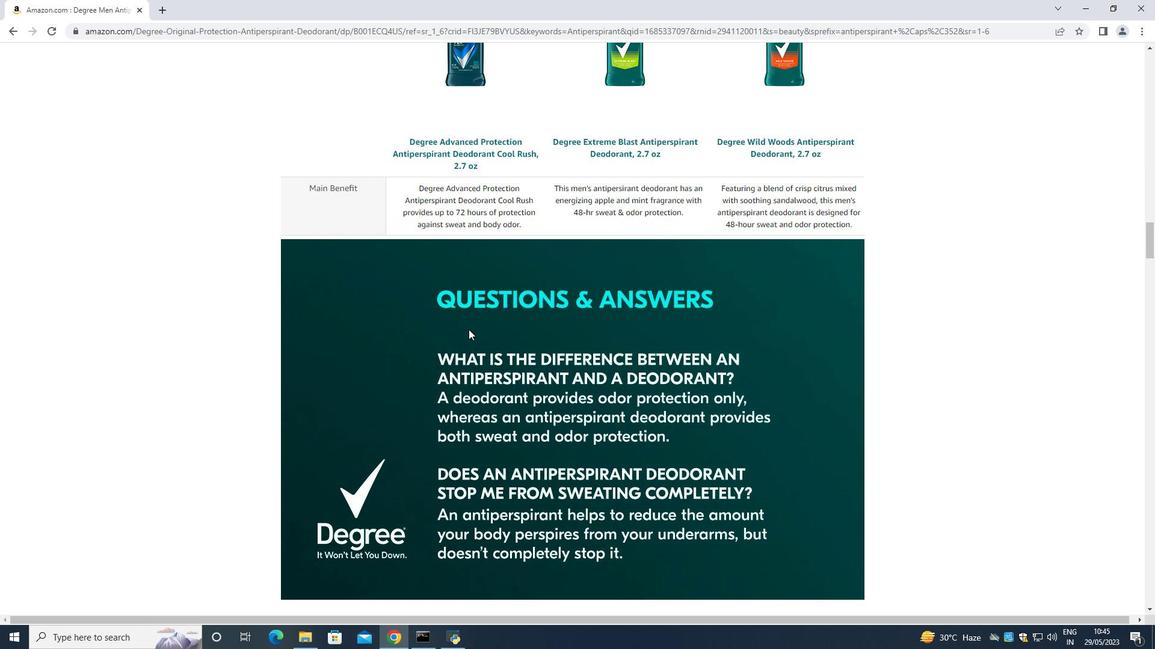 
Action: Mouse scrolled (467, 328) with delta (0, 0)
Screenshot: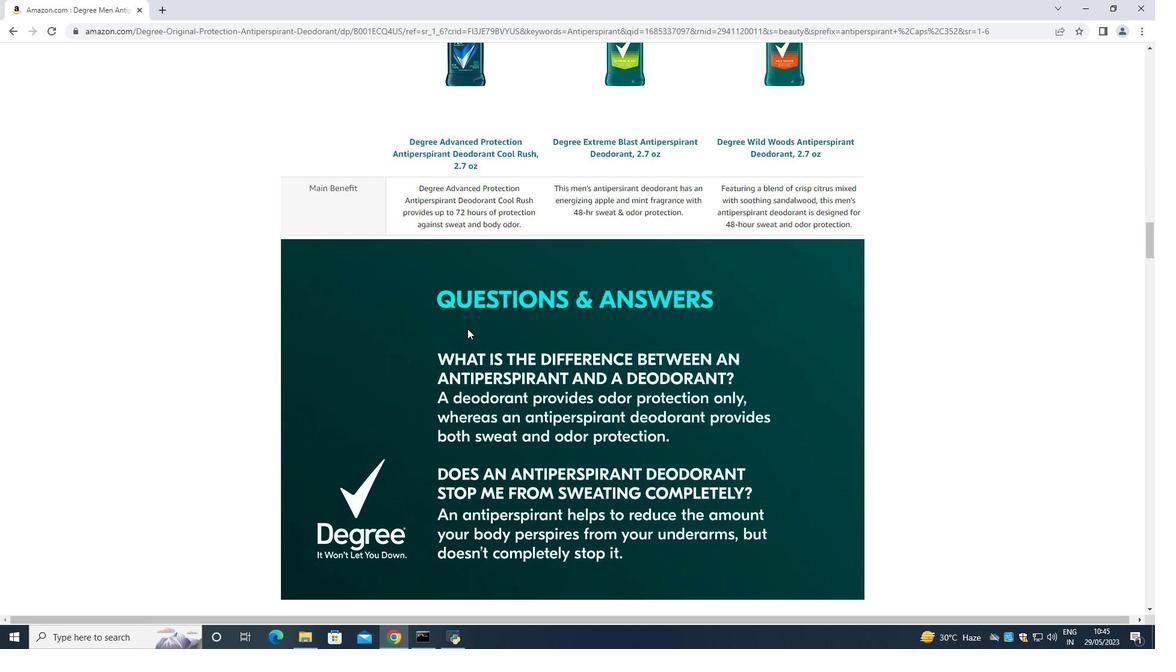 
Action: Mouse scrolled (467, 328) with delta (0, 0)
Screenshot: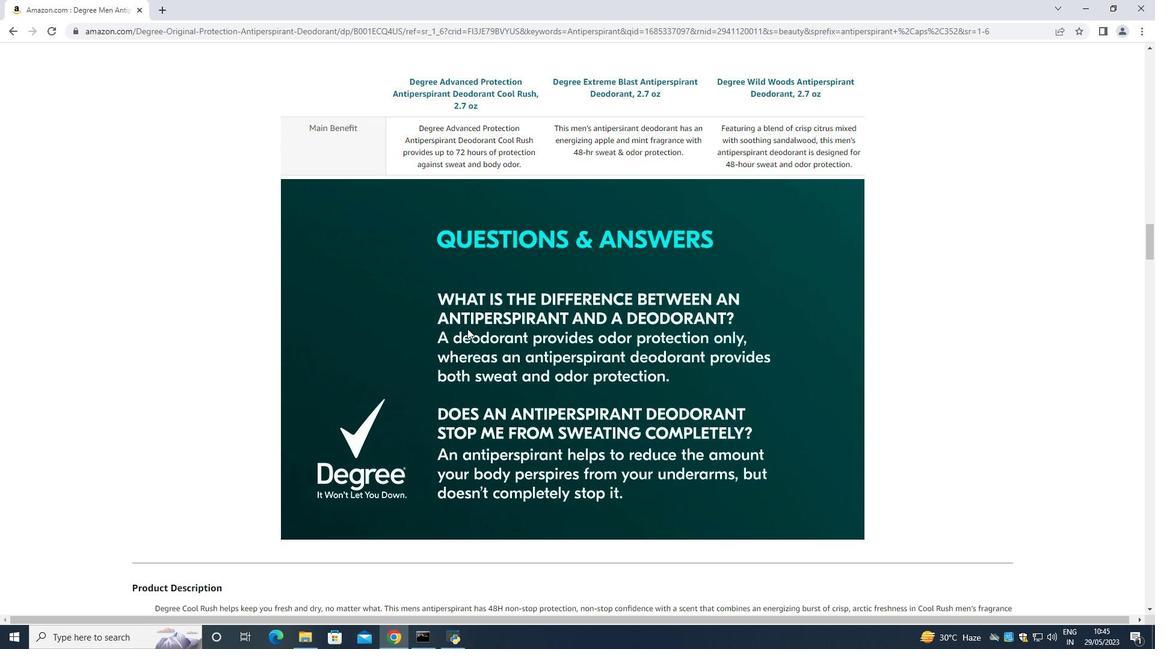 
Action: Mouse scrolled (467, 328) with delta (0, 0)
Screenshot: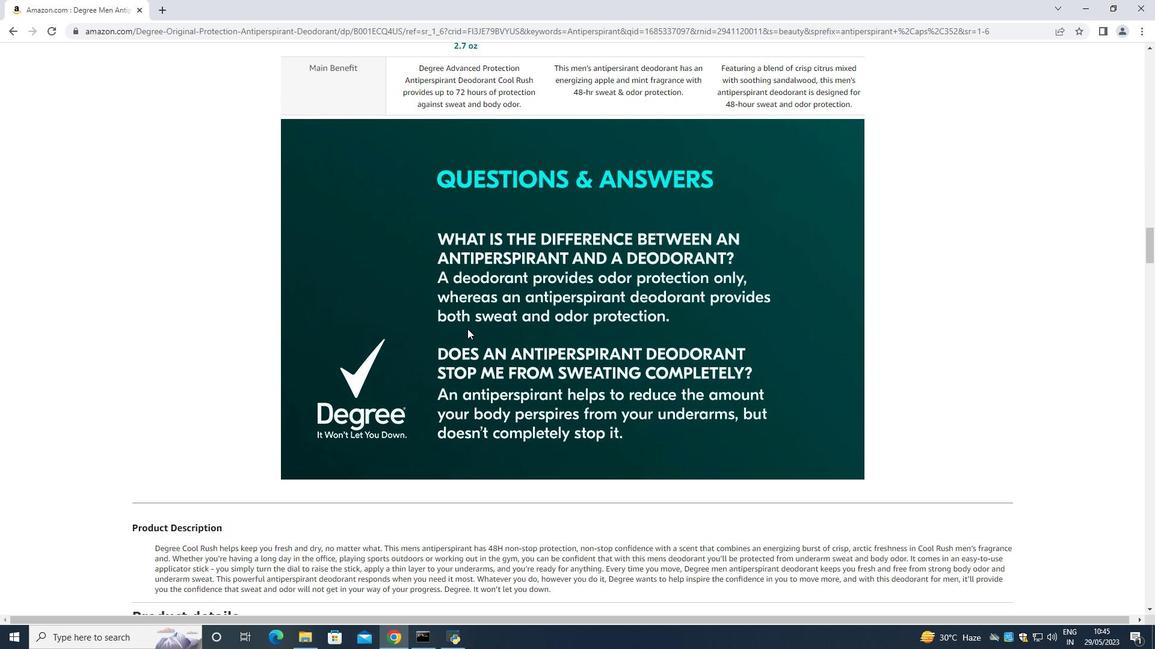 
Action: Mouse scrolled (467, 328) with delta (0, 0)
Screenshot: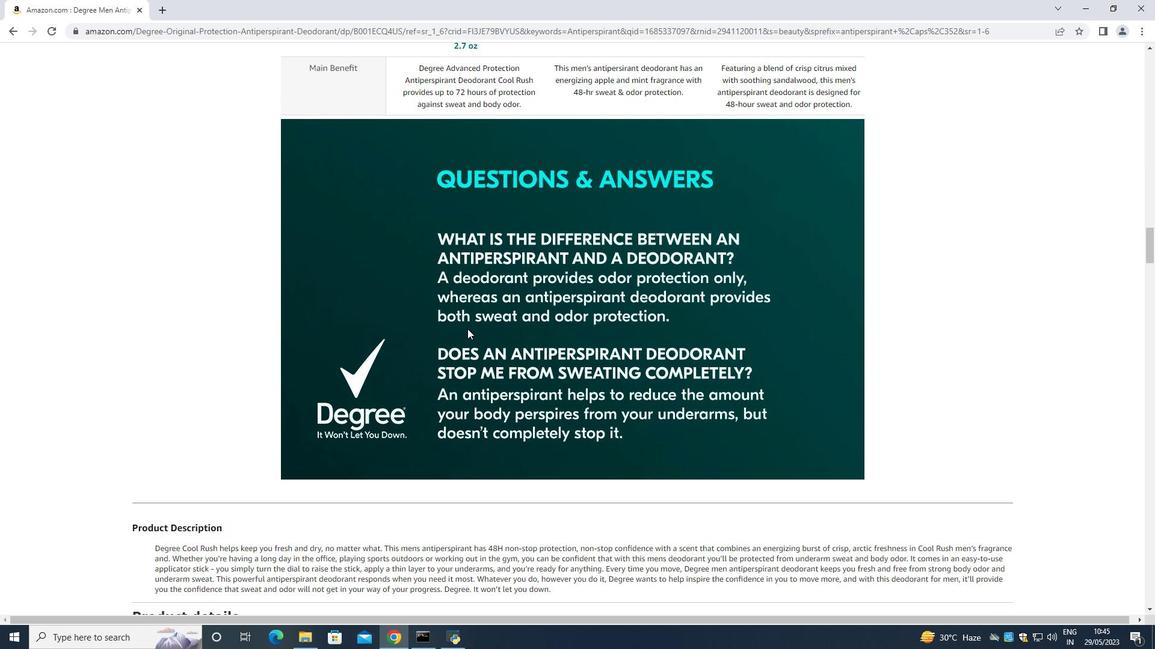 
Action: Mouse scrolled (467, 328) with delta (0, 0)
Screenshot: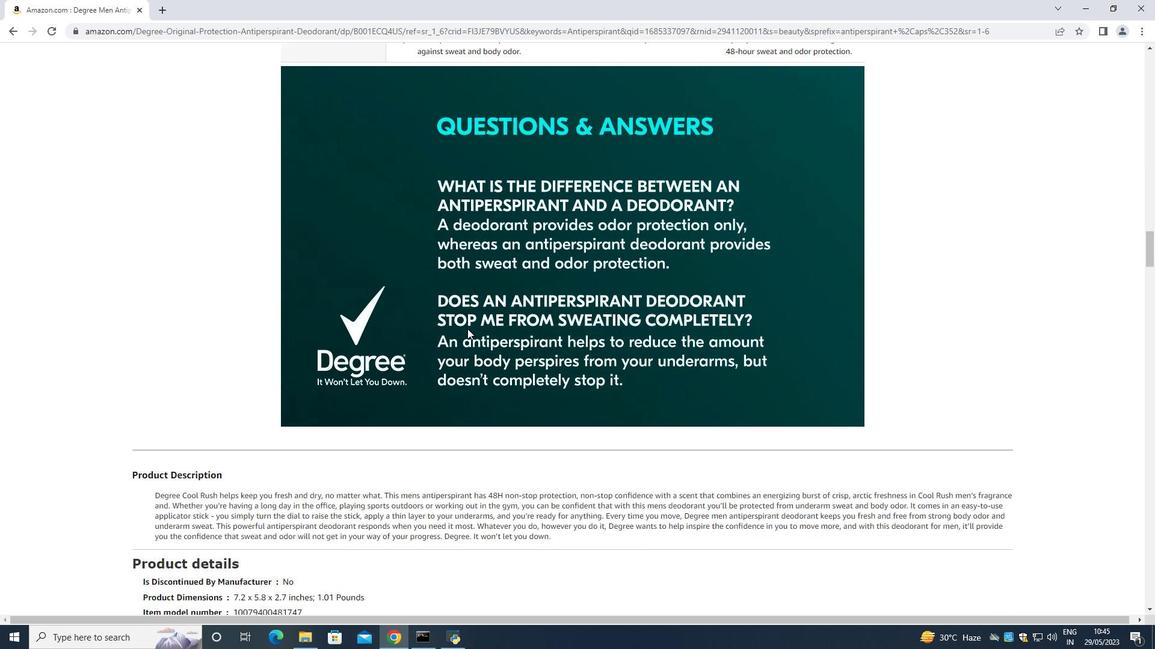 
Action: Mouse scrolled (467, 328) with delta (0, 0)
Screenshot: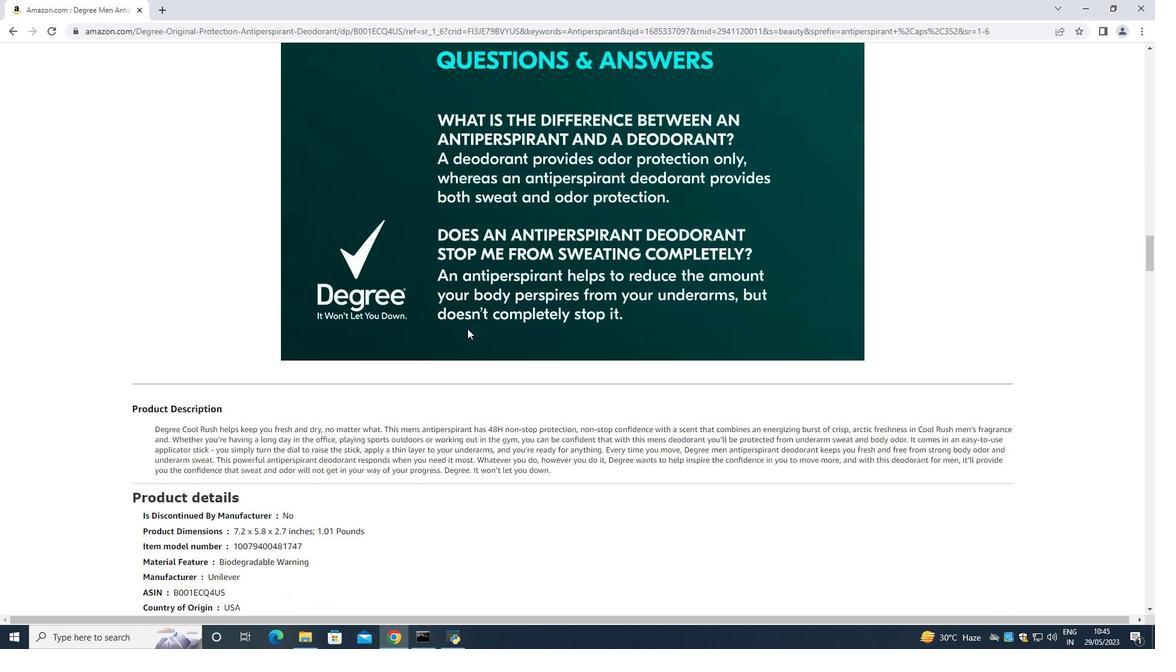 
Action: Mouse moved to (308, 354)
Screenshot: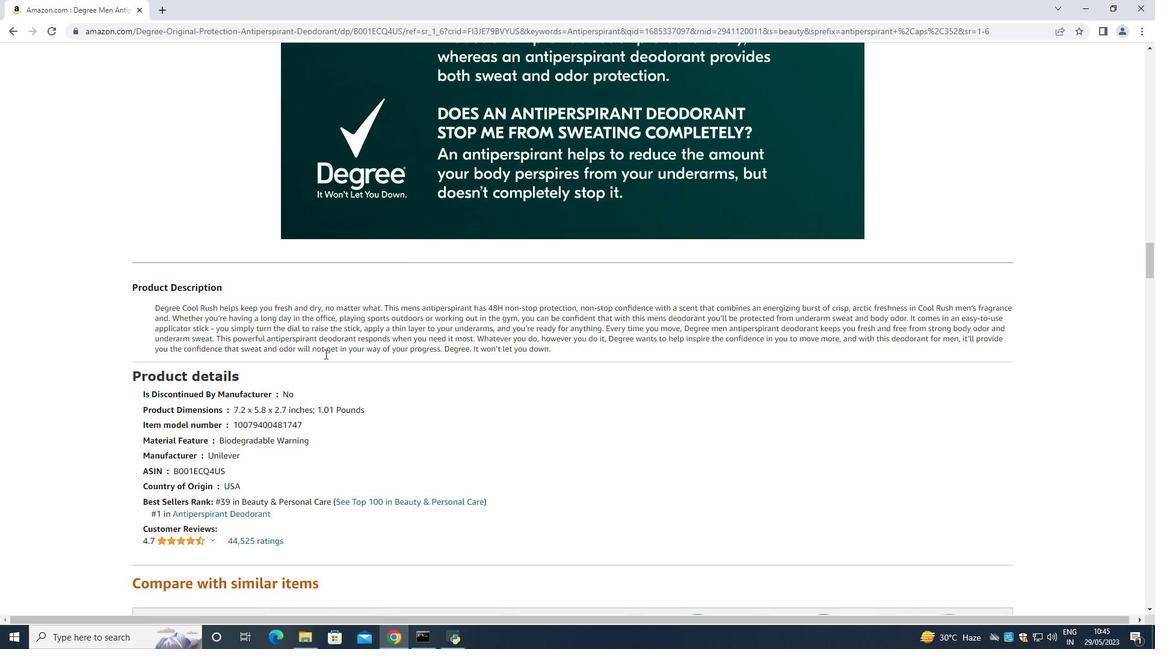 
Action: Mouse scrolled (308, 353) with delta (0, 0)
Screenshot: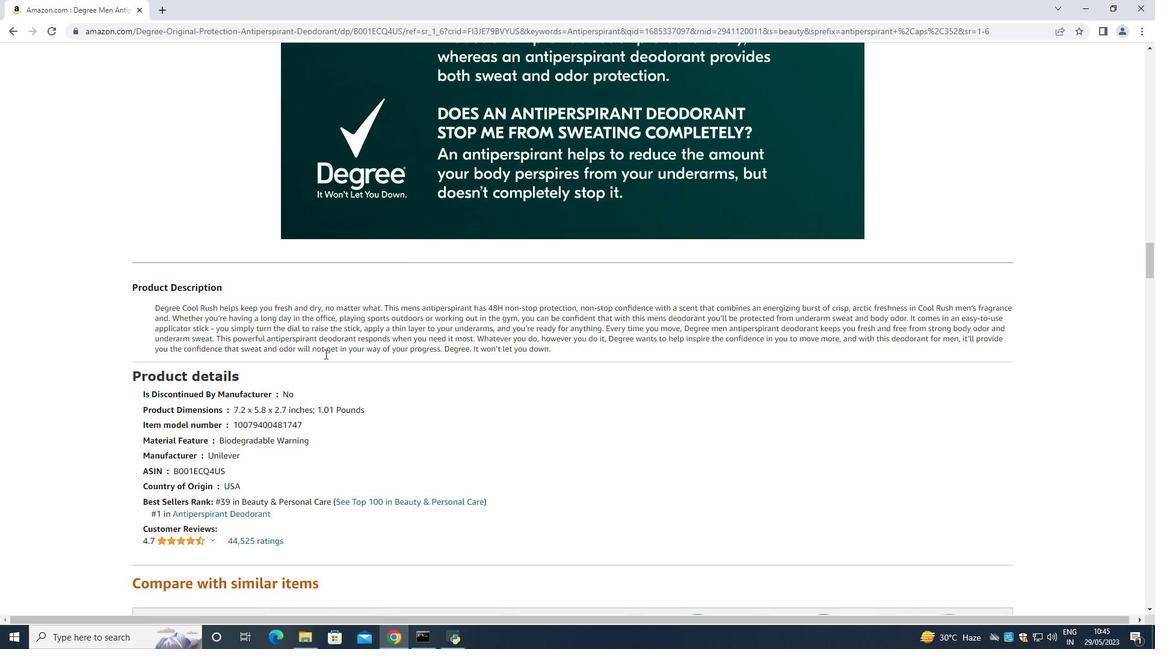 
Action: Mouse moved to (233, 404)
Screenshot: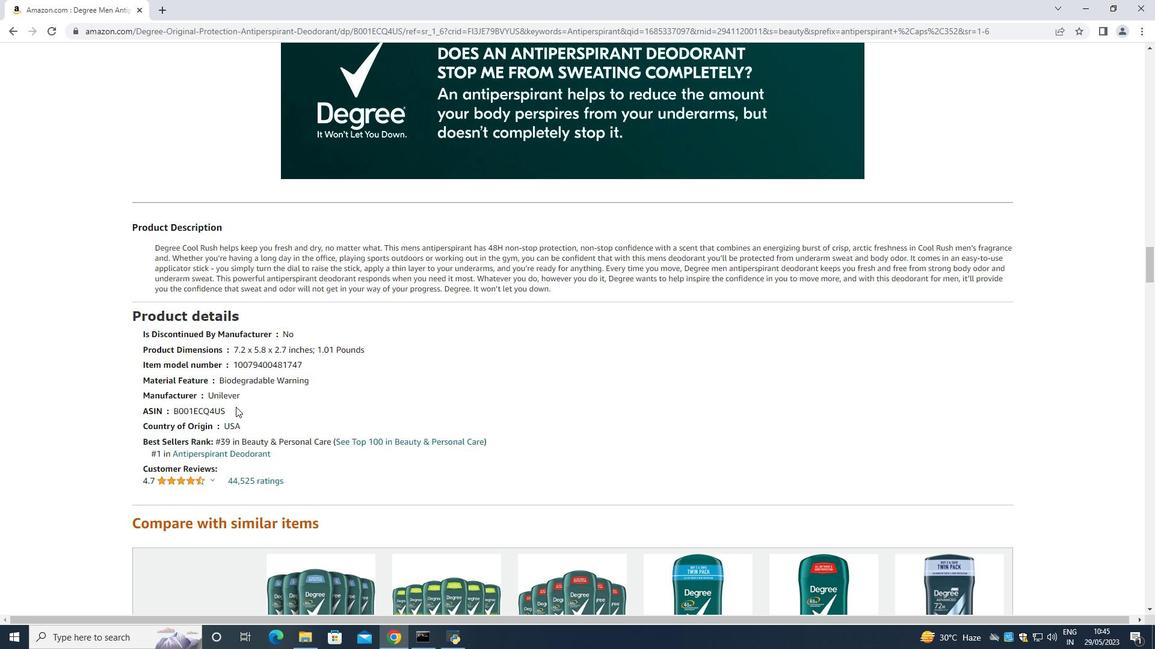 
Action: Mouse scrolled (233, 404) with delta (0, 0)
Screenshot: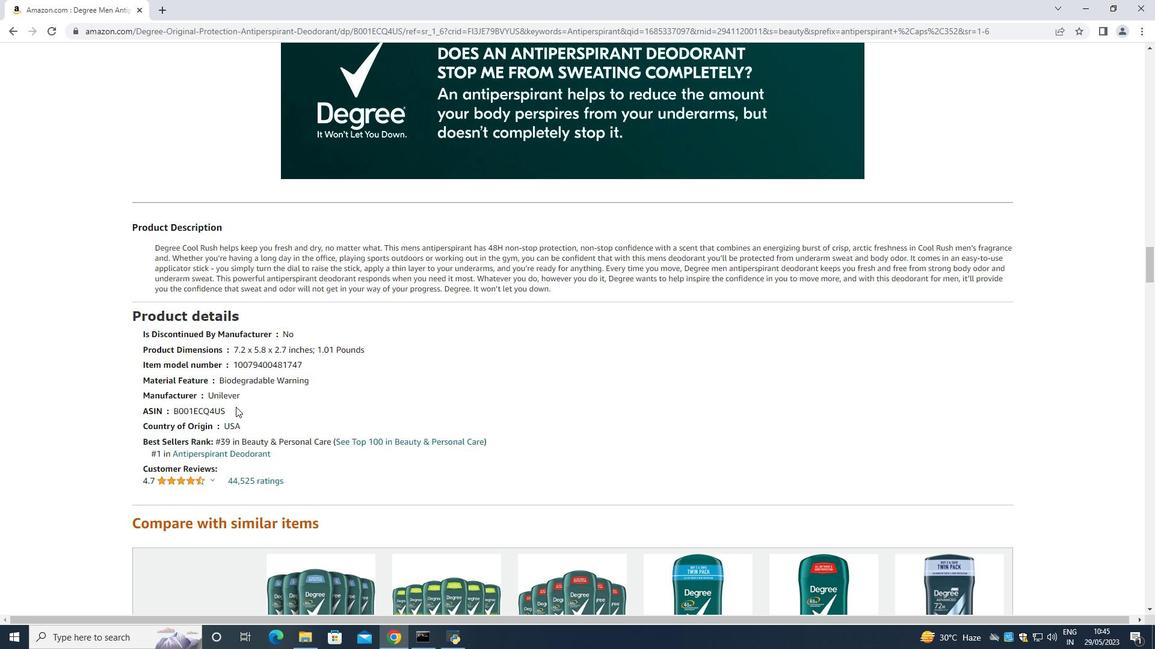 
Action: Mouse moved to (231, 384)
Screenshot: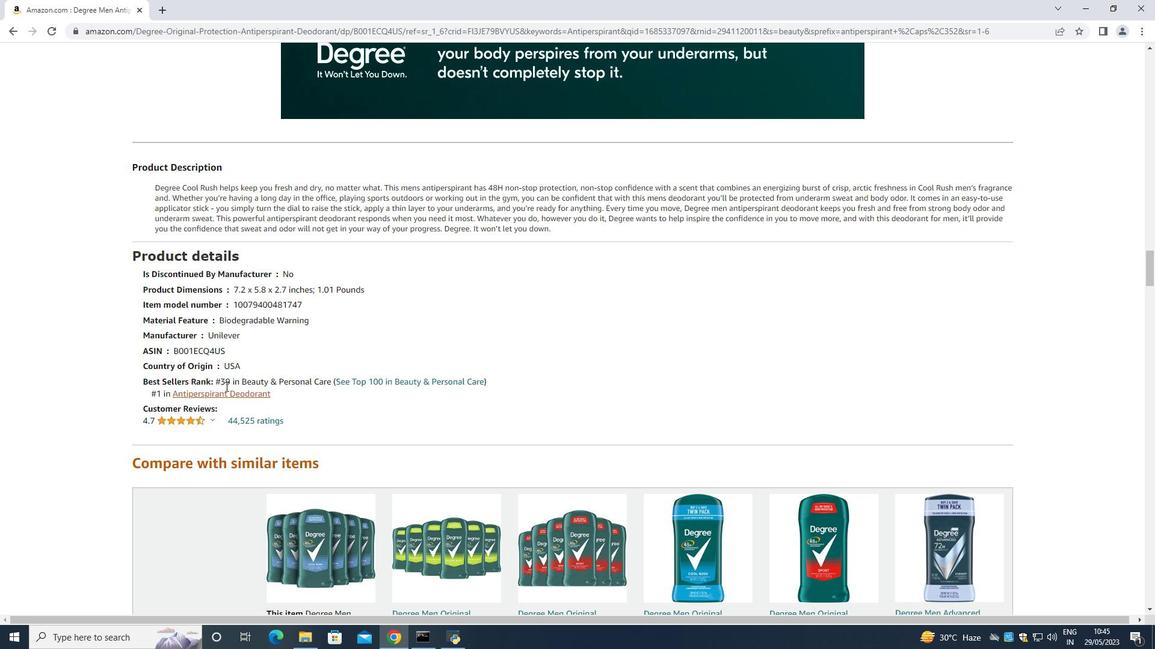 
Action: Mouse scrolled (231, 383) with delta (0, 0)
Screenshot: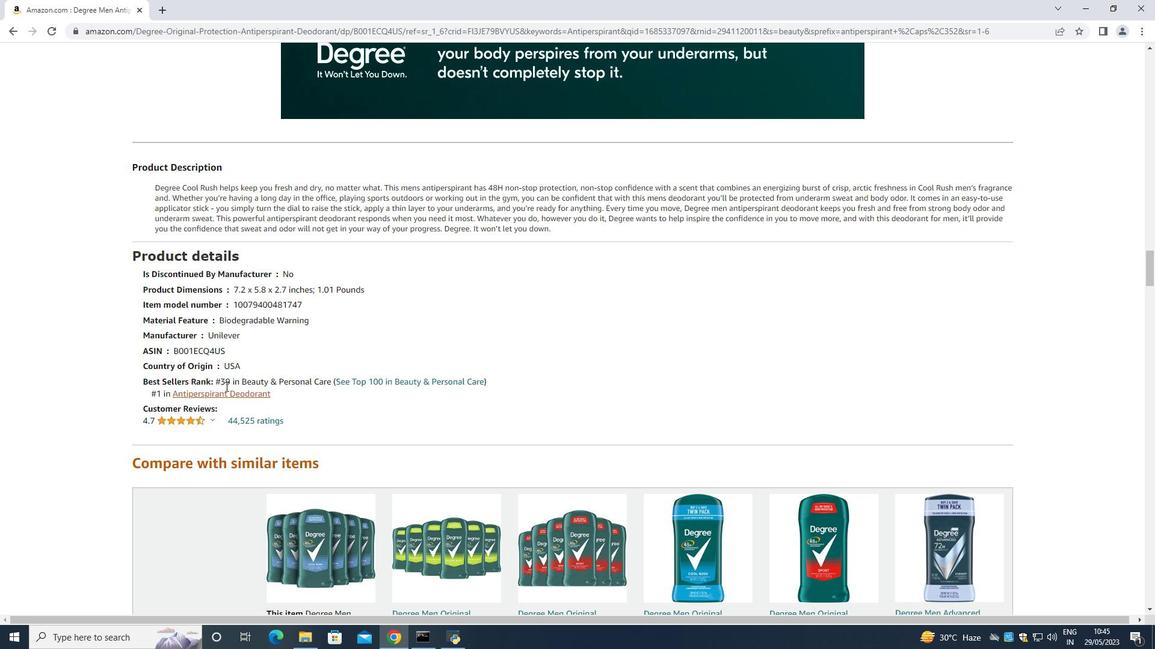 
Action: Mouse moved to (376, 365)
Screenshot: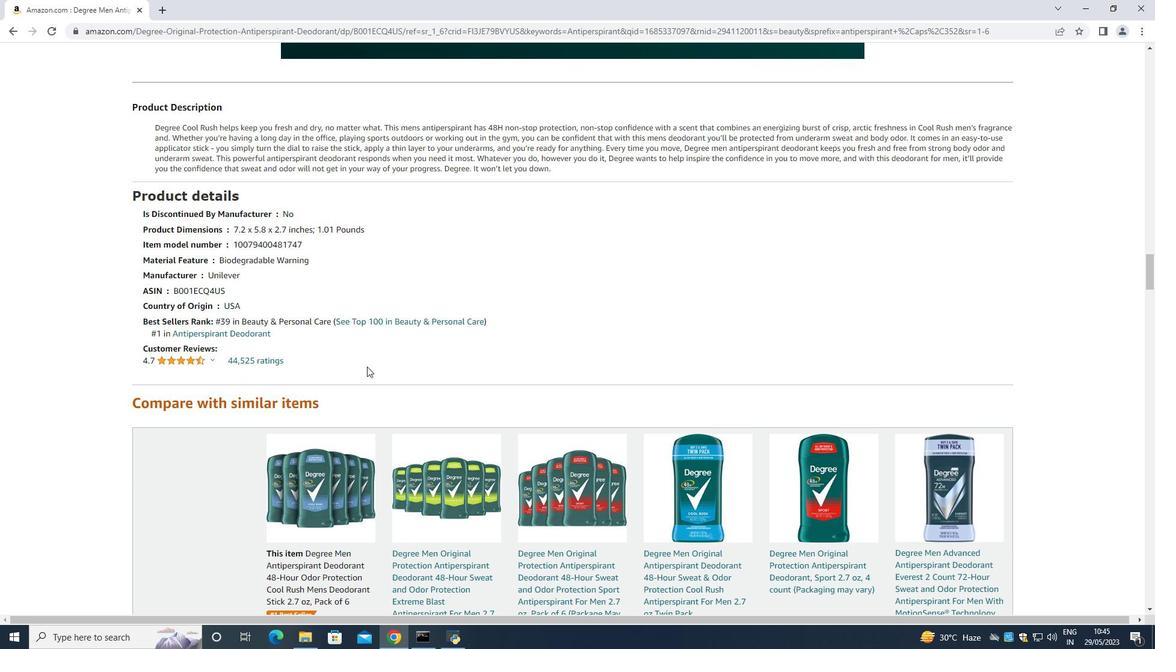 
Action: Mouse scrolled (376, 365) with delta (0, 0)
Screenshot: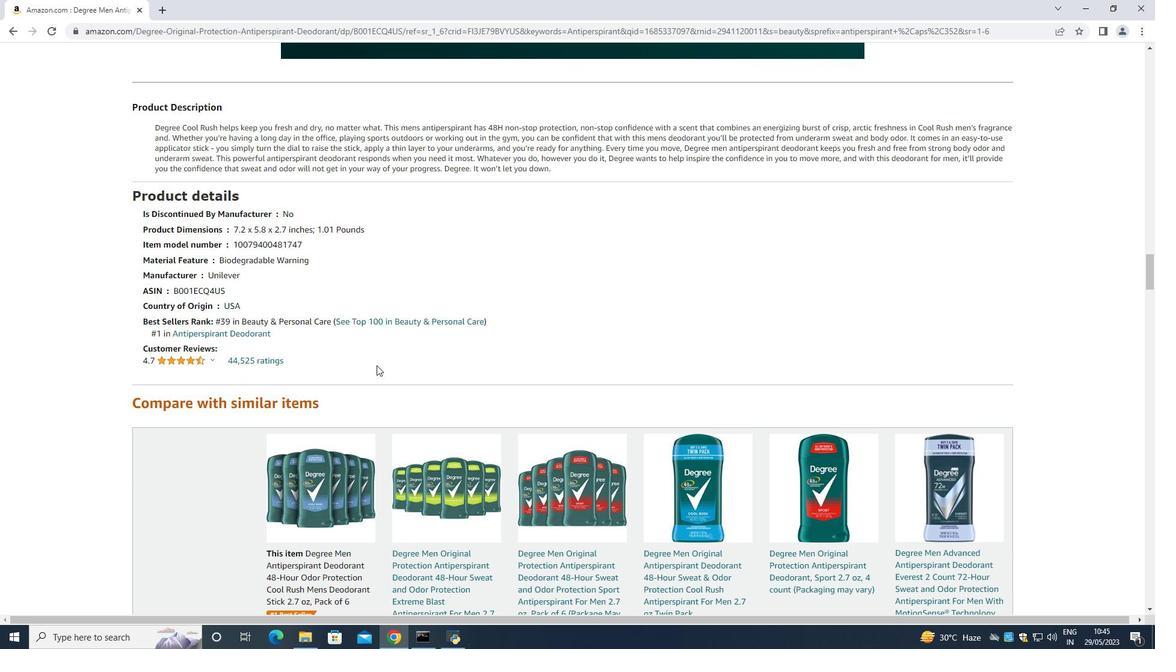 
Action: Mouse scrolled (376, 365) with delta (0, 0)
Screenshot: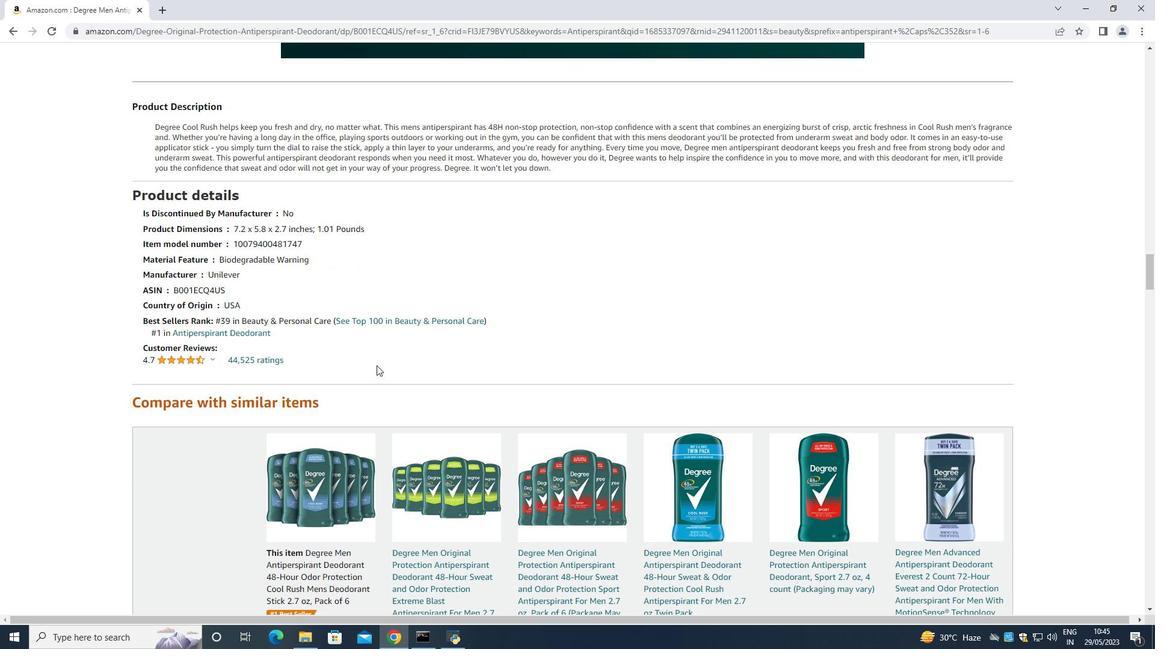 
Action: Mouse moved to (378, 358)
Screenshot: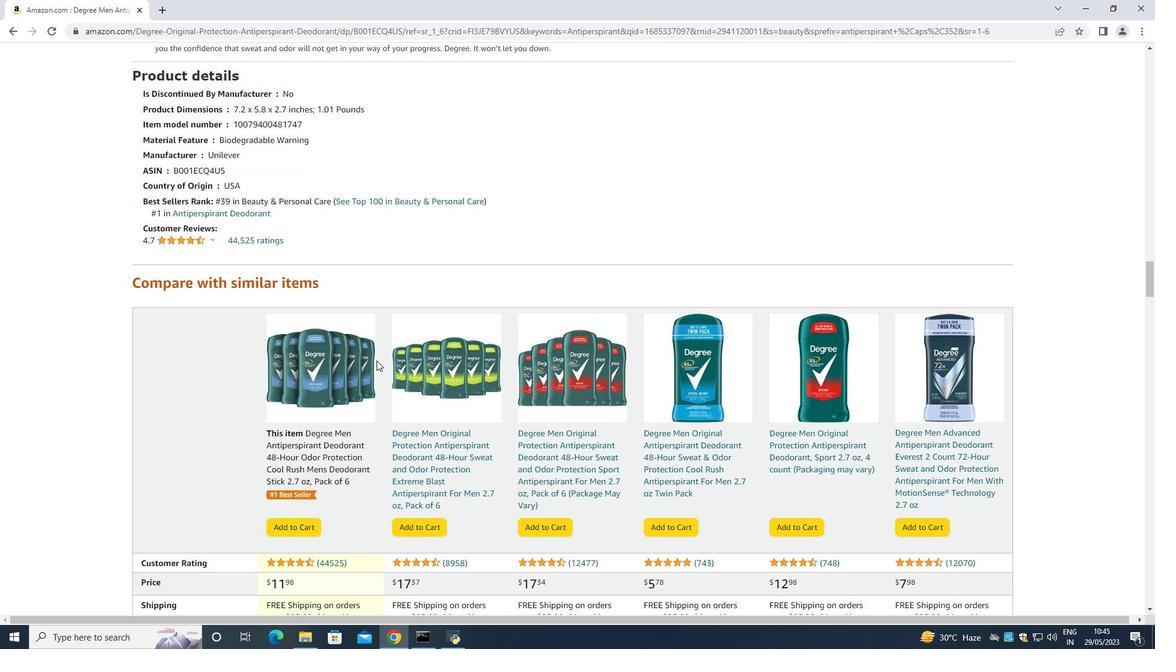 
Action: Mouse scrolled (378, 358) with delta (0, 0)
Screenshot: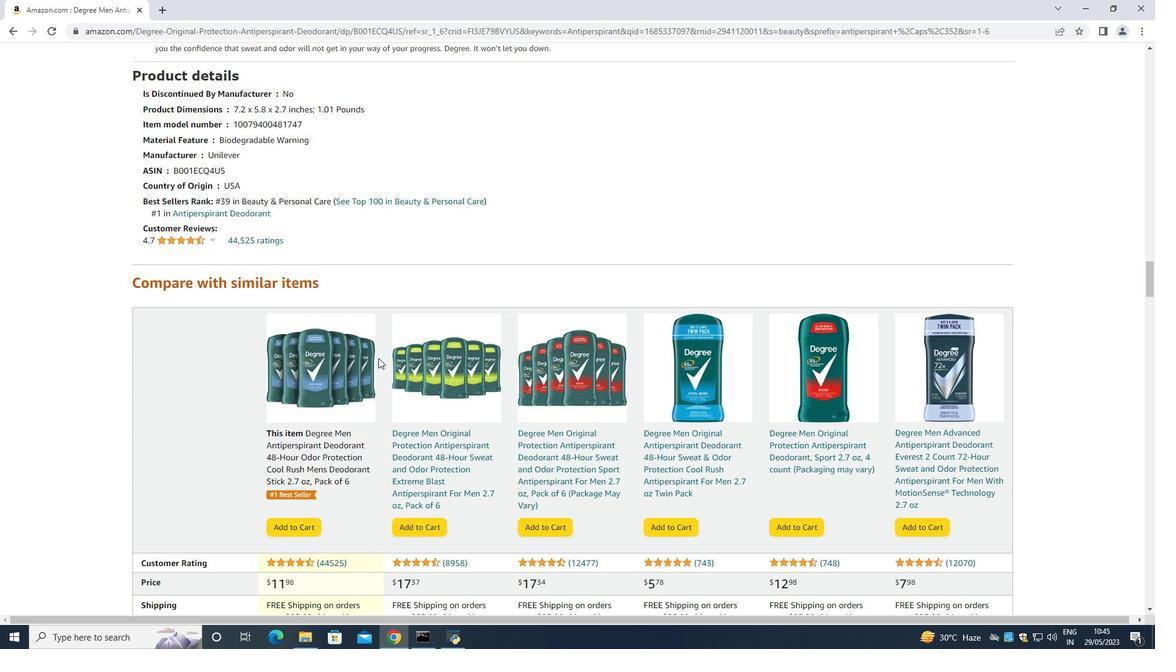 
Action: Mouse scrolled (378, 358) with delta (0, 0)
Screenshot: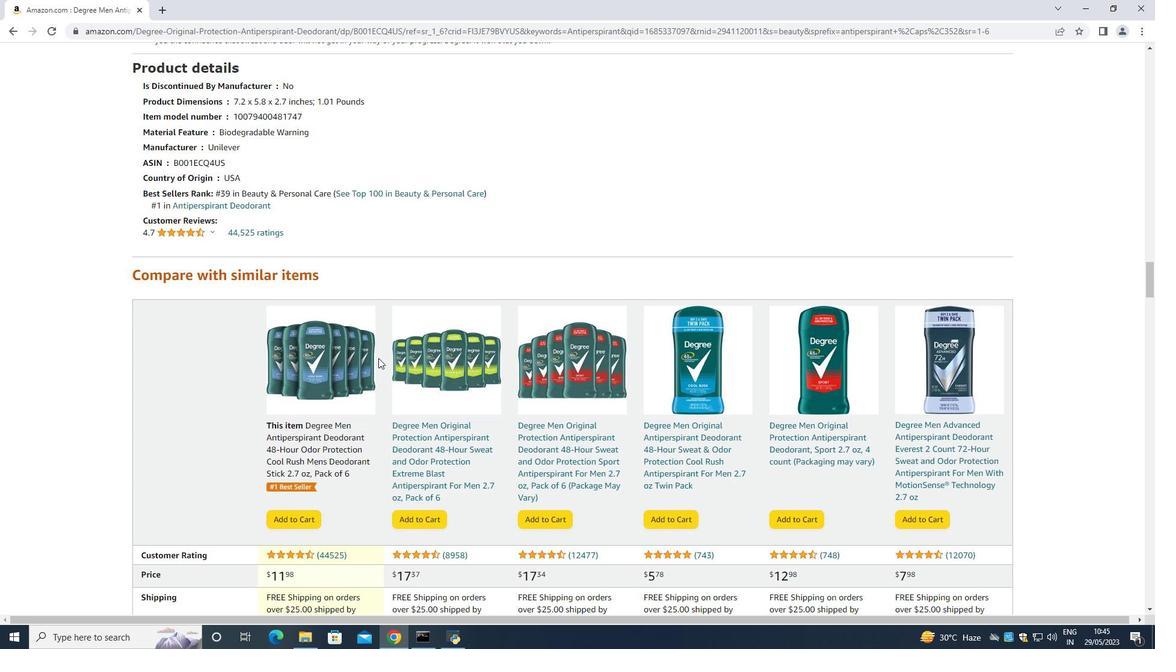 
Action: Mouse moved to (586, 448)
Screenshot: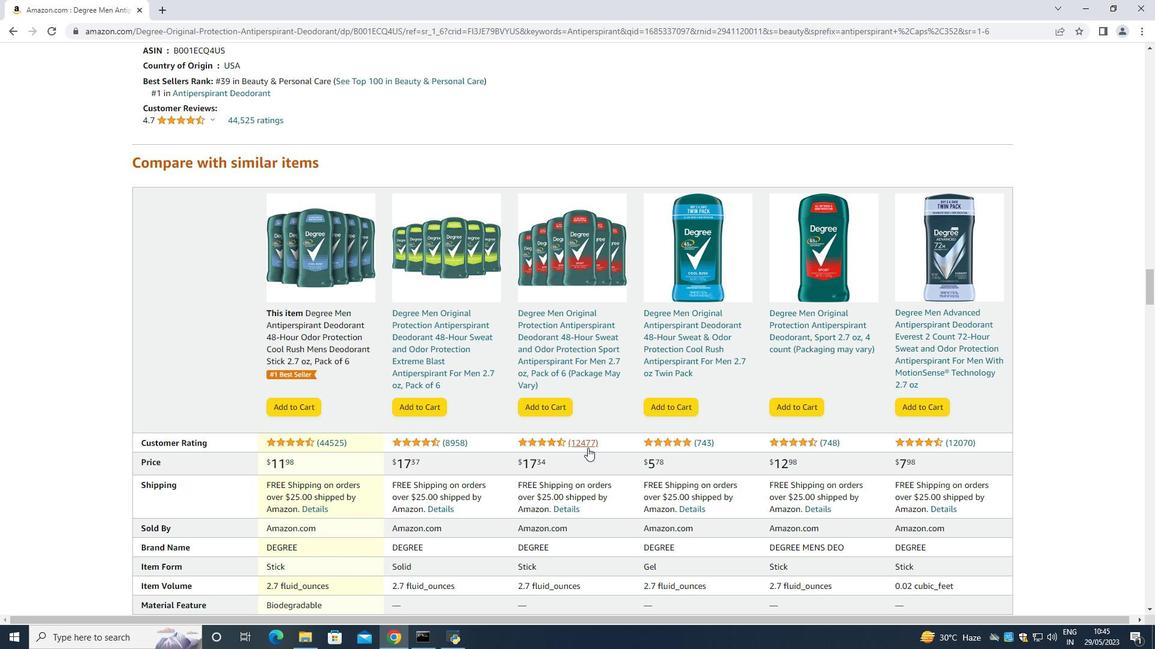 
Action: Mouse scrolled (586, 447) with delta (0, 0)
Screenshot: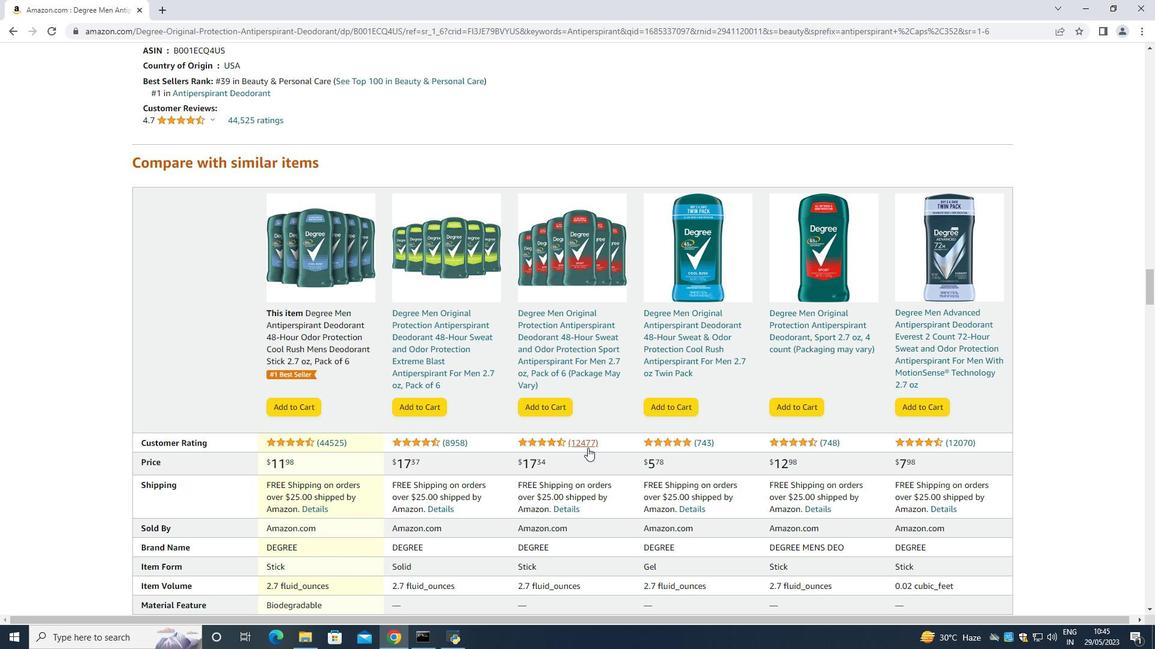 
Action: Mouse moved to (584, 447)
Screenshot: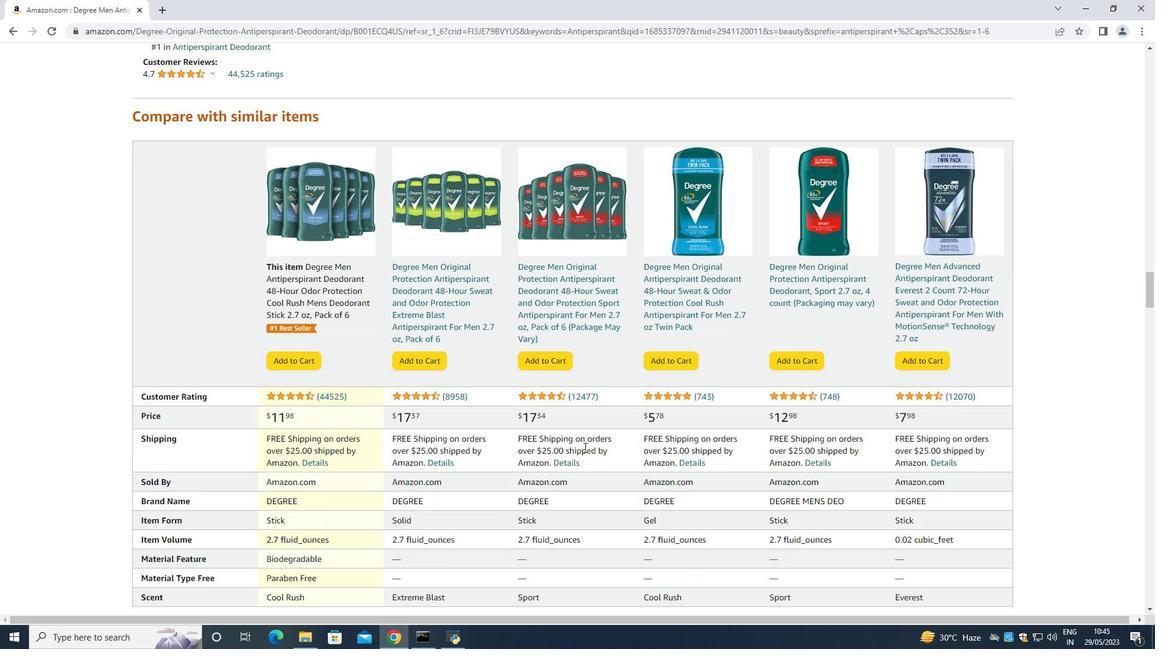 
Action: Mouse scrolled (584, 446) with delta (0, 0)
Screenshot: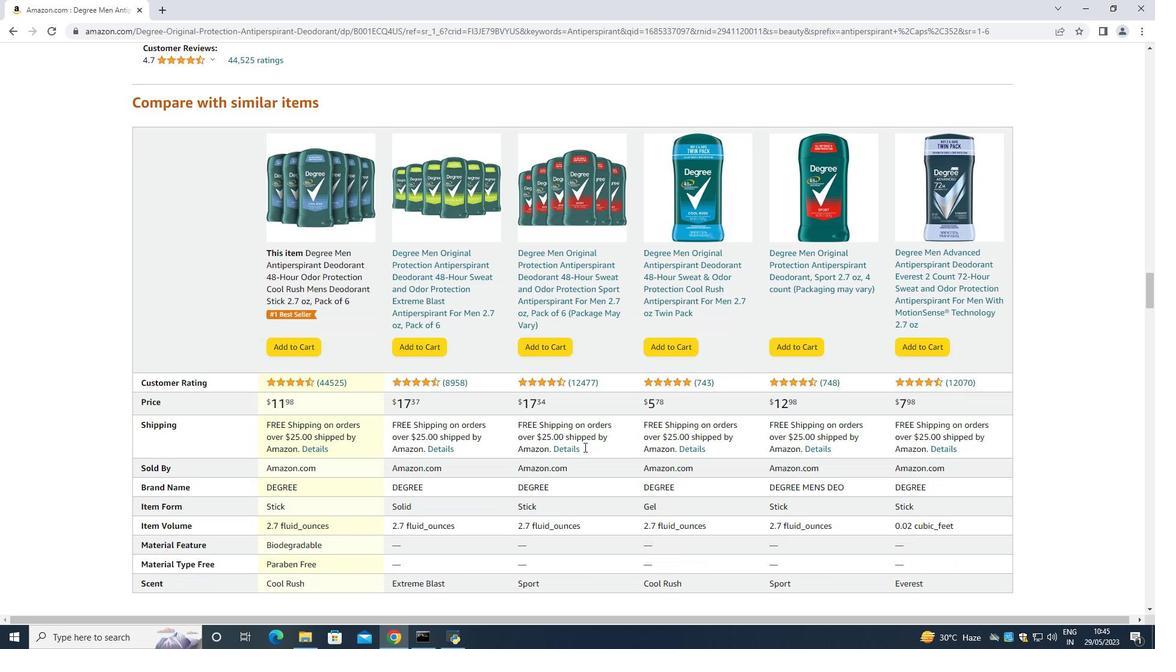
Action: Mouse moved to (827, 417)
Screenshot: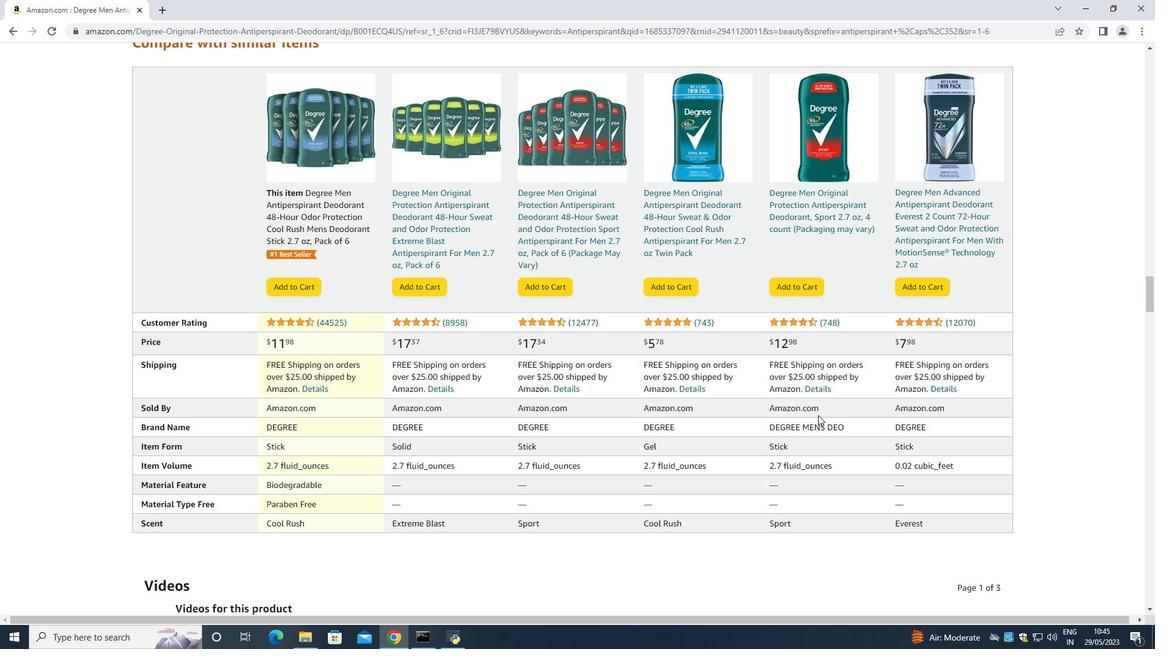 
Action: Mouse scrolled (827, 417) with delta (0, 0)
Screenshot: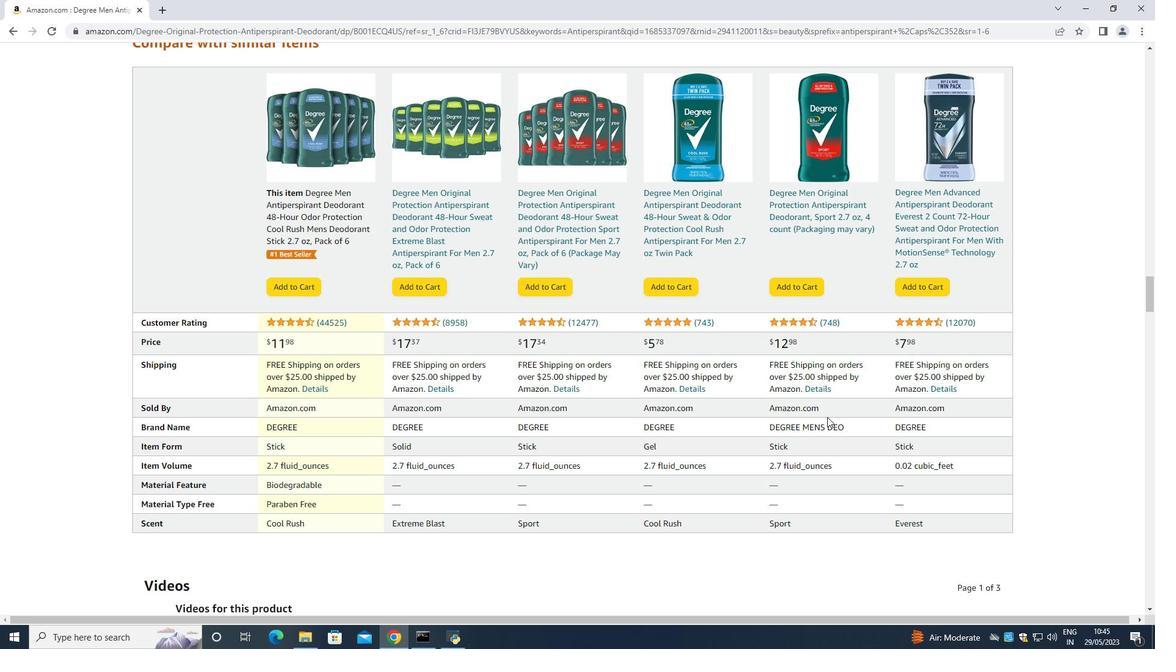 
Action: Mouse moved to (556, 427)
Screenshot: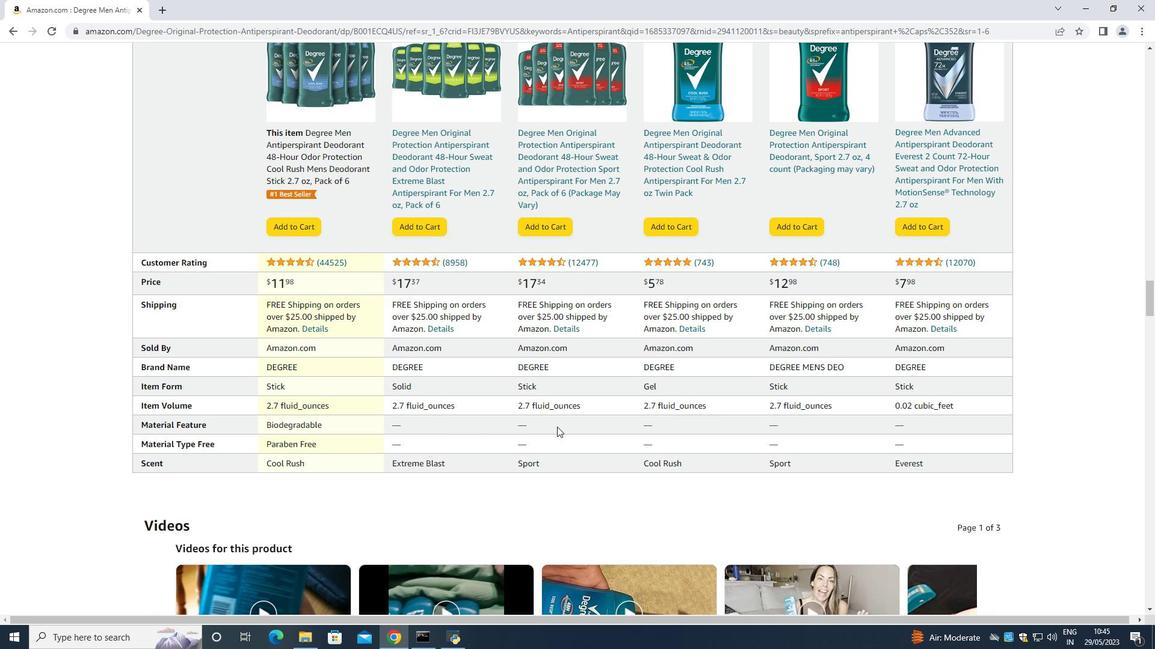 
Action: Mouse scrolled (556, 426) with delta (0, 0)
Screenshot: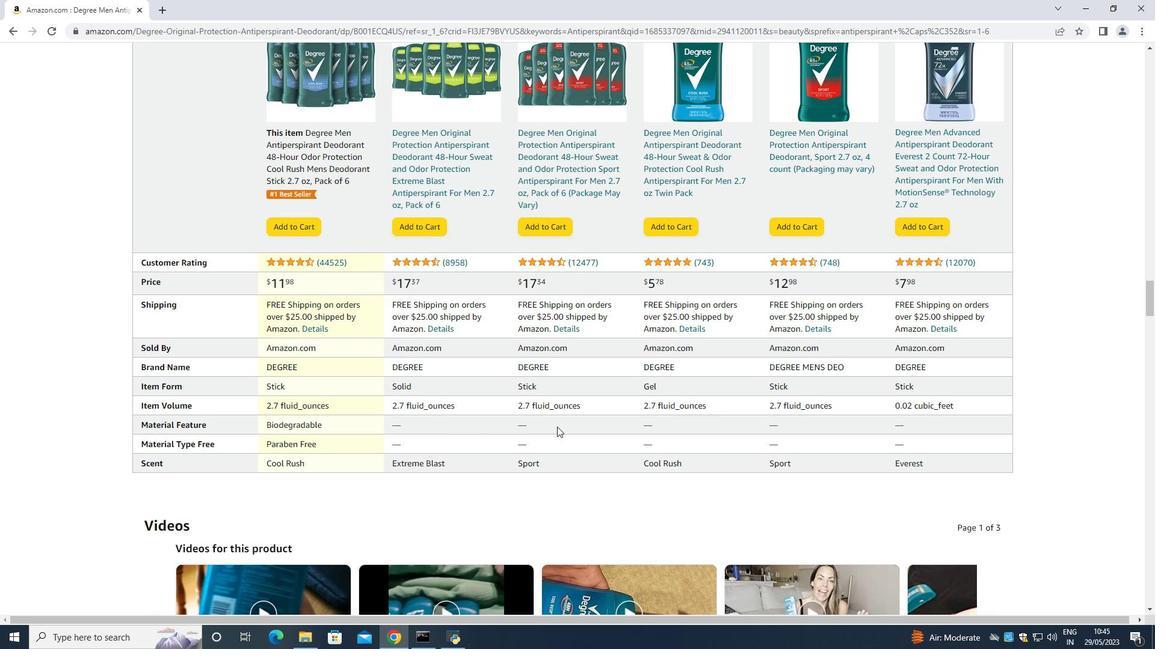 
Action: Mouse moved to (550, 423)
Screenshot: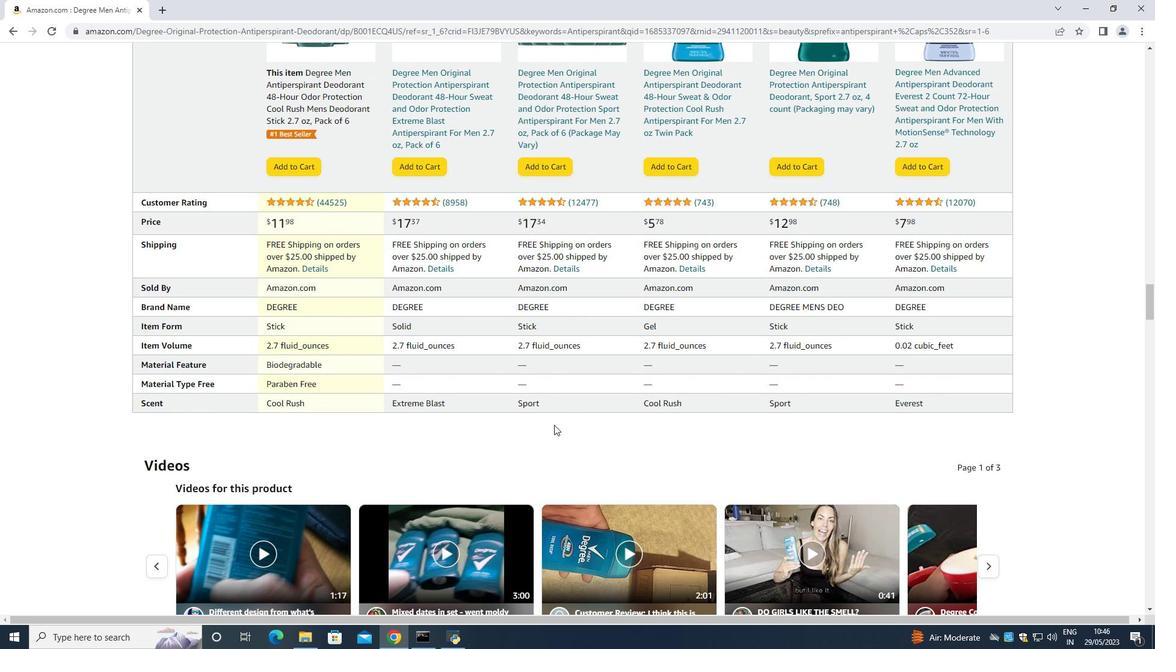 
Action: Mouse scrolled (550, 422) with delta (0, 0)
Screenshot: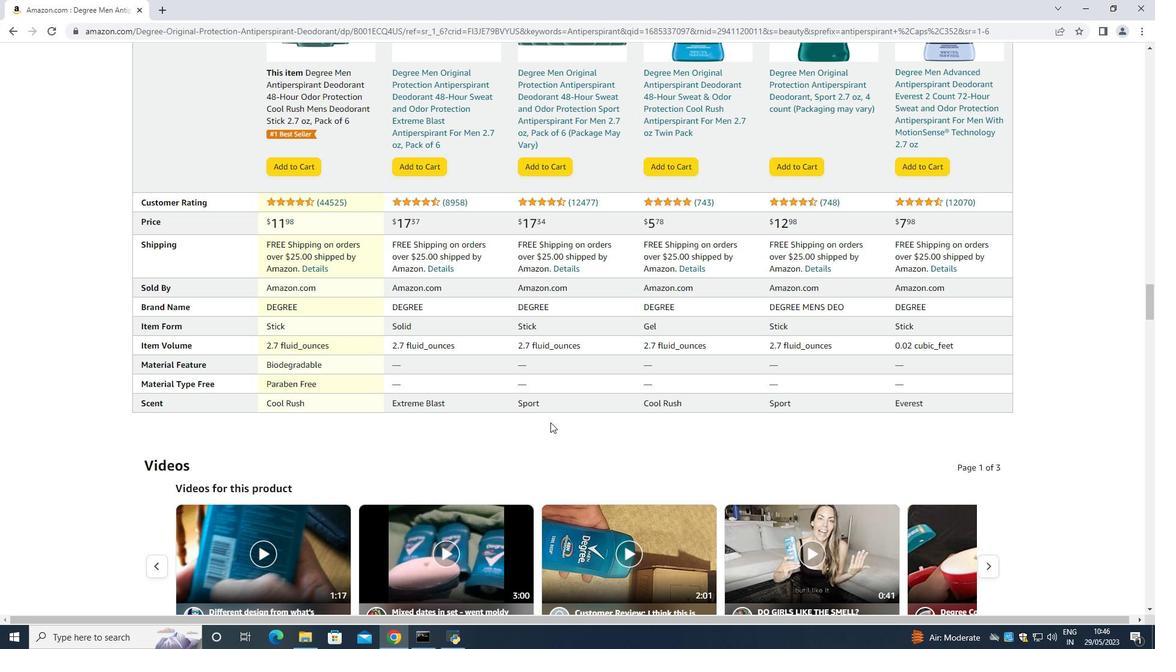
Action: Mouse moved to (583, 411)
Screenshot: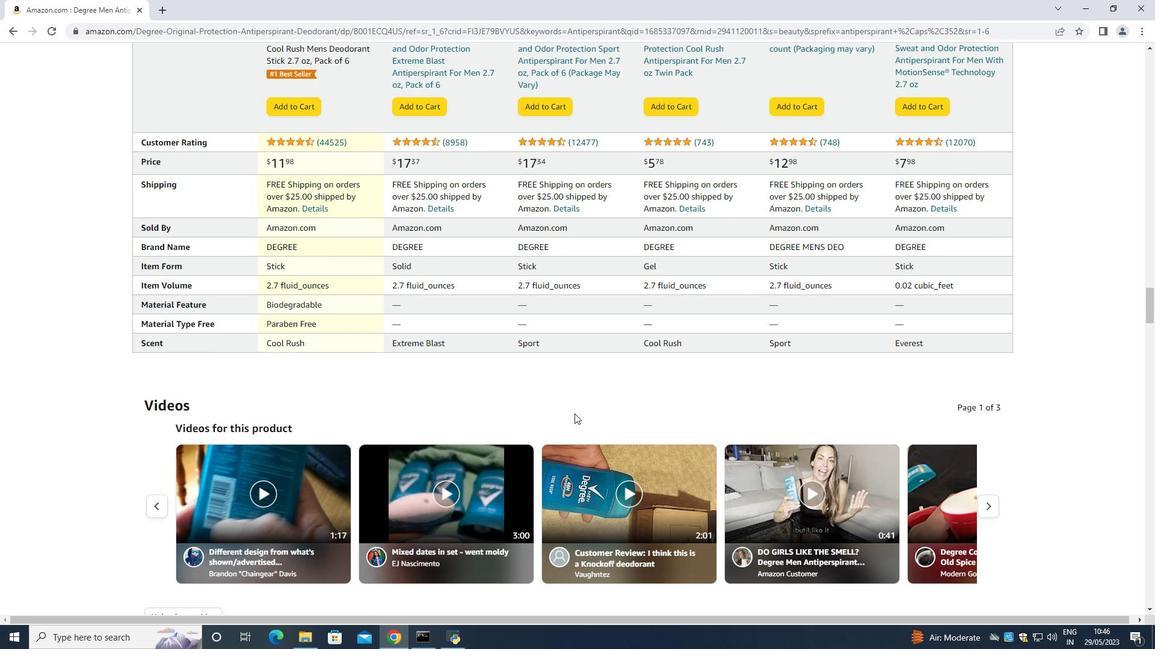 
Action: Mouse scrolled (583, 411) with delta (0, 0)
Screenshot: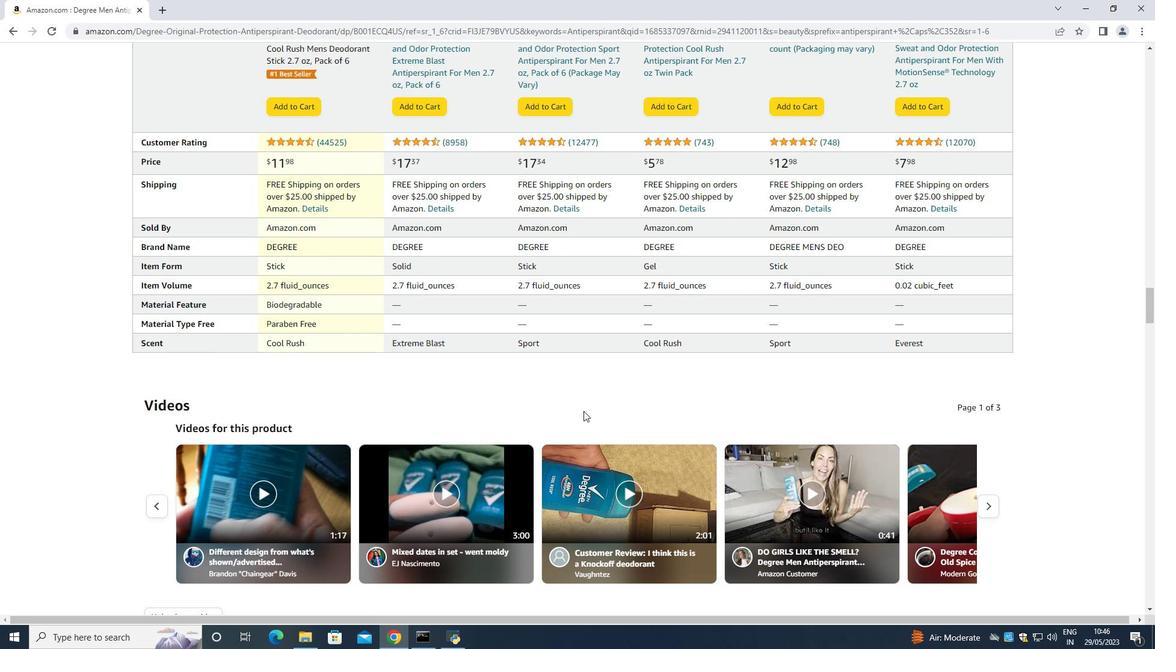 
Action: Mouse moved to (583, 411)
Screenshot: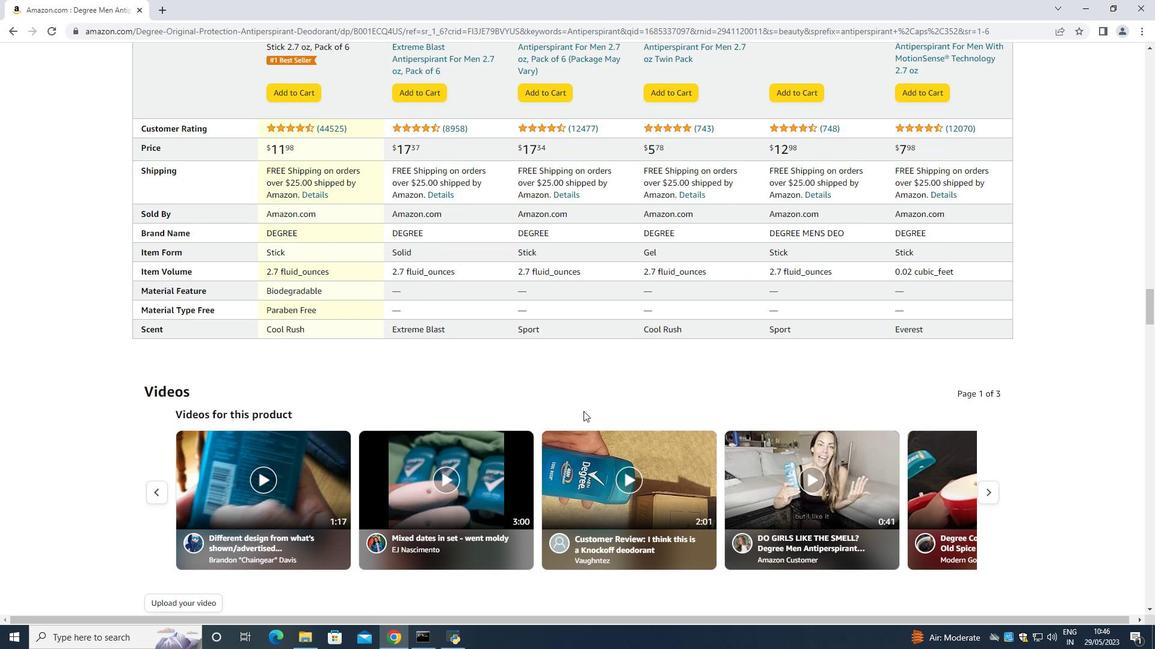 
Action: Mouse scrolled (583, 411) with delta (0, 0)
Screenshot: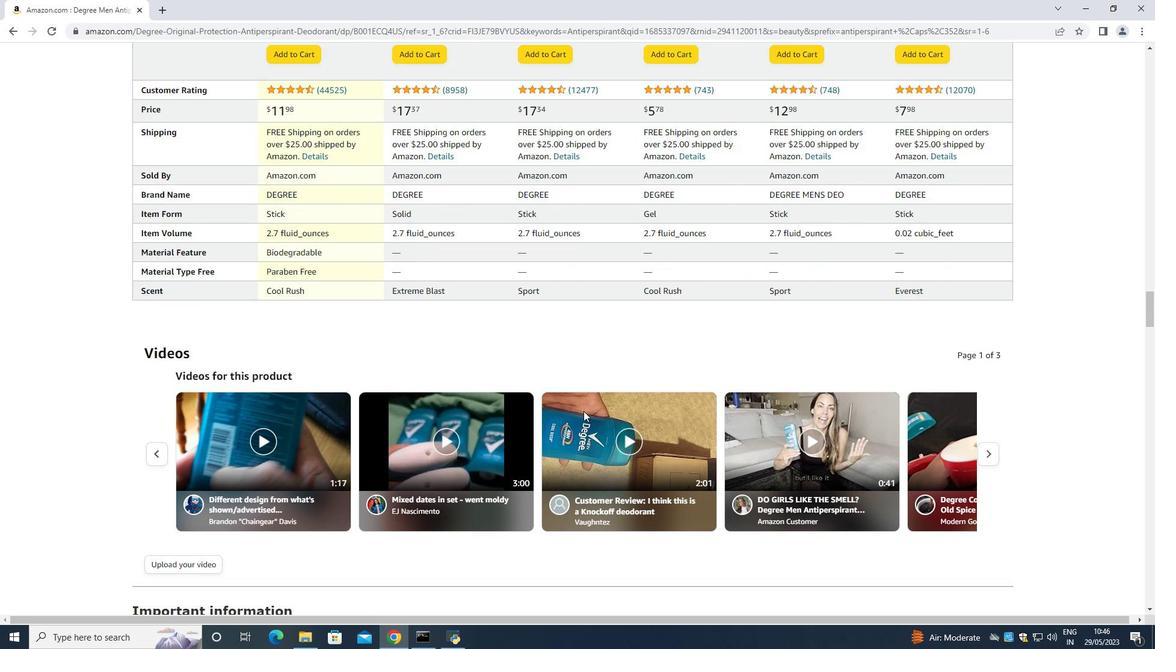 
Action: Mouse scrolled (583, 411) with delta (0, 0)
Screenshot: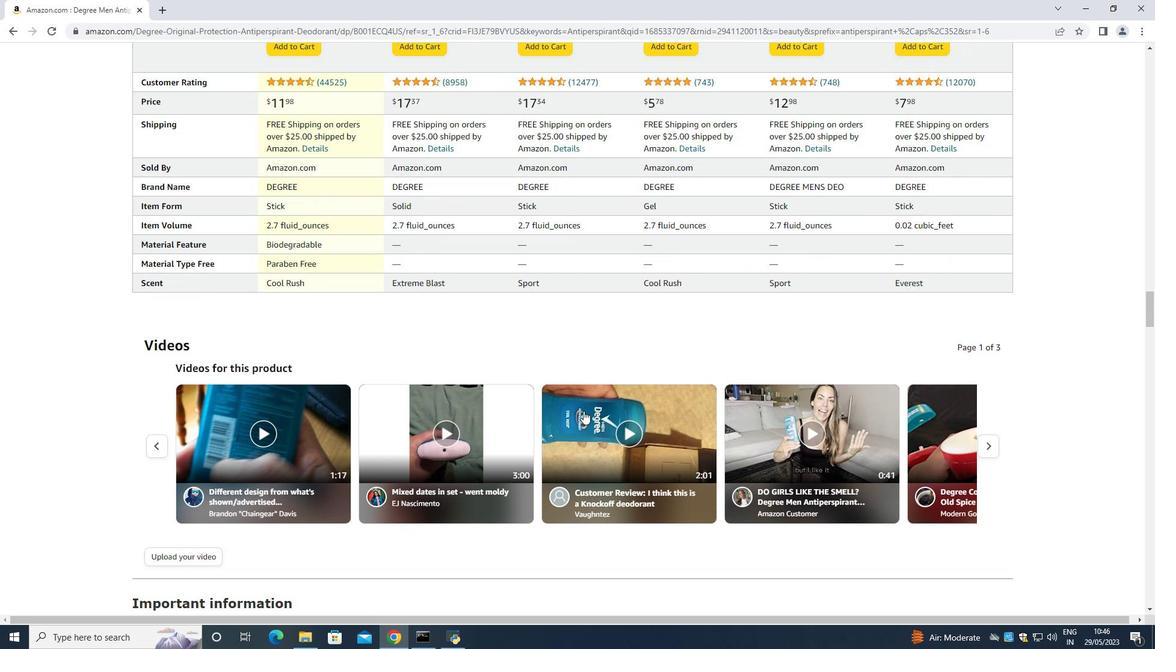 
Action: Mouse scrolled (583, 411) with delta (0, 0)
Screenshot: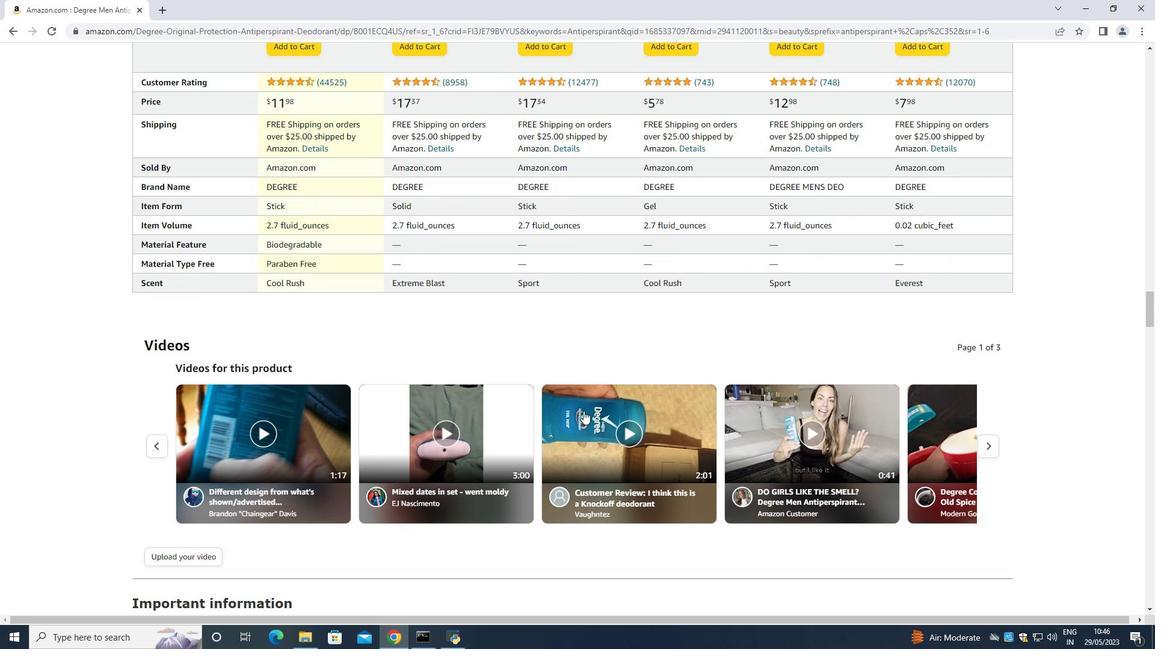 
Action: Mouse moved to (583, 412)
Screenshot: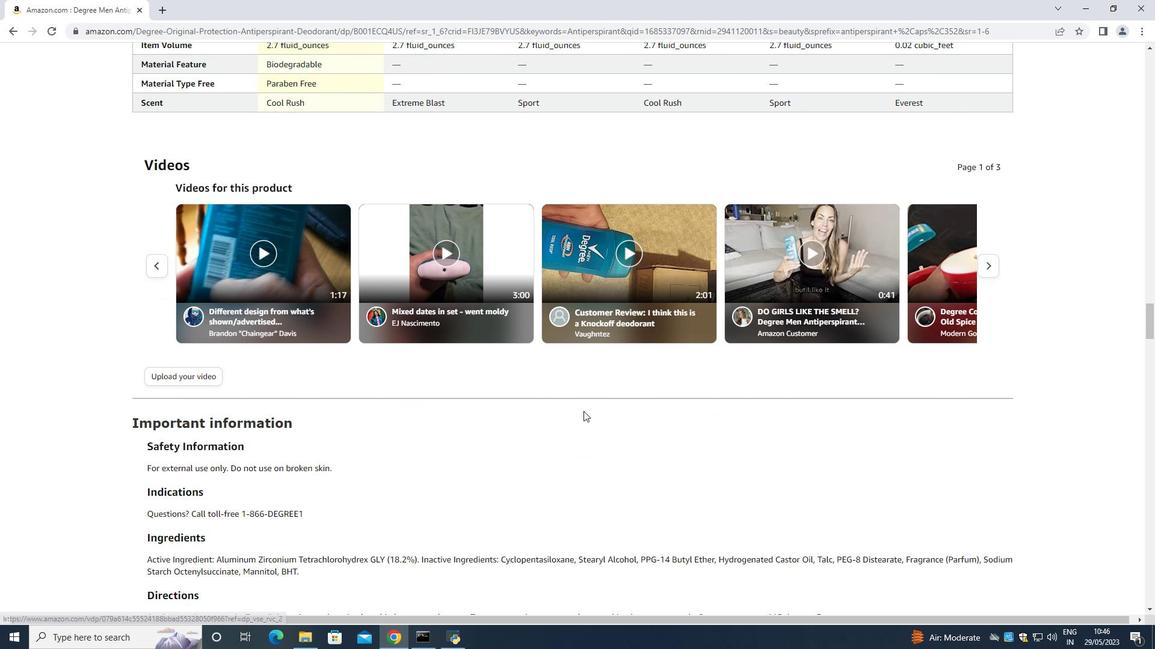 
Action: Mouse scrolled (583, 411) with delta (0, 0)
Screenshot: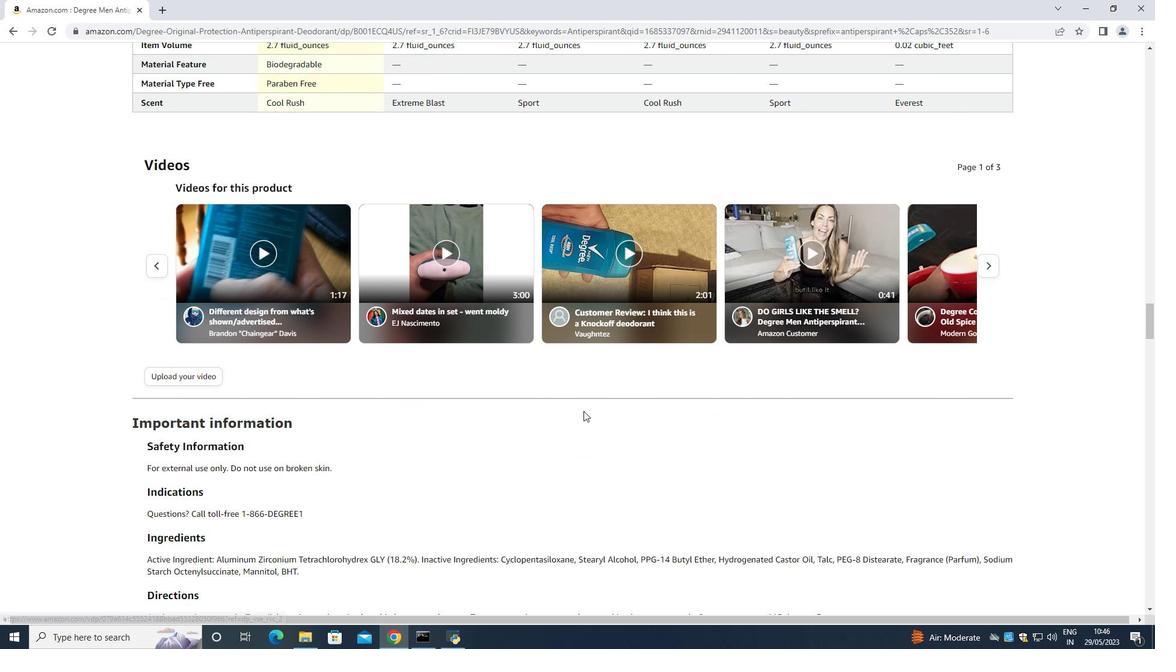 
Action: Mouse moved to (245, 383)
Screenshot: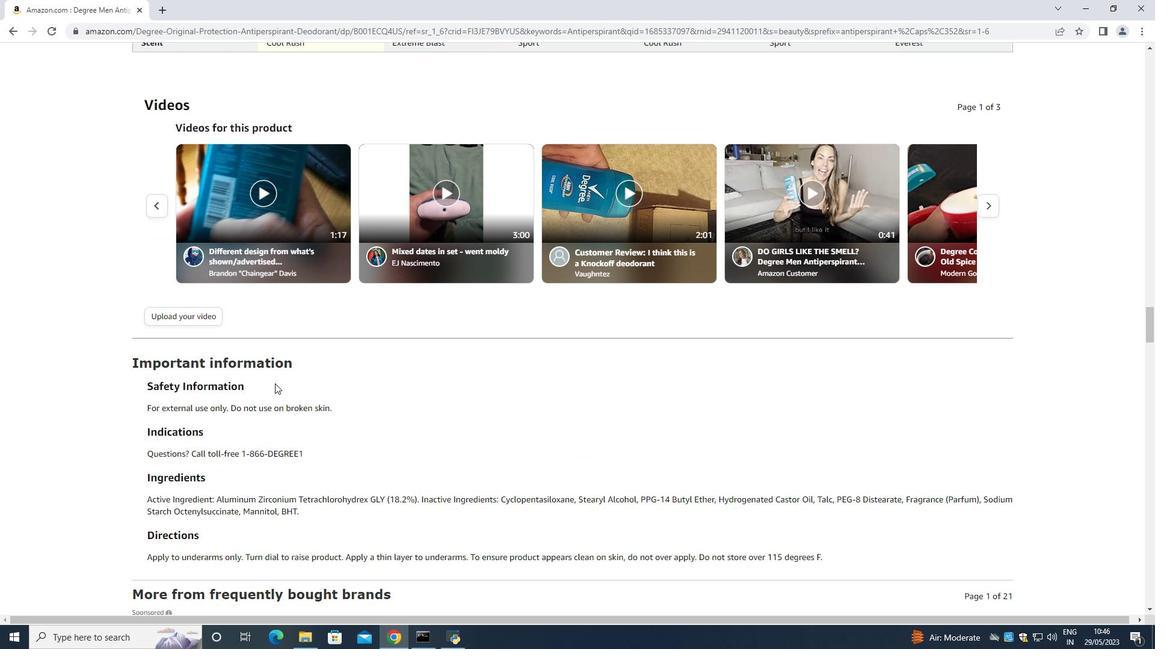 
Action: Mouse scrolled (245, 383) with delta (0, 0)
Screenshot: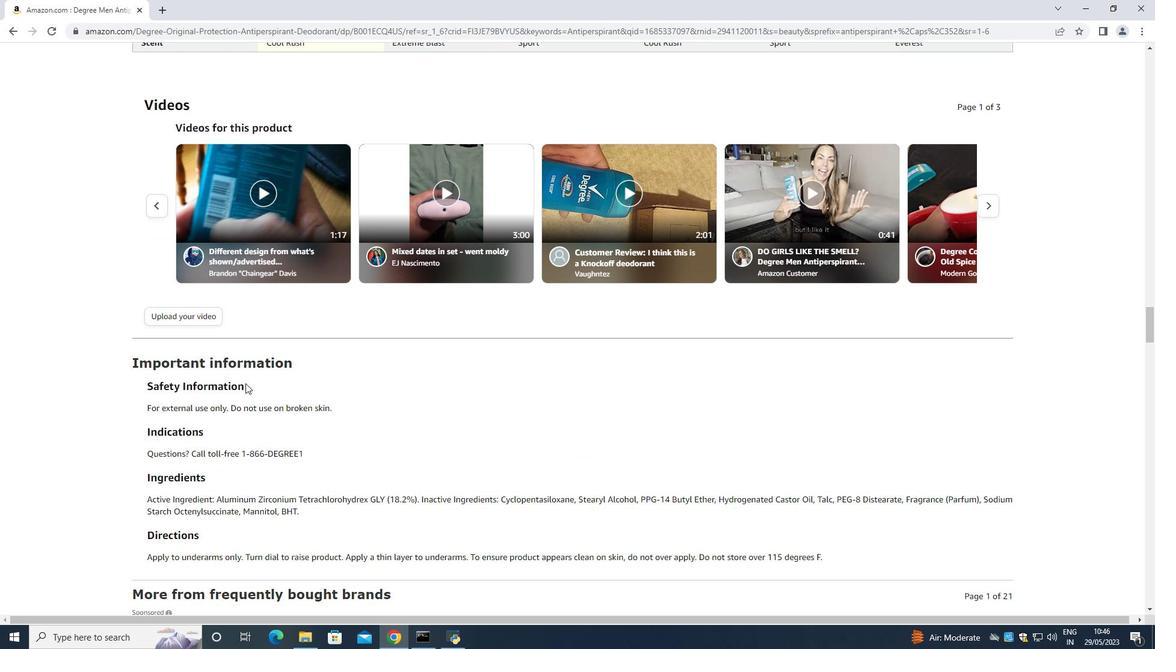 
Action: Mouse moved to (314, 412)
Screenshot: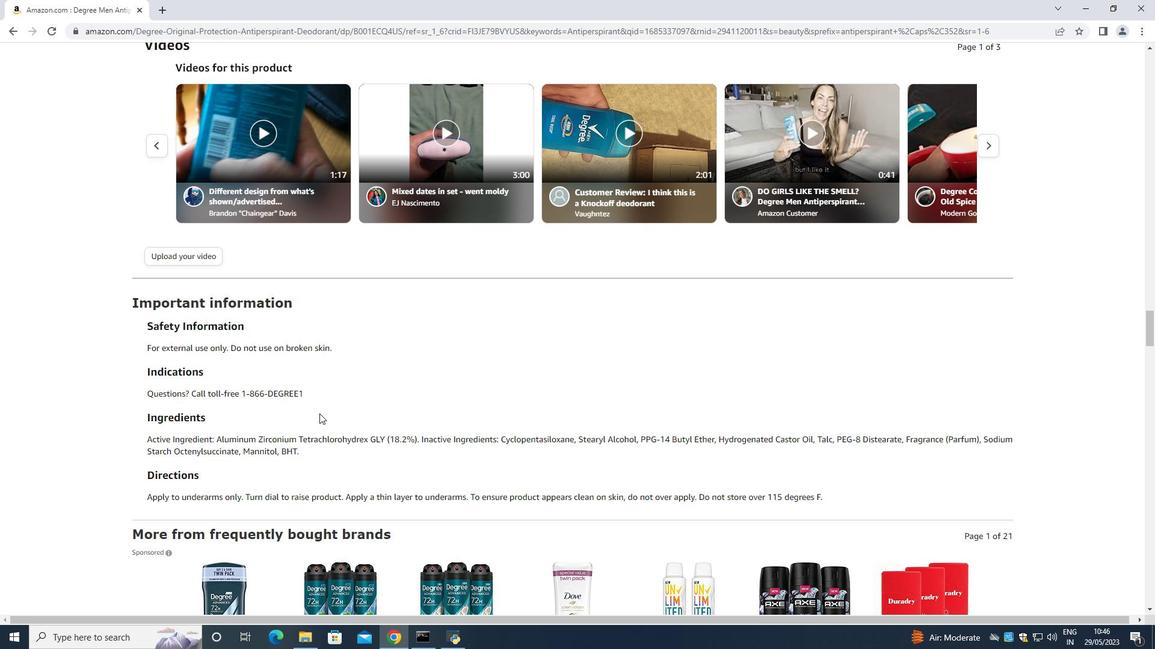 
Action: Mouse scrolled (314, 412) with delta (0, 0)
Screenshot: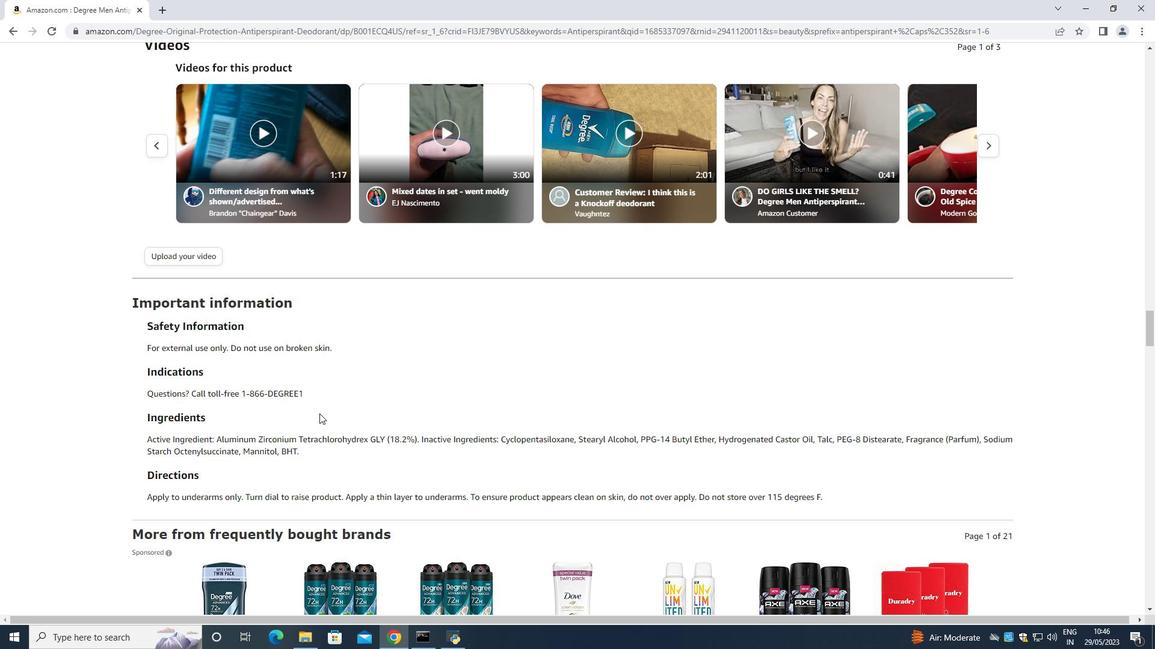 
Action: Mouse moved to (509, 443)
Screenshot: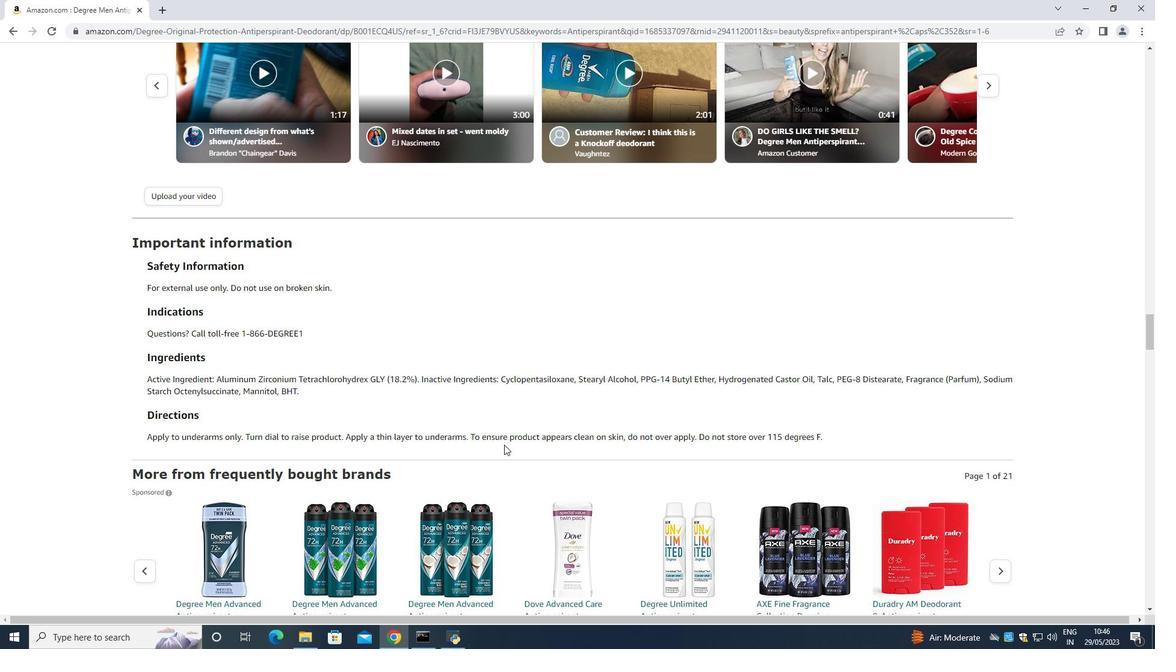 
Action: Mouse scrolled (509, 442) with delta (0, 0)
Screenshot: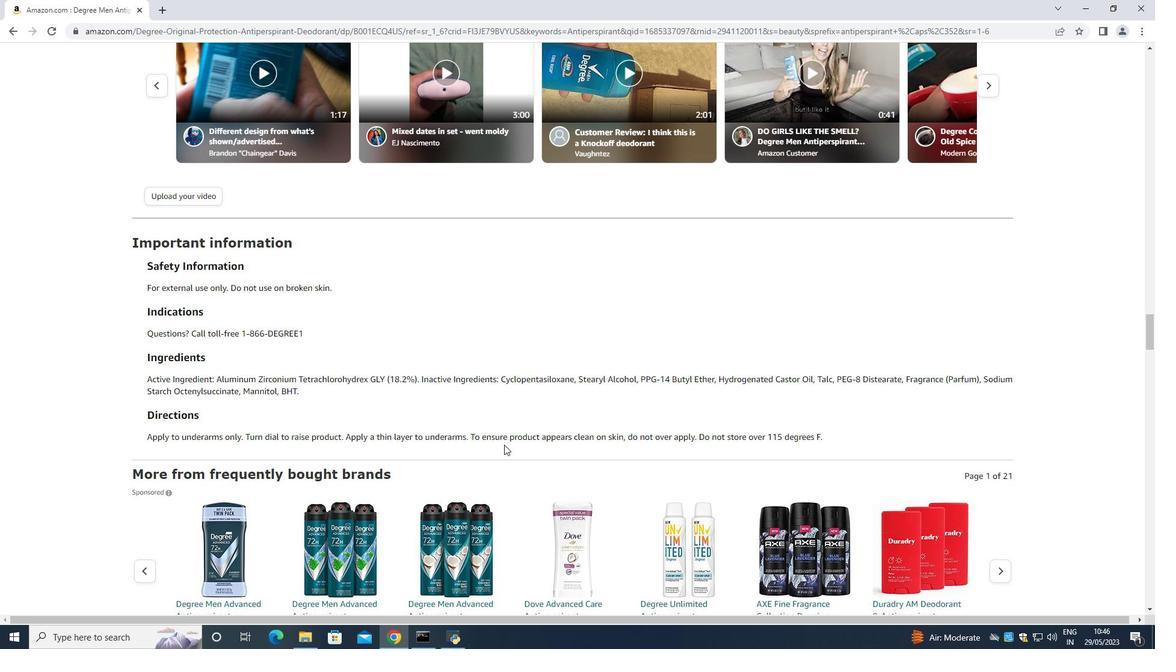 
Action: Mouse scrolled (509, 442) with delta (0, 0)
Screenshot: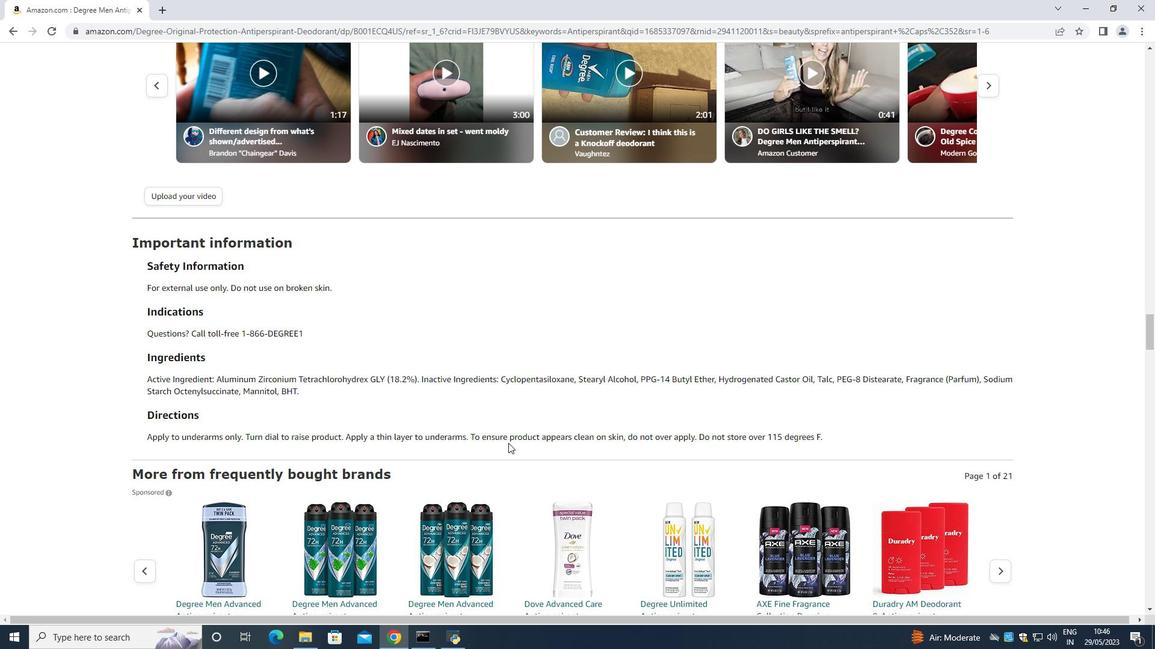 
Action: Mouse moved to (509, 442)
Screenshot: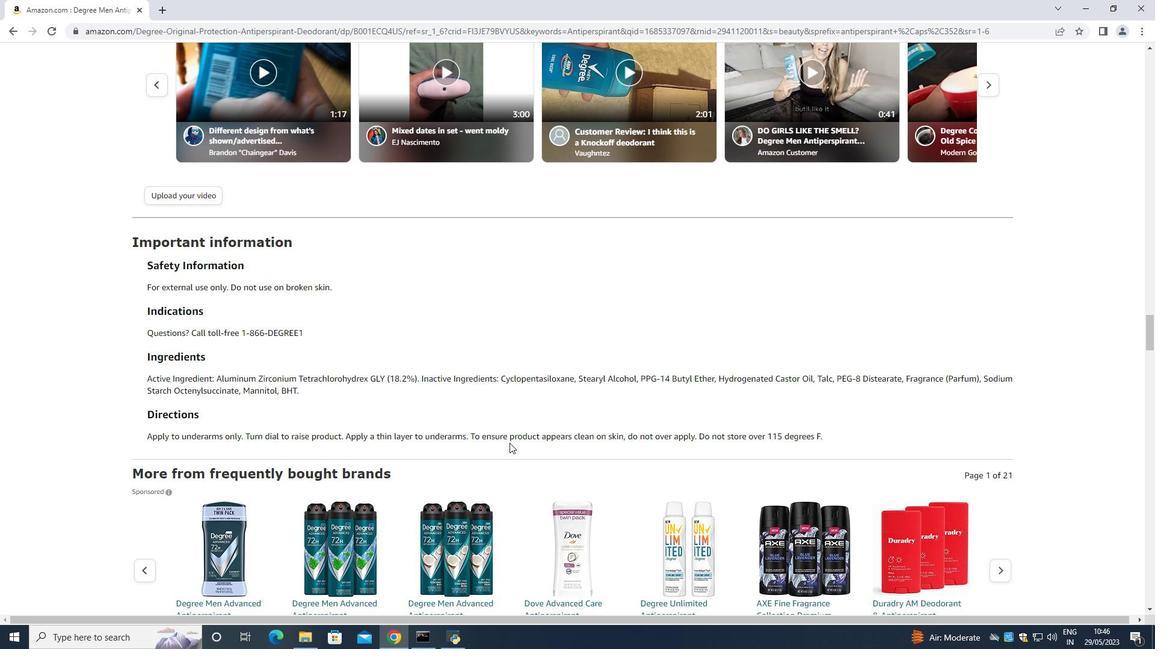 
Action: Mouse scrolled (509, 442) with delta (0, 0)
Screenshot: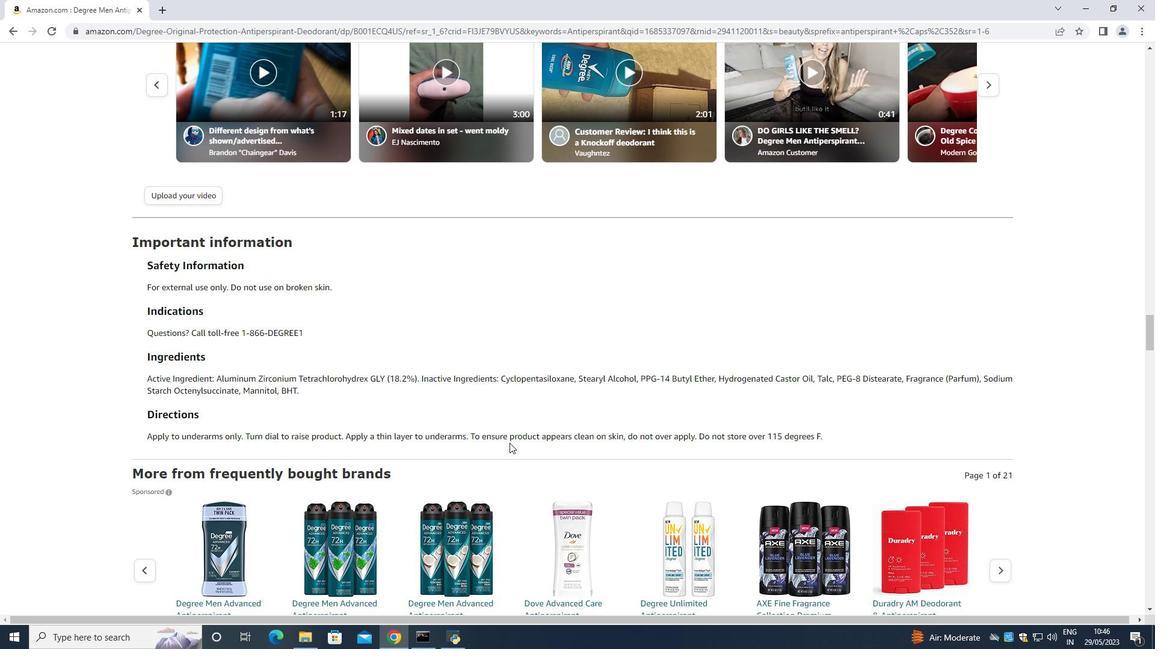 
Action: Mouse moved to (504, 436)
Screenshot: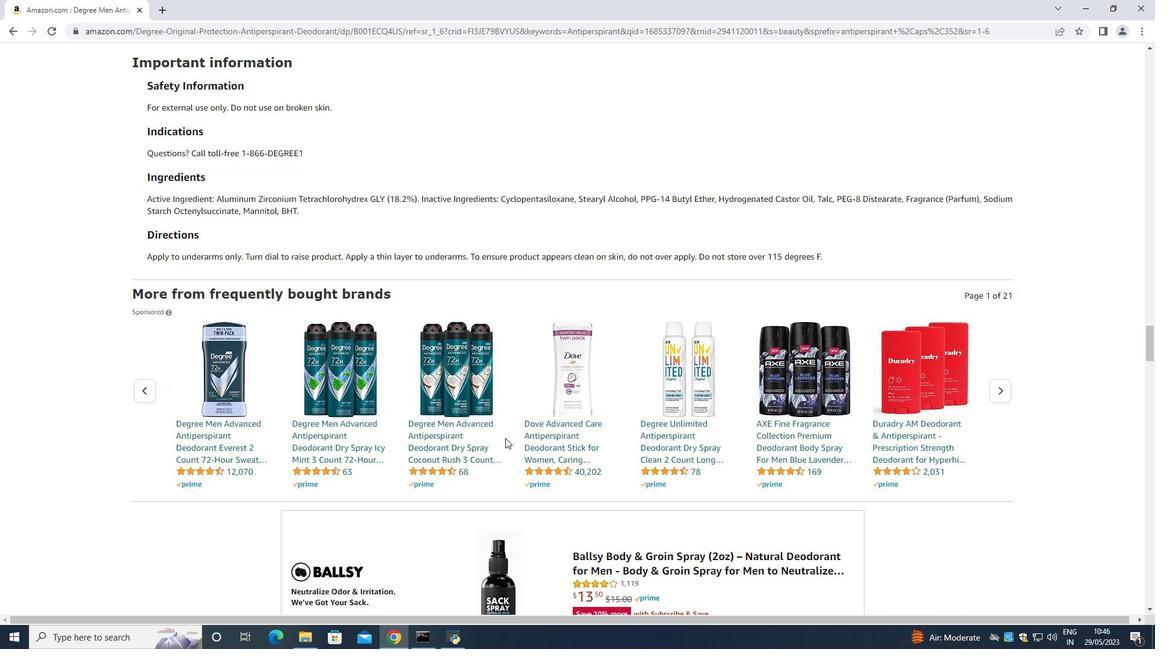 
Action: Mouse scrolled (504, 435) with delta (0, 0)
Screenshot: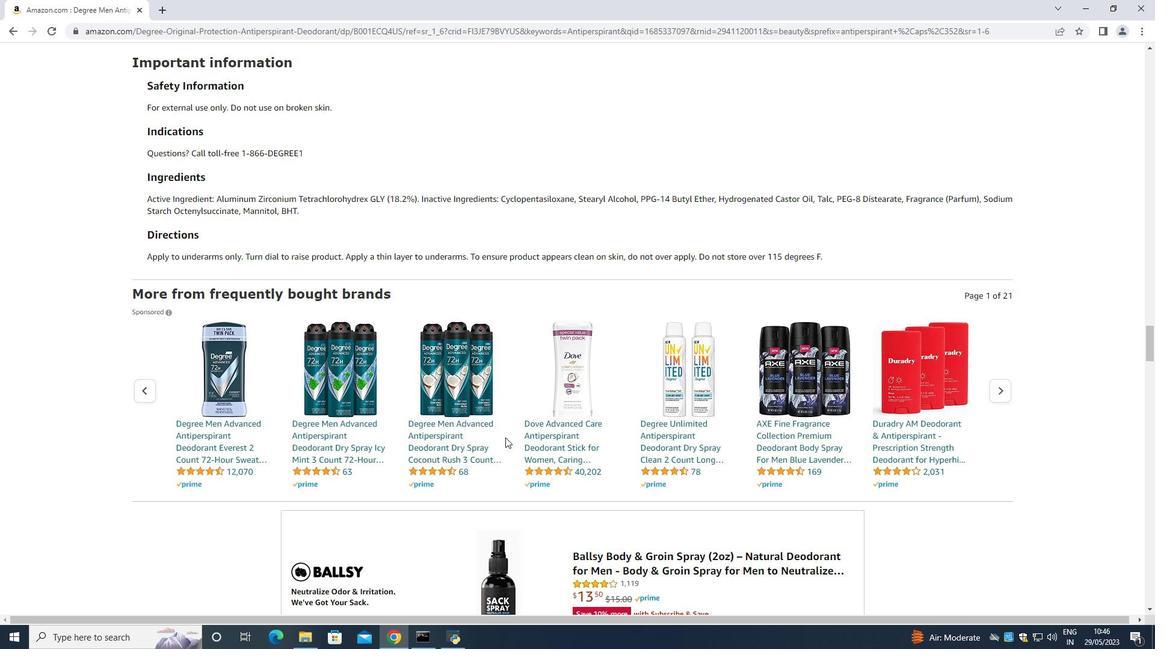 
Action: Mouse scrolled (504, 435) with delta (0, 0)
Screenshot: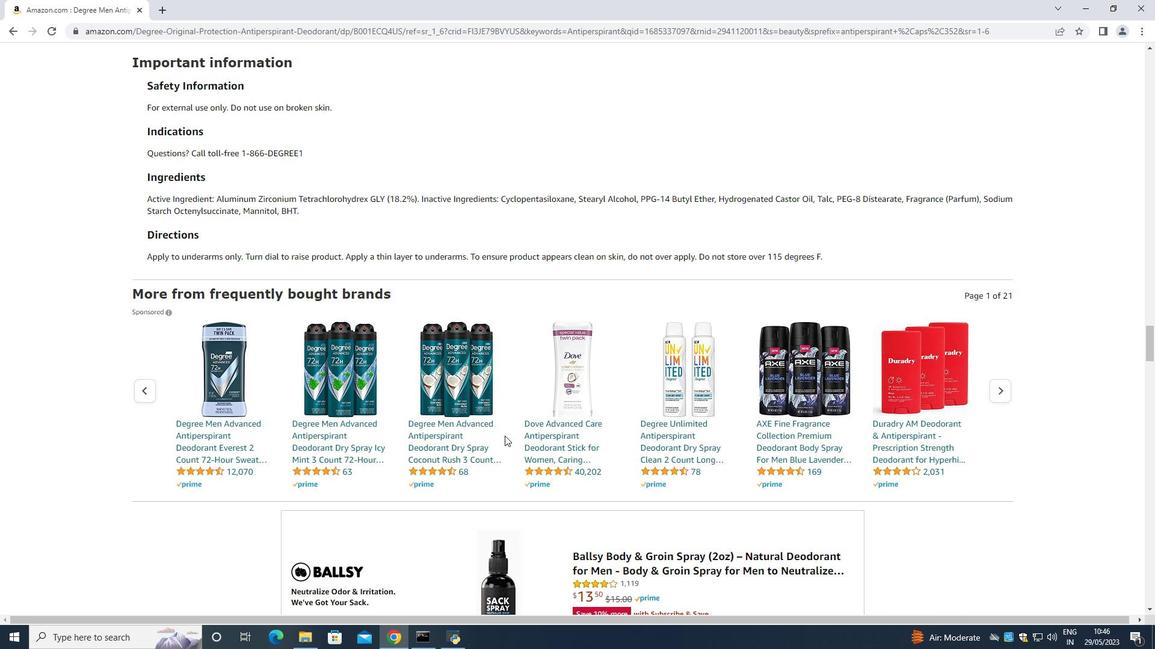 
Action: Mouse scrolled (504, 435) with delta (0, 0)
Screenshot: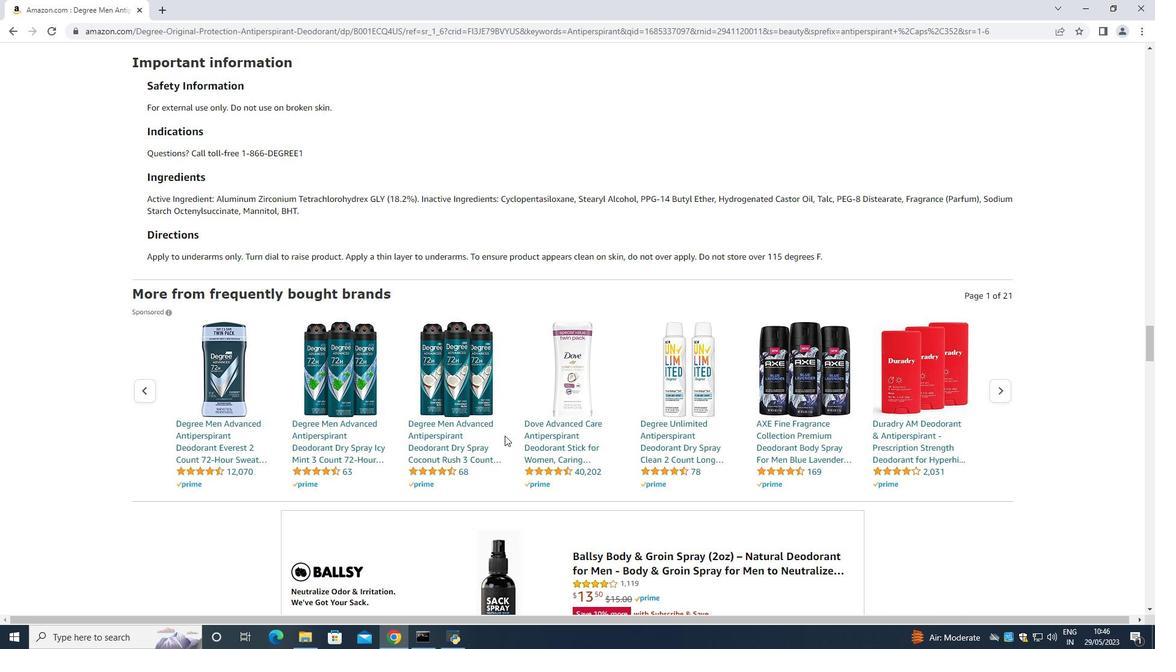 
Action: Mouse moved to (503, 435)
Screenshot: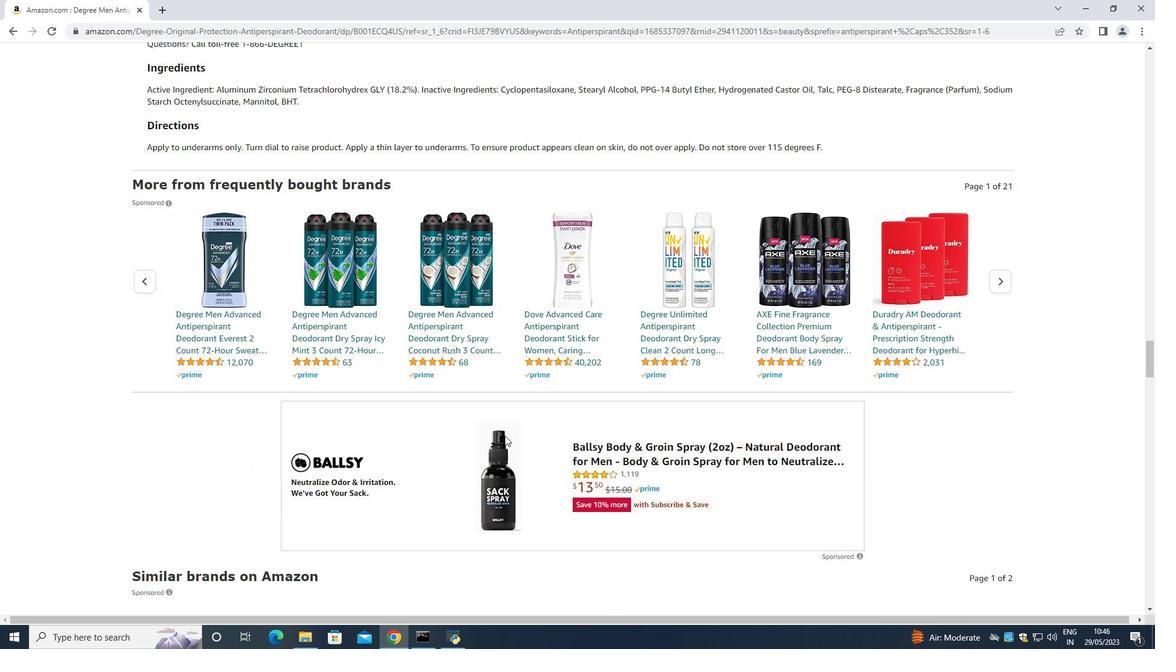 
Action: Mouse scrolled (503, 435) with delta (0, 0)
Screenshot: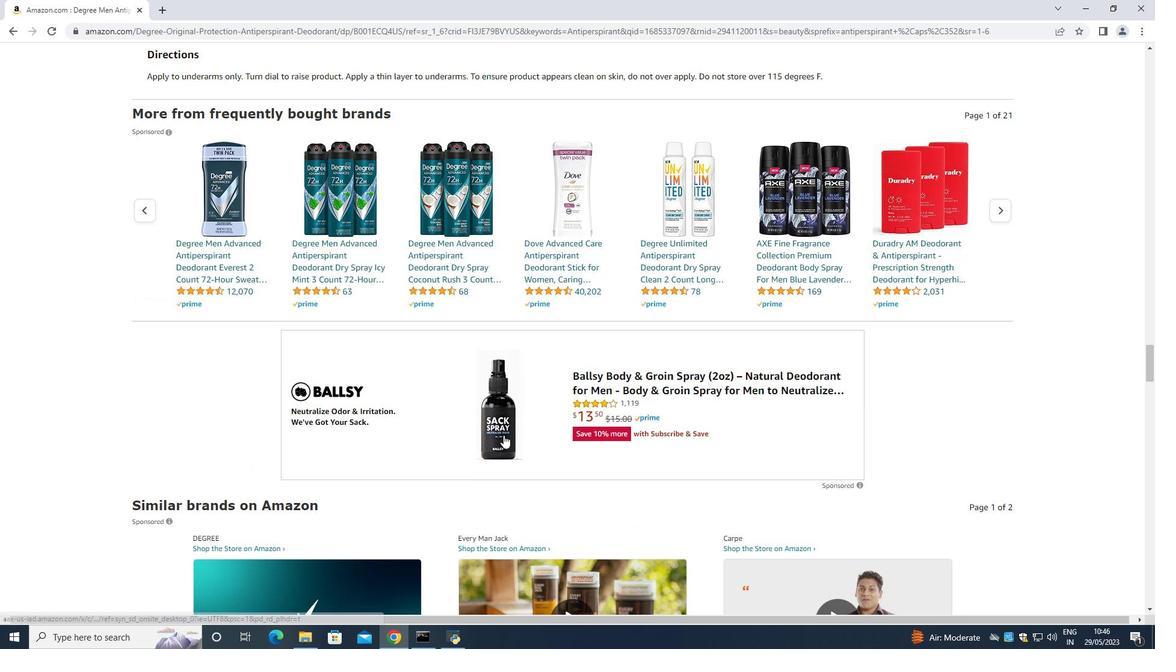 
Action: Mouse scrolled (503, 435) with delta (0, 0)
Screenshot: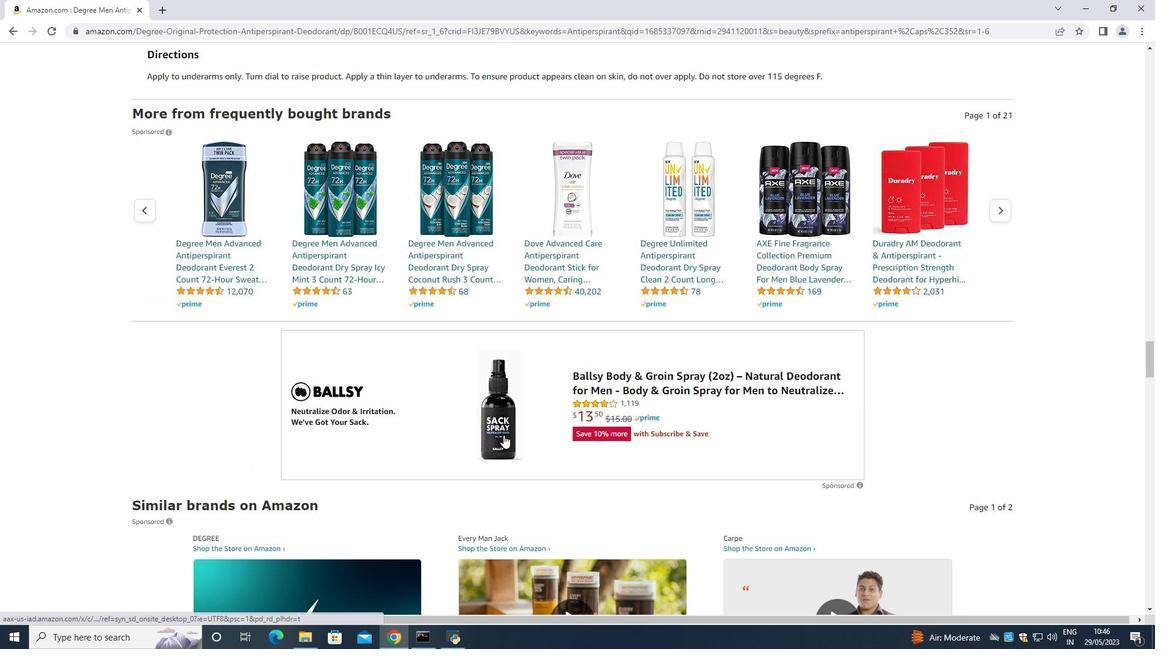 
Action: Mouse scrolled (503, 435) with delta (0, 0)
Screenshot: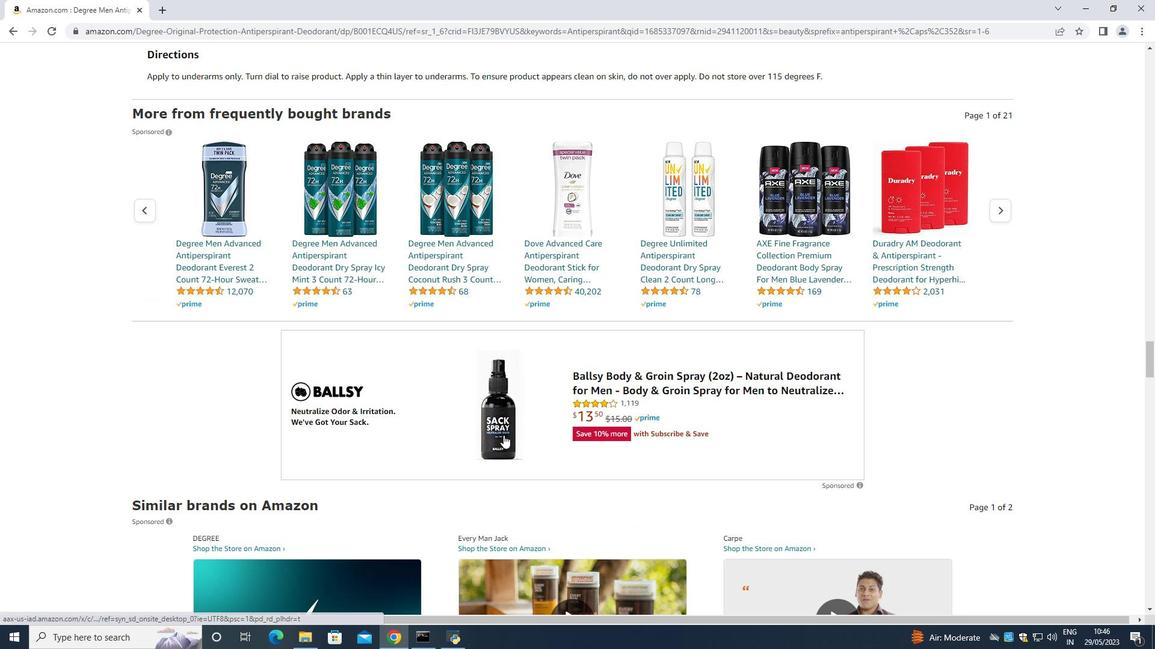 
Action: Mouse moved to (500, 435)
Screenshot: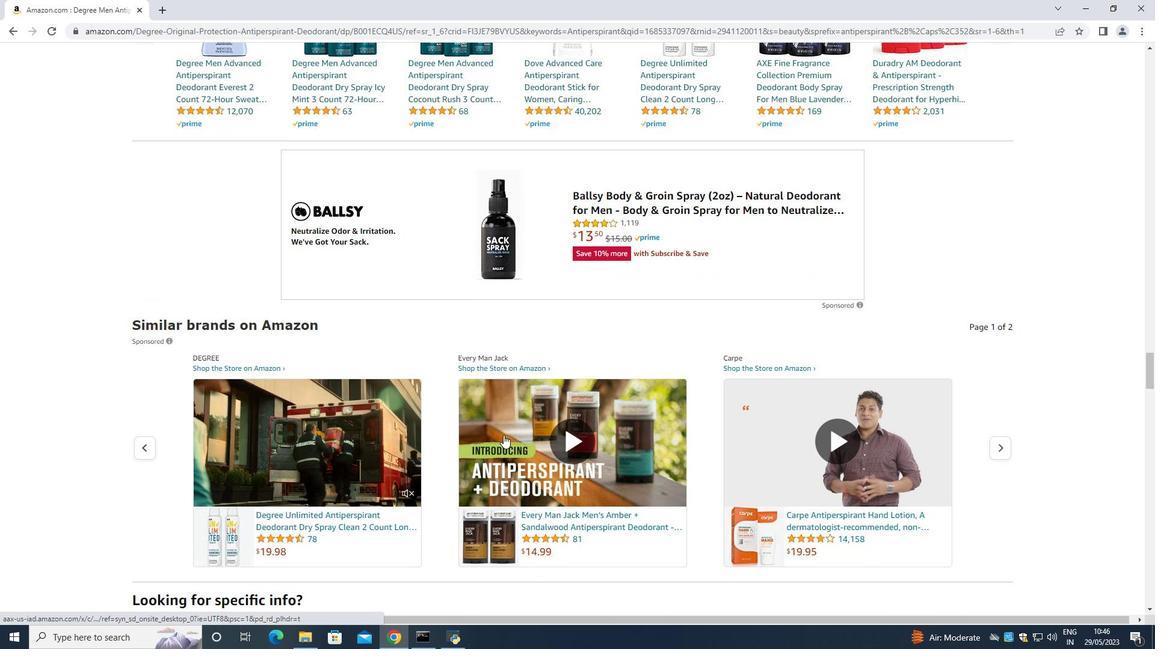 
Action: Mouse scrolled (500, 435) with delta (0, 0)
Screenshot: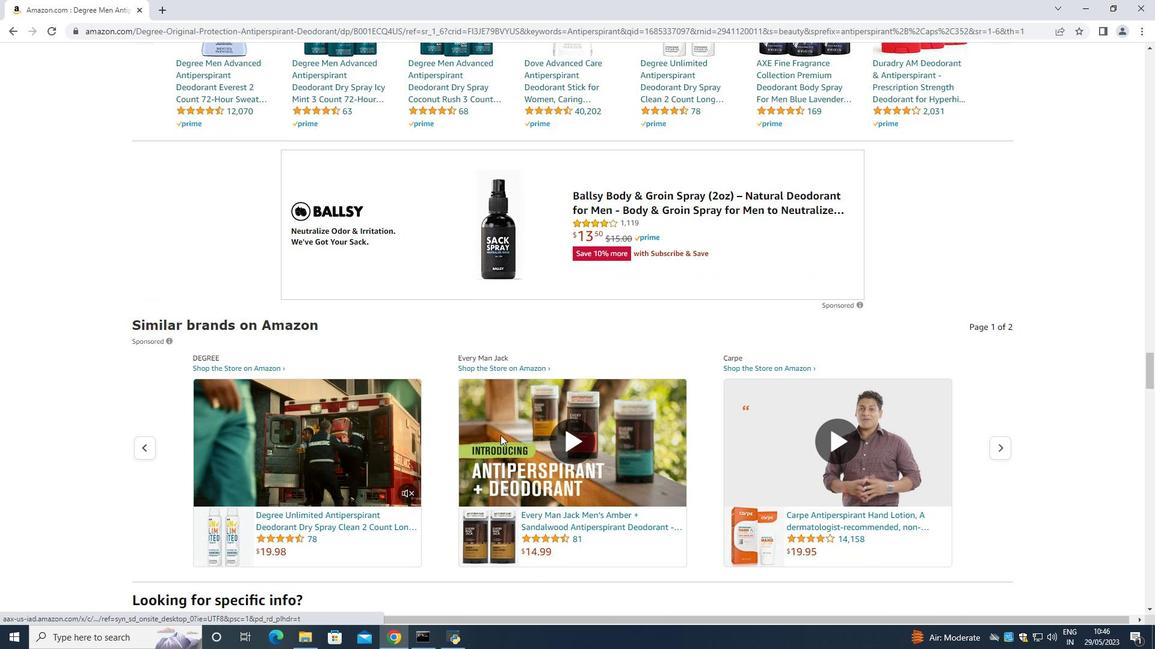 
Action: Mouse moved to (466, 431)
Screenshot: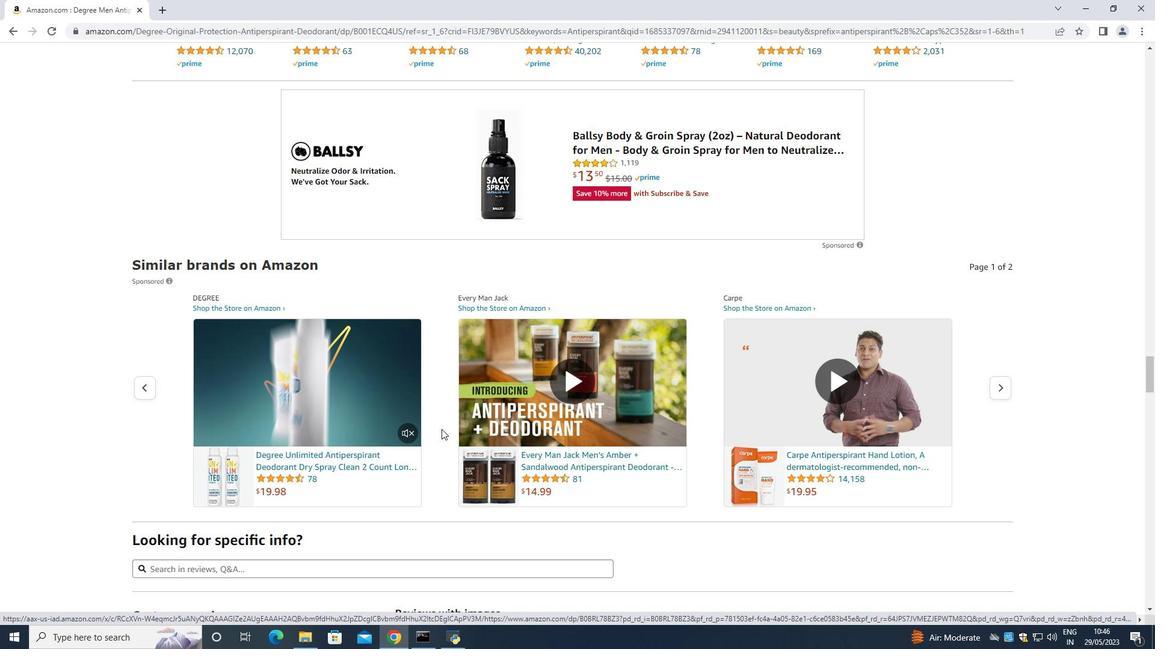 
Action: Mouse scrolled (466, 430) with delta (0, 0)
Screenshot: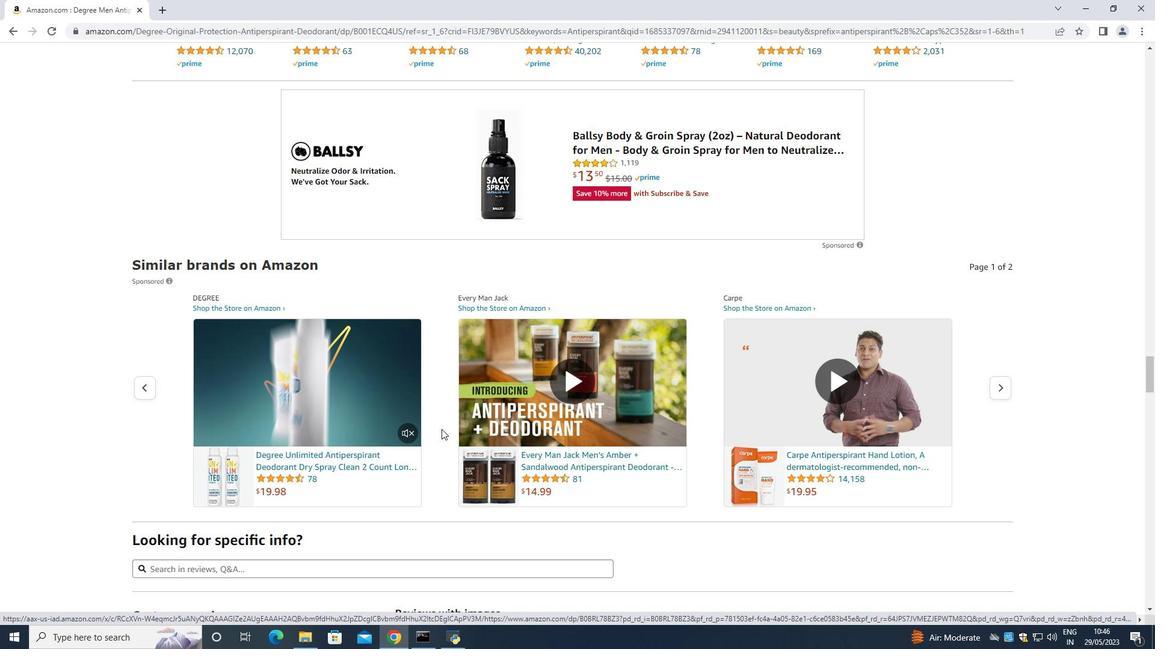 
Action: Mouse moved to (468, 433)
Screenshot: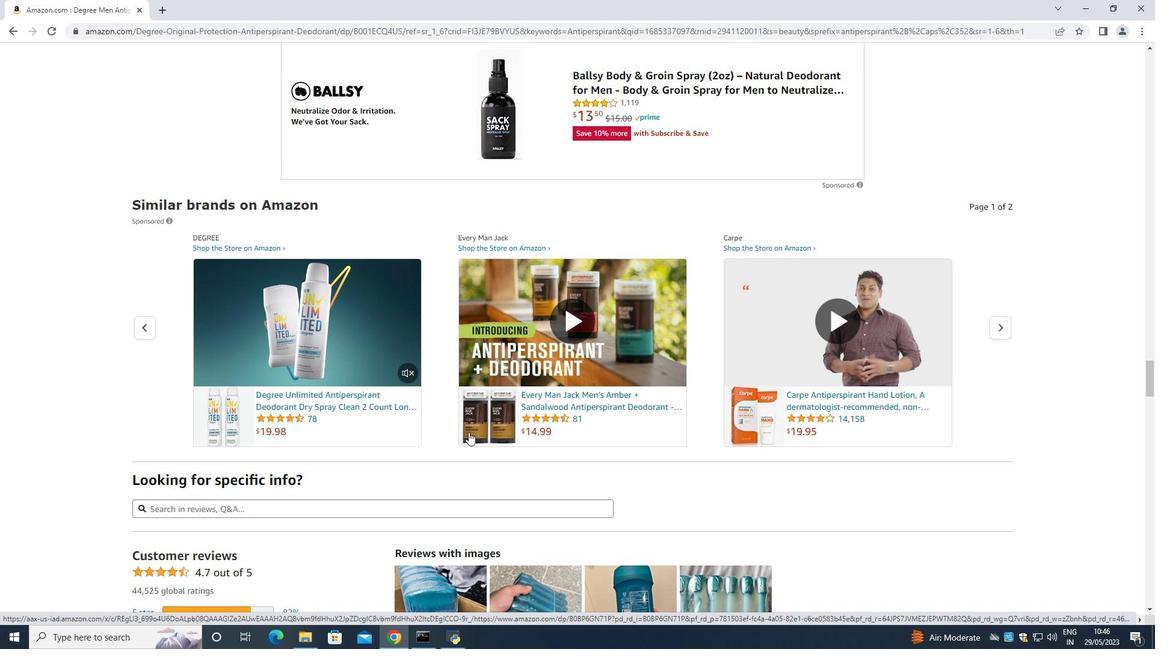 
Action: Mouse scrolled (468, 432) with delta (0, 0)
Screenshot: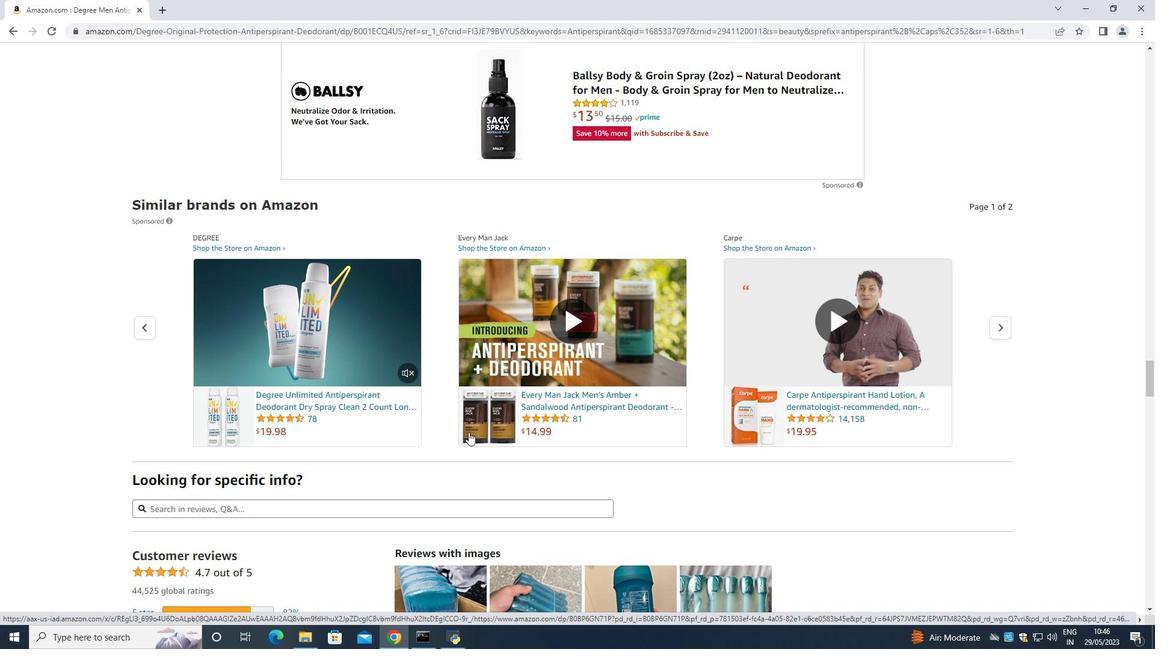 
Action: Mouse moved to (468, 434)
Screenshot: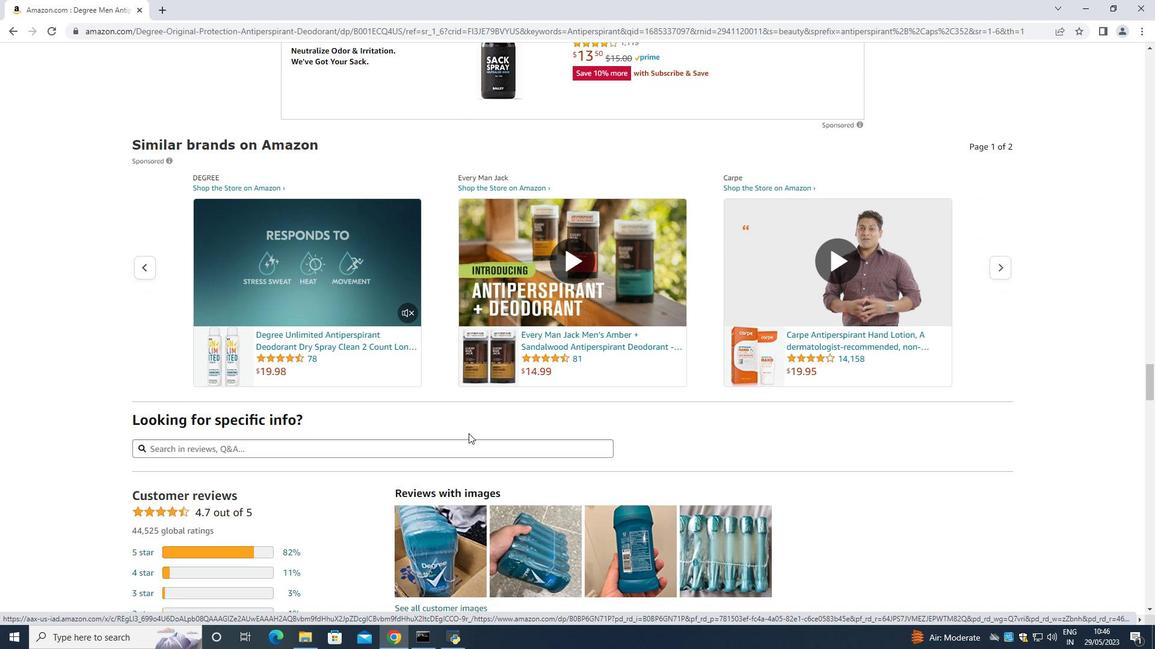 
Action: Mouse scrolled (468, 433) with delta (0, 0)
Screenshot: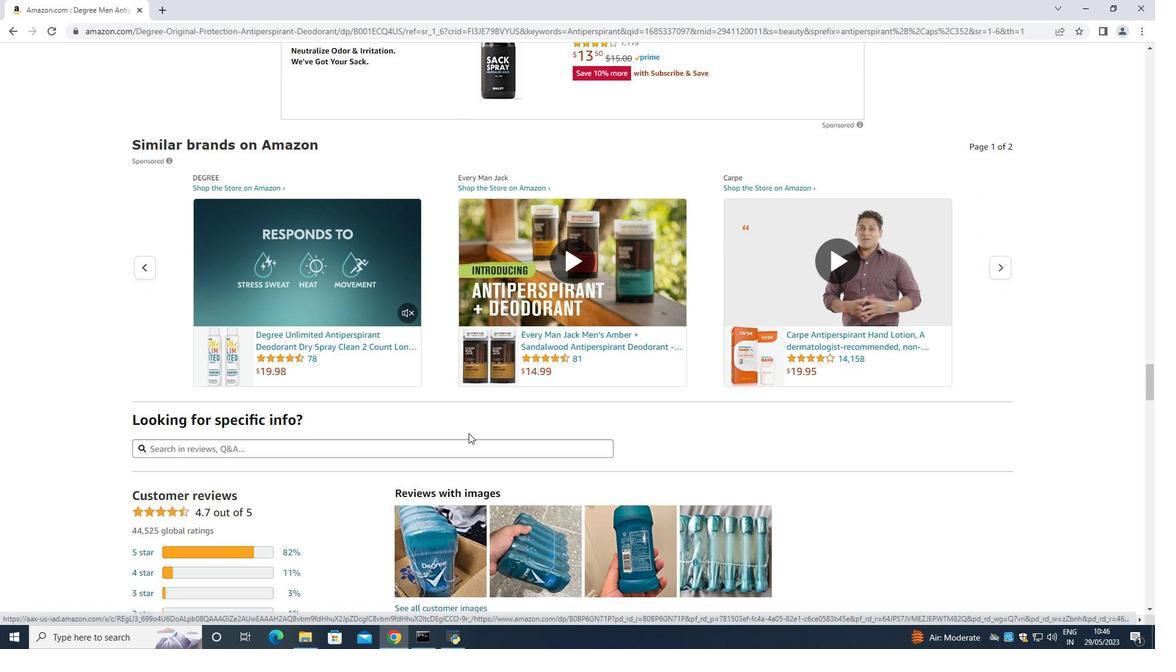 
Action: Mouse moved to (467, 436)
Screenshot: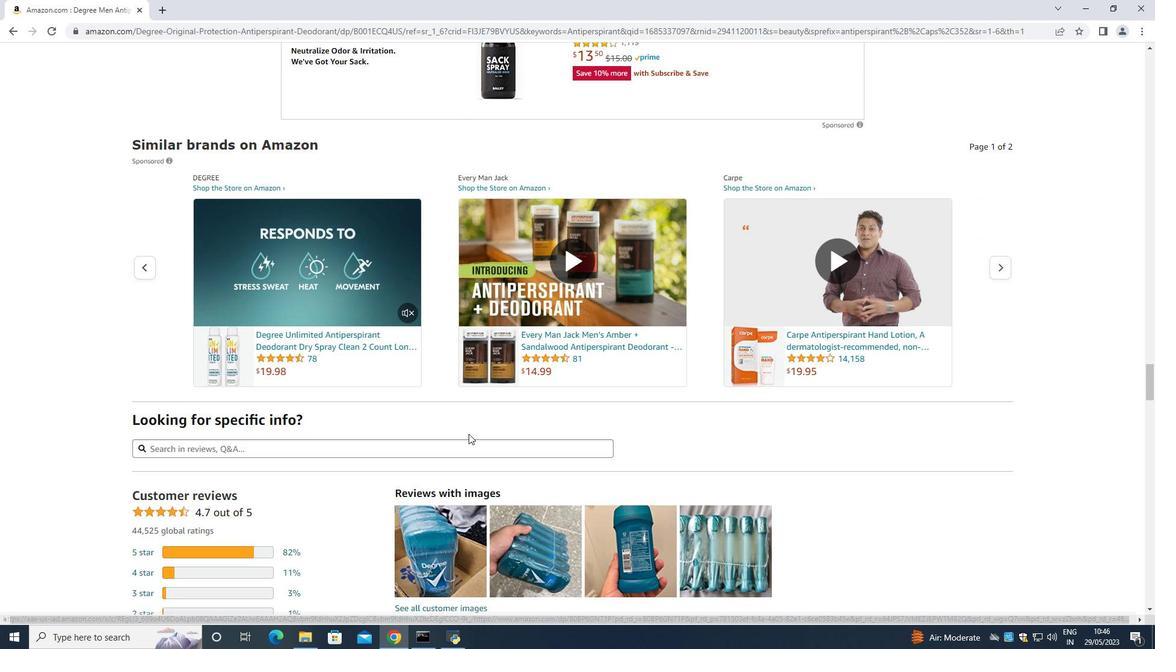 
Action: Mouse scrolled (467, 435) with delta (0, 0)
Screenshot: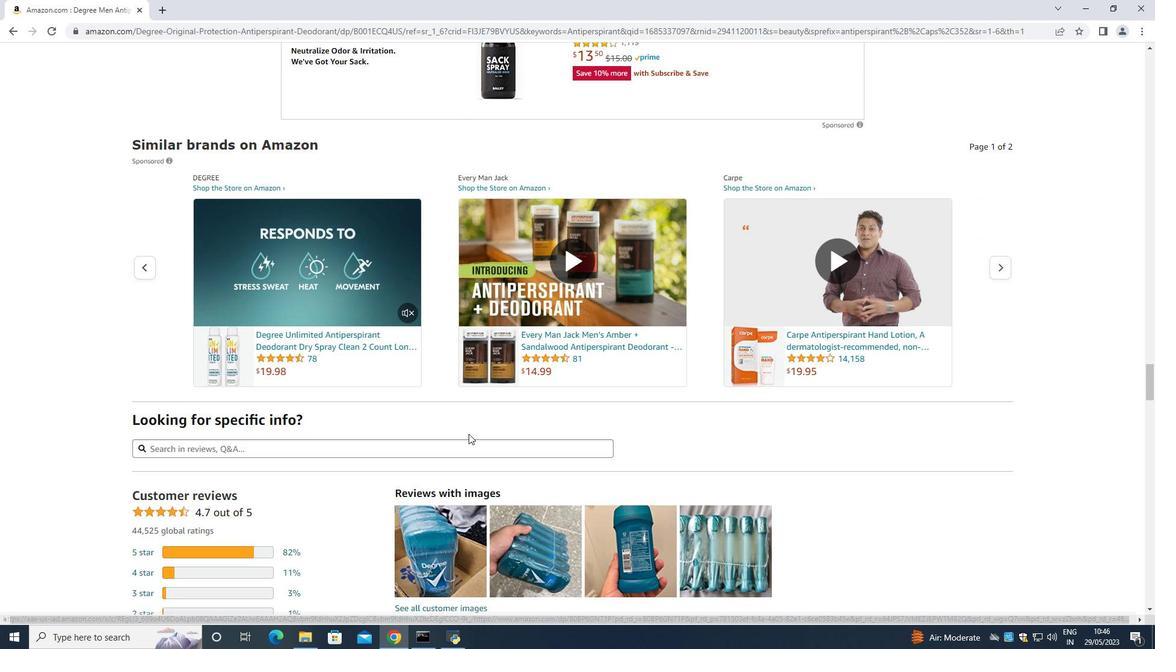 
Action: Mouse moved to (513, 423)
Screenshot: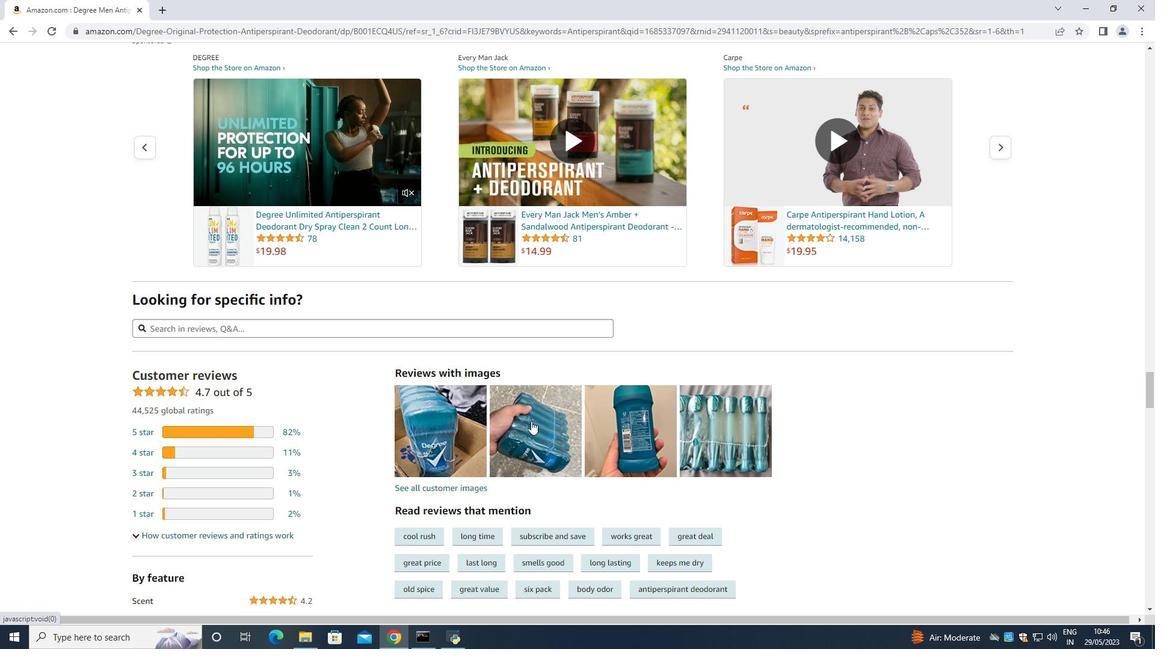 
Action: Mouse scrolled (513, 422) with delta (0, 0)
Screenshot: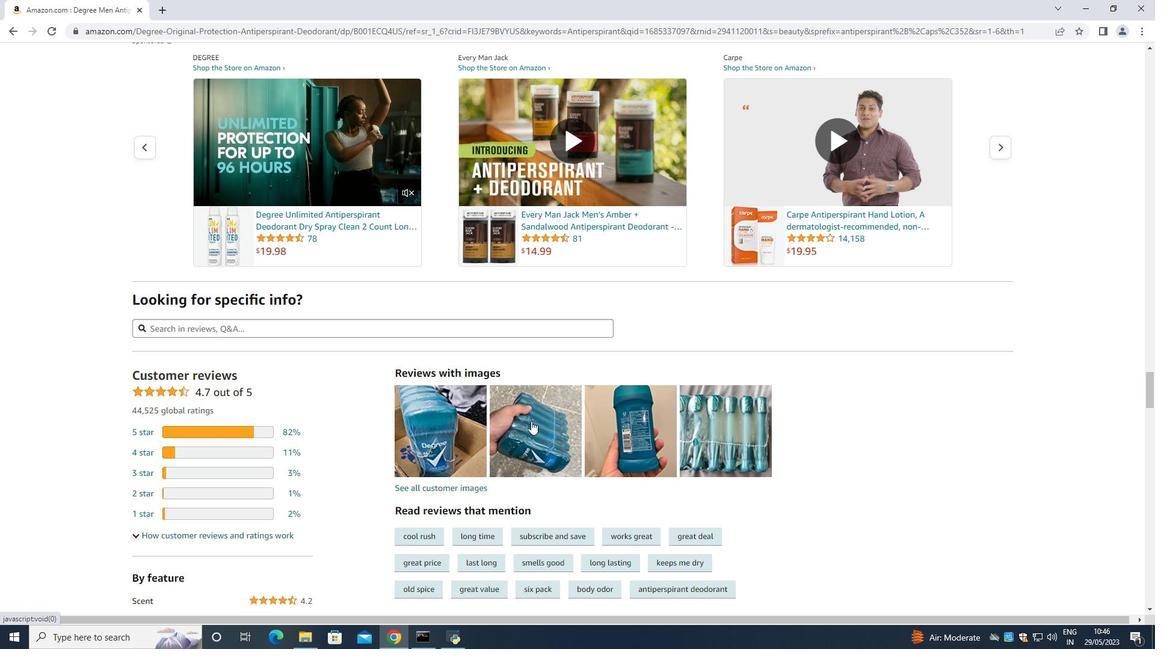 
Action: Mouse moved to (510, 423)
Screenshot: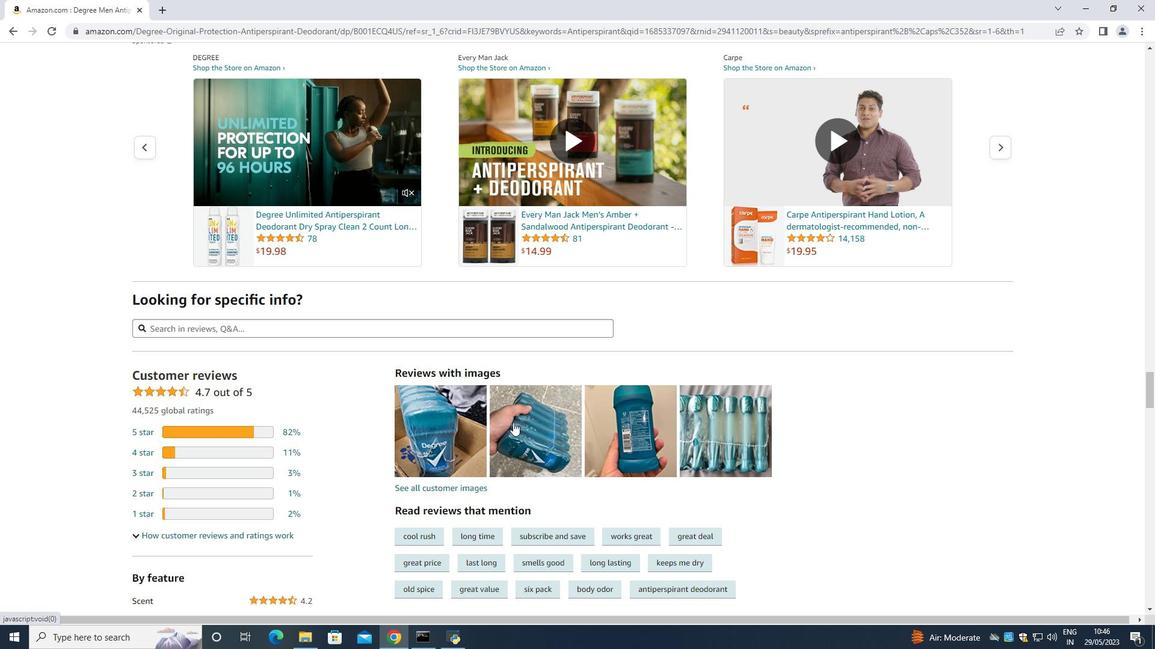 
Action: Mouse scrolled (510, 423) with delta (0, 0)
